 Task: Format the student data in Excel using conditional formatting to highlight top CGPAs and visualize performance percentages with data bars.
Action: Mouse moved to (47, 188)
Screenshot: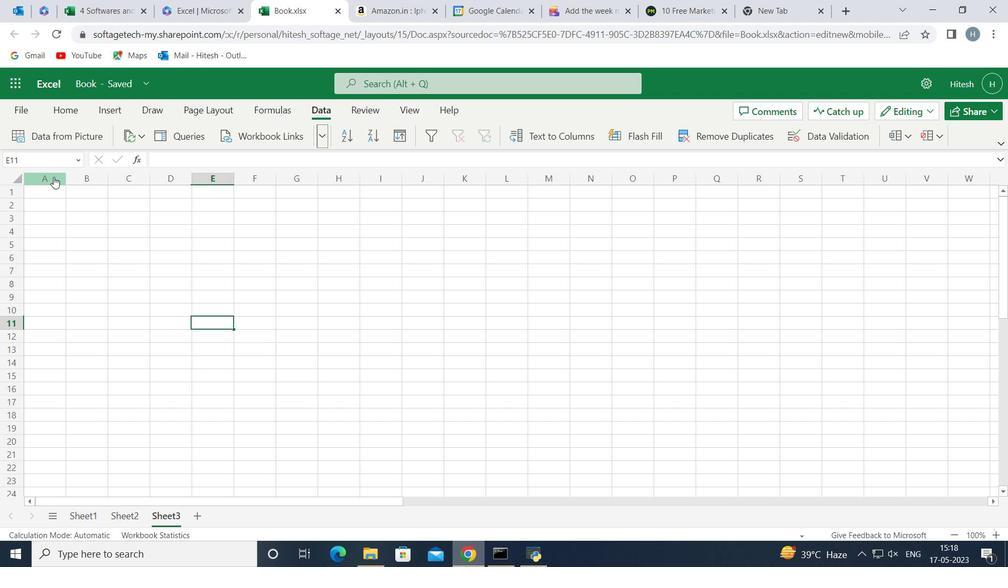 
Action: Mouse pressed left at (47, 188)
Screenshot: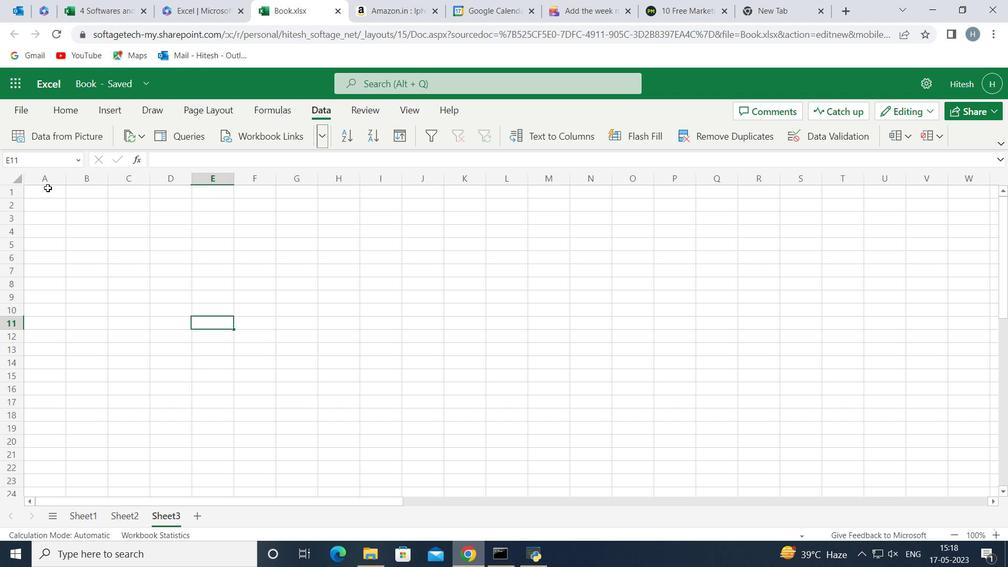 
Action: Key pressed <Key.shift>Students
Screenshot: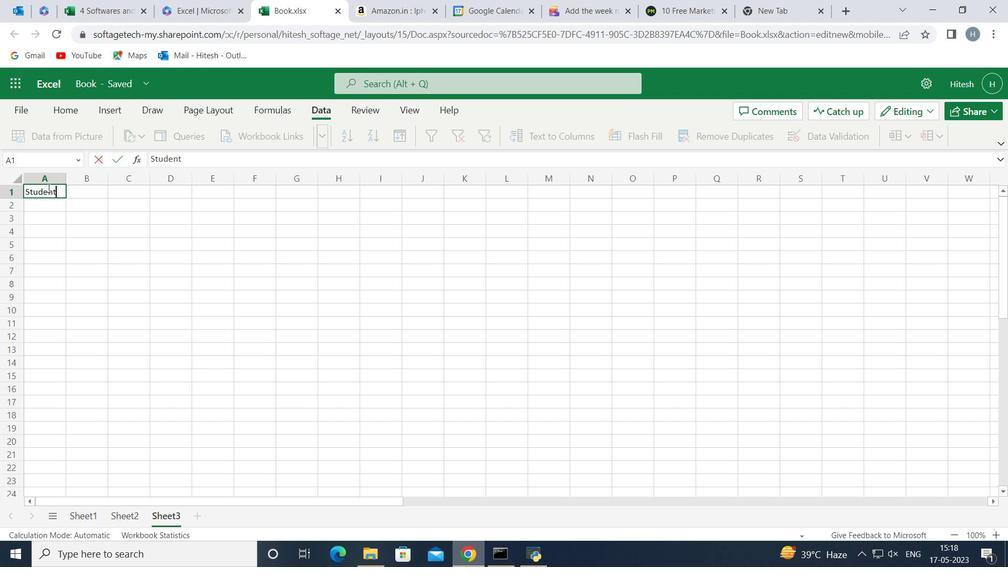 
Action: Mouse moved to (51, 177)
Screenshot: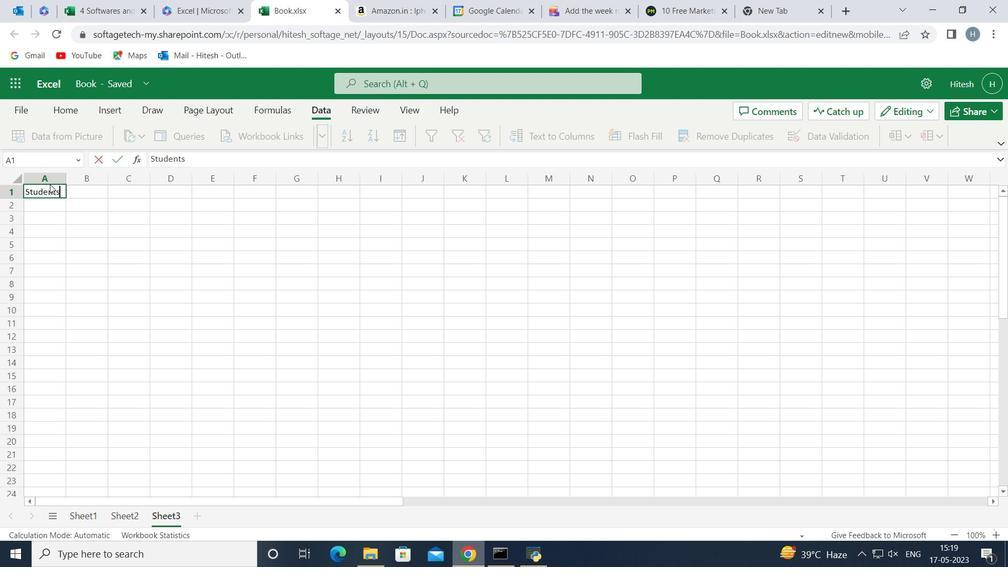 
Action: Mouse pressed left at (51, 177)
Screenshot: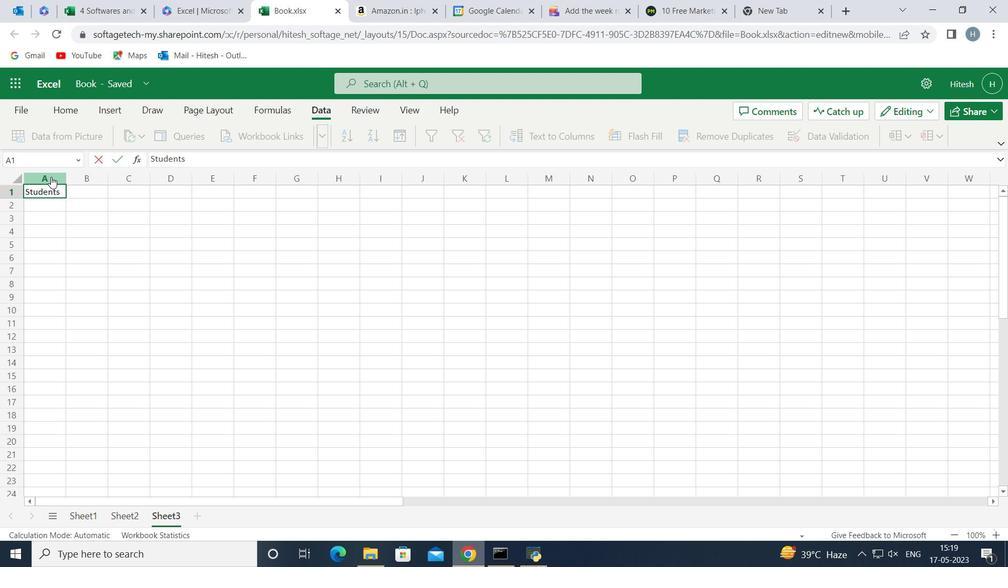 
Action: Mouse moved to (65, 180)
Screenshot: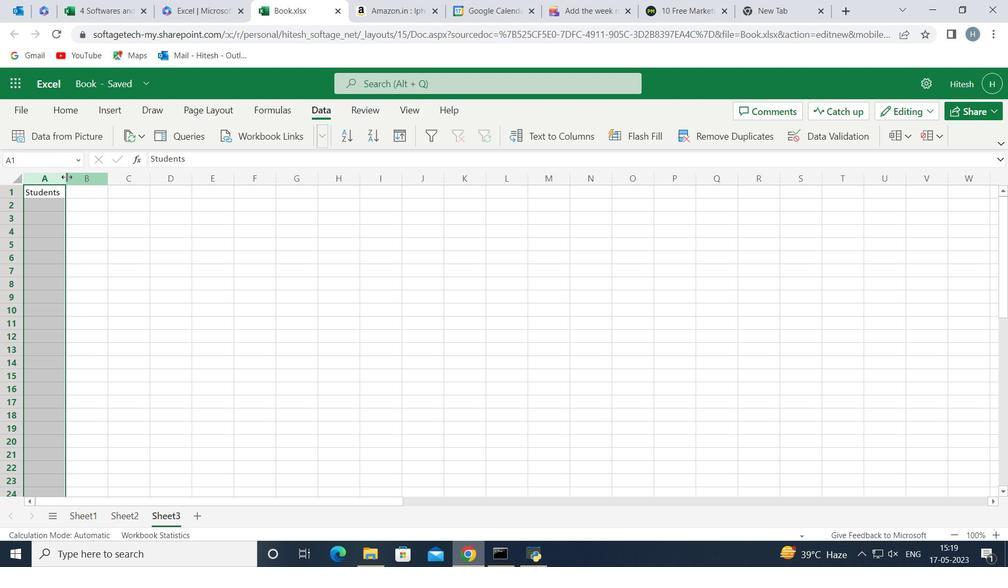 
Action: Mouse pressed left at (65, 180)
Screenshot: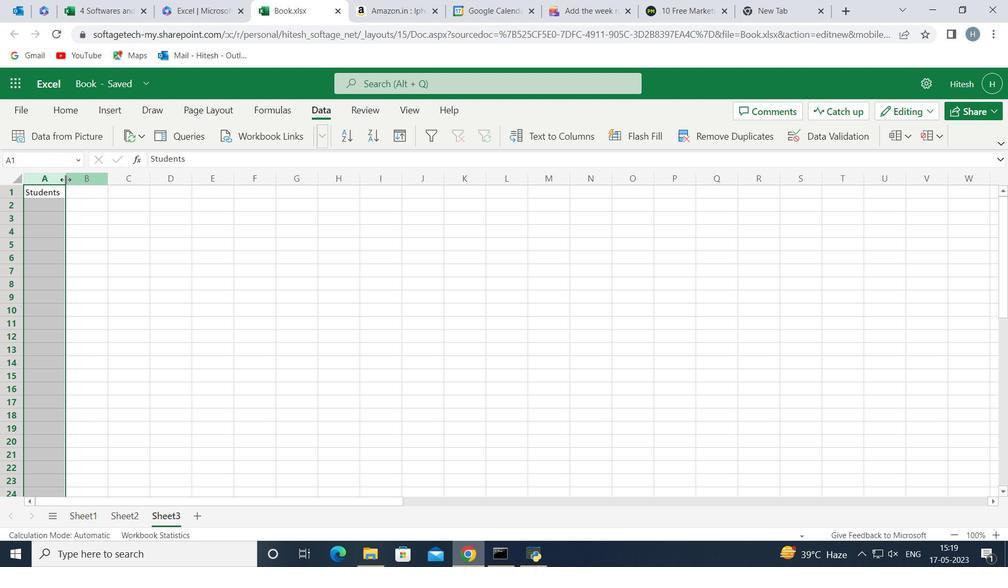 
Action: Mouse moved to (147, 192)
Screenshot: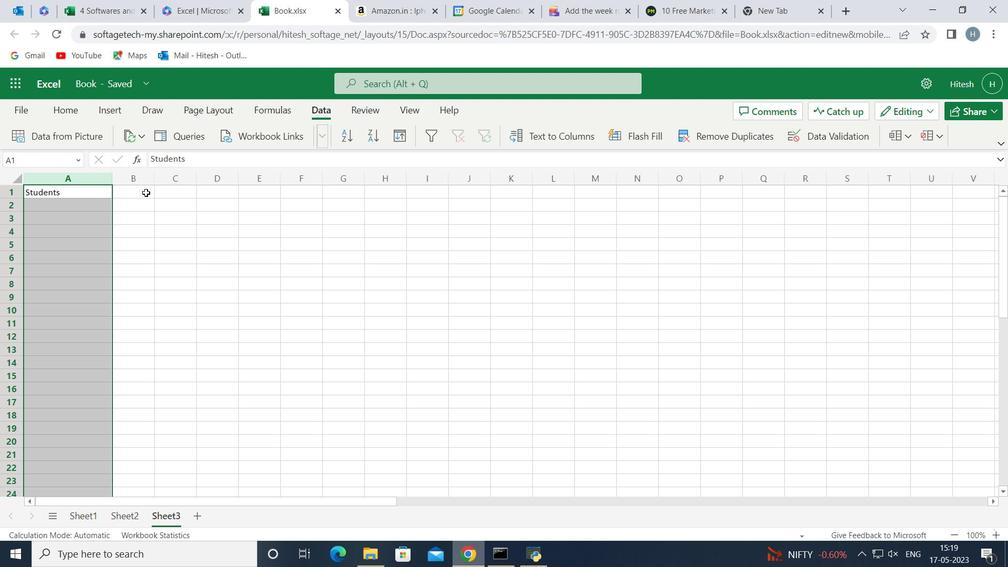 
Action: Mouse pressed left at (147, 192)
Screenshot: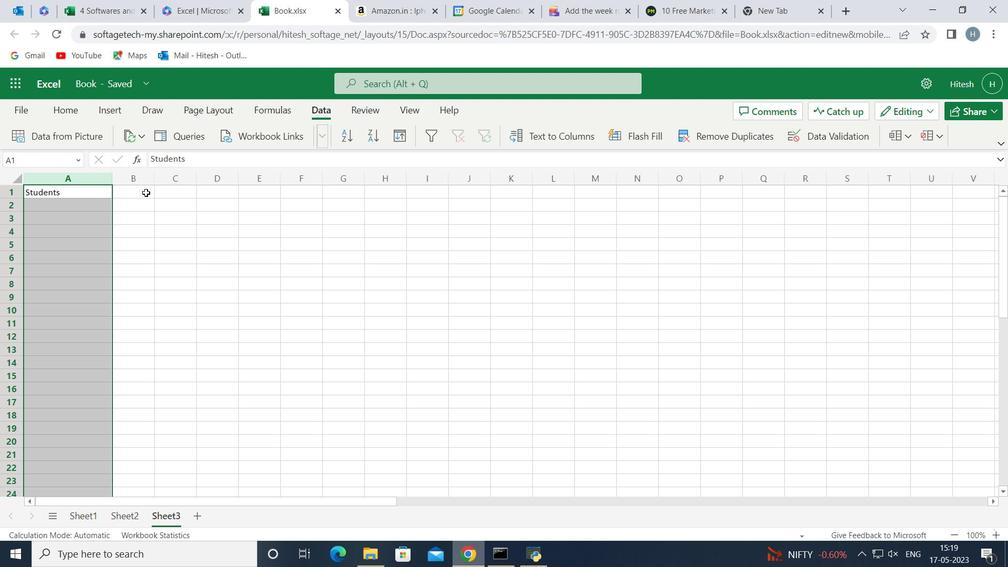 
Action: Mouse moved to (145, 178)
Screenshot: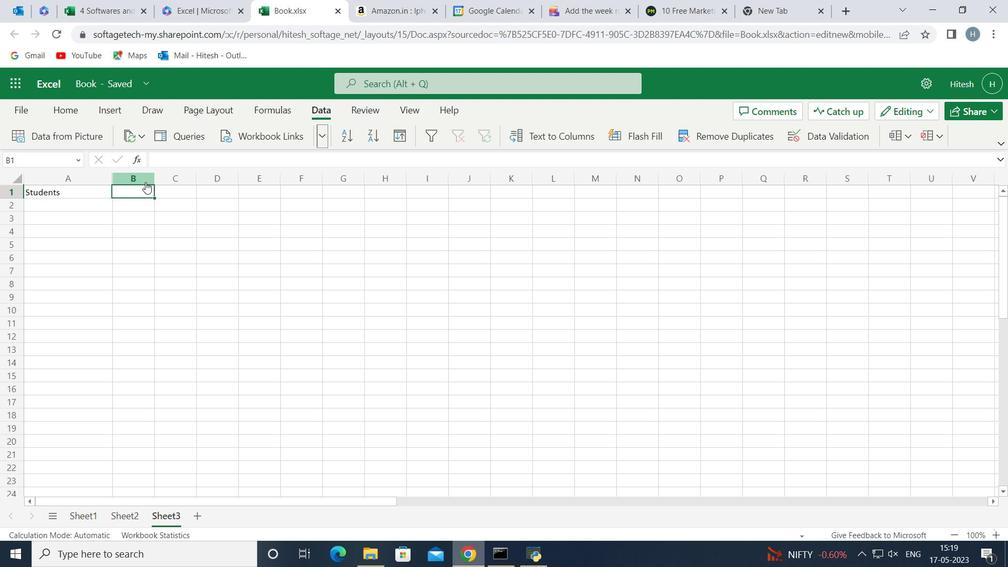 
Action: Mouse pressed left at (145, 178)
Screenshot: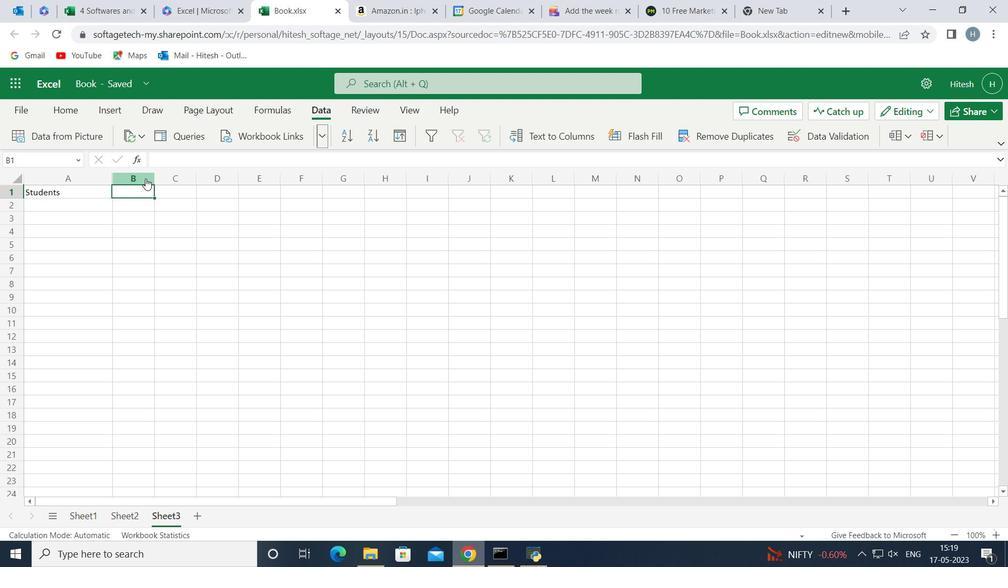 
Action: Mouse moved to (140, 191)
Screenshot: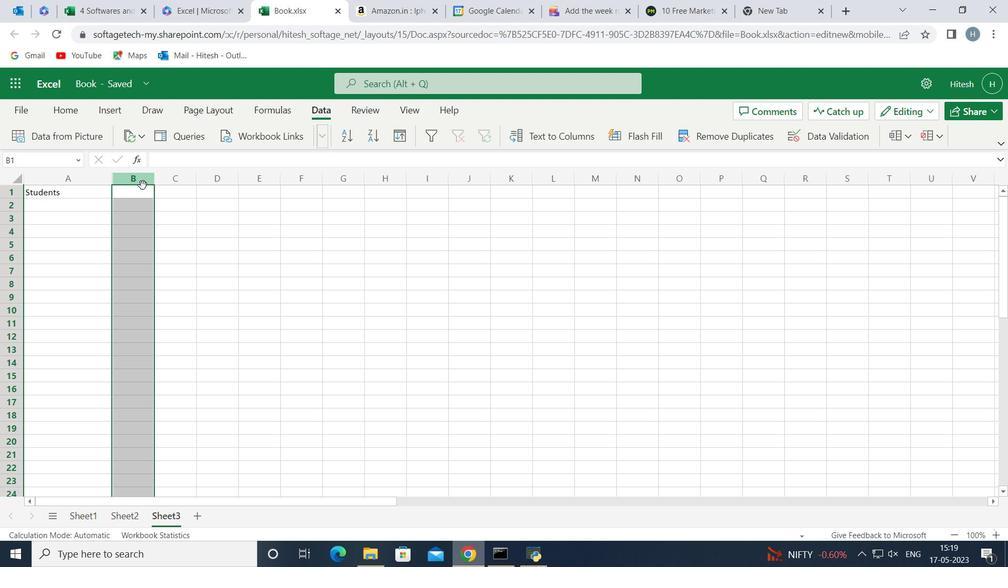 
Action: Mouse pressed left at (140, 191)
Screenshot: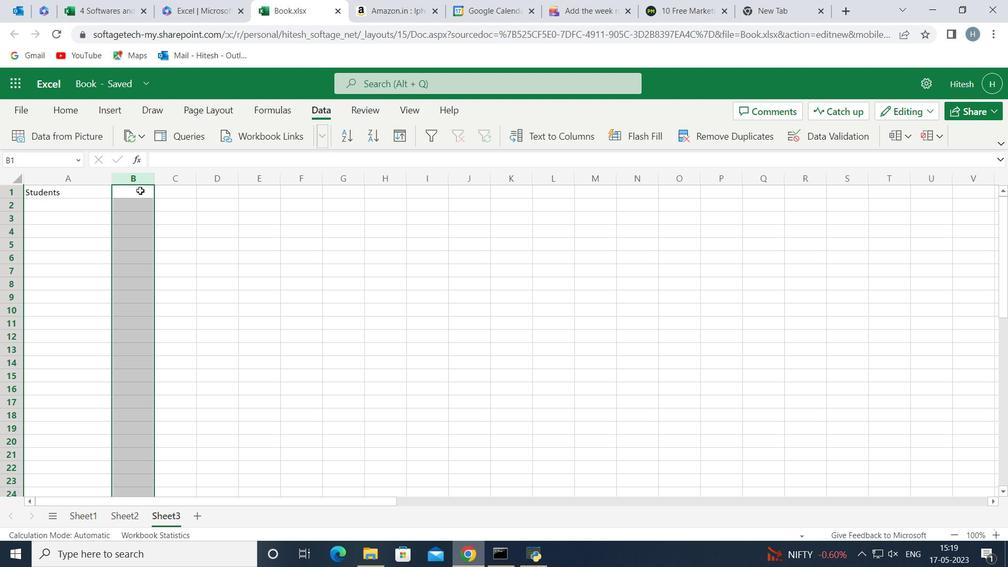 
Action: Mouse moved to (140, 191)
Screenshot: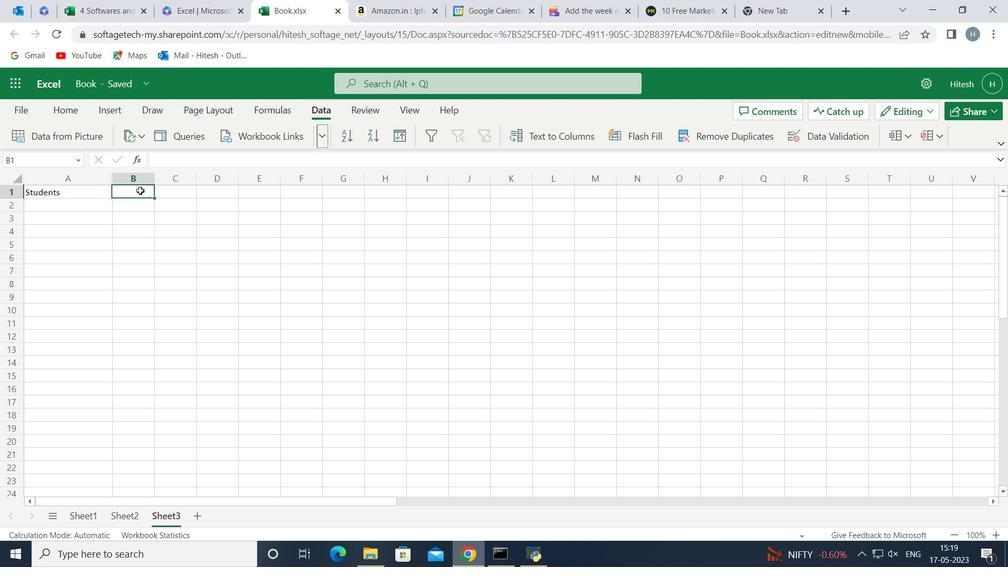 
Action: Key pressed <Key.shift>Attendance
Screenshot: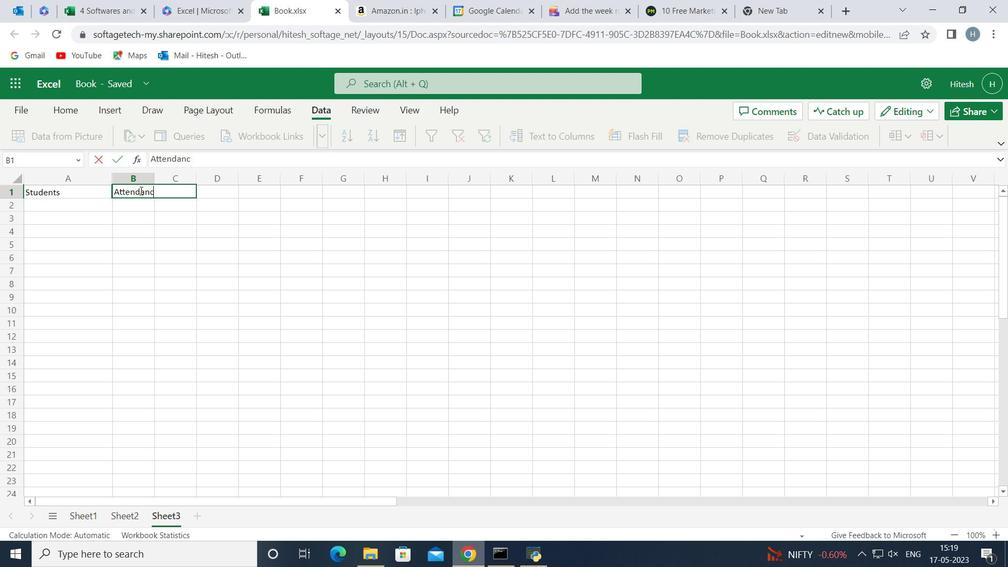 
Action: Mouse moved to (136, 177)
Screenshot: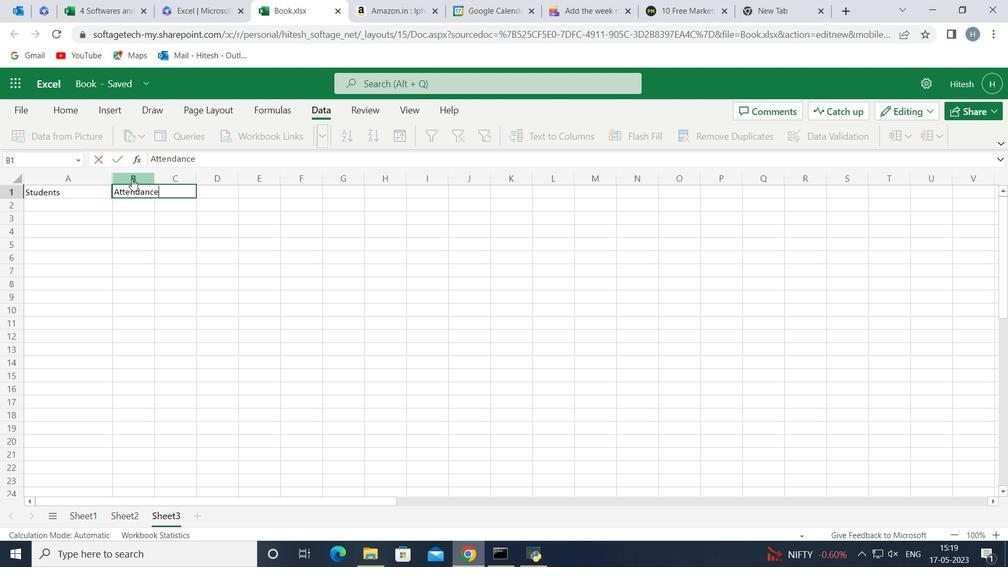 
Action: Mouse pressed left at (136, 177)
Screenshot: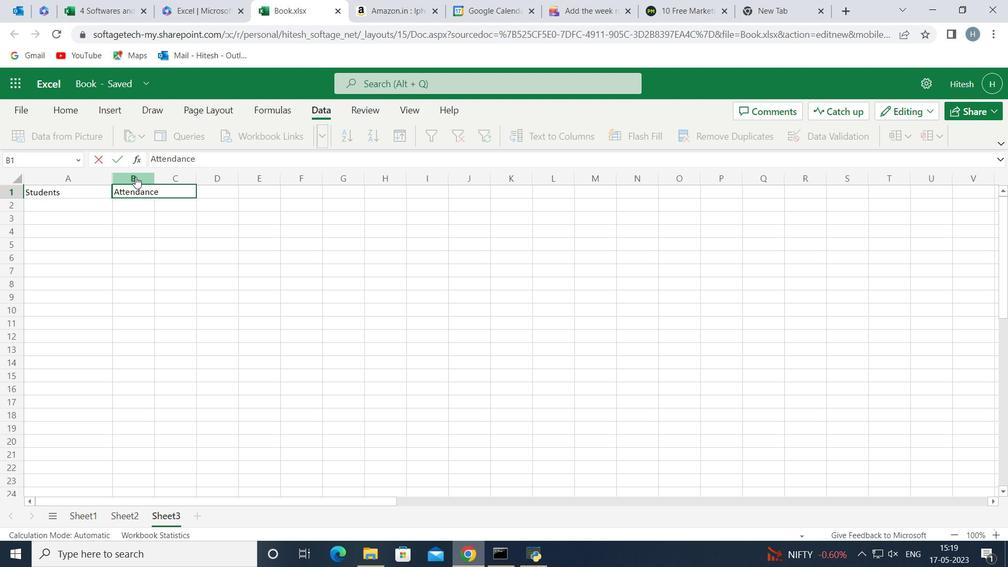 
Action: Mouse moved to (153, 180)
Screenshot: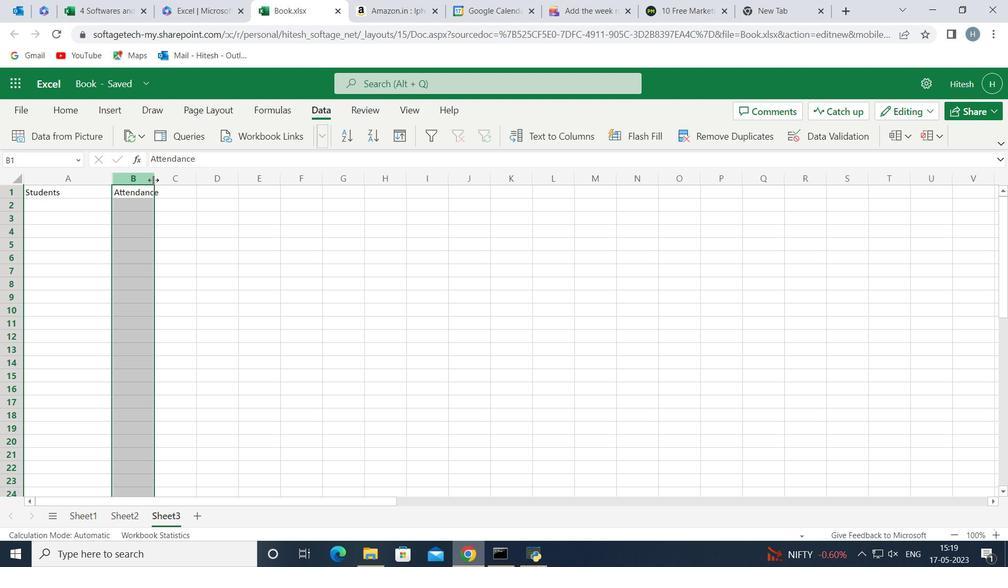 
Action: Mouse pressed left at (153, 180)
Screenshot: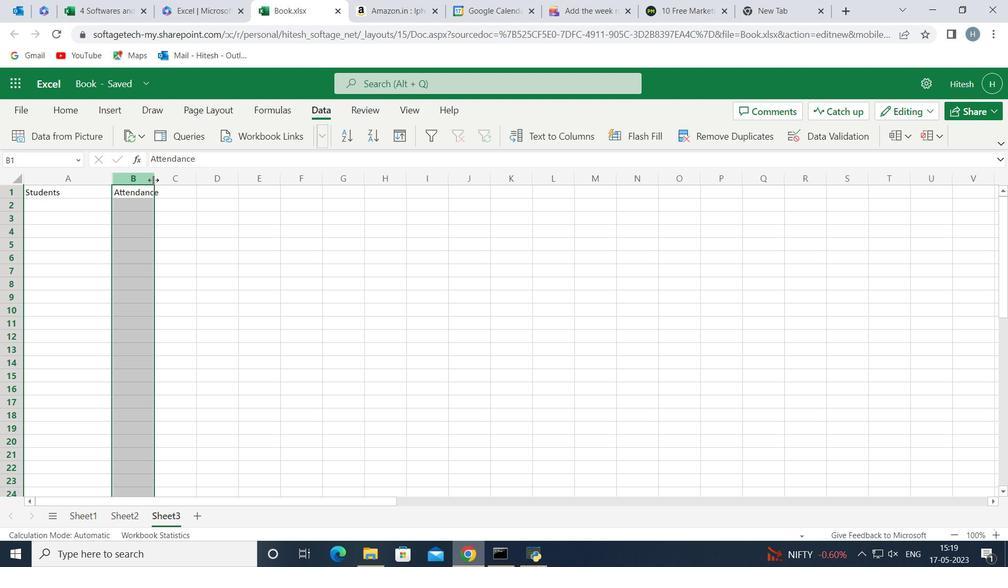 
Action: Mouse moved to (47, 202)
Screenshot: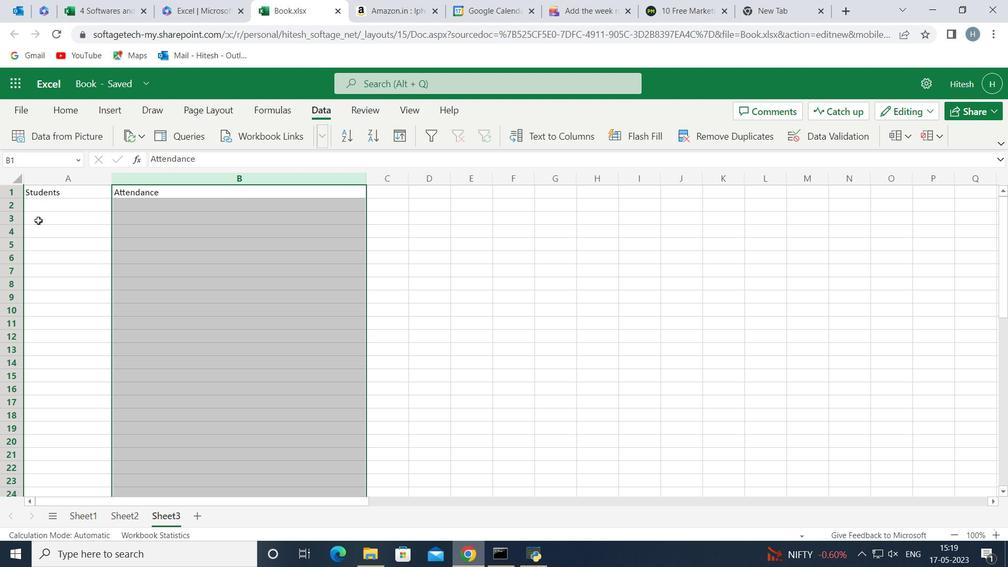
Action: Mouse pressed left at (47, 202)
Screenshot: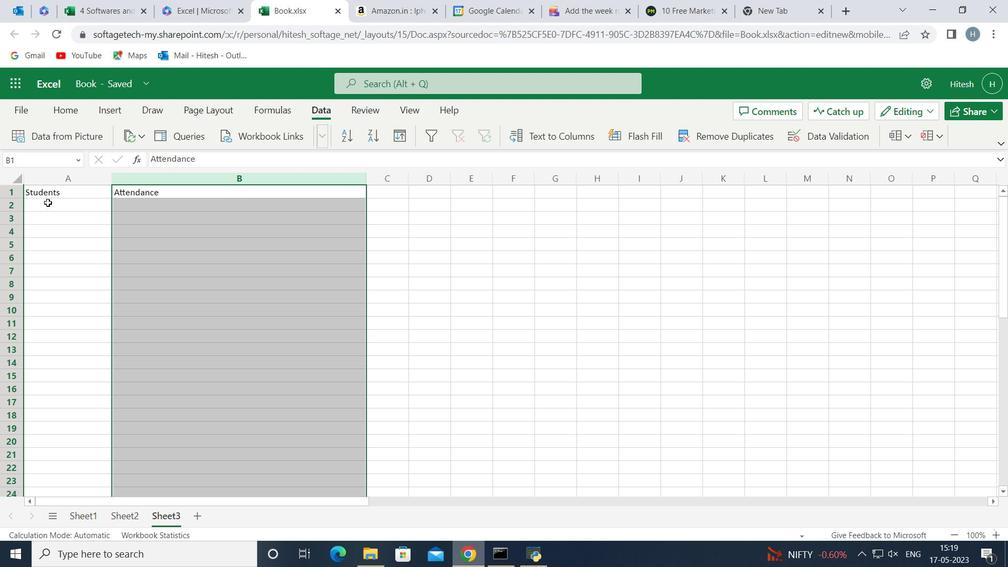
Action: Mouse moved to (73, 191)
Screenshot: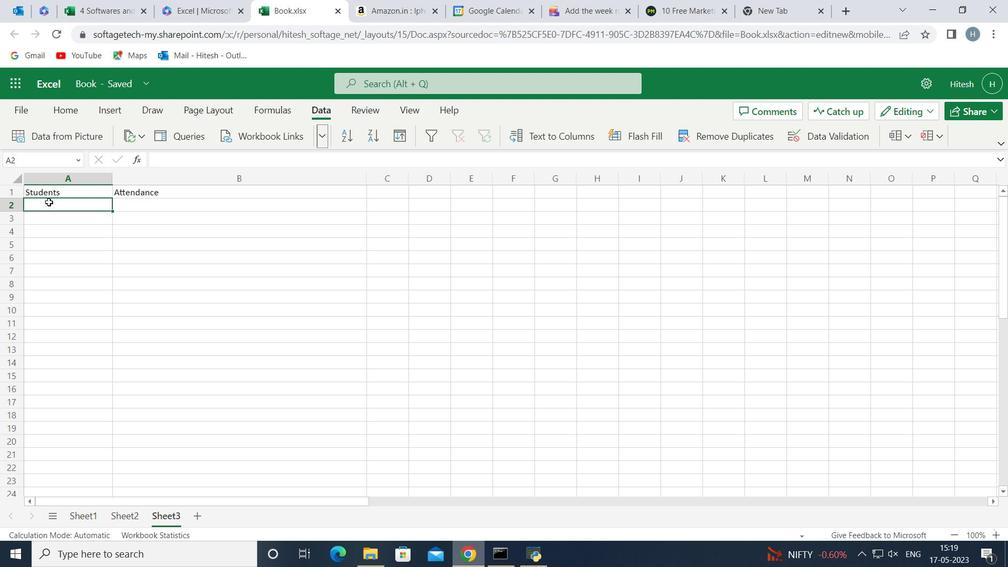 
Action: Mouse pressed left at (73, 191)
Screenshot: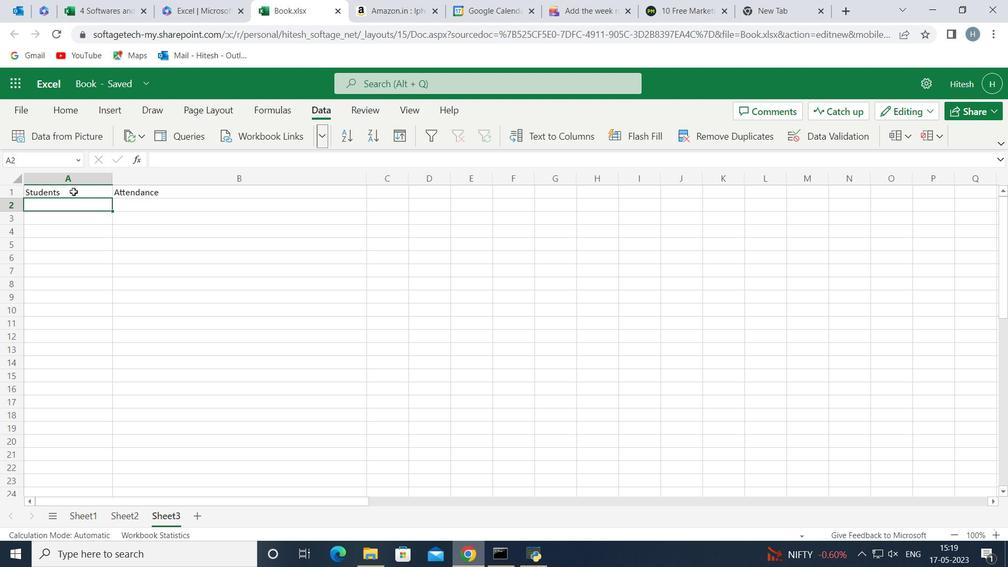 
Action: Mouse moved to (72, 194)
Screenshot: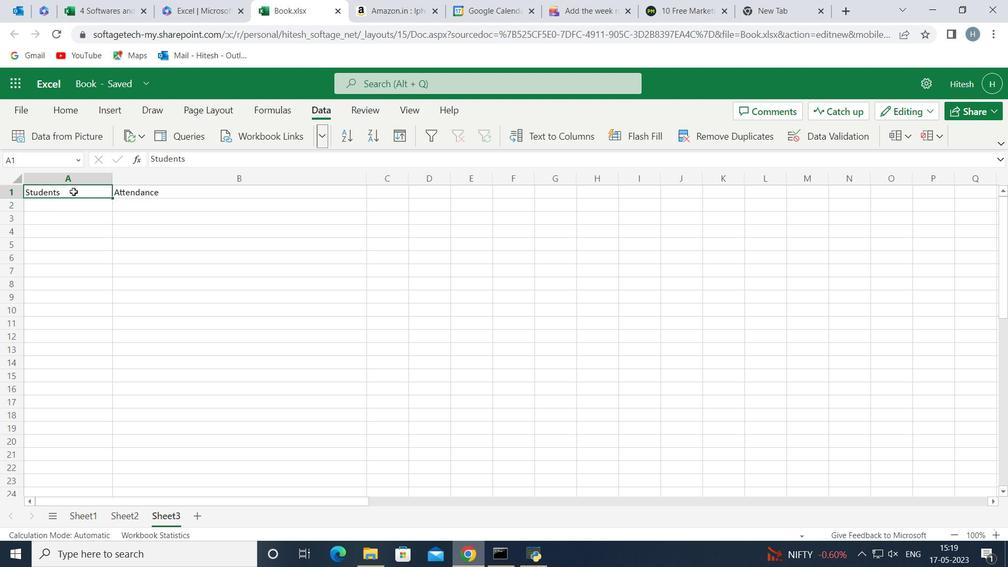
Action: Mouse pressed left at (72, 194)
Screenshot: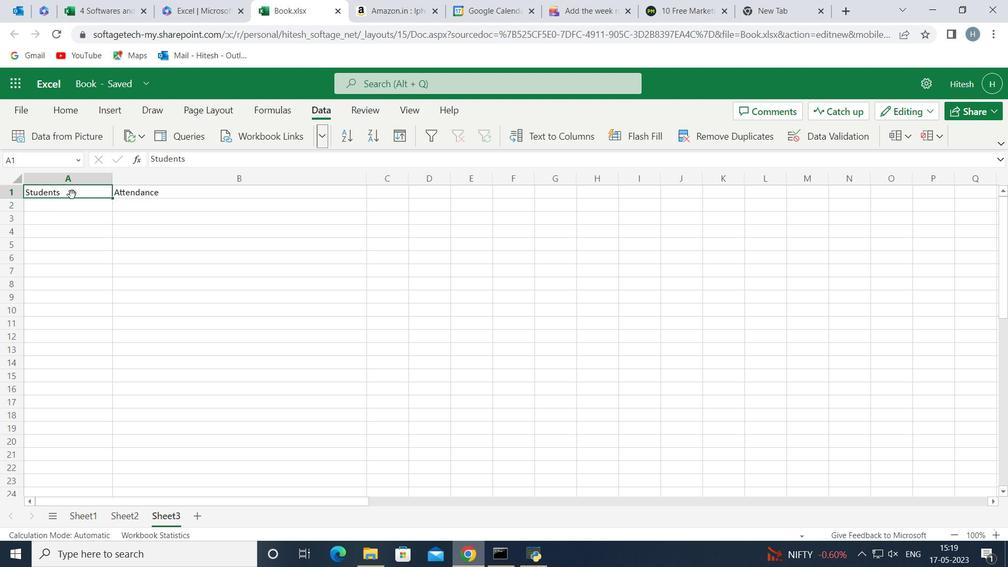 
Action: Mouse moved to (70, 206)
Screenshot: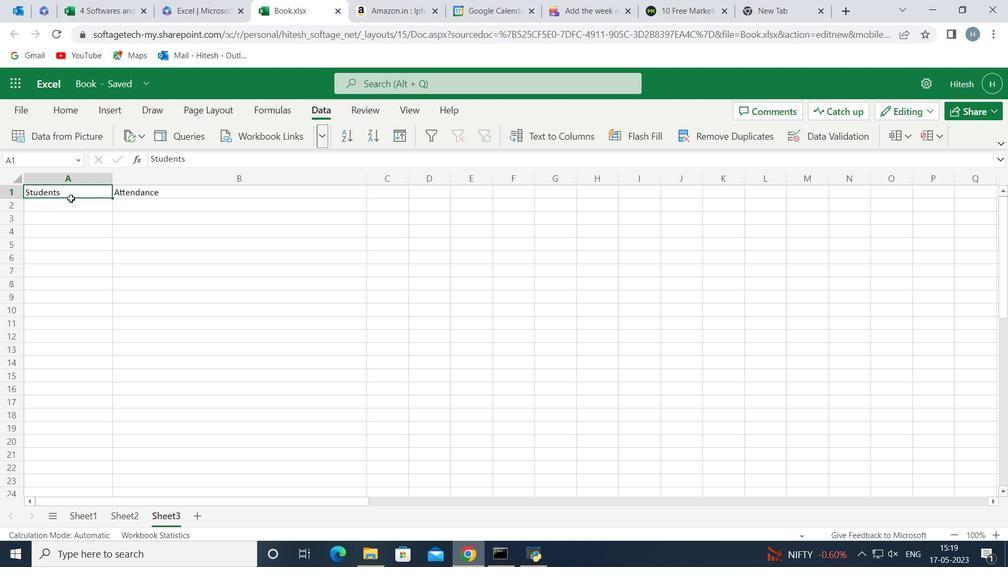 
Action: Mouse pressed left at (70, 206)
Screenshot: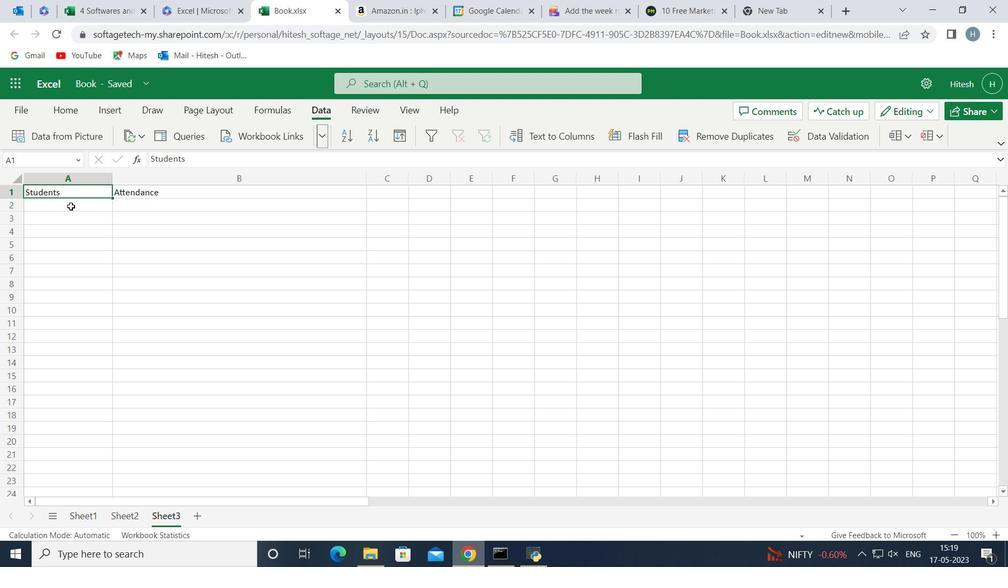 
Action: Mouse moved to (71, 192)
Screenshot: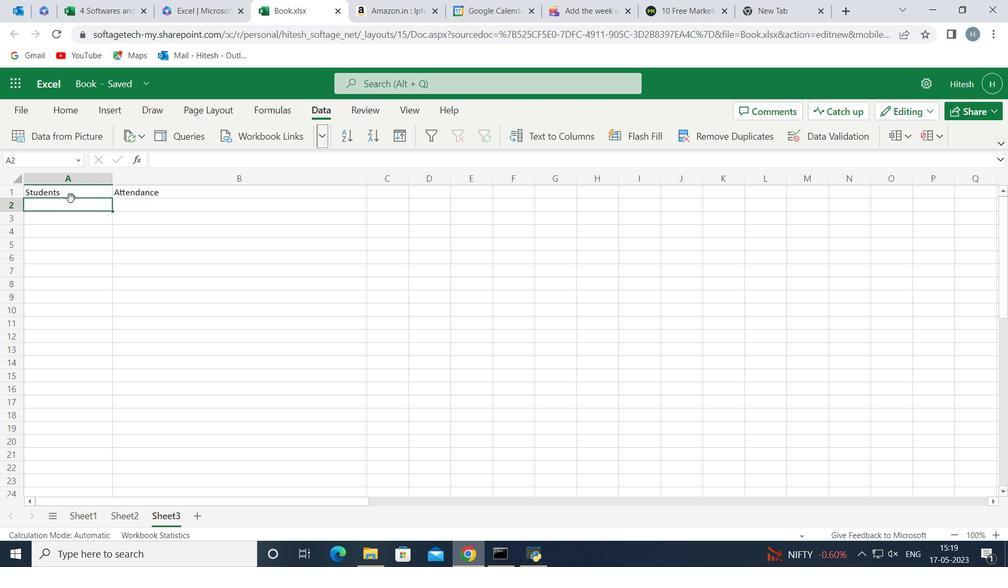 
Action: Mouse pressed left at (71, 192)
Screenshot: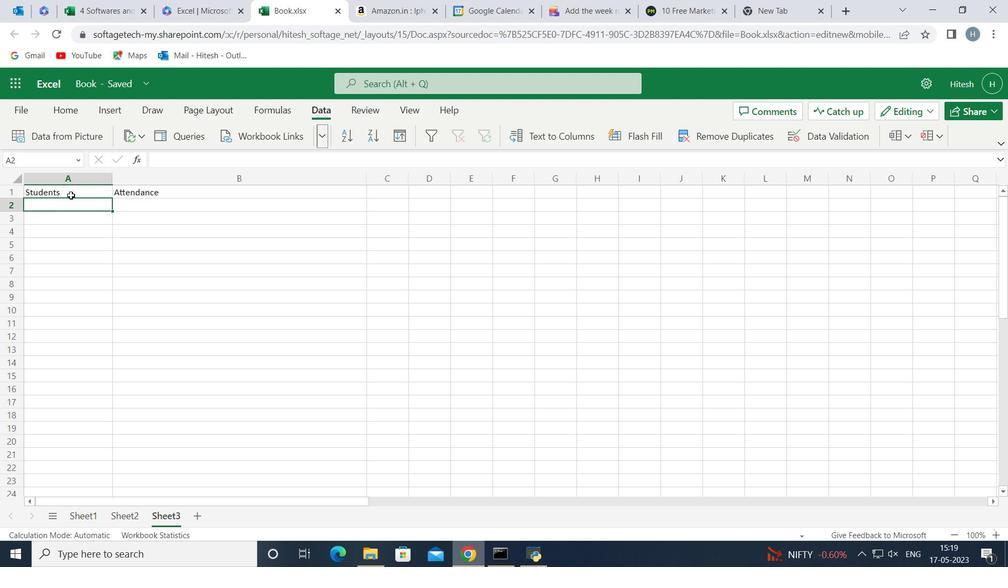 
Action: Mouse moved to (222, 154)
Screenshot: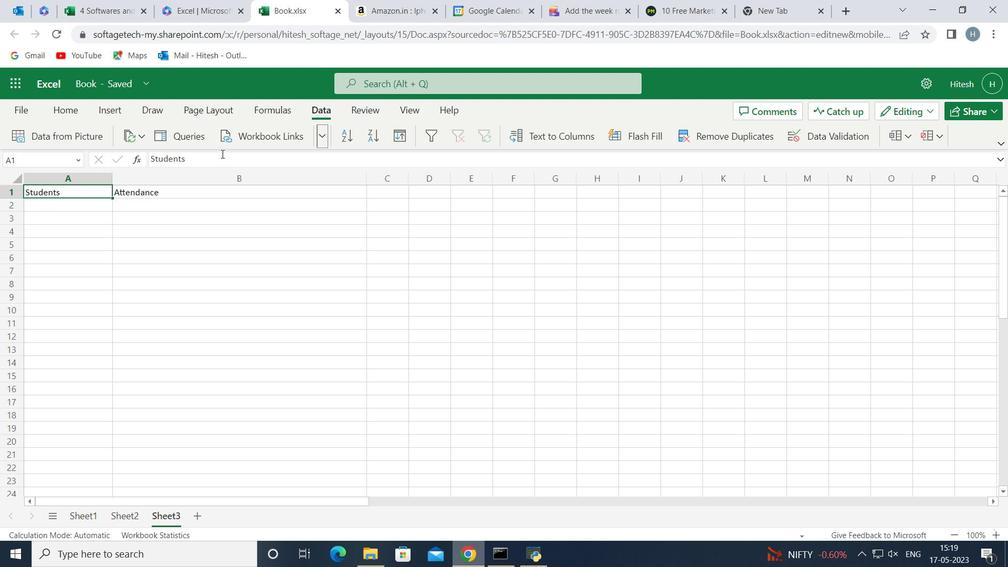 
Action: Mouse pressed left at (222, 154)
Screenshot: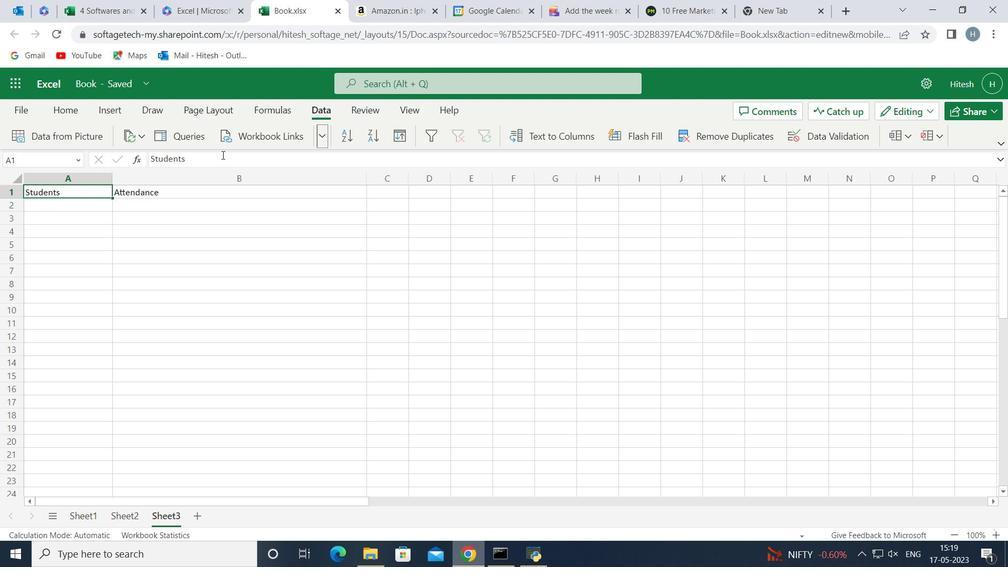 
Action: Mouse moved to (219, 159)
Screenshot: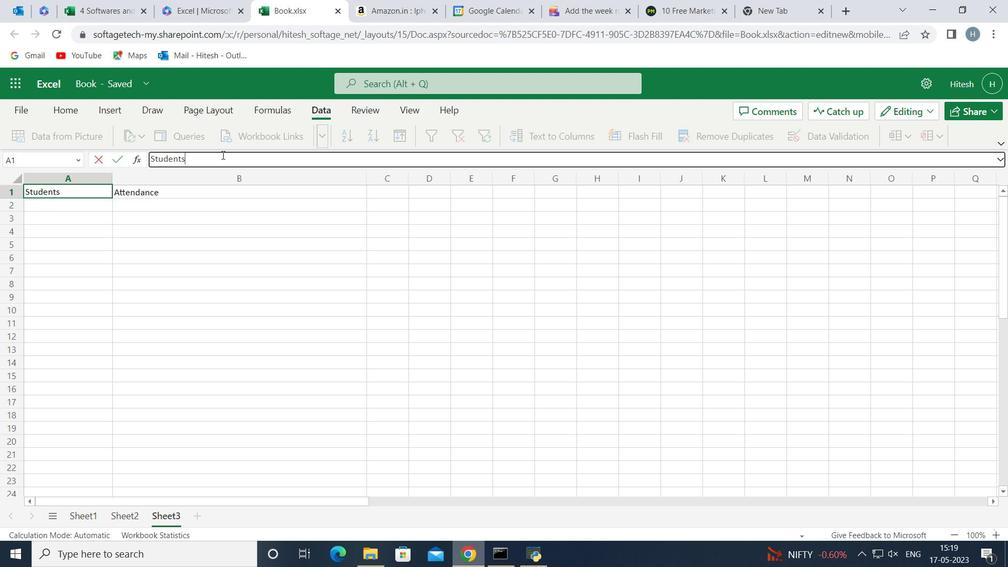 
Action: Key pressed <Key.space><Key.shift>Name<Key.enter>
Screenshot: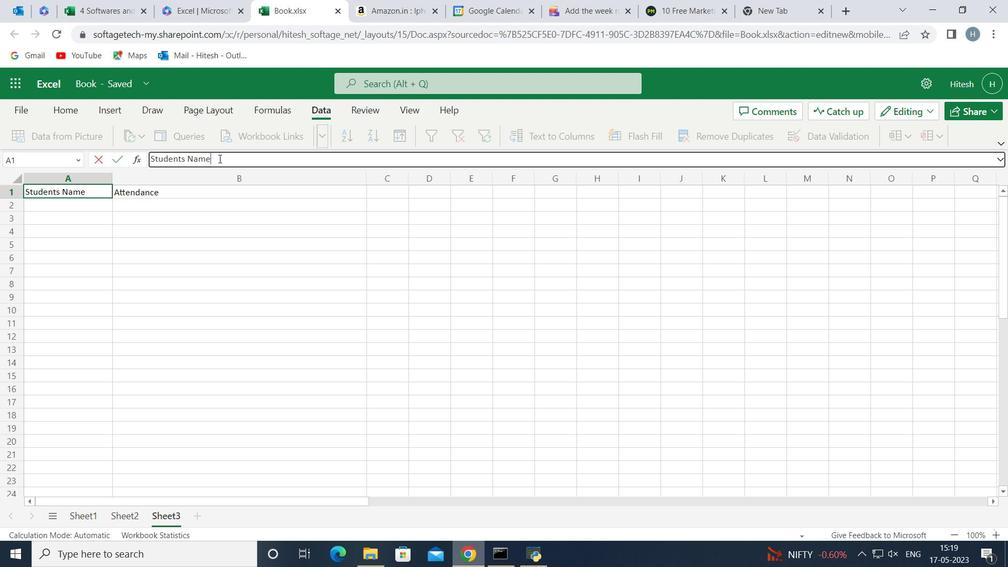 
Action: Mouse moved to (164, 194)
Screenshot: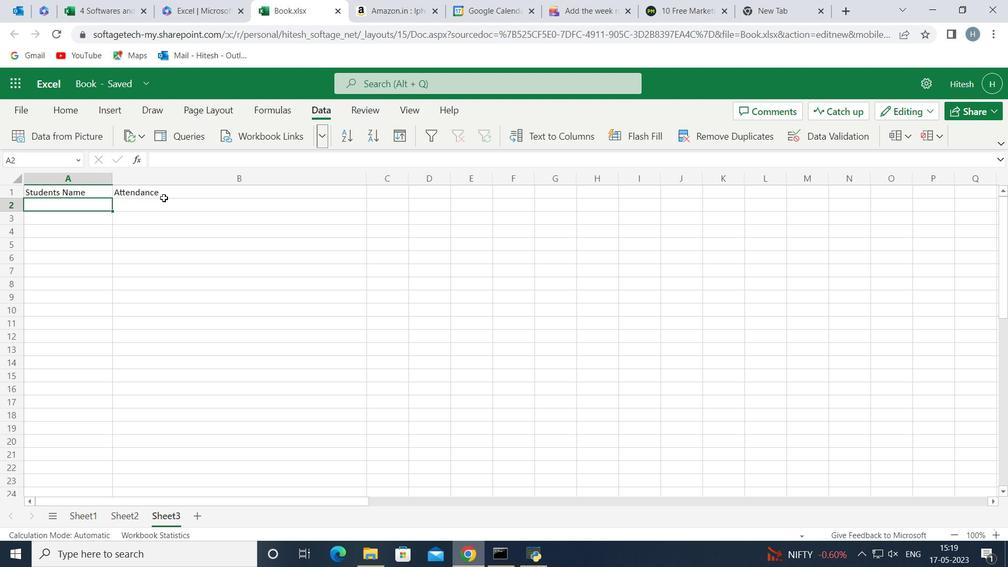 
Action: Mouse pressed left at (164, 194)
Screenshot: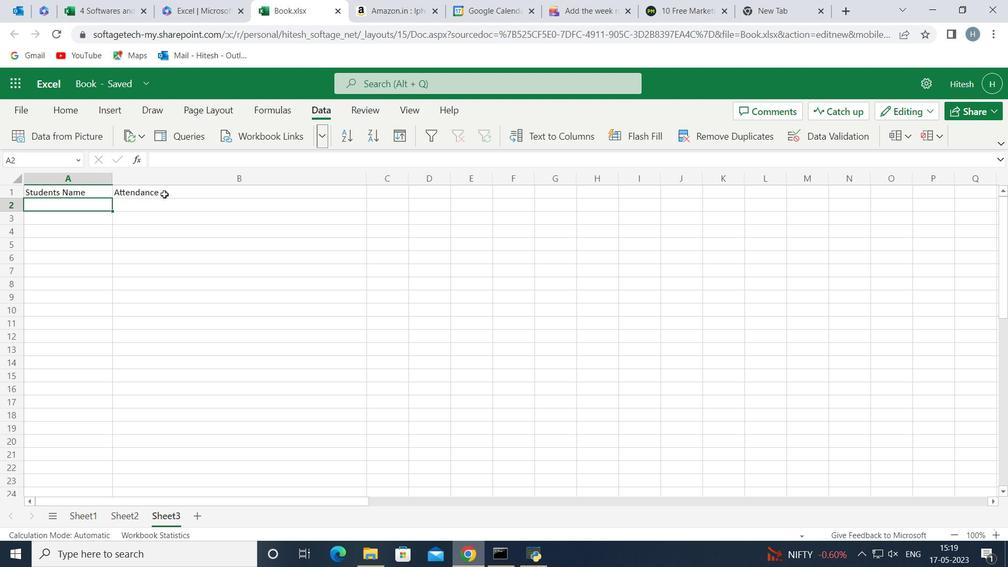 
Action: Mouse moved to (61, 202)
Screenshot: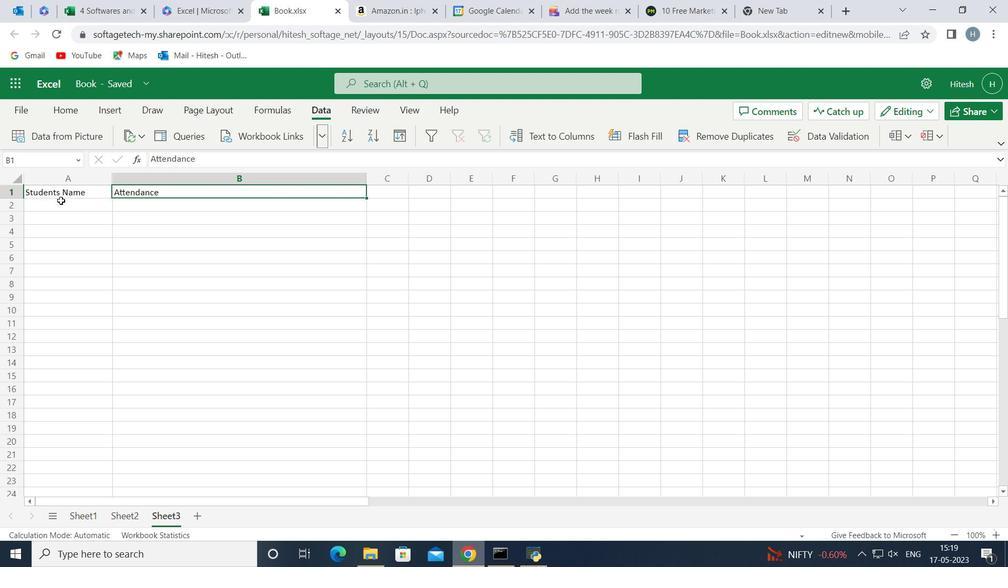 
Action: Key pressed ctrl+Z<'\x1a'><'\x1a'><'\x1a'><'\x1a'><'\x1a'>ctrl+Z
Screenshot: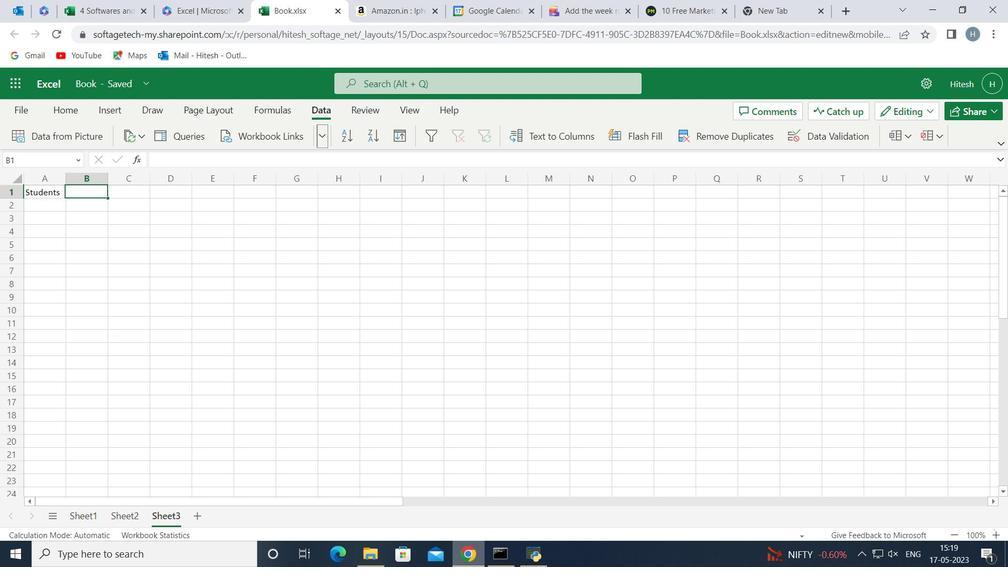 
Action: Mouse moved to (56, 227)
Screenshot: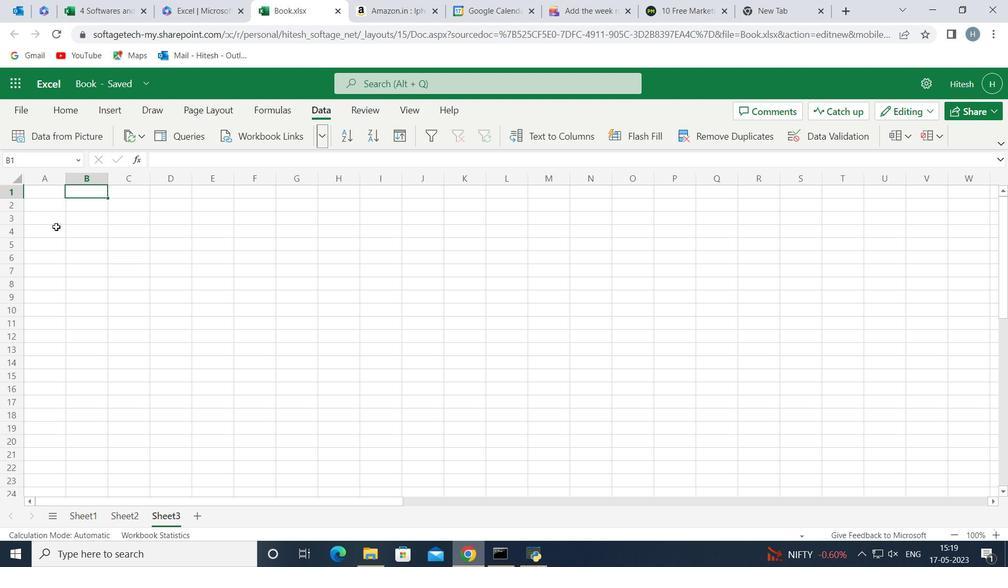 
Action: Mouse pressed left at (56, 227)
Screenshot: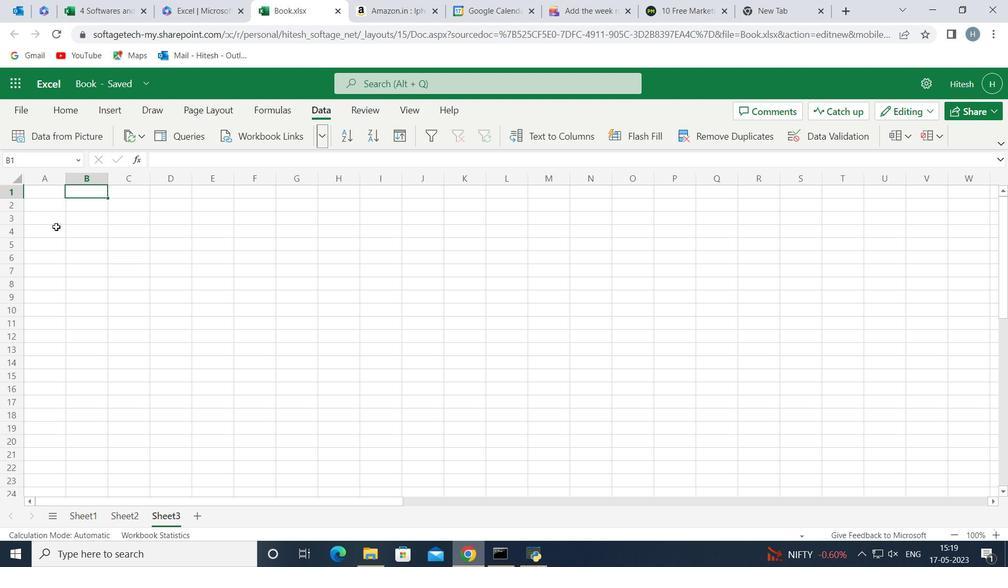
Action: Mouse moved to (52, 203)
Screenshot: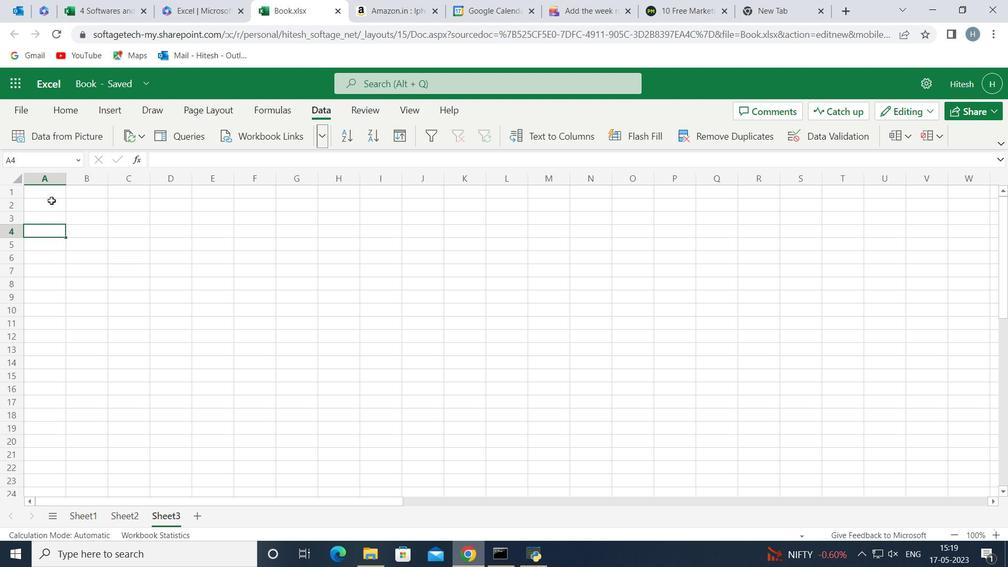 
Action: Mouse pressed left at (52, 203)
Screenshot: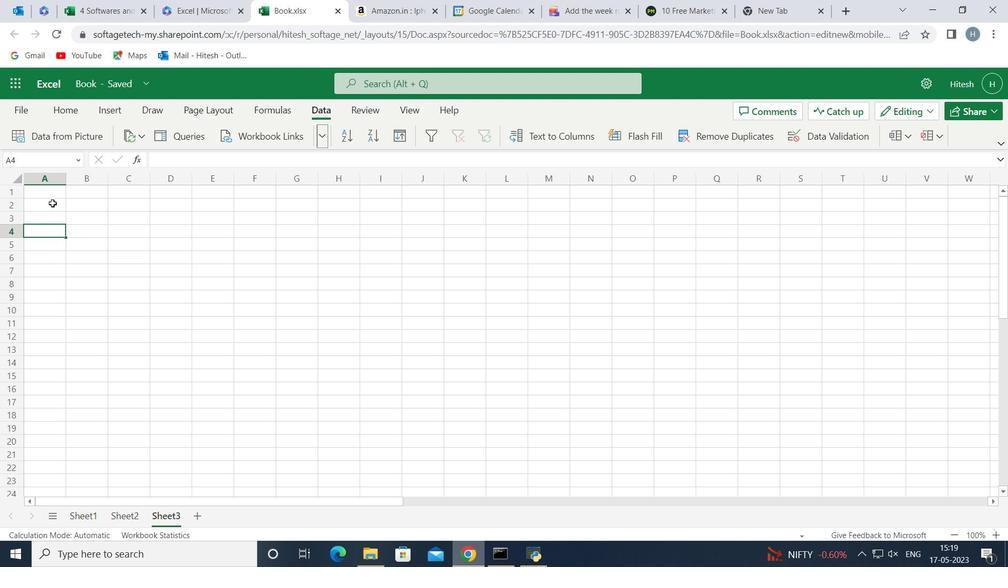 
Action: Key pressed <Key.shift>Stu
Screenshot: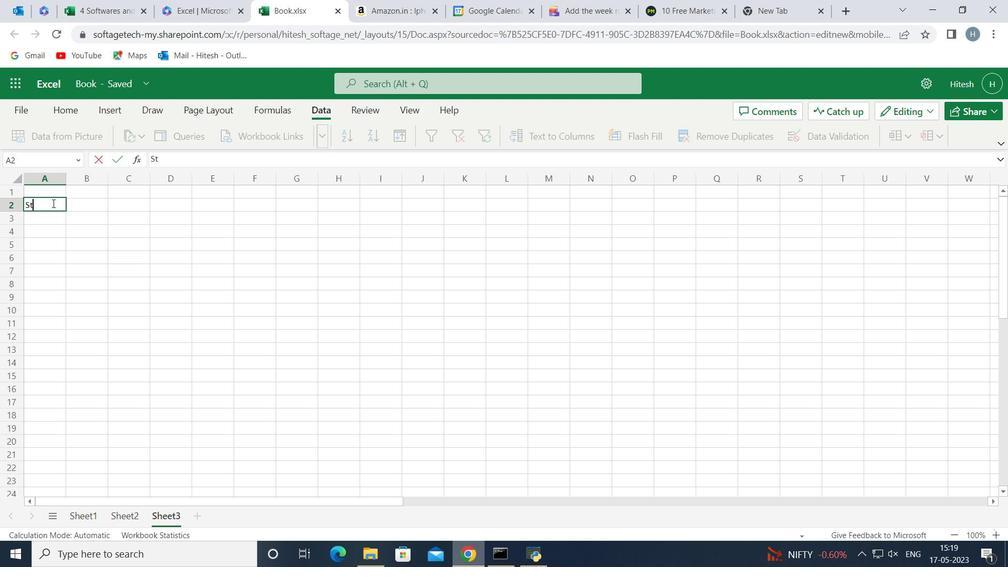 
Action: Mouse moved to (52, 203)
Screenshot: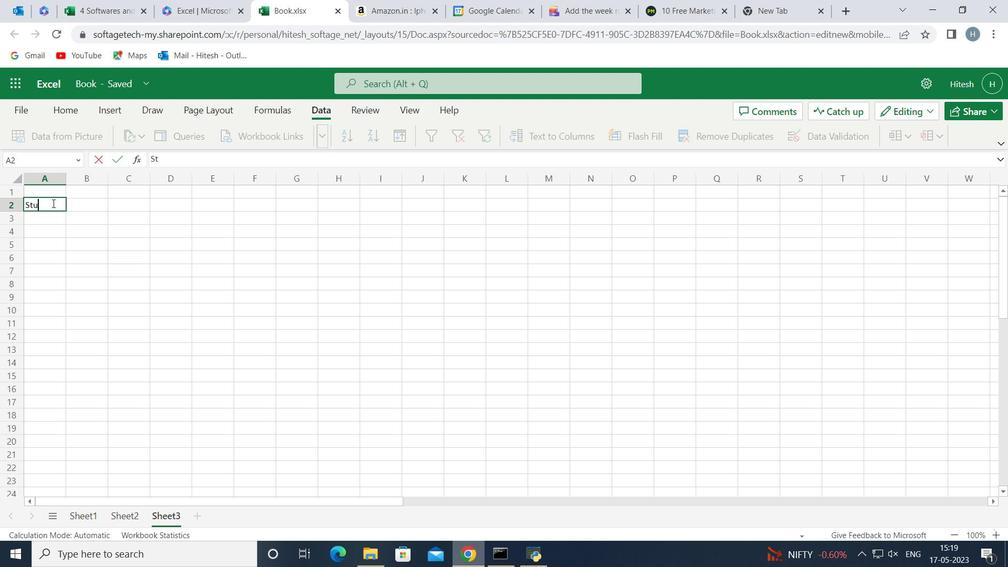 
Action: Key pressed dent<Key.space><Key.shift>Information
Screenshot: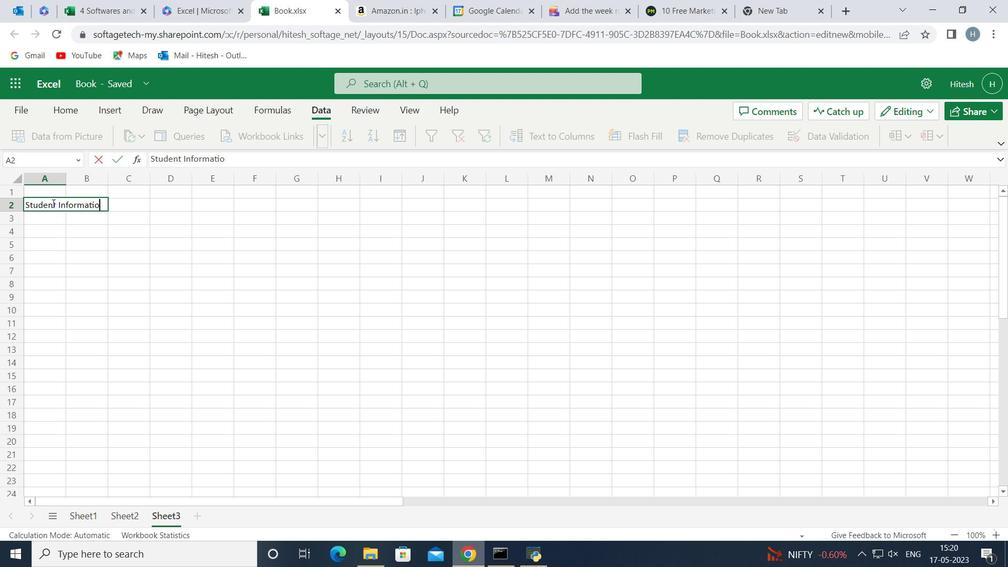 
Action: Mouse moved to (43, 173)
Screenshot: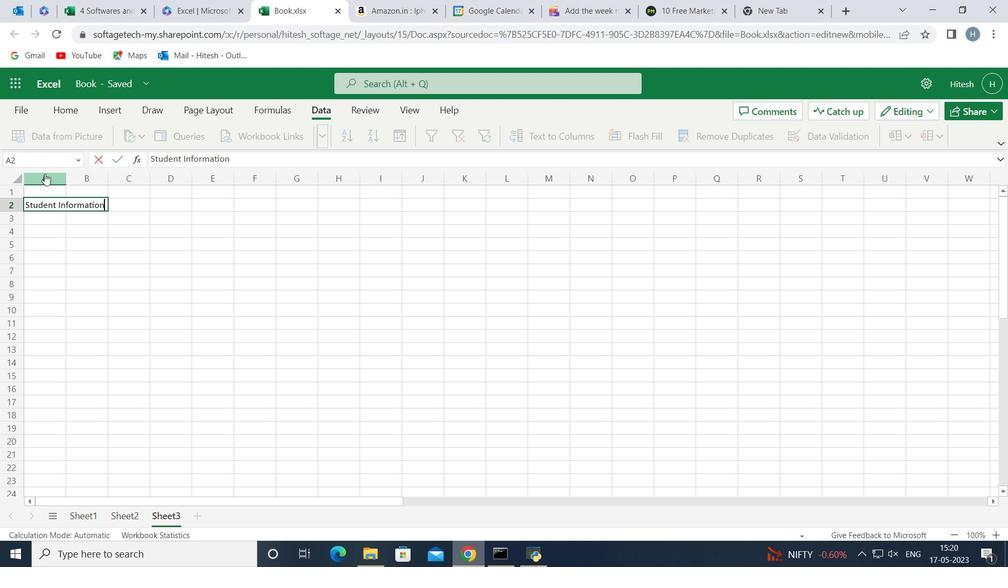
Action: Mouse pressed left at (43, 173)
Screenshot: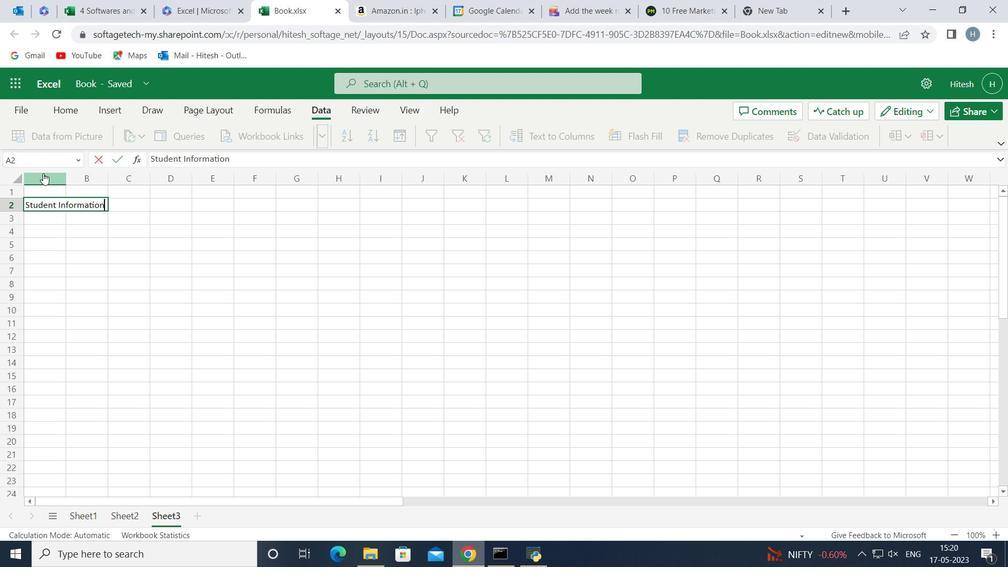 
Action: Mouse pressed left at (43, 173)
Screenshot: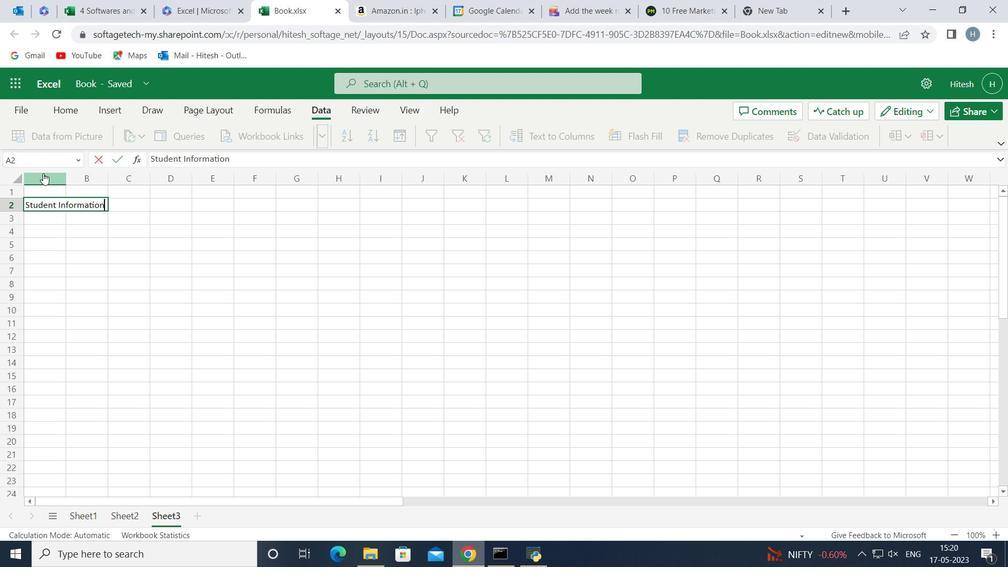 
Action: Mouse moved to (66, 175)
Screenshot: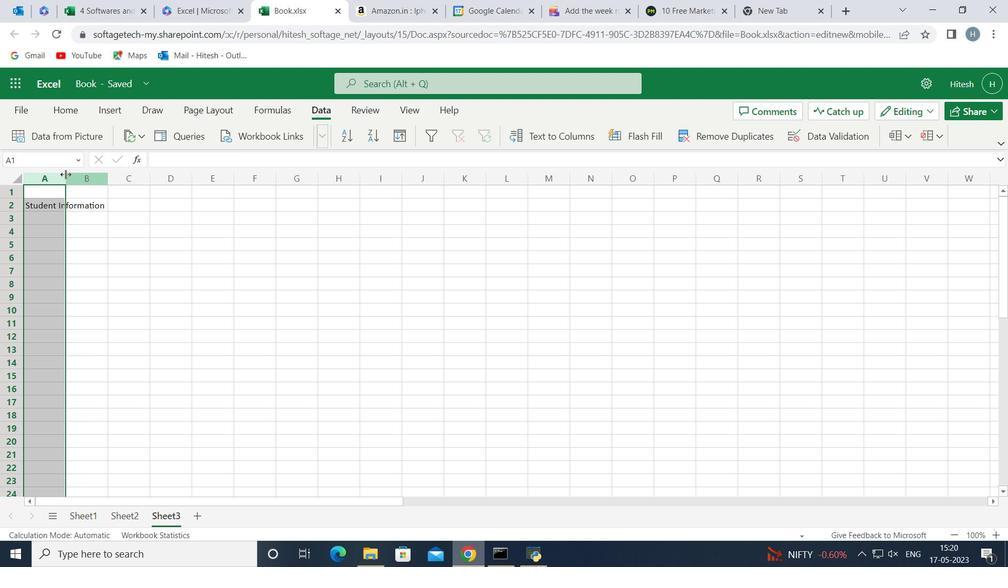 
Action: Mouse pressed left at (66, 175)
Screenshot: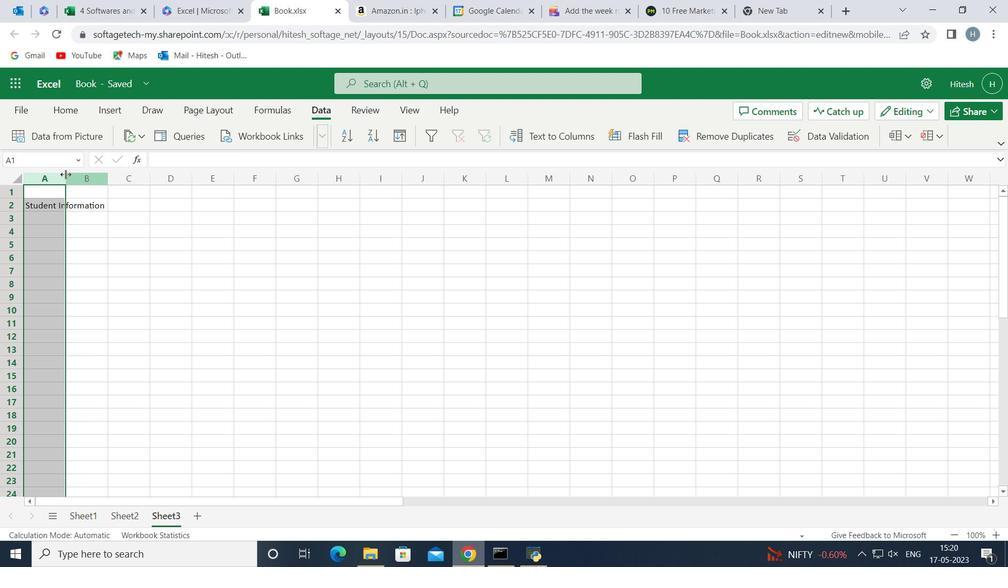 
Action: Mouse moved to (108, 179)
Screenshot: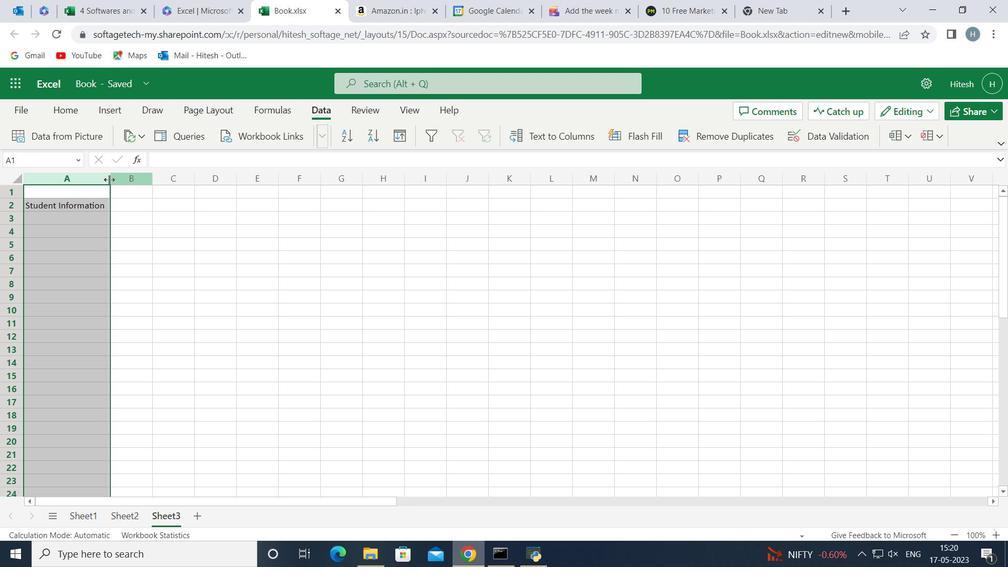 
Action: Mouse pressed left at (108, 179)
Screenshot: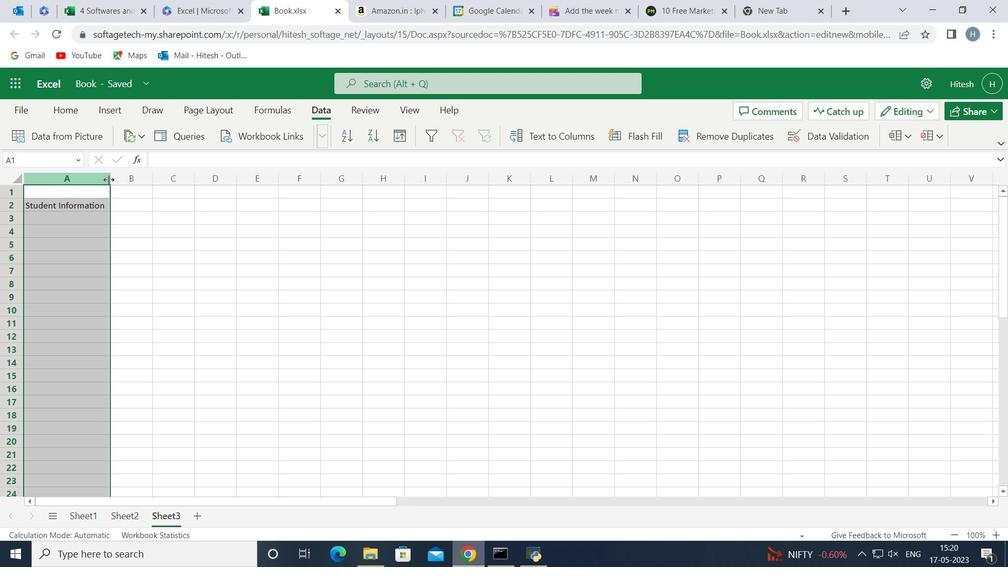 
Action: Mouse moved to (51, 206)
Screenshot: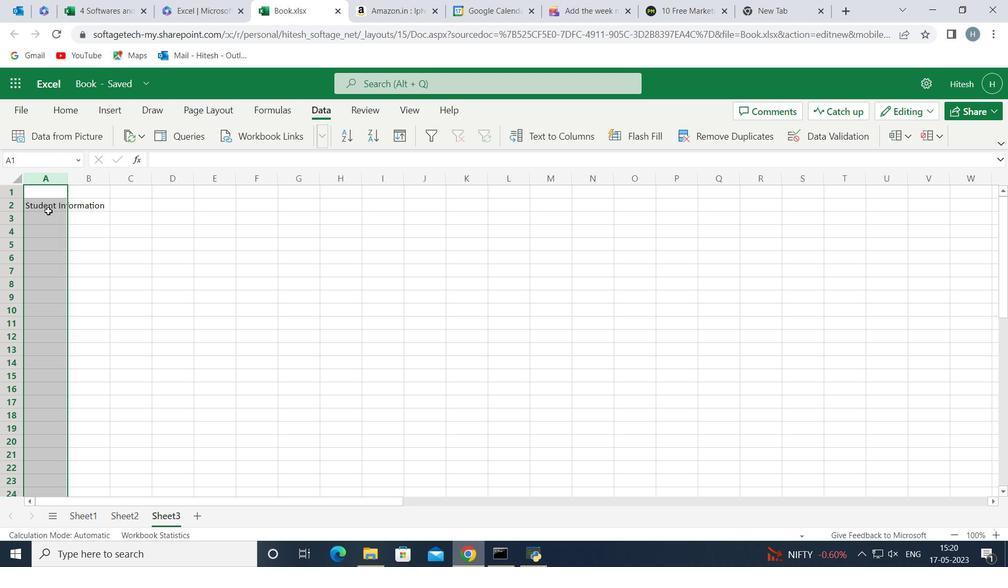 
Action: Mouse pressed left at (51, 206)
Screenshot: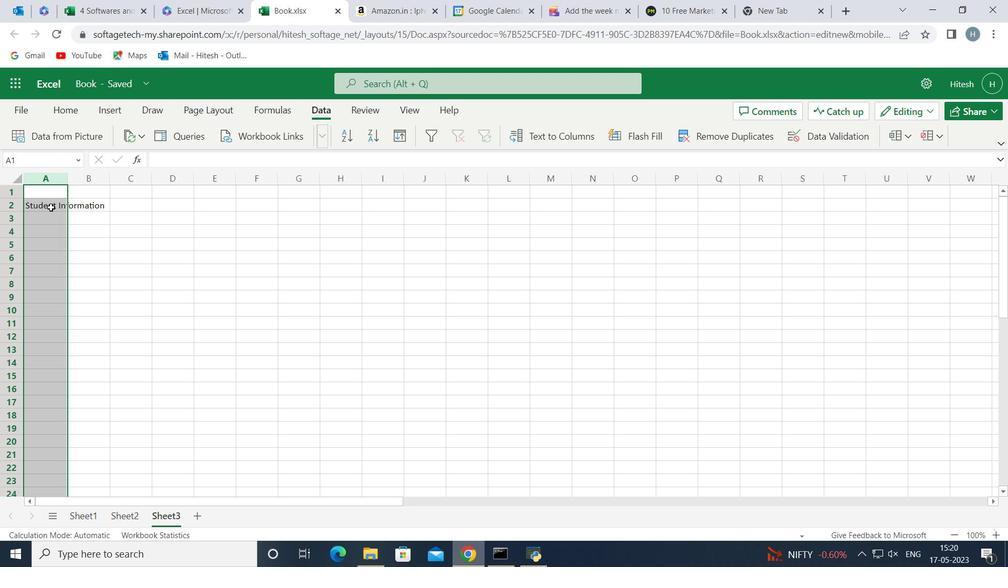 
Action: Mouse moved to (55, 207)
Screenshot: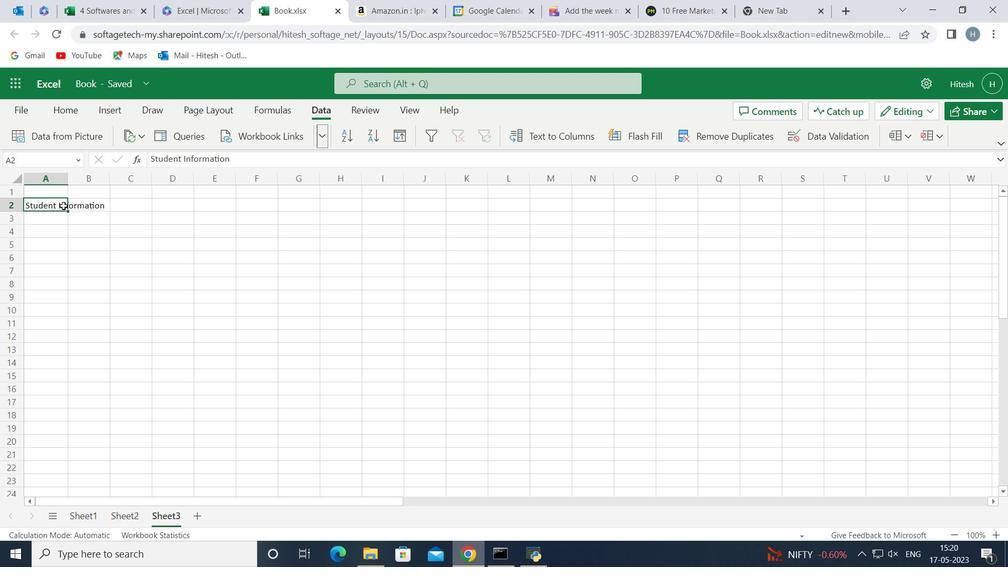 
Action: Mouse pressed left at (55, 207)
Screenshot: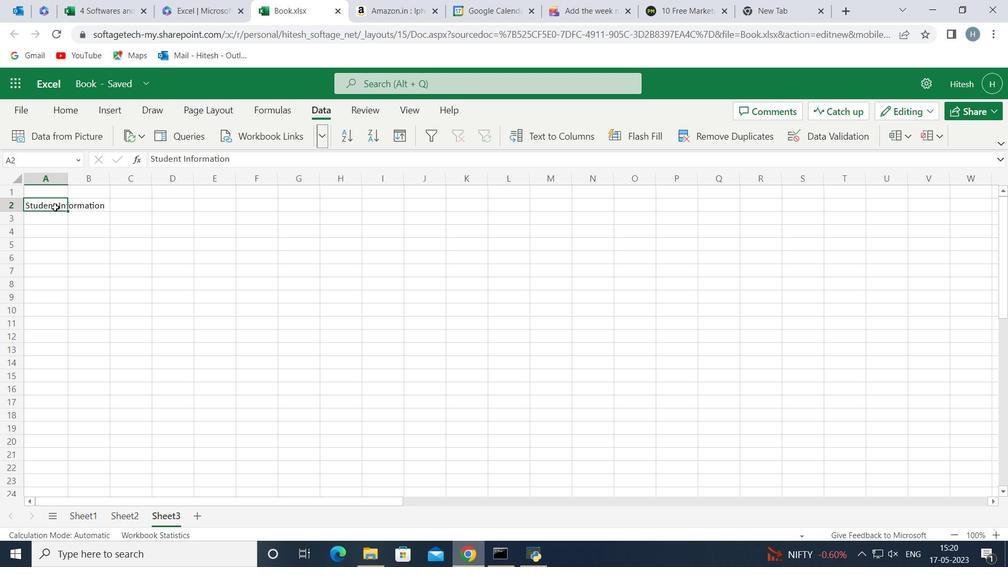 
Action: Mouse moved to (68, 204)
Screenshot: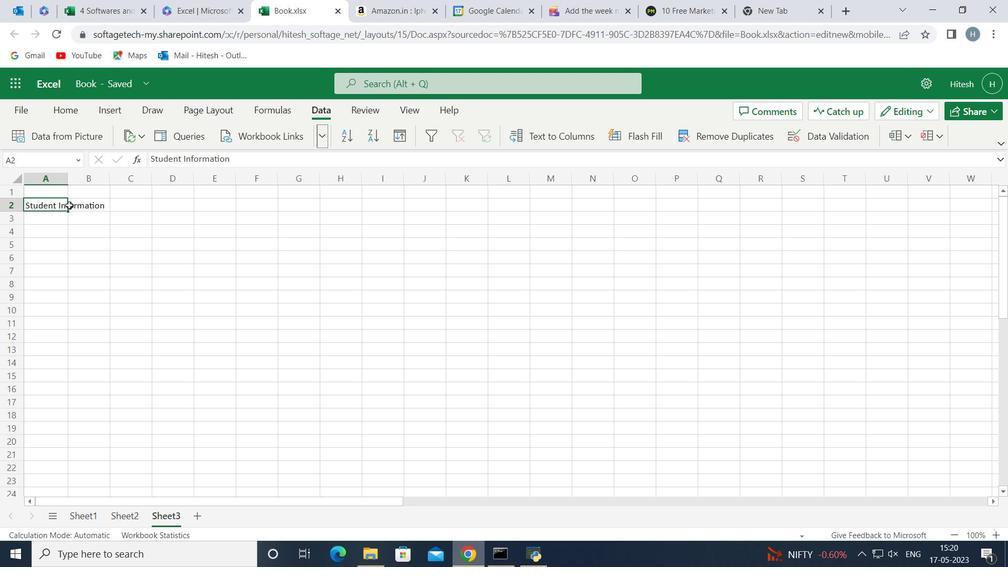 
Action: Mouse pressed left at (68, 204)
Screenshot: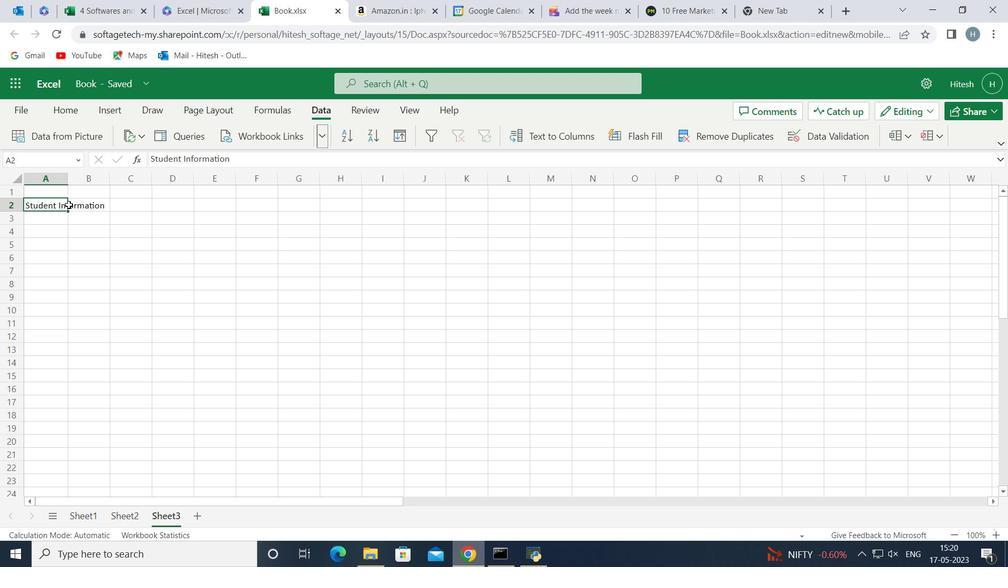 
Action: Mouse moved to (63, 204)
Screenshot: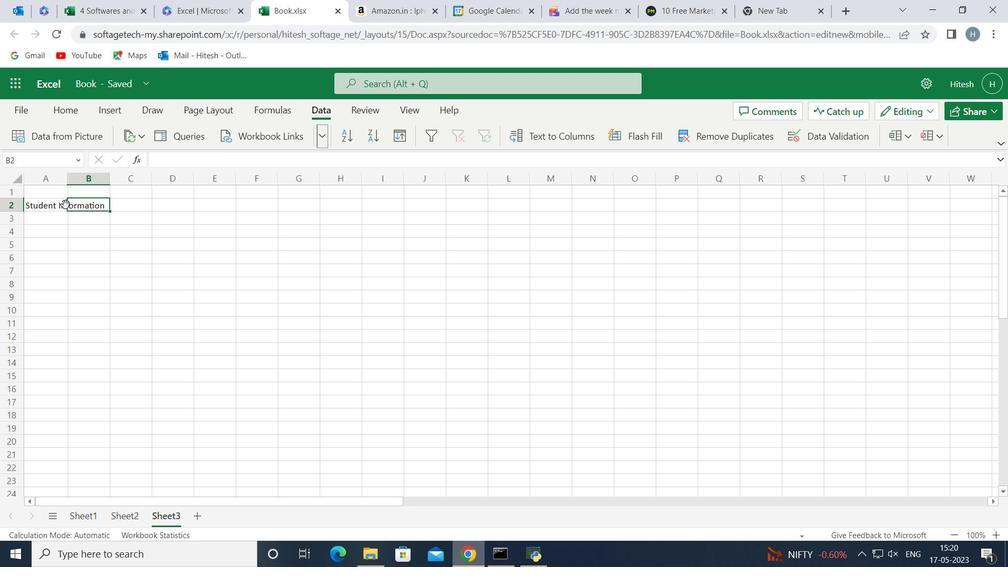 
Action: Mouse pressed left at (63, 204)
Screenshot: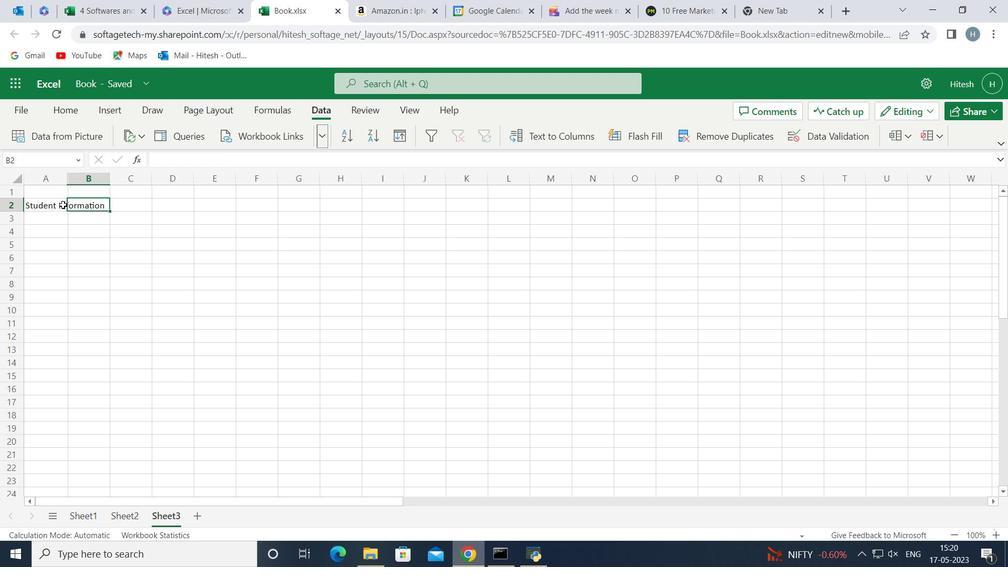 
Action: Mouse moved to (66, 204)
Screenshot: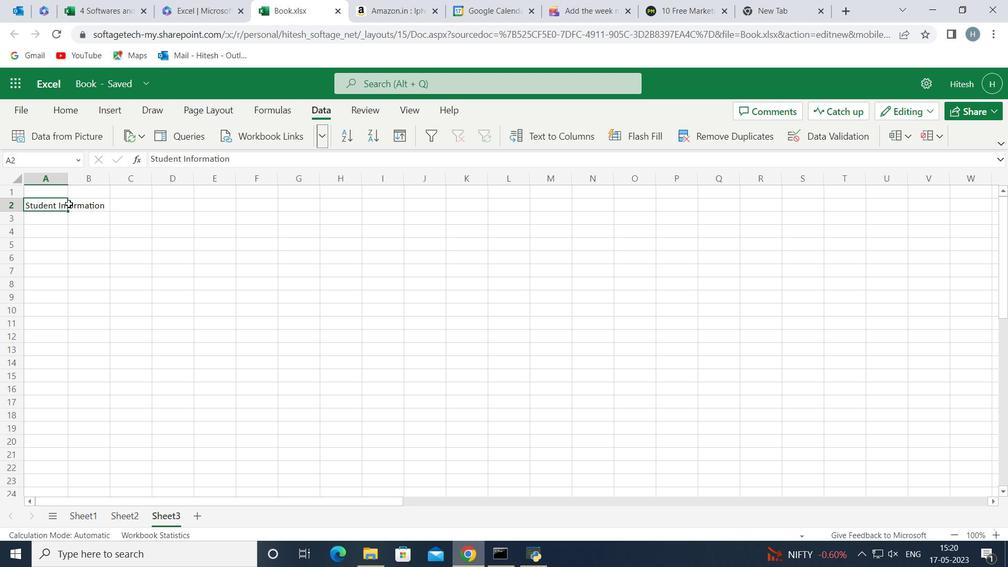 
Action: Mouse pressed left at (66, 204)
Screenshot: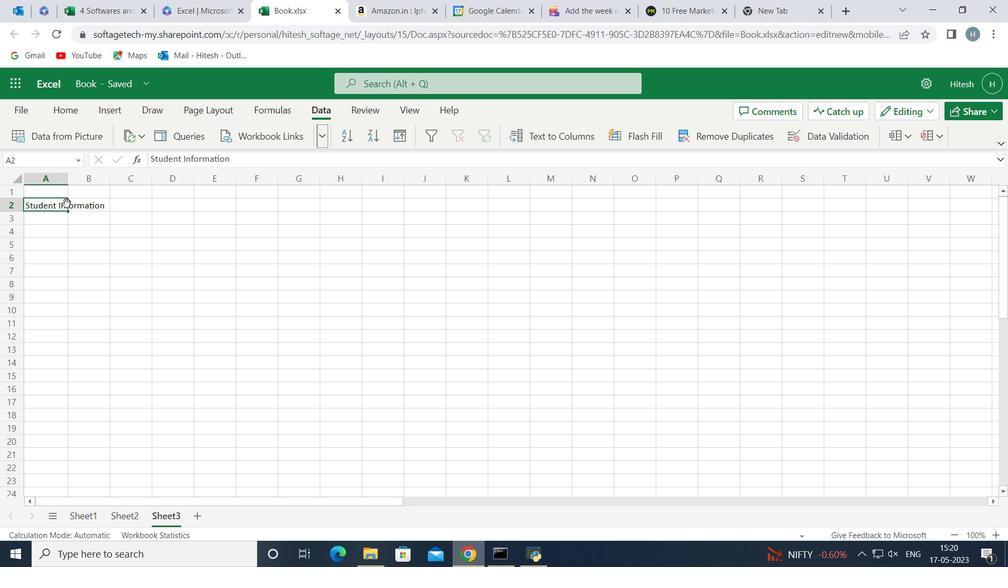 
Action: Mouse moved to (76, 204)
Screenshot: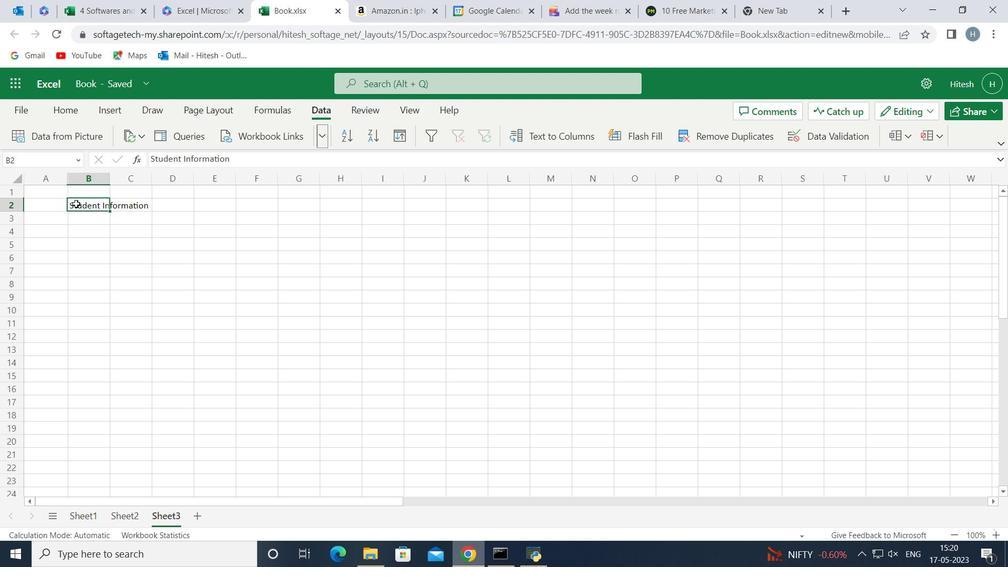 
Action: Mouse pressed left at (76, 204)
Screenshot: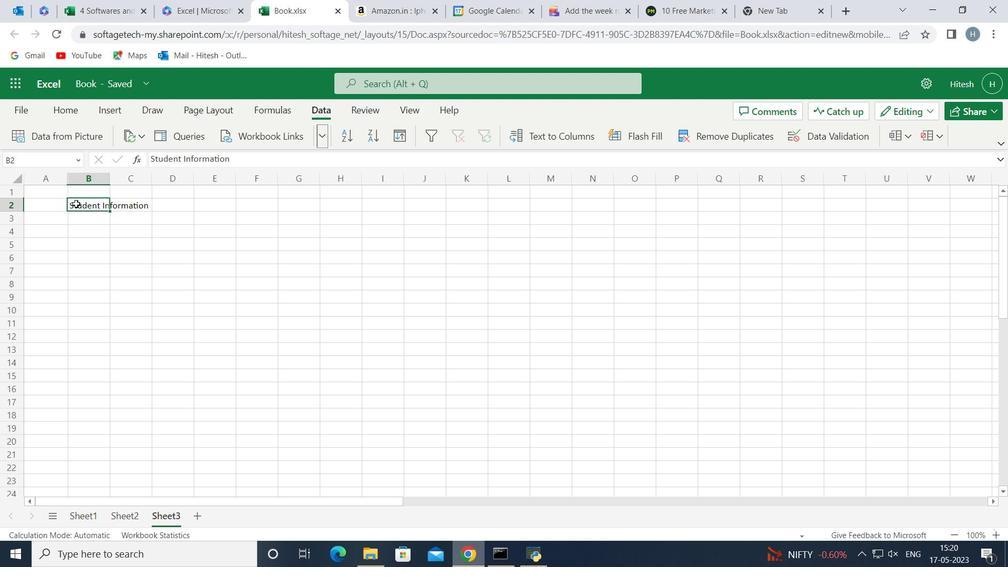 
Action: Mouse moved to (110, 225)
Screenshot: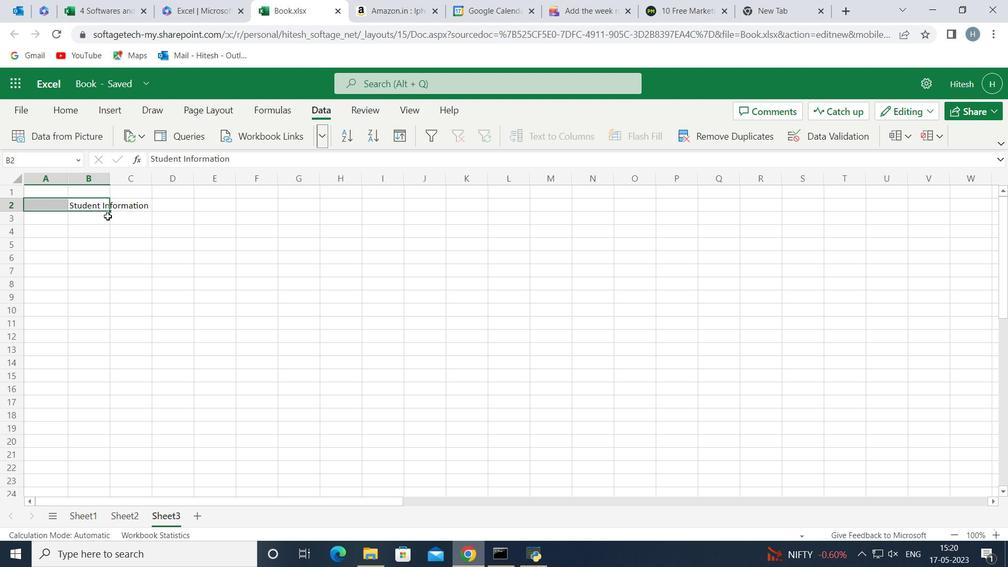 
Action: Mouse pressed left at (110, 225)
Screenshot: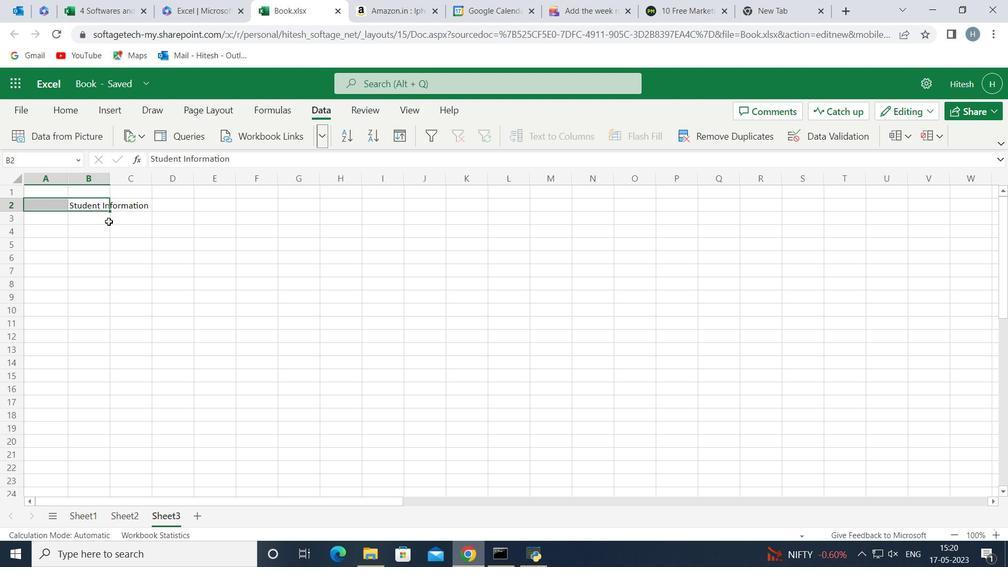 
Action: Mouse moved to (95, 206)
Screenshot: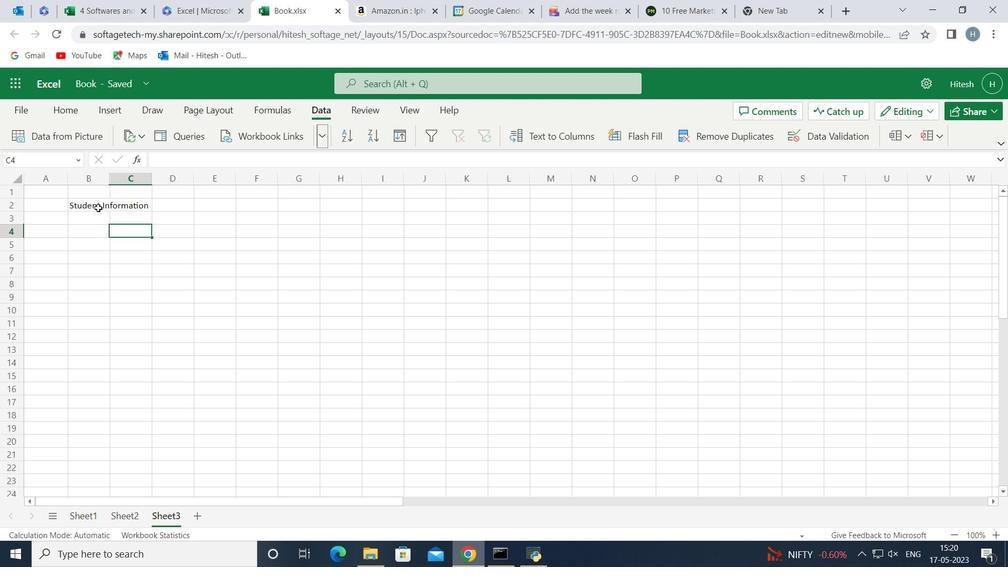 
Action: Mouse pressed left at (95, 206)
Screenshot: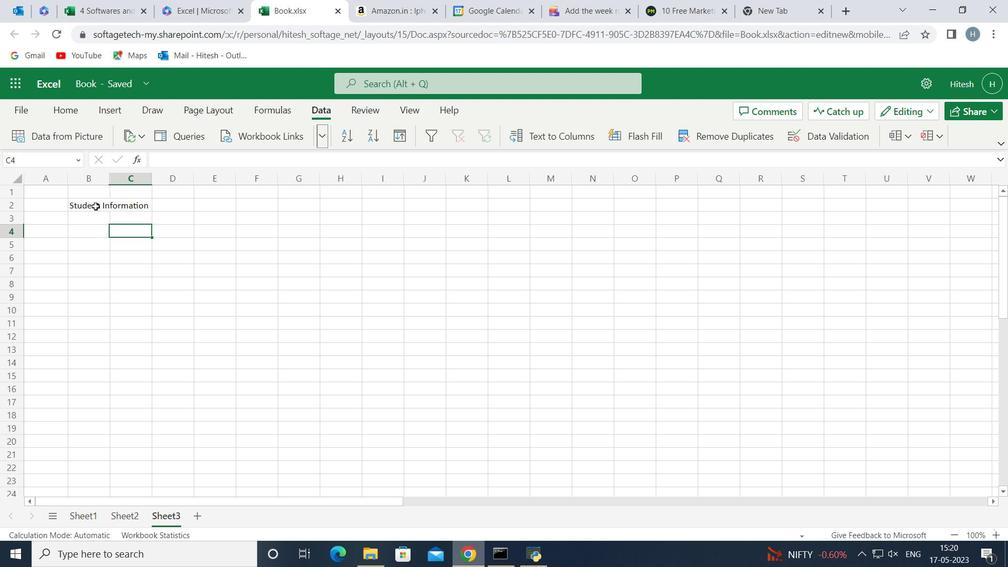 
Action: Key pressed ctrl+Z
Screenshot: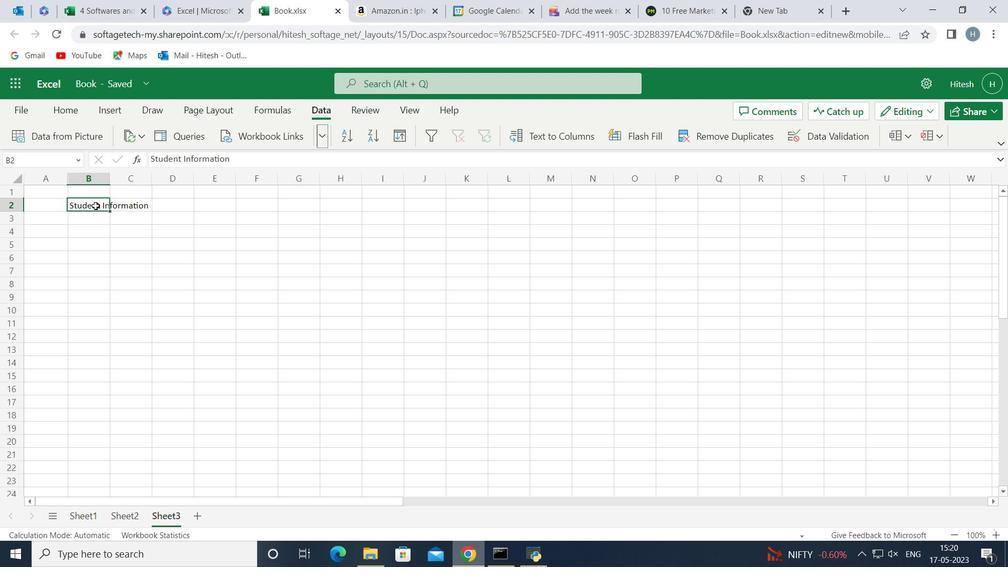 
Action: Mouse moved to (36, 201)
Screenshot: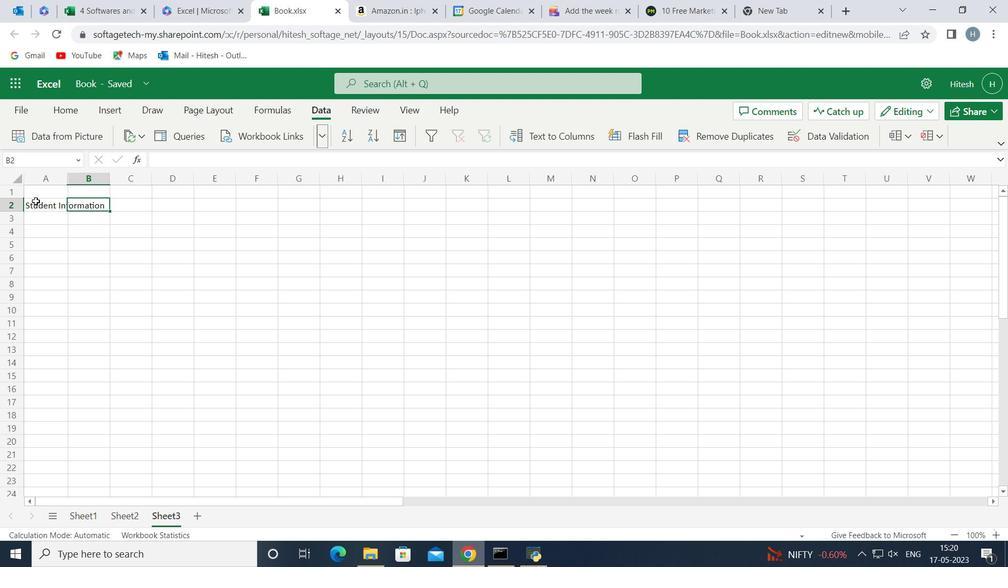 
Action: Mouse pressed left at (36, 201)
Screenshot: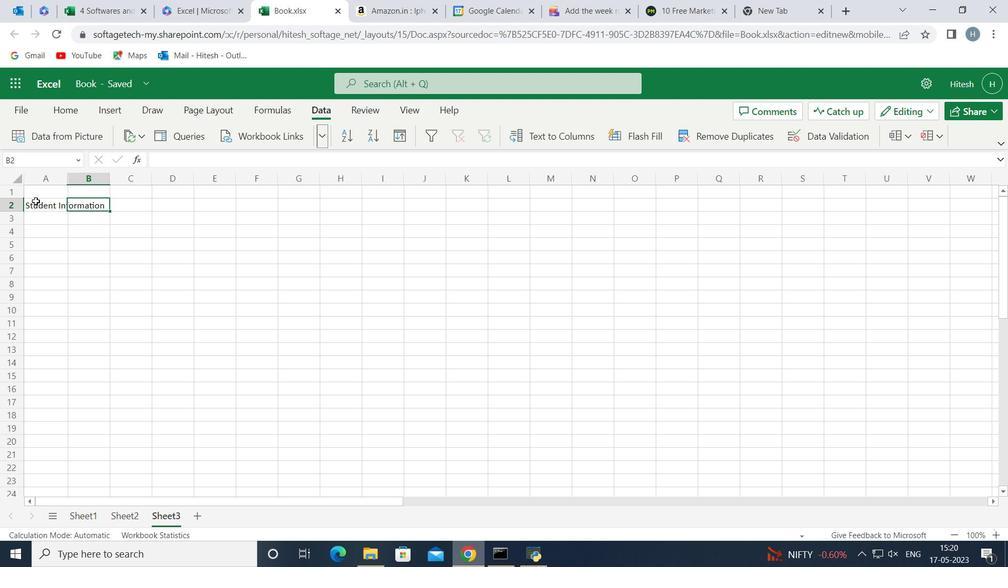 
Action: Mouse moved to (68, 211)
Screenshot: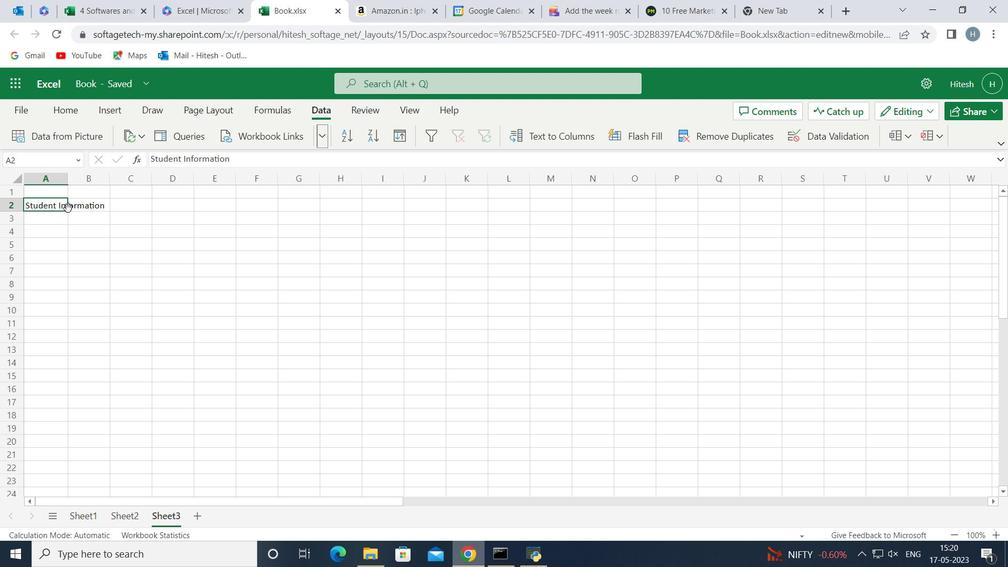
Action: Mouse pressed left at (68, 211)
Screenshot: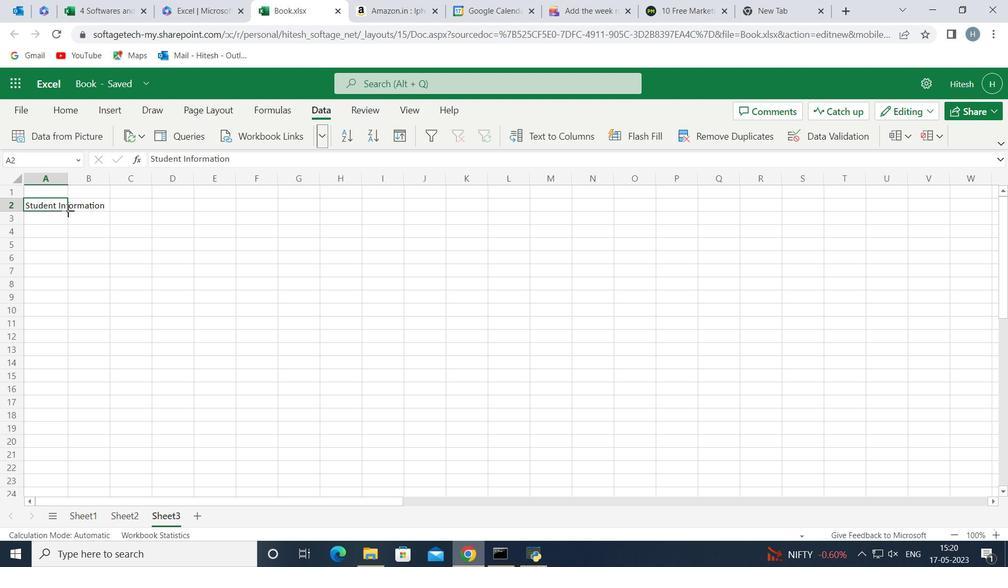 
Action: Mouse moved to (118, 219)
Screenshot: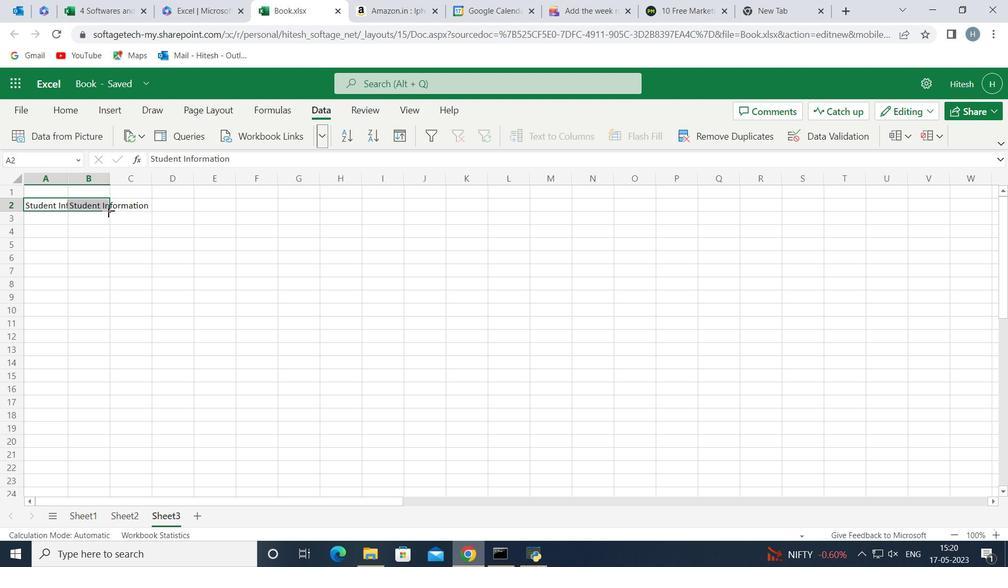 
Action: Key pressed ctrl+Z
Screenshot: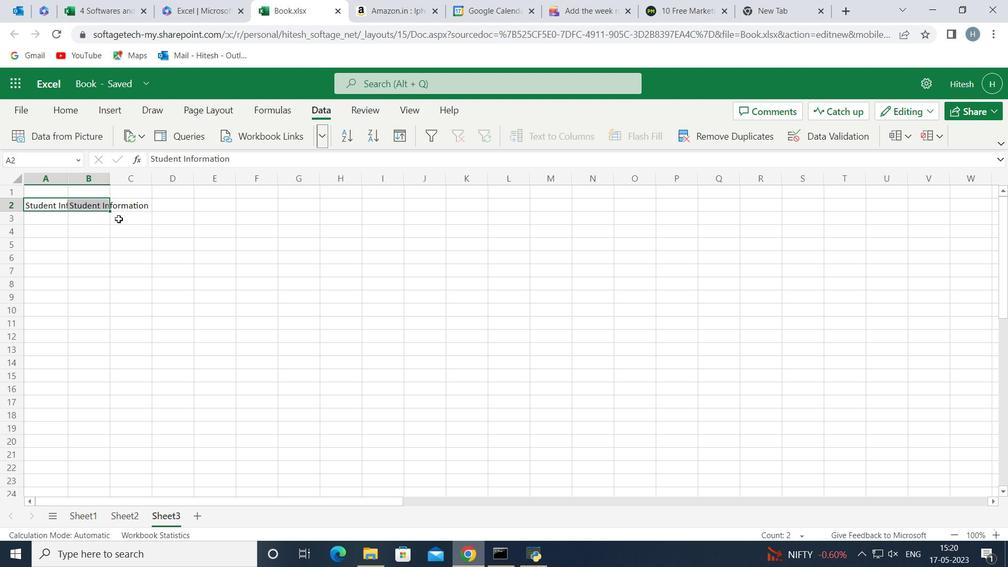 
Action: Mouse moved to (63, 205)
Screenshot: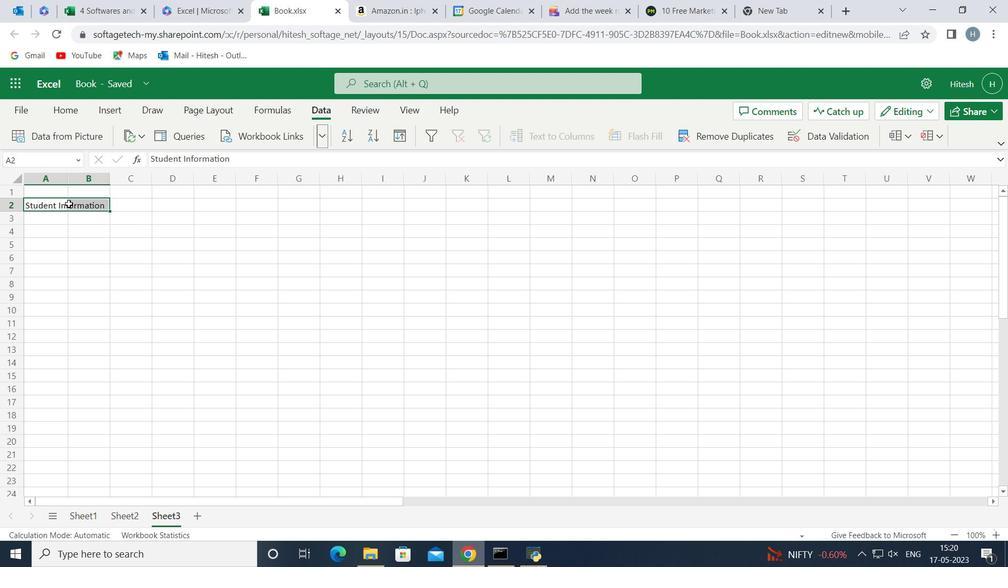 
Action: Mouse pressed left at (63, 205)
Screenshot: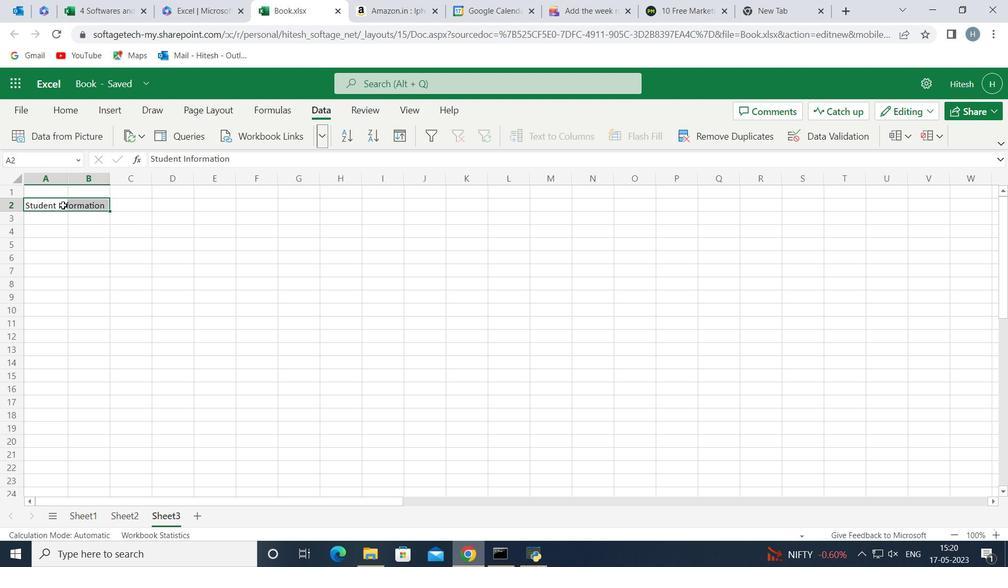 
Action: Mouse moved to (131, 226)
Screenshot: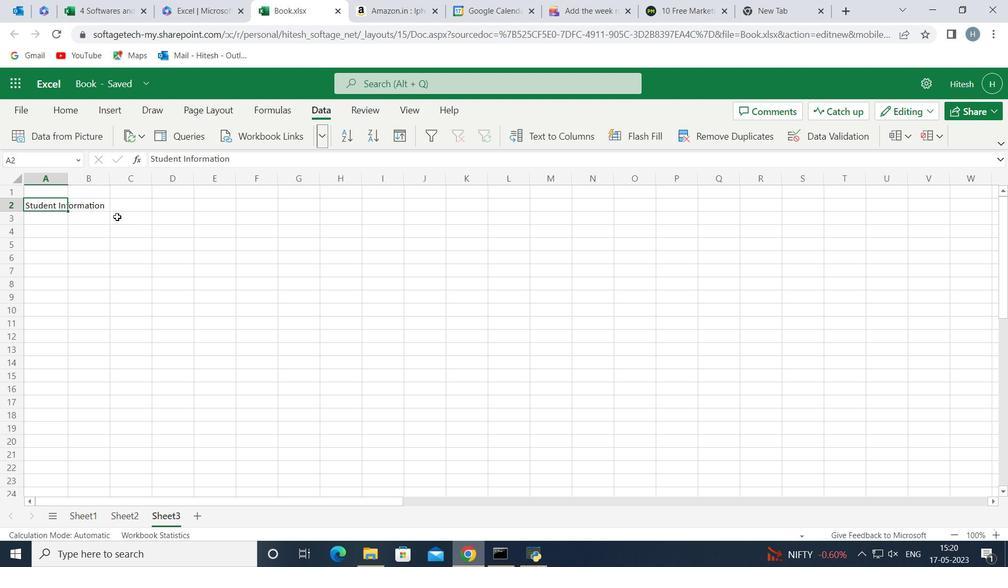 
Action: Mouse pressed left at (131, 226)
Screenshot: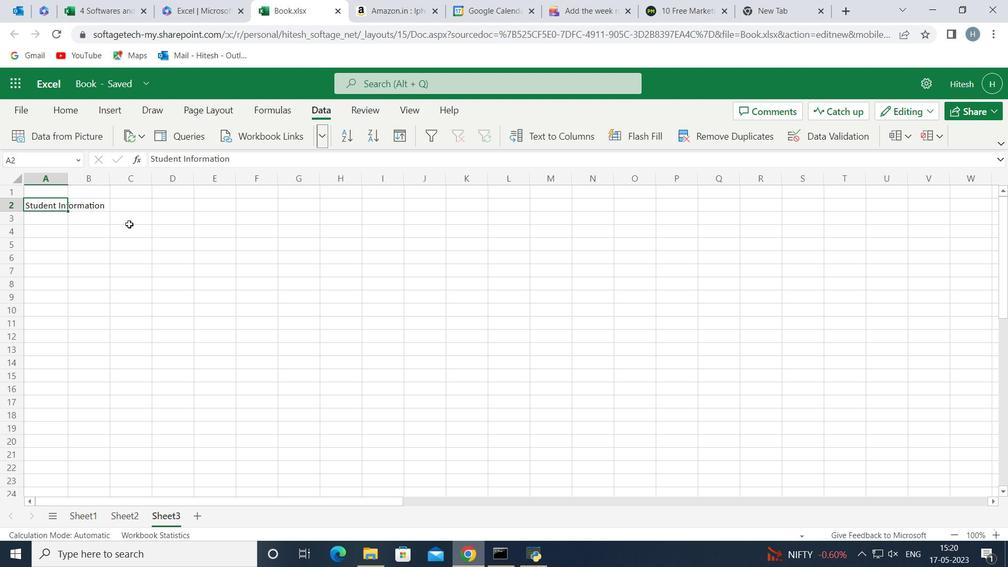 
Action: Mouse moved to (67, 179)
Screenshot: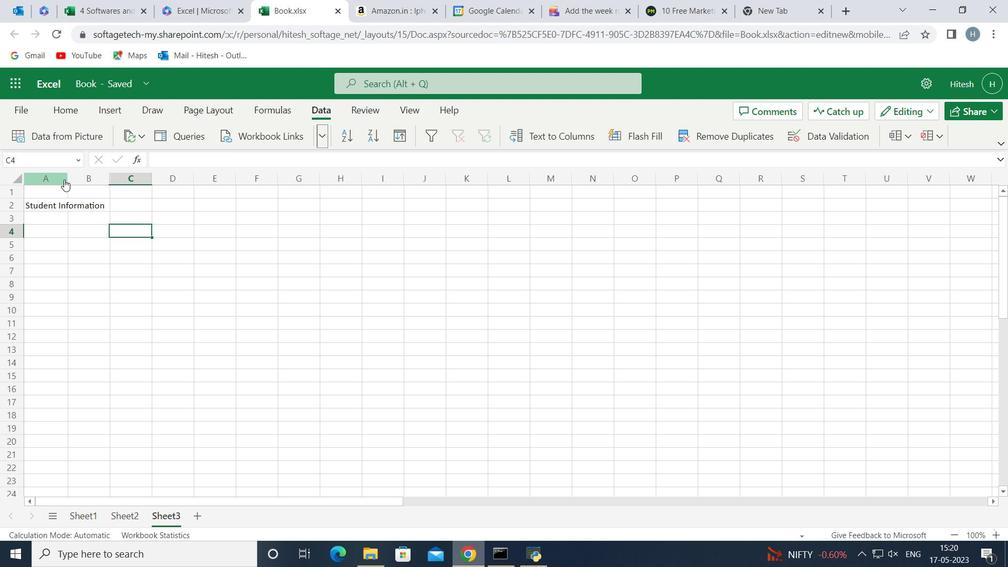 
Action: Mouse pressed left at (67, 179)
Screenshot: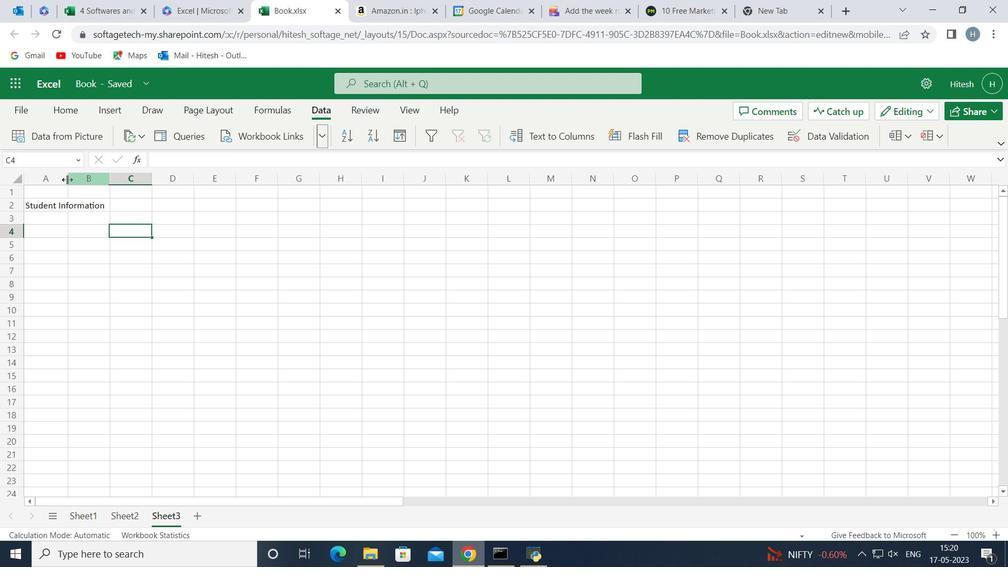 
Action: Mouse moved to (133, 209)
Screenshot: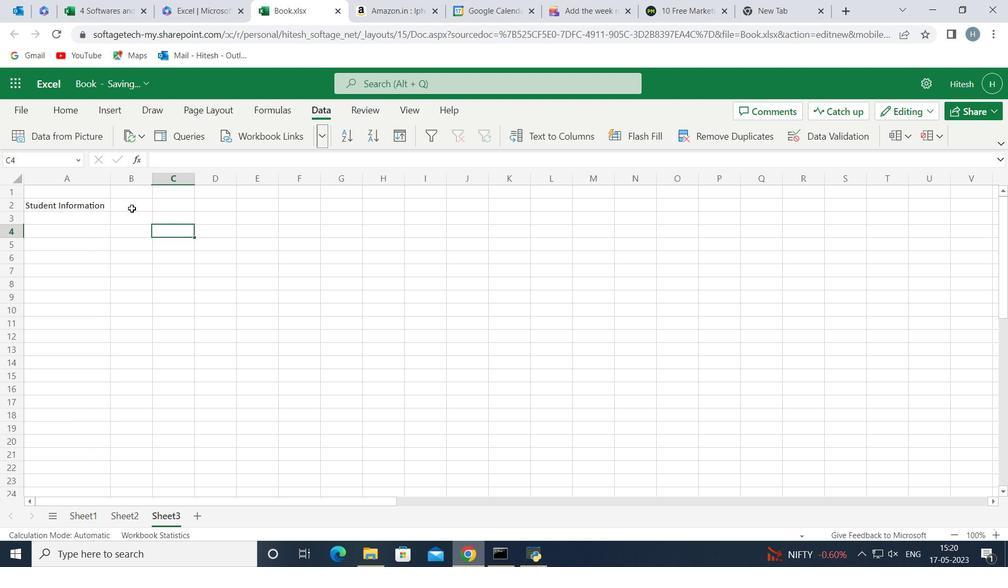 
Action: Mouse pressed left at (133, 209)
Screenshot: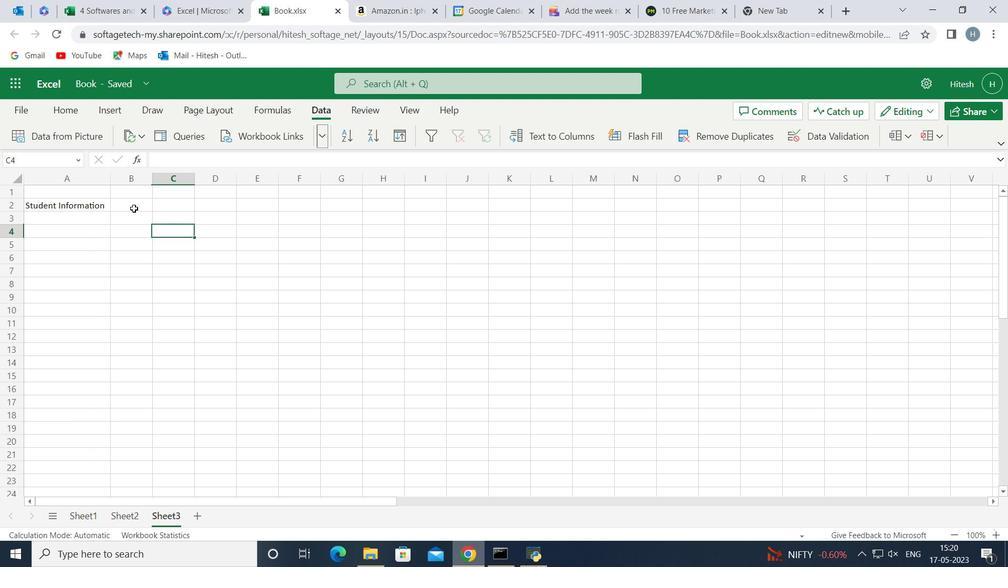 
Action: Mouse moved to (89, 205)
Screenshot: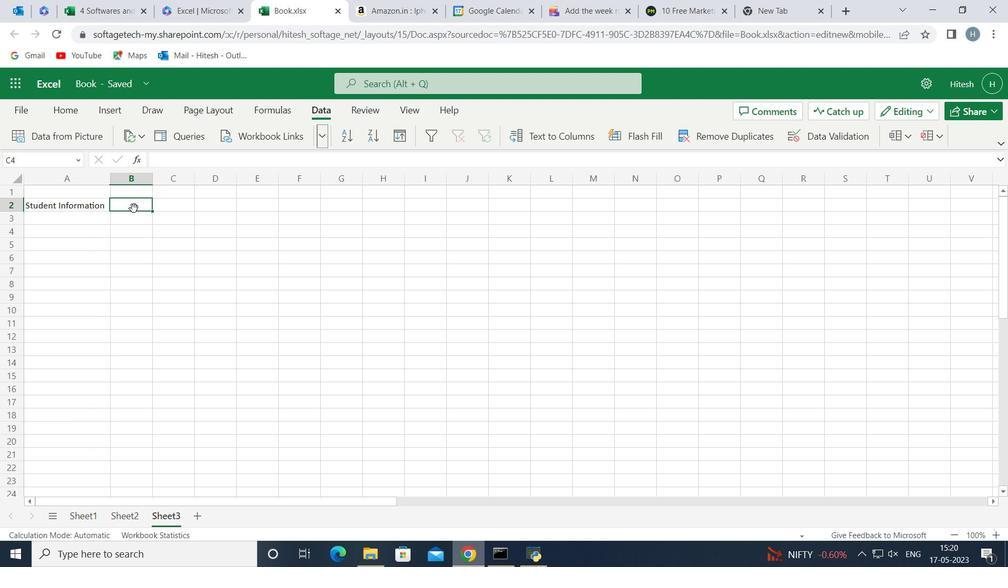 
Action: Mouse pressed left at (89, 205)
Screenshot: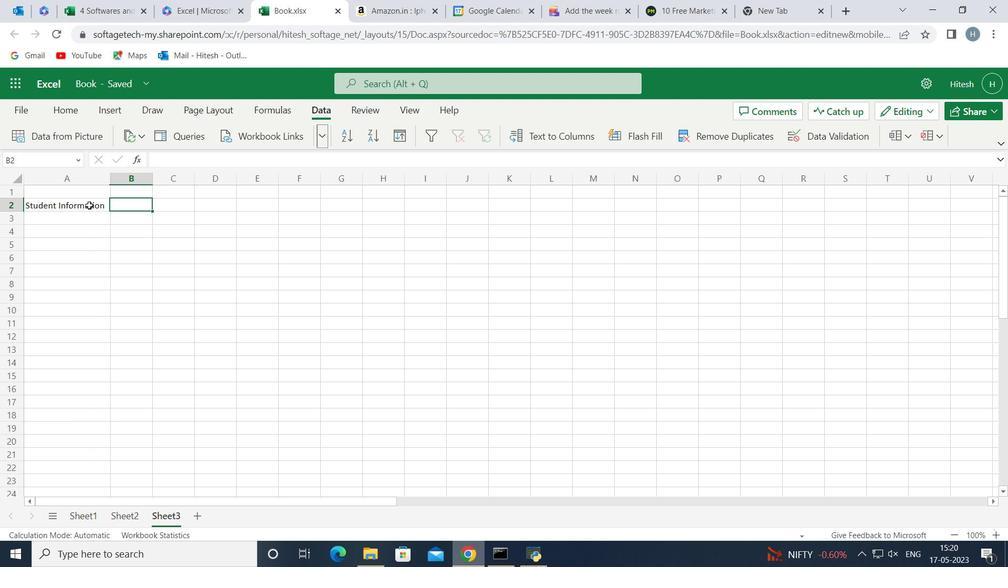 
Action: Mouse moved to (74, 177)
Screenshot: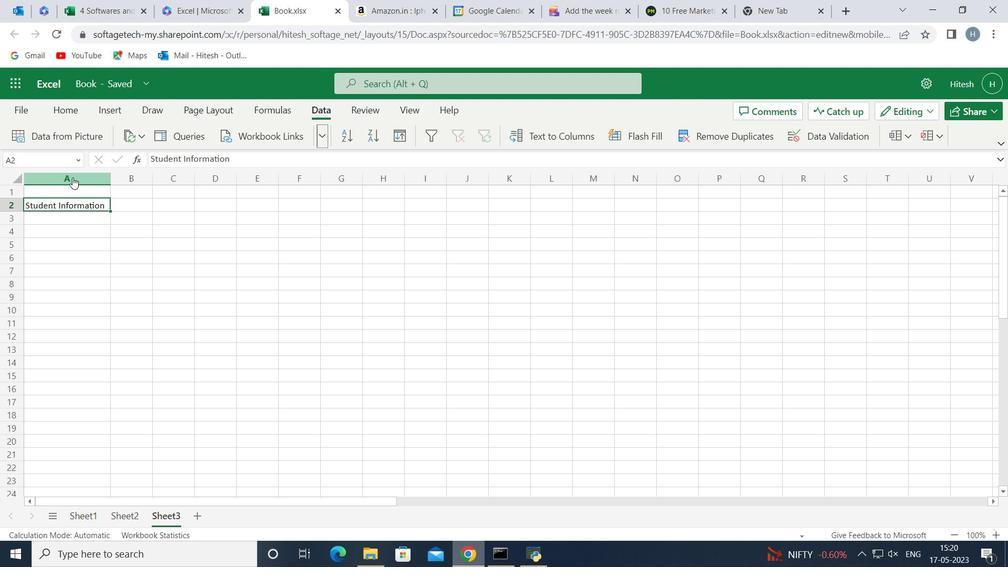 
Action: Mouse pressed left at (74, 177)
Screenshot: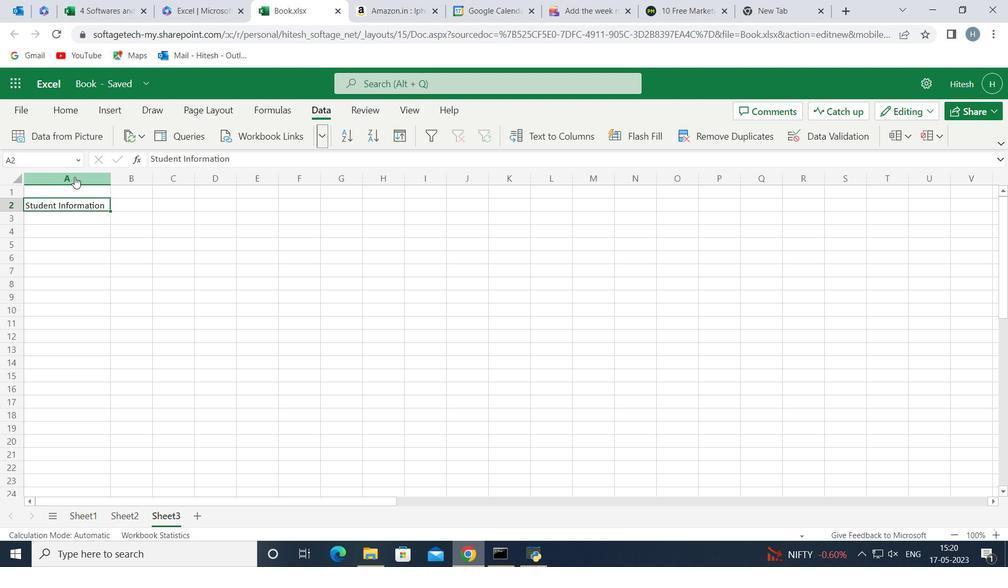 
Action: Mouse pressed left at (74, 177)
Screenshot: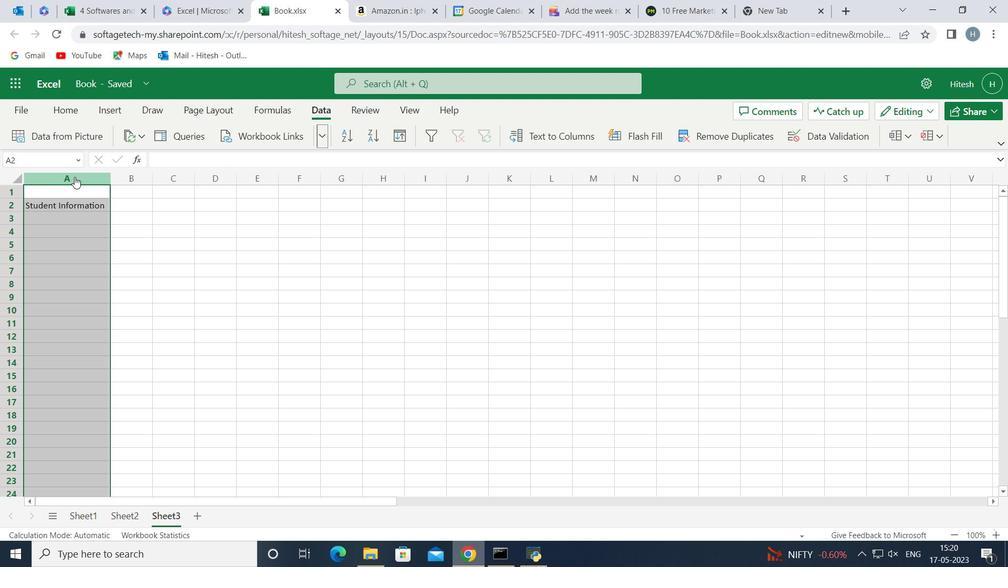 
Action: Mouse moved to (134, 234)
Screenshot: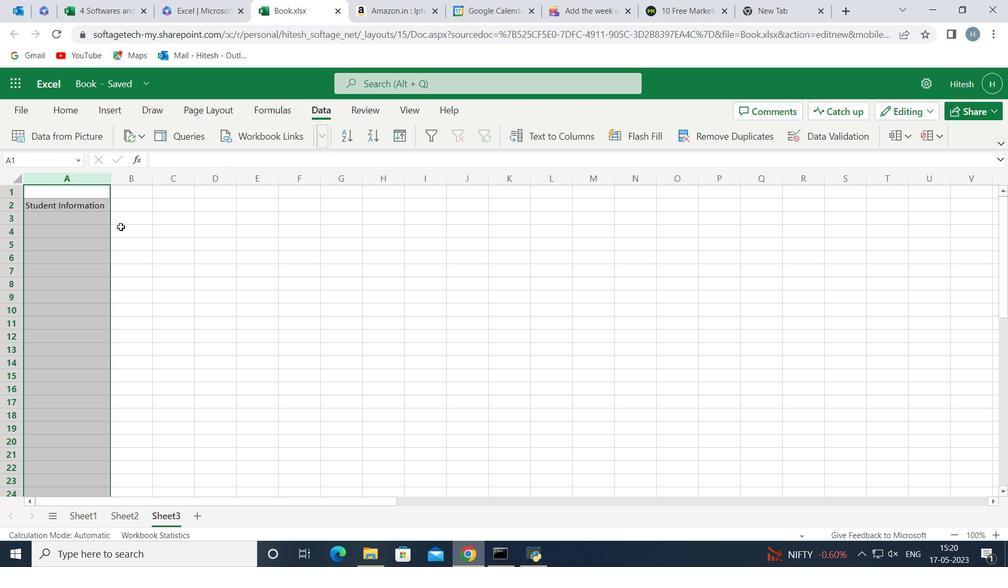 
Action: Mouse pressed left at (134, 234)
Screenshot: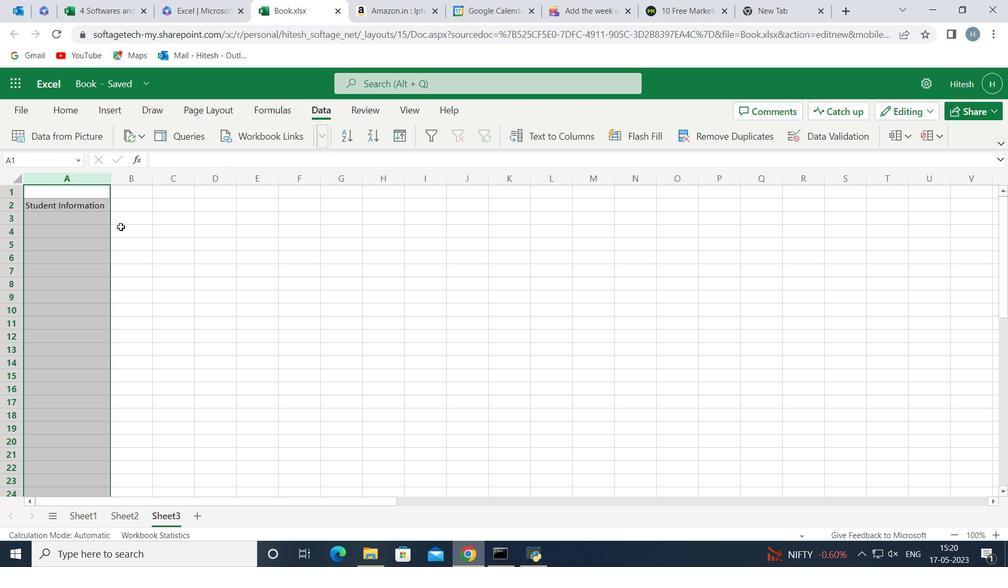 
Action: Mouse moved to (84, 203)
Screenshot: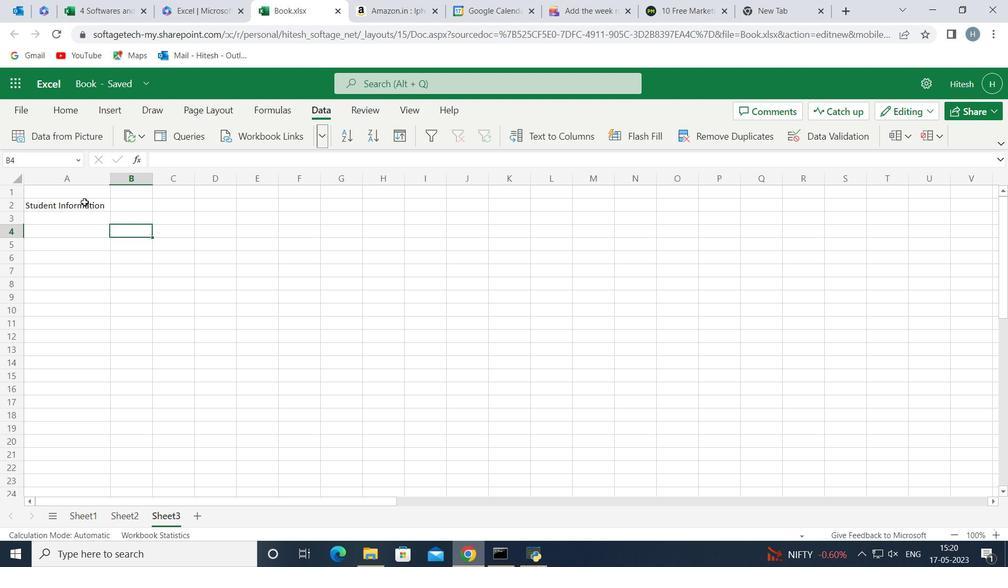 
Action: Mouse pressed left at (84, 203)
Screenshot: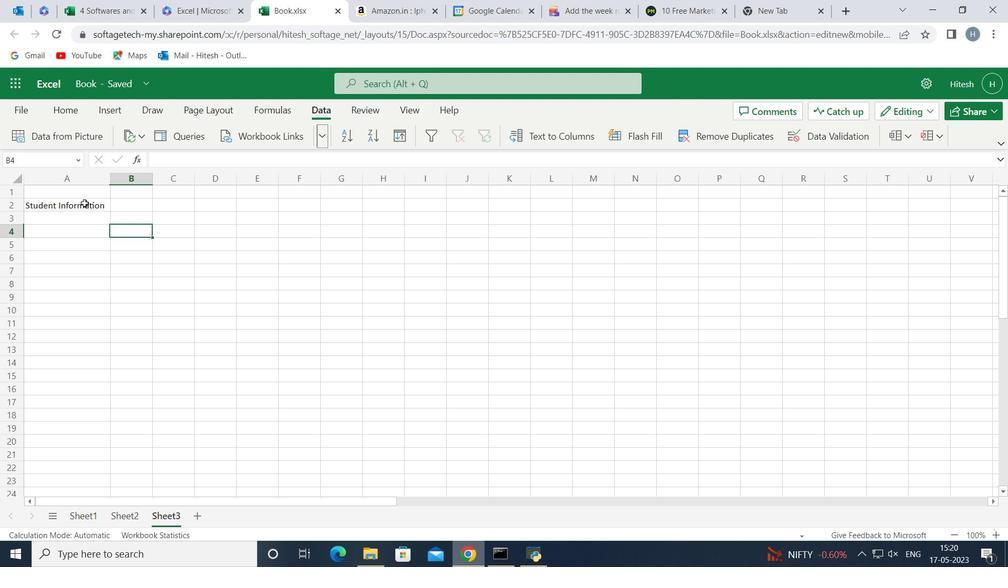 
Action: Key pressed <Key.backspace>
Screenshot: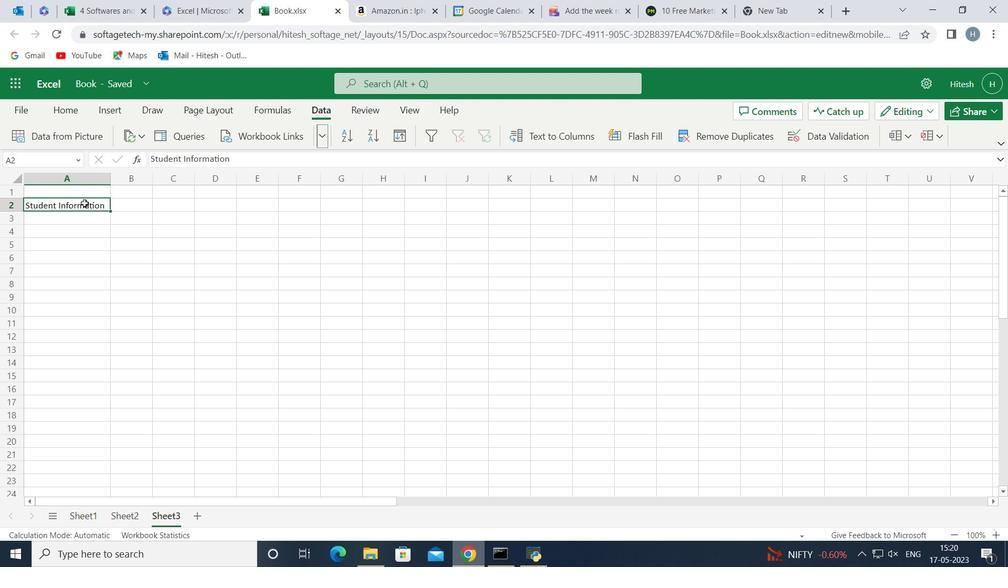 
Action: Mouse moved to (94, 177)
Screenshot: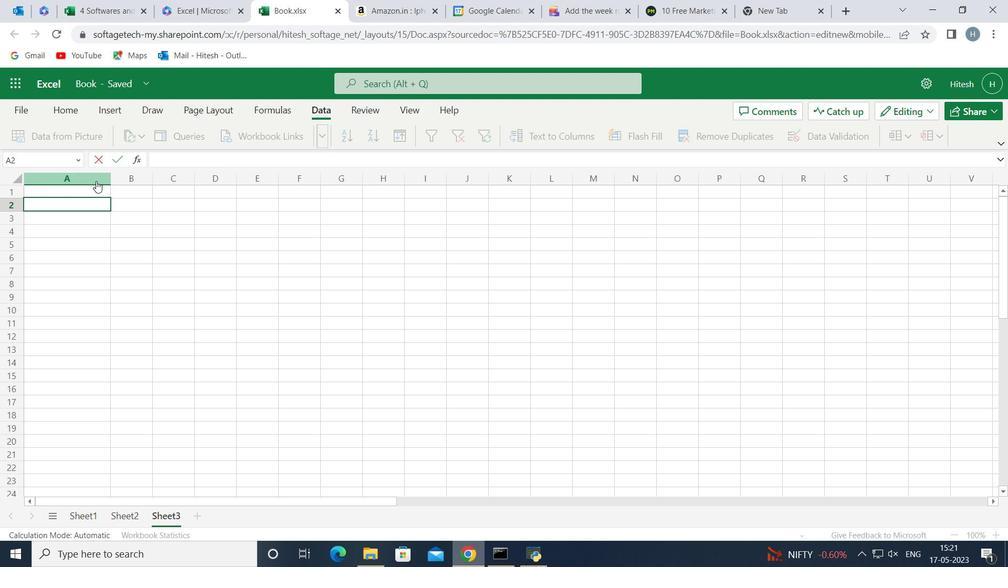 
Action: Mouse pressed left at (94, 177)
Screenshot: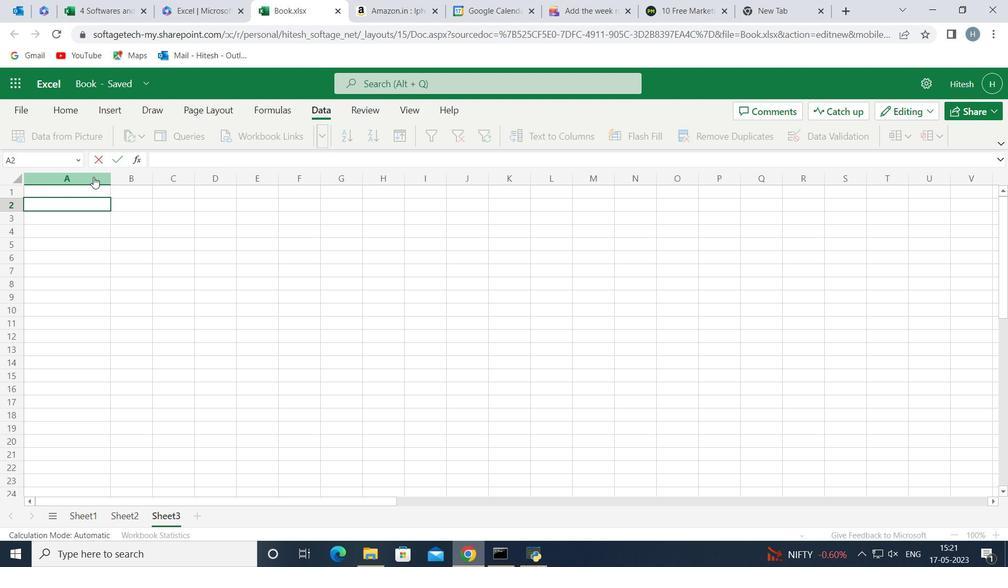 
Action: Mouse moved to (109, 177)
Screenshot: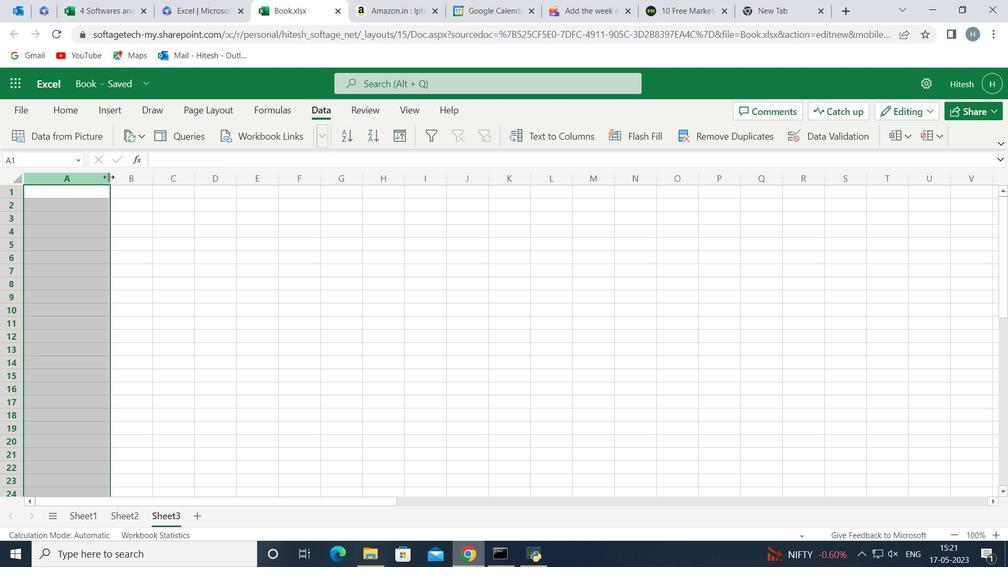 
Action: Mouse pressed left at (109, 177)
Screenshot: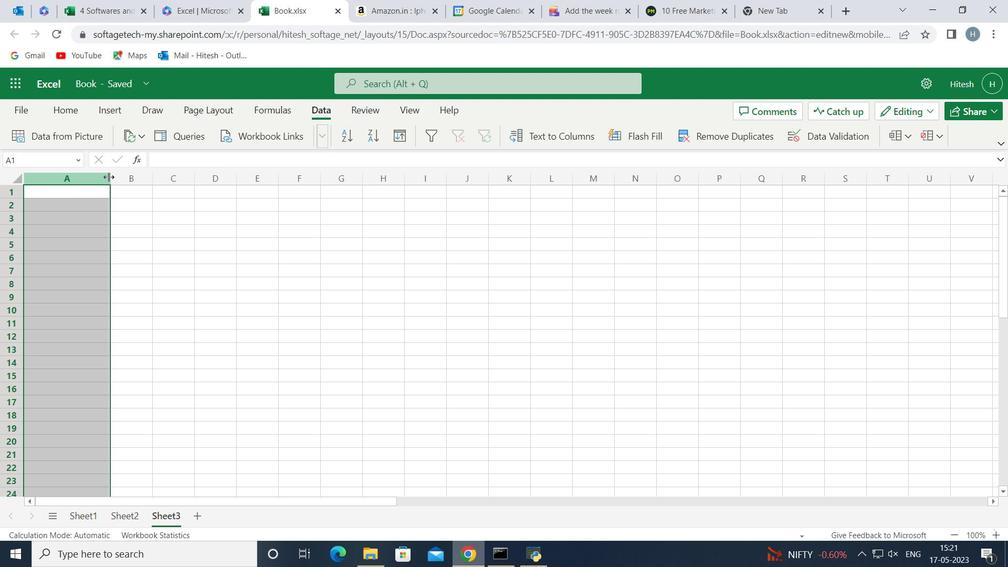 
Action: Mouse moved to (38, 213)
Screenshot: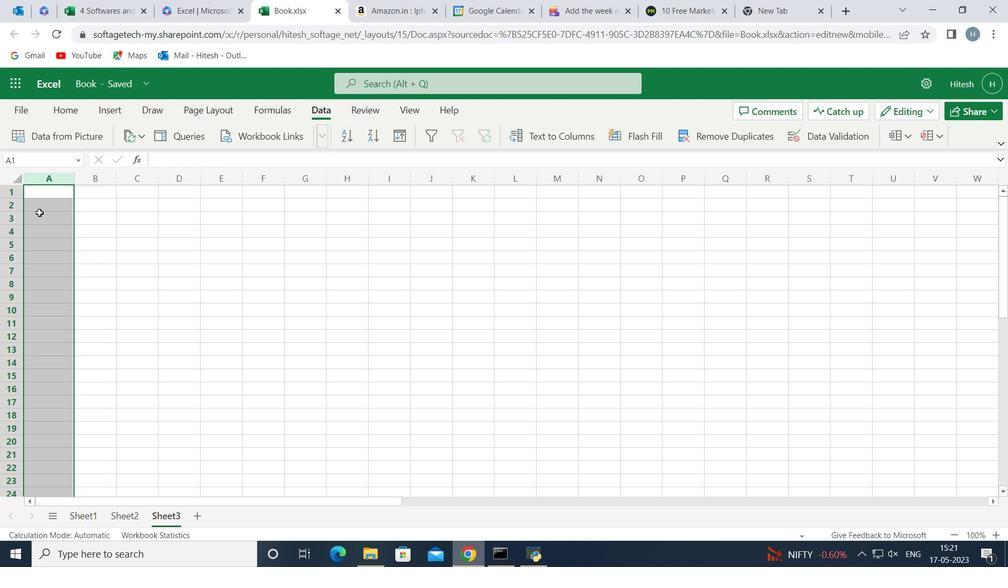 
Action: Mouse pressed left at (38, 213)
Screenshot: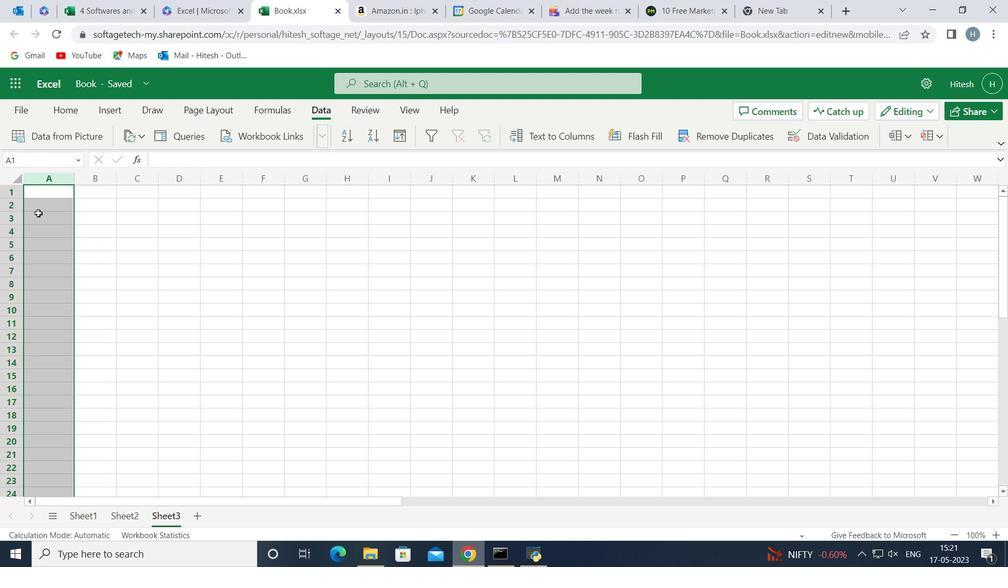 
Action: Mouse moved to (46, 217)
Screenshot: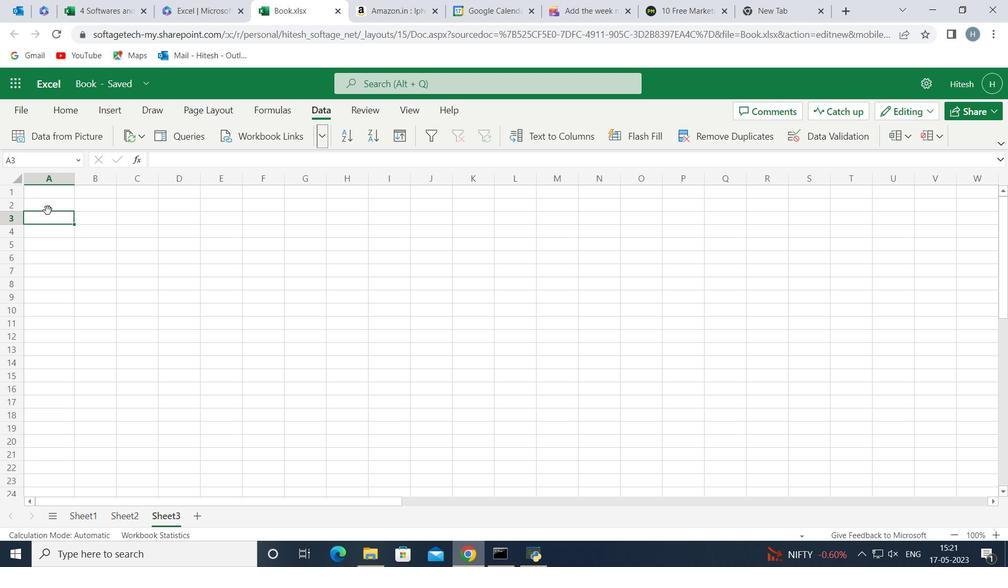 
Action: Key pressed <Key.shift>Student<Key.space><Key.shift>ID
Screenshot: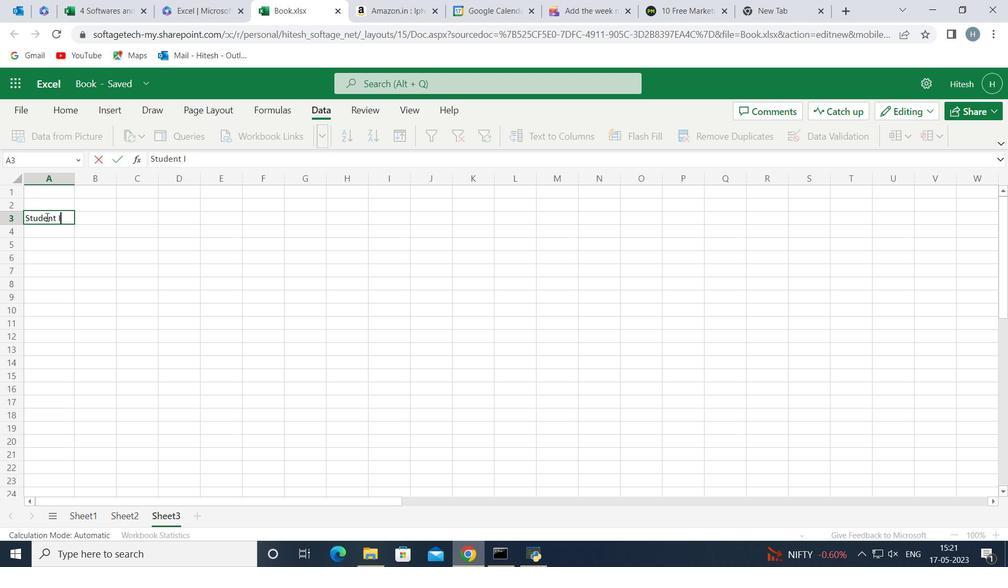 
Action: Mouse moved to (96, 220)
Screenshot: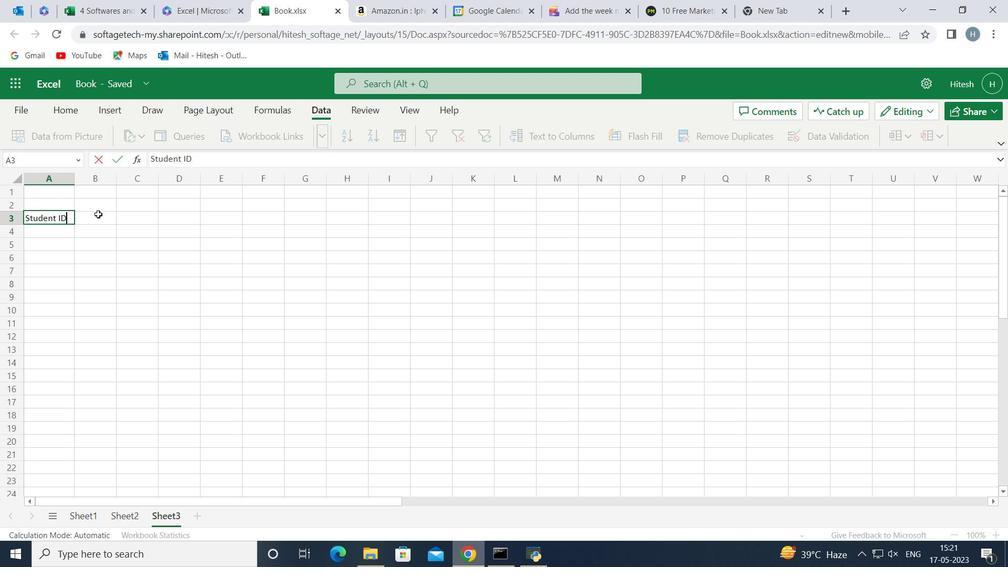 
Action: Mouse pressed left at (96, 220)
Screenshot: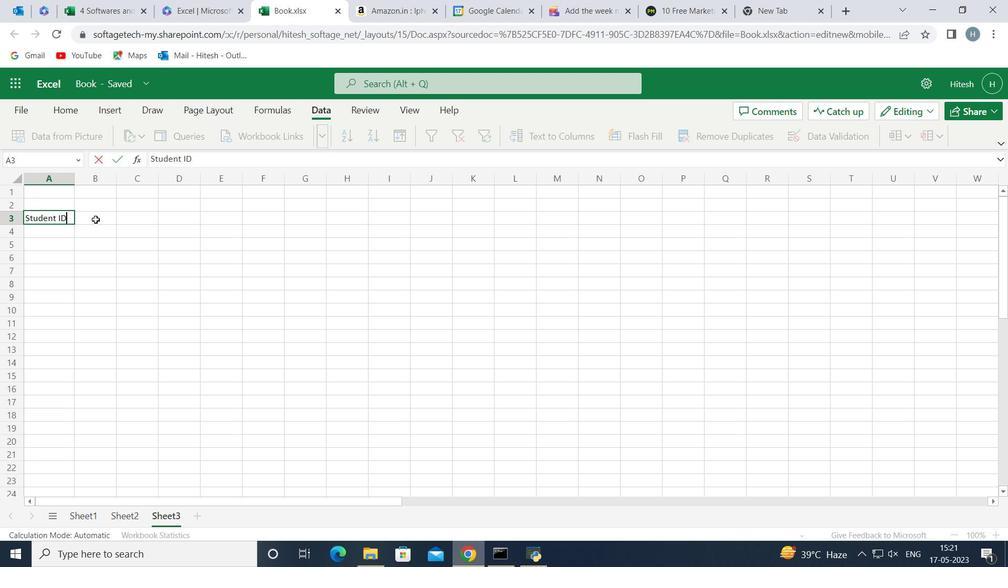 
Action: Key pressed <Key.shift>Name<Key.right><Key.shift>Current<Key.space><Key.shift>CGPA
Screenshot: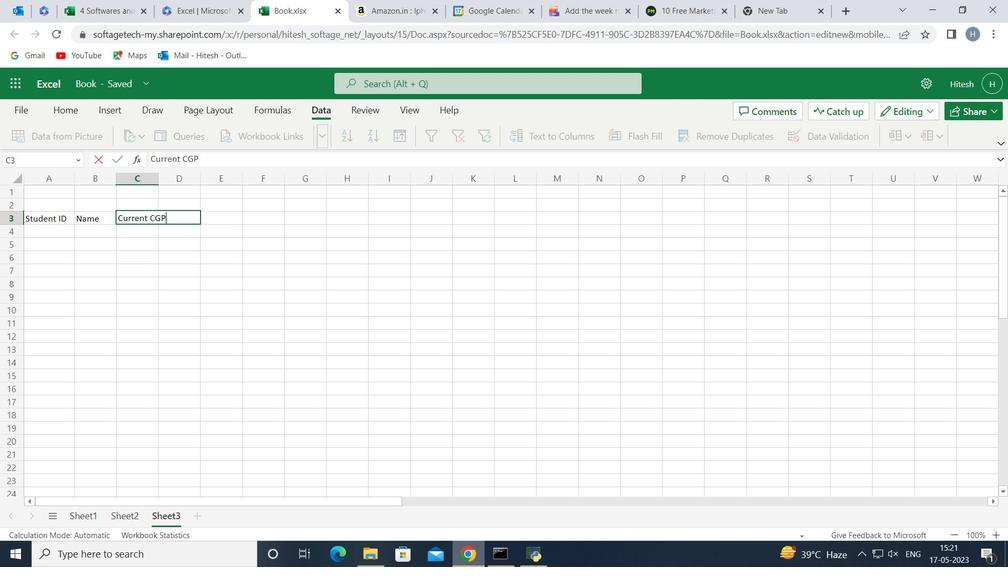 
Action: Mouse moved to (147, 177)
Screenshot: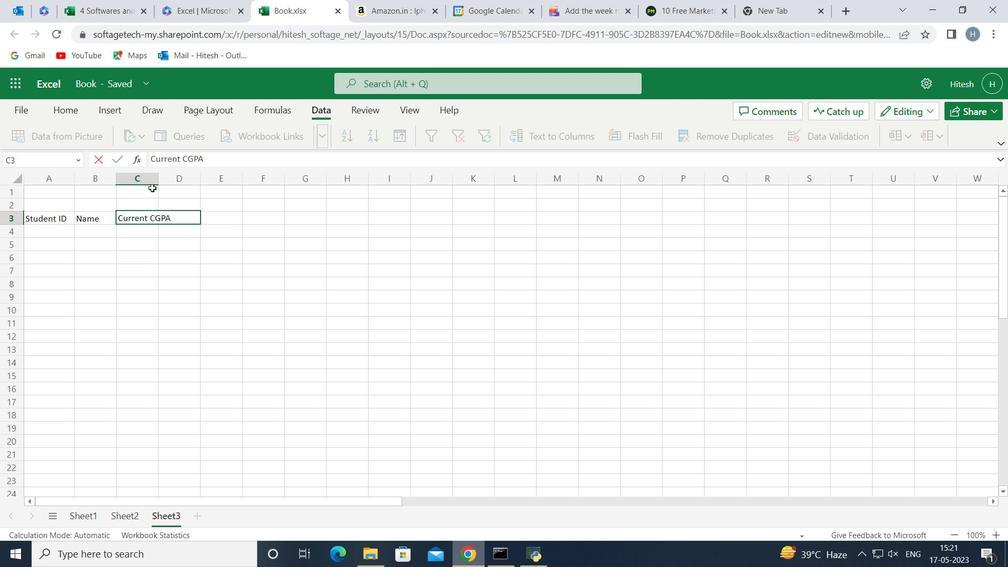 
Action: Mouse pressed left at (147, 177)
Screenshot: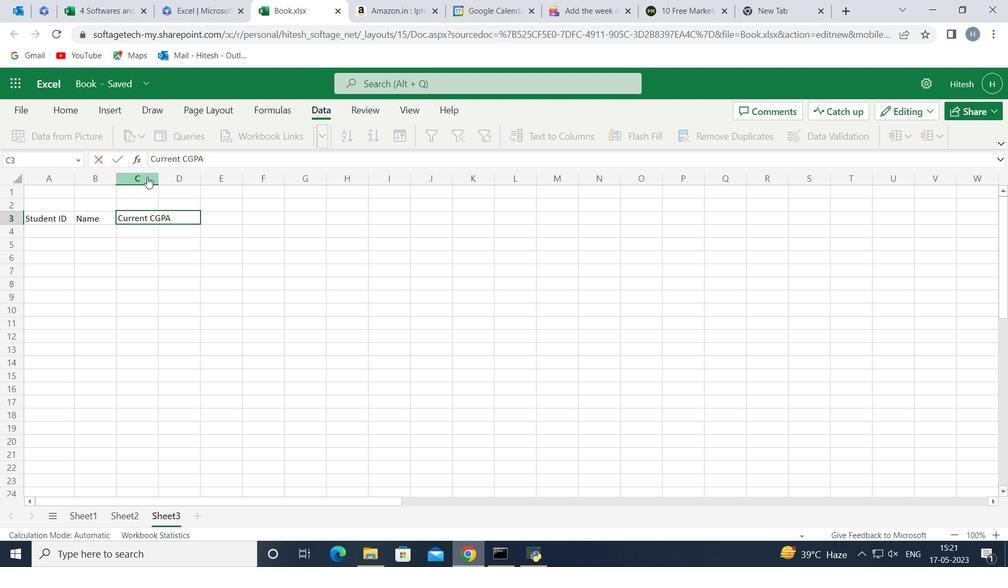 
Action: Mouse pressed left at (147, 177)
Screenshot: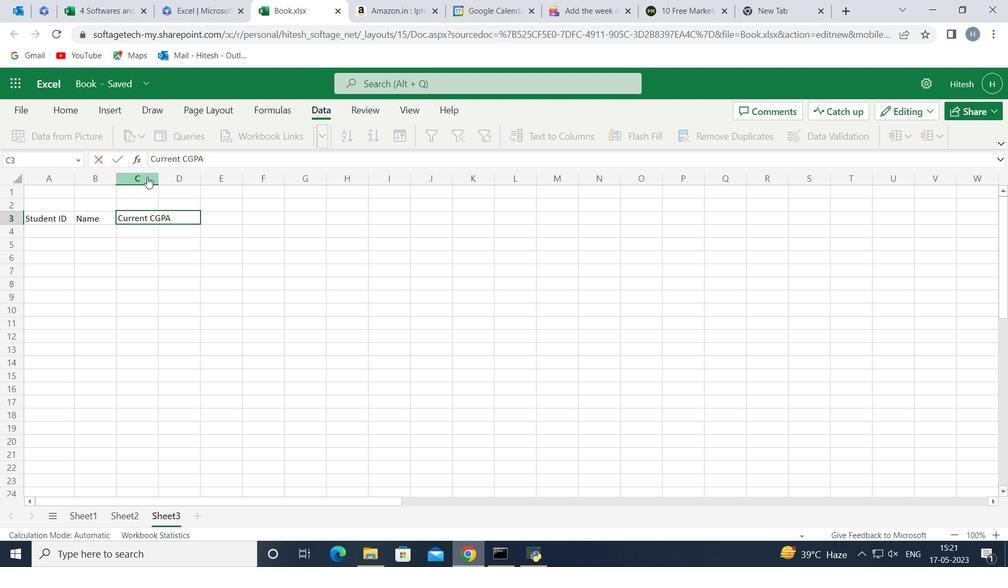 
Action: Mouse moved to (154, 177)
Screenshot: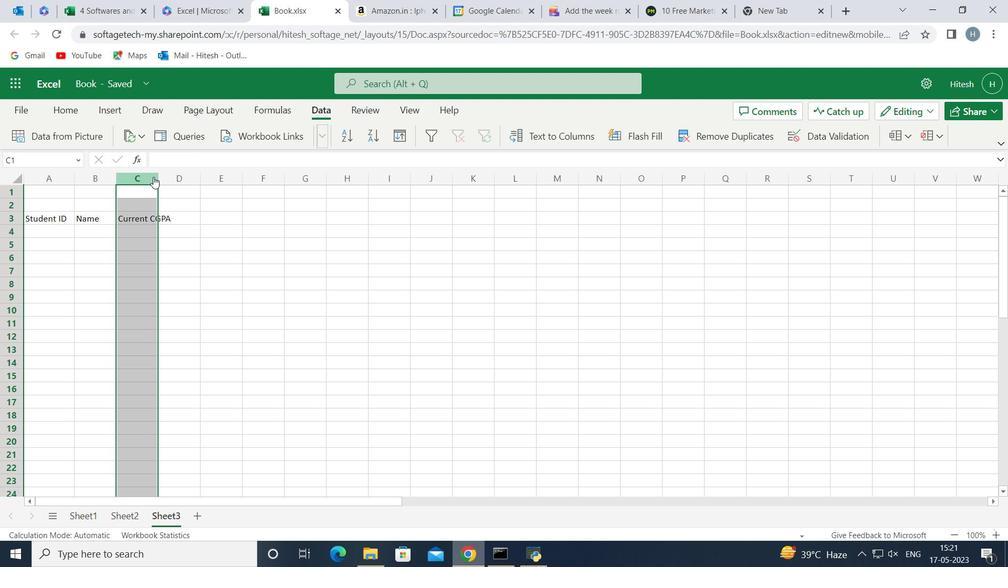 
Action: Mouse pressed left at (154, 177)
Screenshot: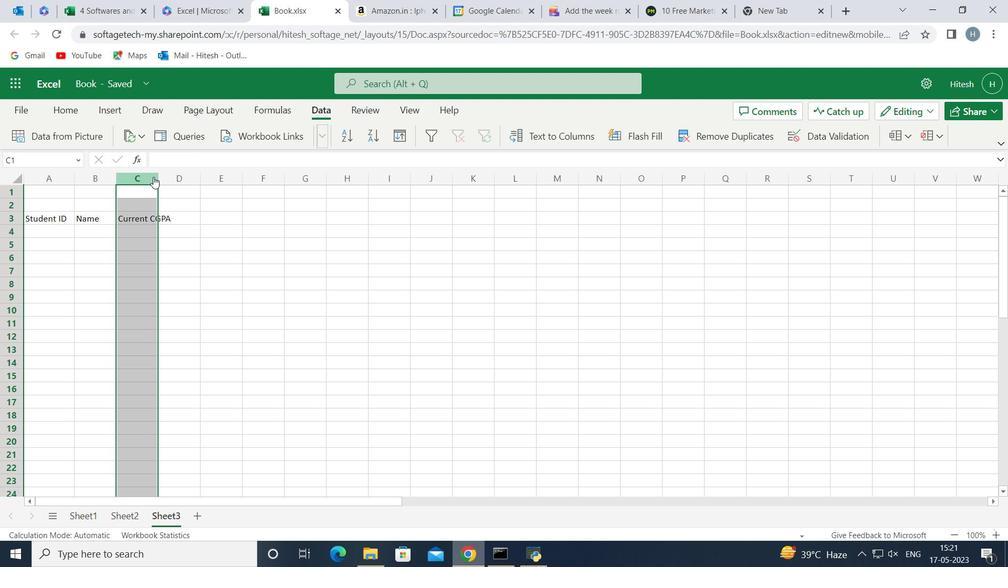
Action: Mouse moved to (156, 179)
Screenshot: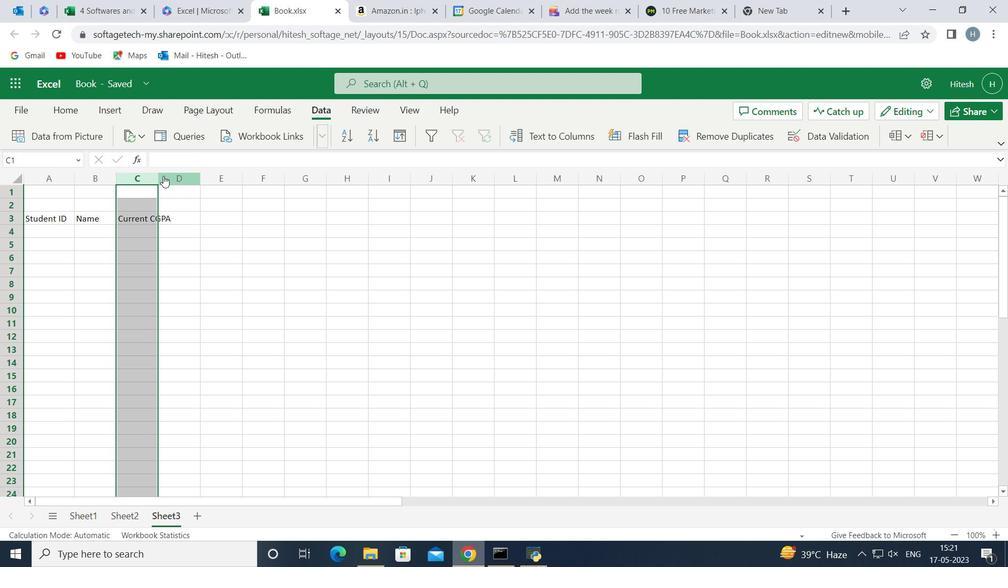 
Action: Mouse pressed left at (156, 179)
Screenshot: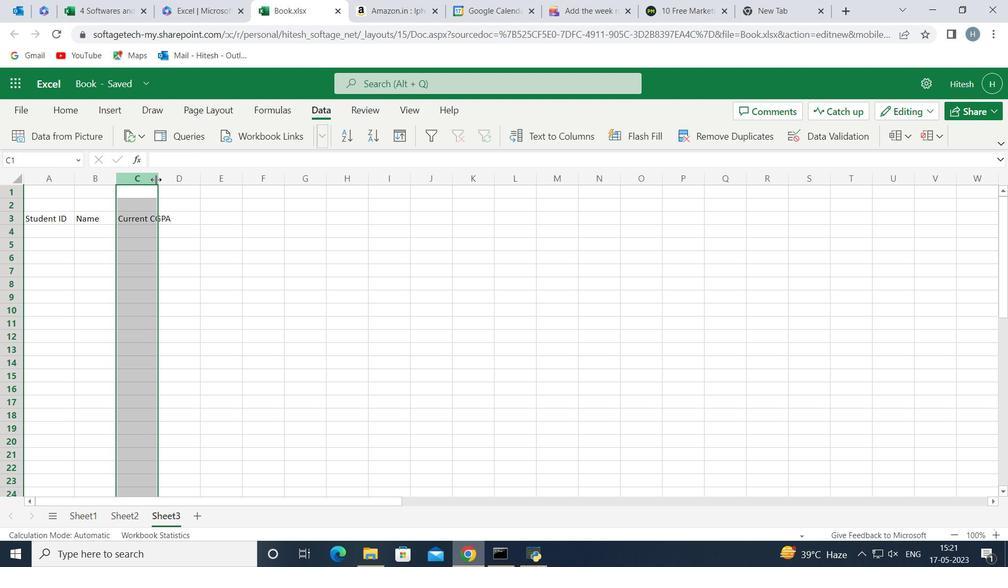 
Action: Mouse pressed left at (156, 179)
Screenshot: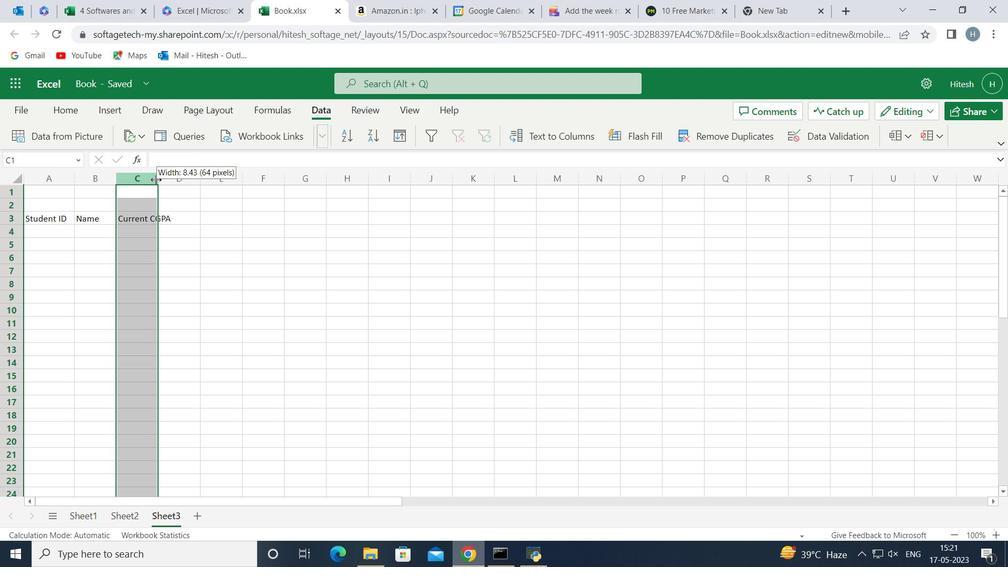 
Action: Mouse moved to (197, 224)
Screenshot: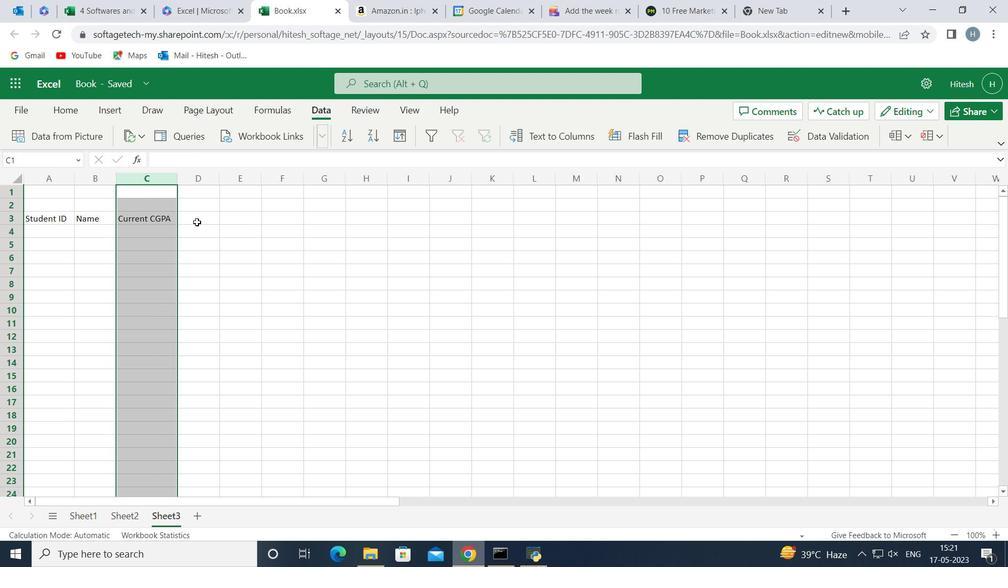 
Action: Mouse pressed left at (197, 224)
Screenshot: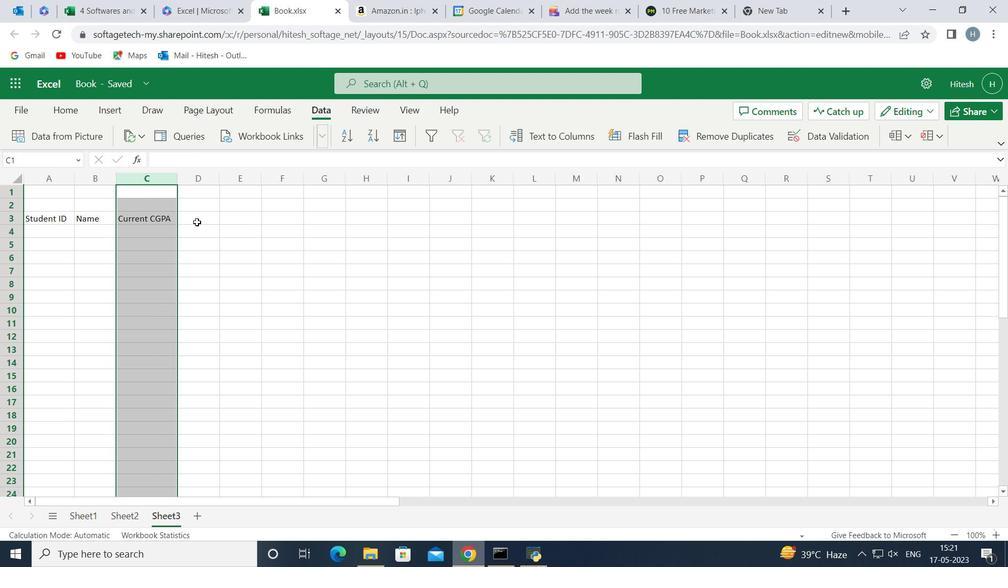 
Action: Mouse moved to (198, 224)
Screenshot: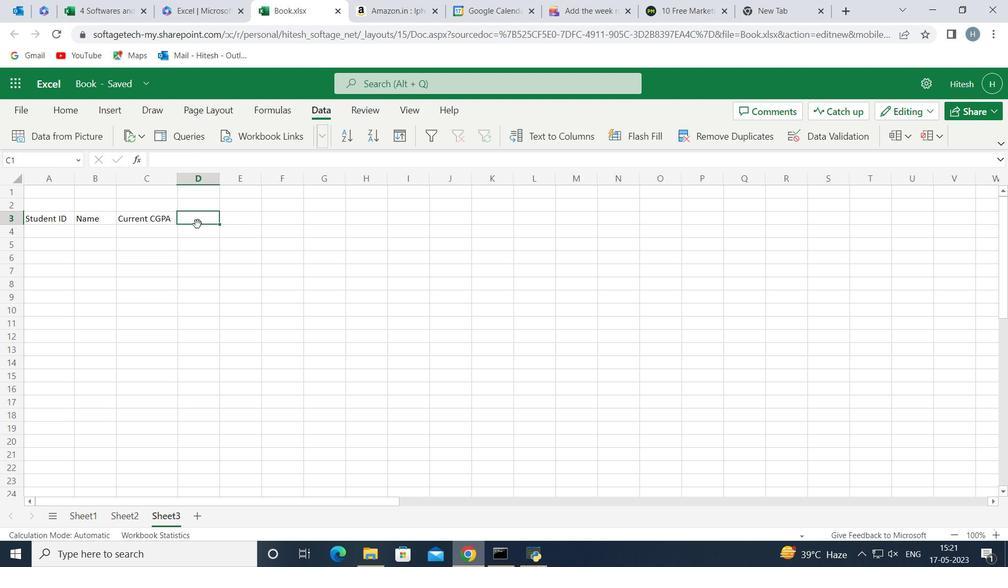 
Action: Key pressed <Key.shift>Targeted<Key.space><Key.shift>Grade
Screenshot: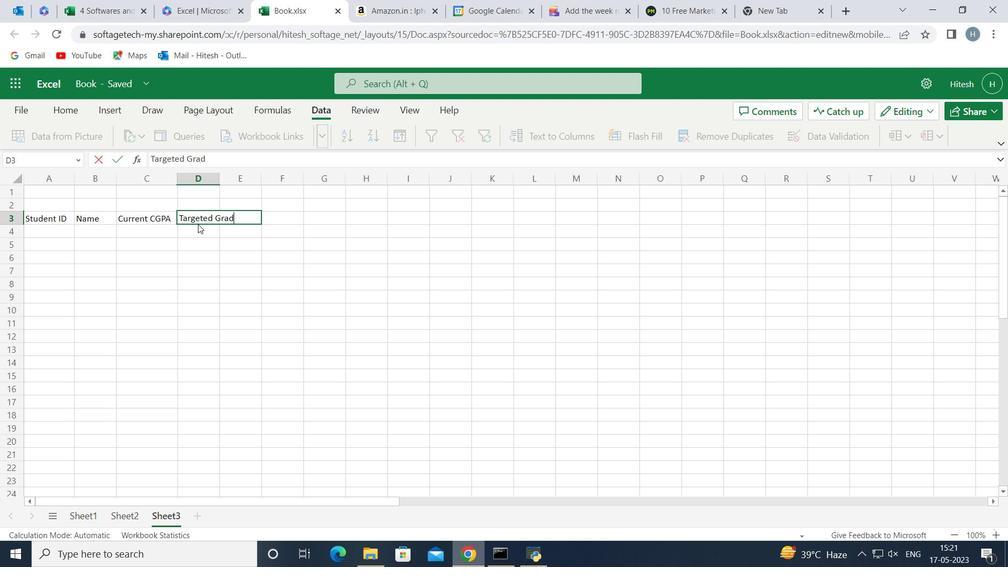 
Action: Mouse moved to (209, 175)
Screenshot: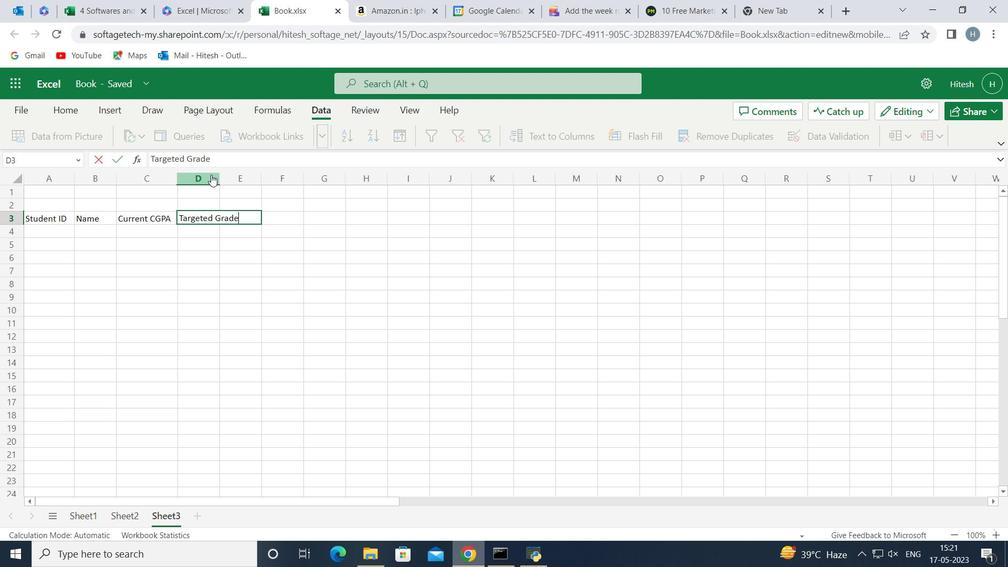 
Action: Mouse pressed left at (209, 175)
Screenshot: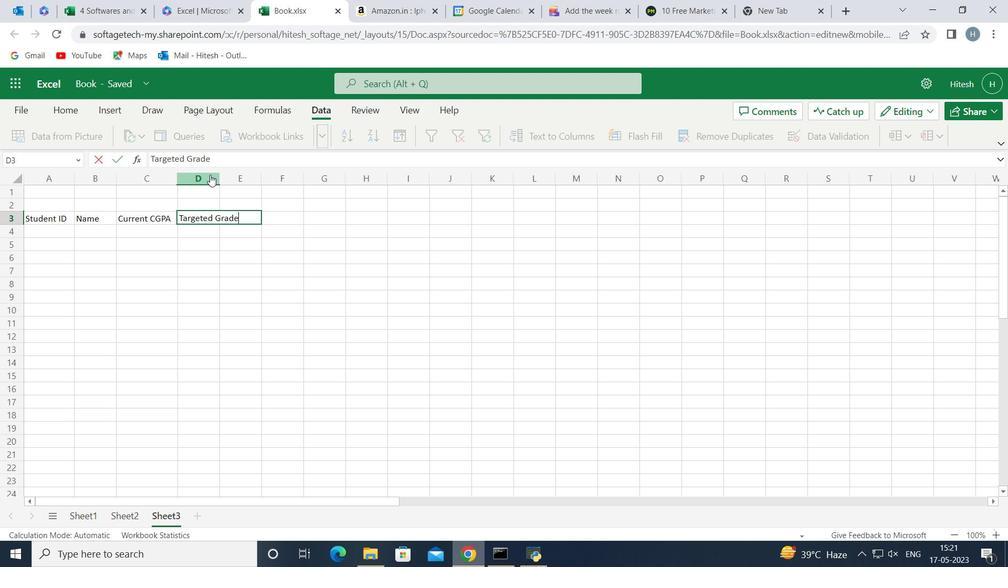
Action: Mouse moved to (218, 176)
Screenshot: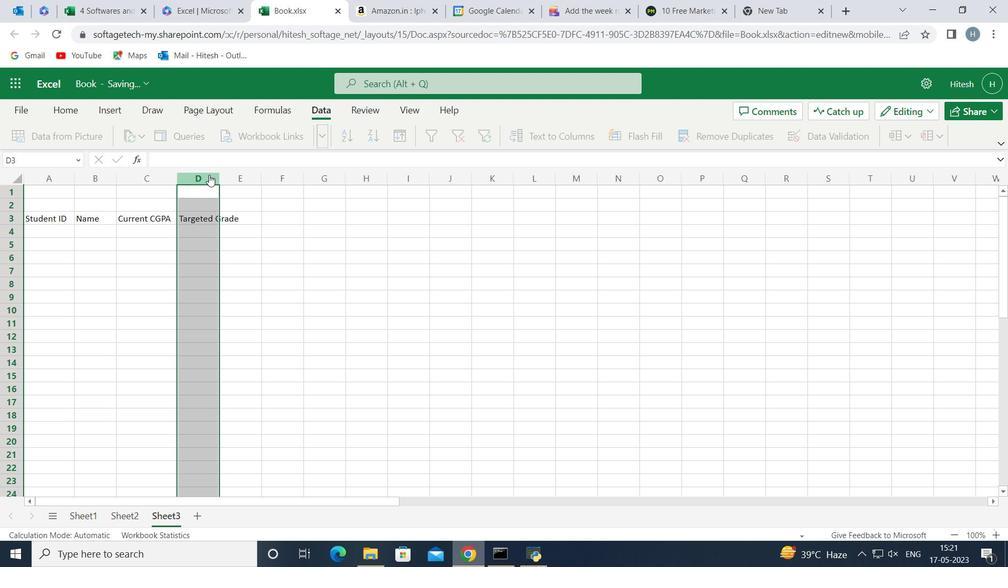 
Action: Mouse pressed left at (218, 176)
Screenshot: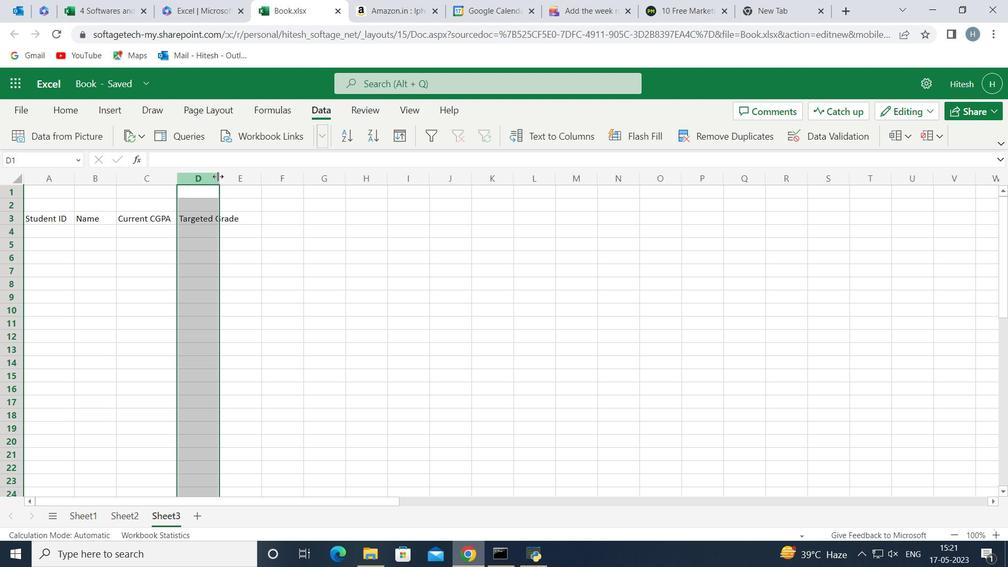 
Action: Mouse pressed left at (218, 176)
Screenshot: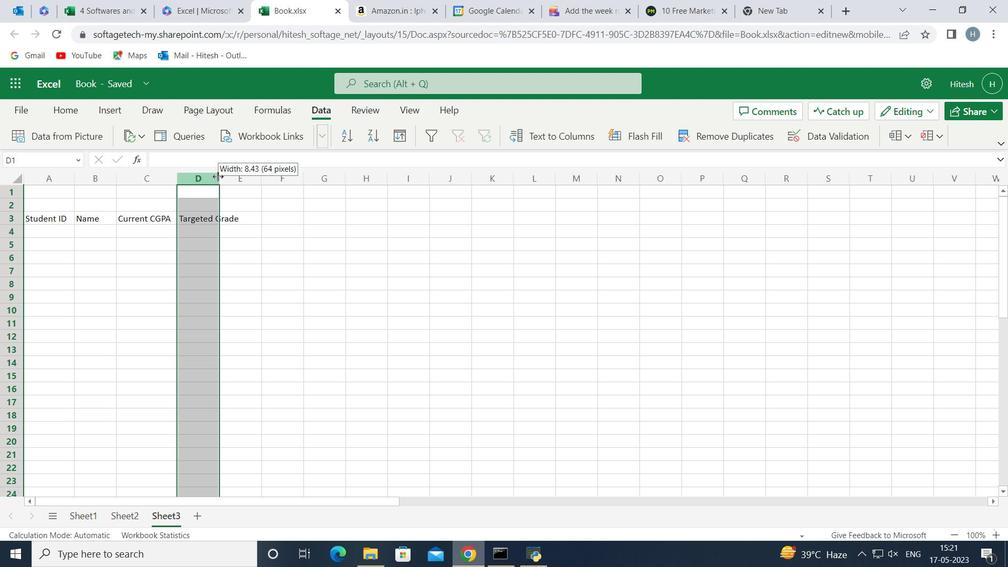 
Action: Mouse moved to (262, 224)
Screenshot: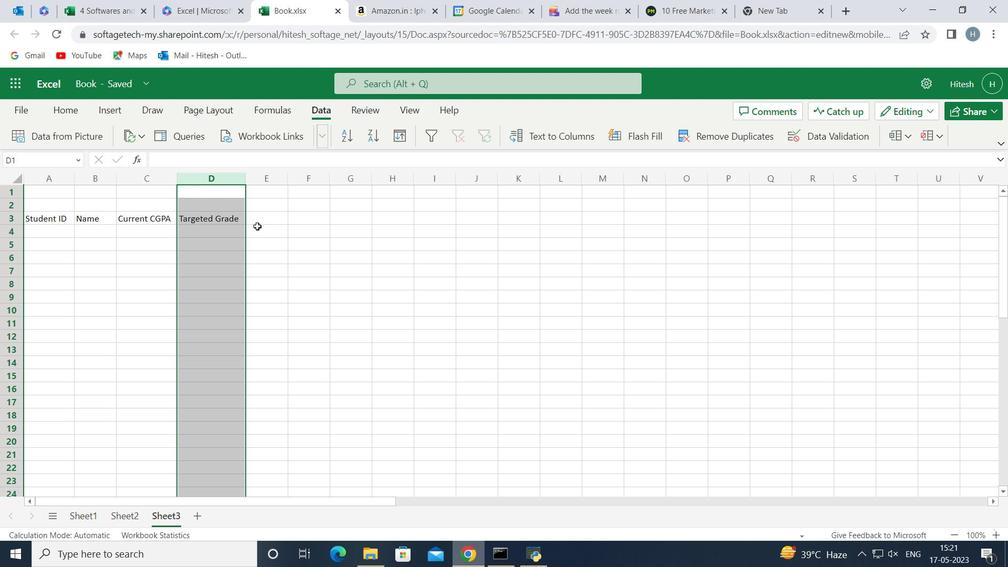 
Action: Mouse pressed left at (262, 224)
Screenshot: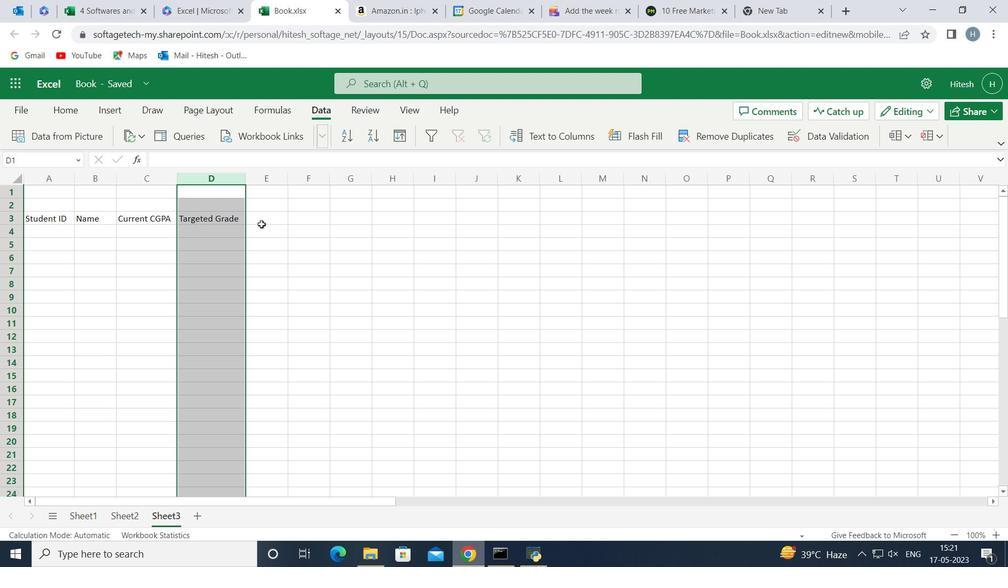 
Action: Mouse moved to (265, 220)
Screenshot: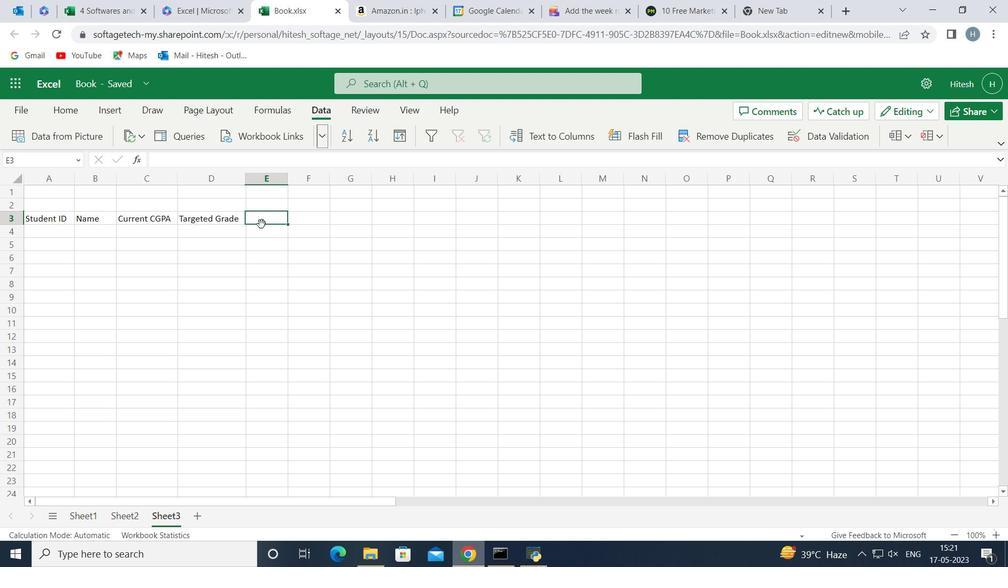 
Action: Key pressed <Key.shift>Acc<Key.backspace>hive<Key.space><Key.shift>Grade
Screenshot: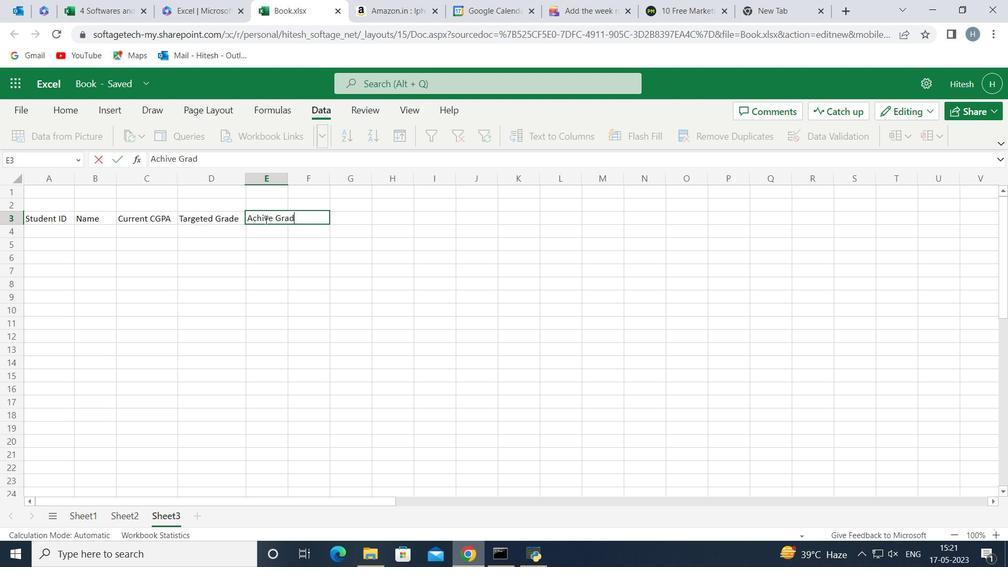 
Action: Mouse moved to (261, 184)
Screenshot: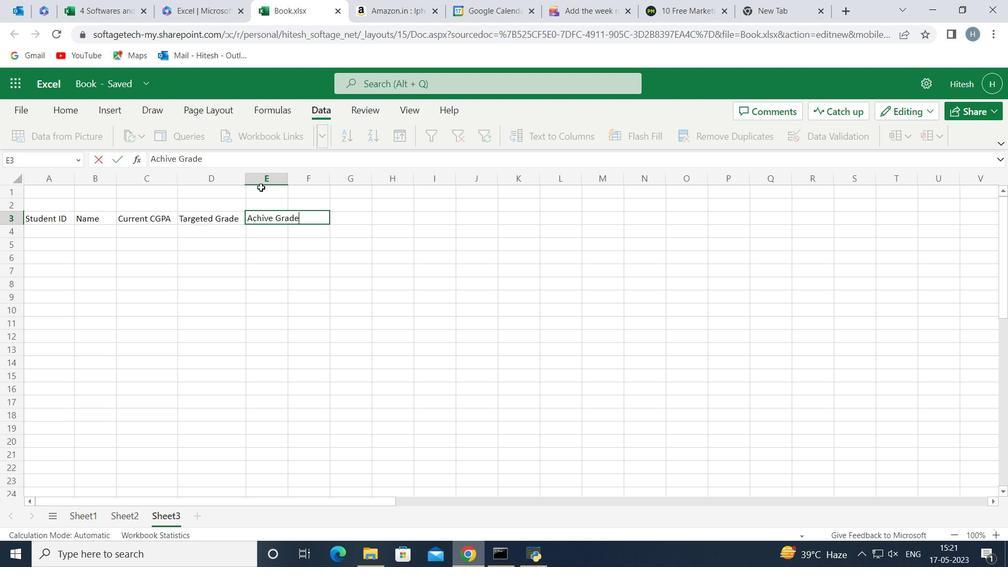 
Action: Mouse pressed left at (261, 184)
Screenshot: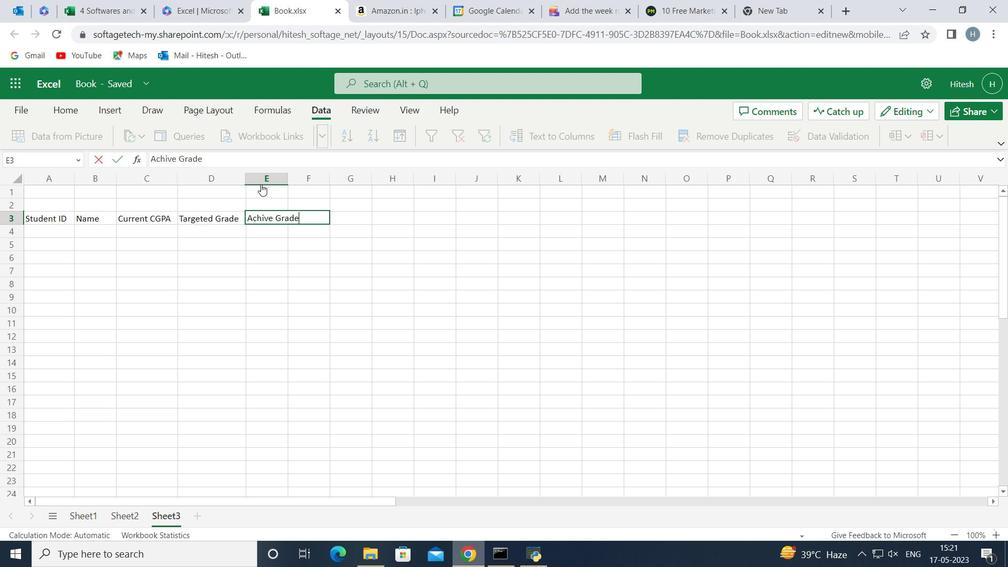 
Action: Mouse moved to (270, 172)
Screenshot: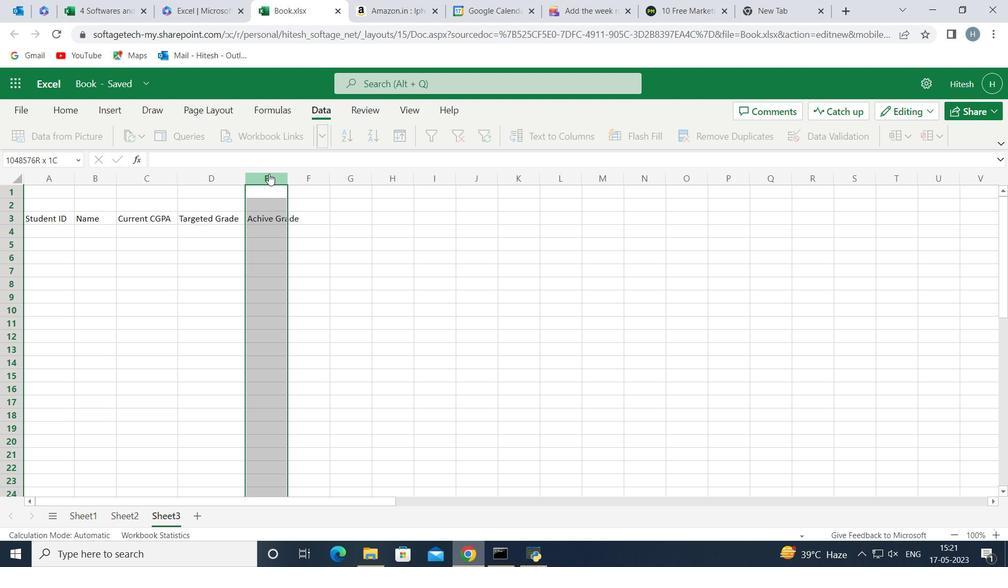 
Action: Mouse pressed left at (270, 172)
Screenshot: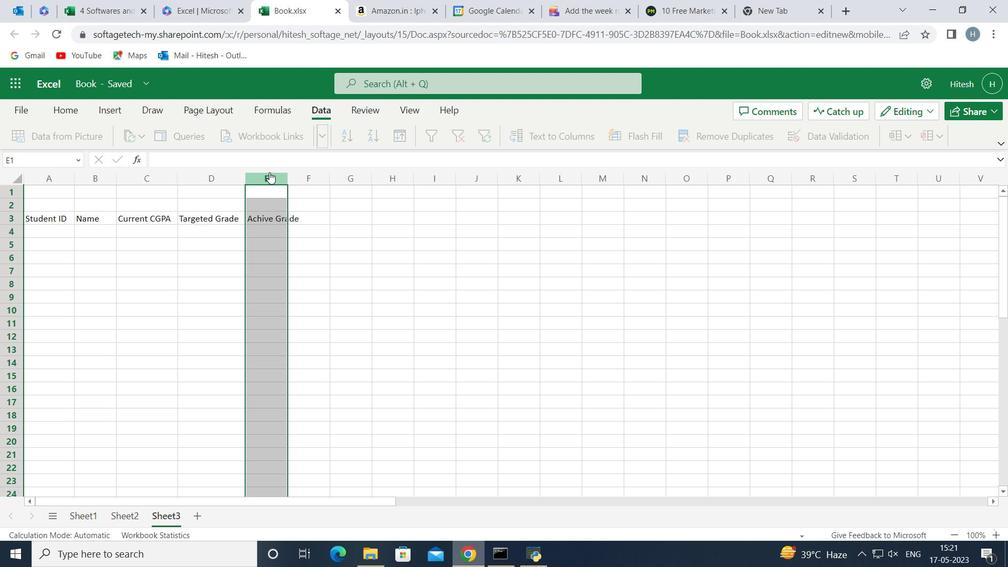 
Action: Mouse moved to (286, 177)
Screenshot: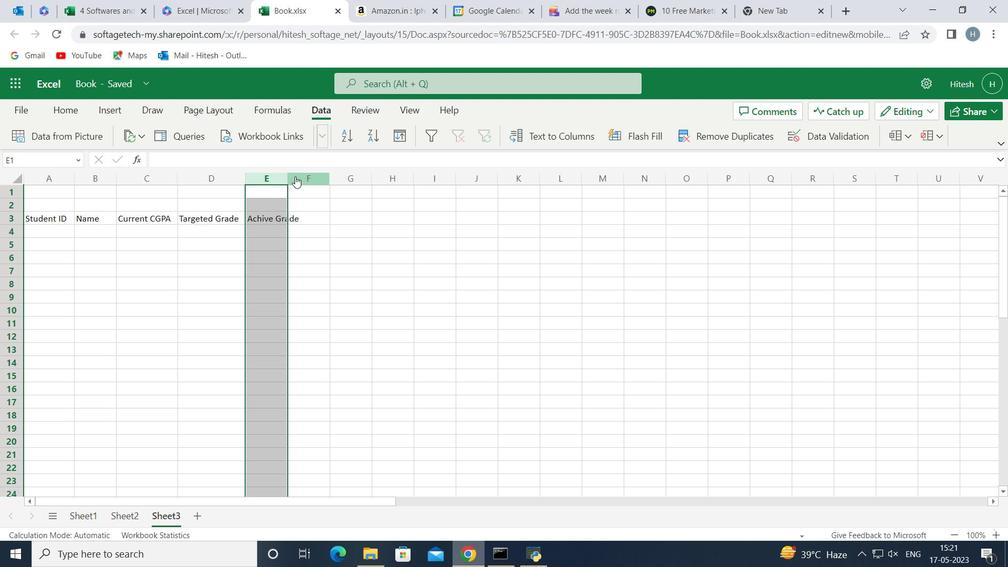 
Action: Mouse pressed left at (286, 177)
Screenshot: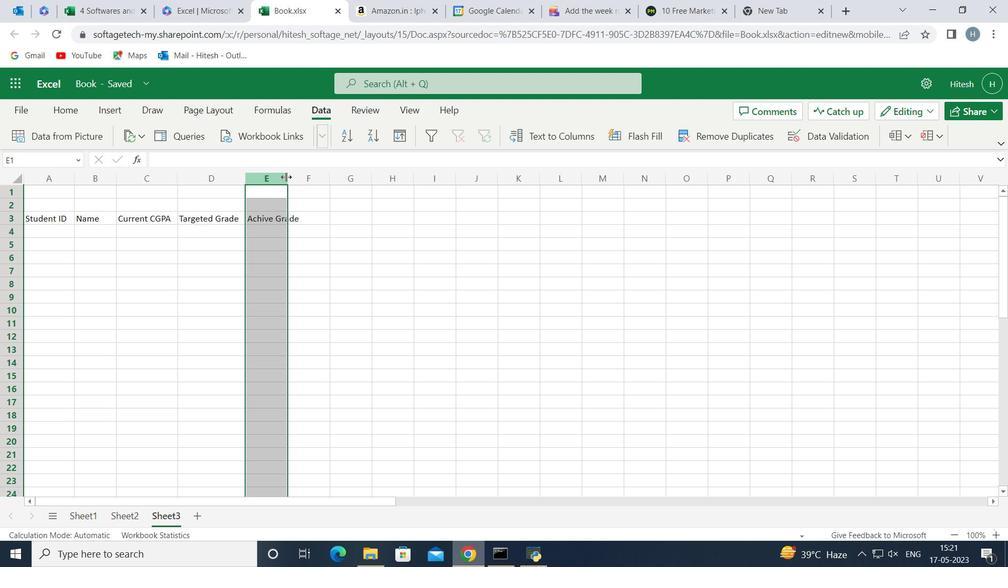 
Action: Mouse pressed left at (286, 177)
Screenshot: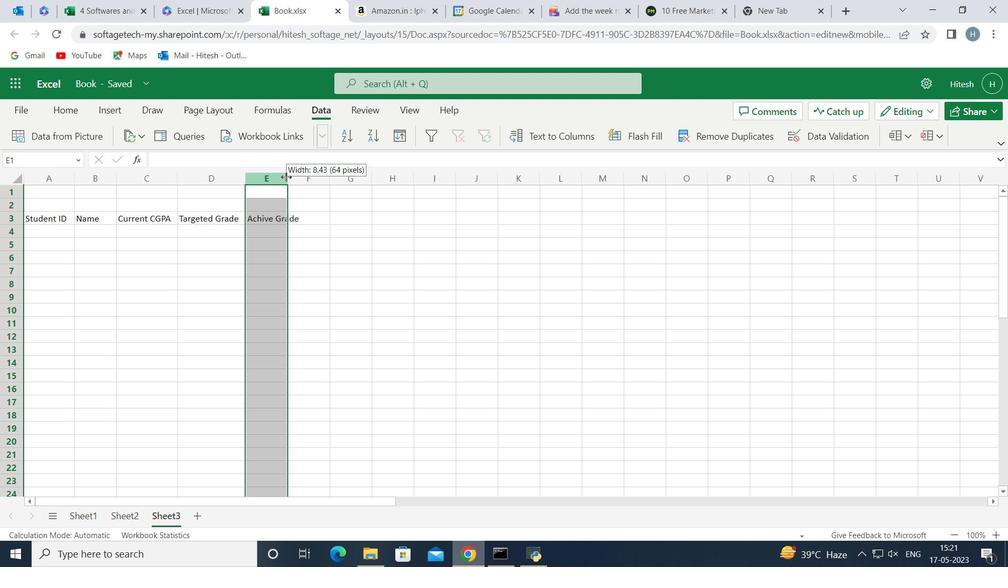 
Action: Mouse moved to (325, 216)
Screenshot: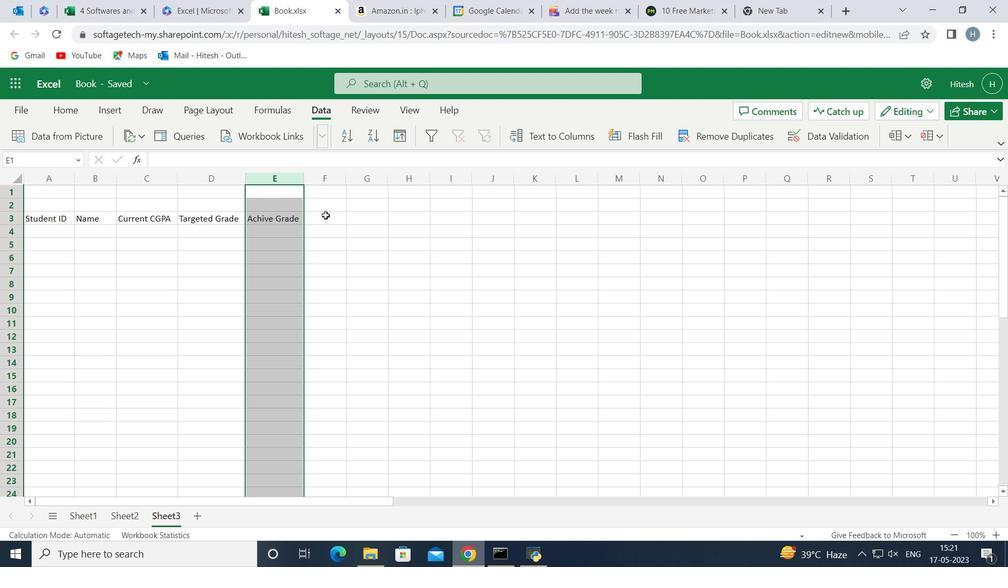 
Action: Mouse pressed left at (325, 216)
Screenshot: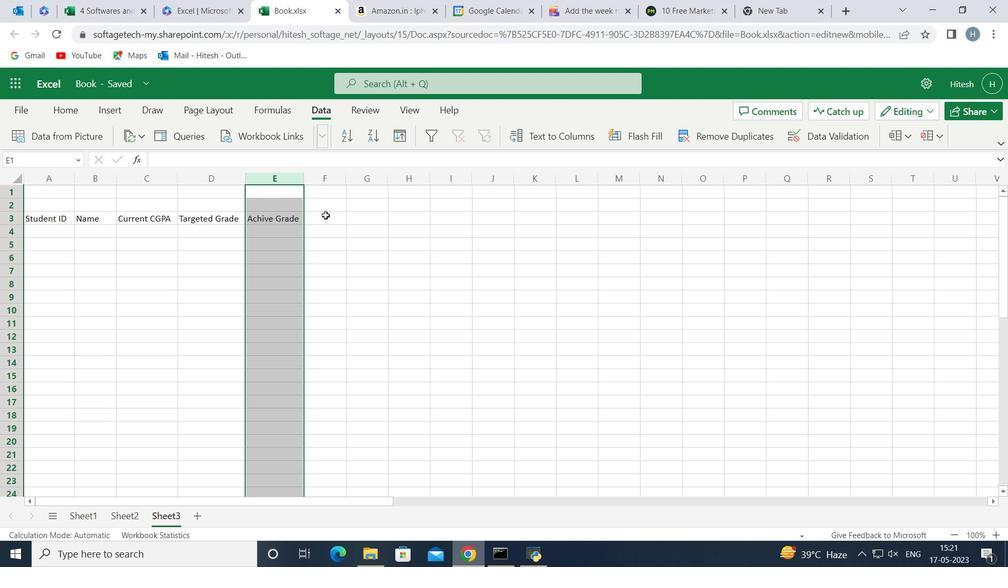 
Action: Key pressed <Key.shift><Key.shift><Key.shift><Key.shift><Key.shift><Key.shift><Key.shift><Key.shift><Key.shift><Key.shift><Key.shift><Key.shift><Key.shift>Performance
Screenshot: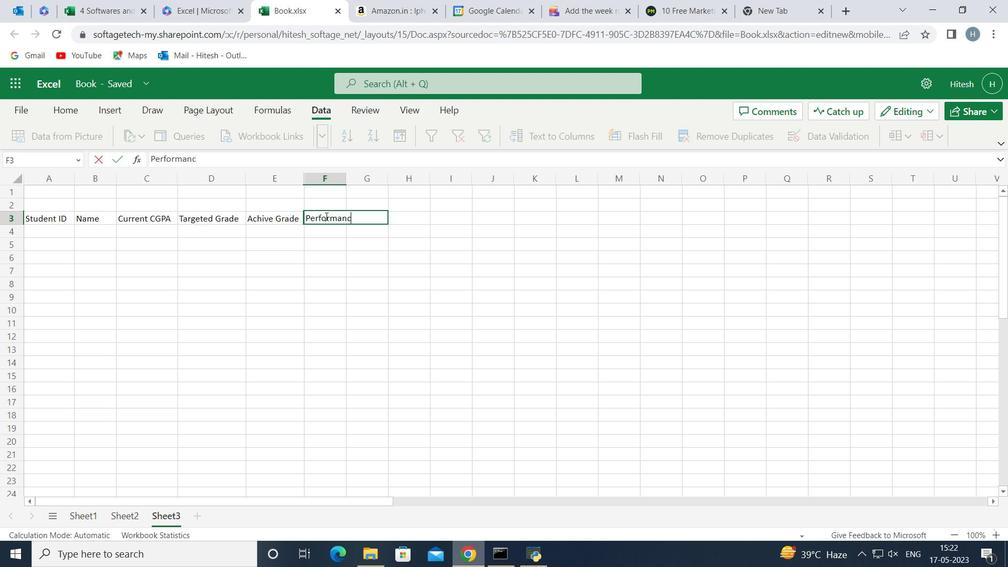 
Action: Mouse moved to (320, 182)
Screenshot: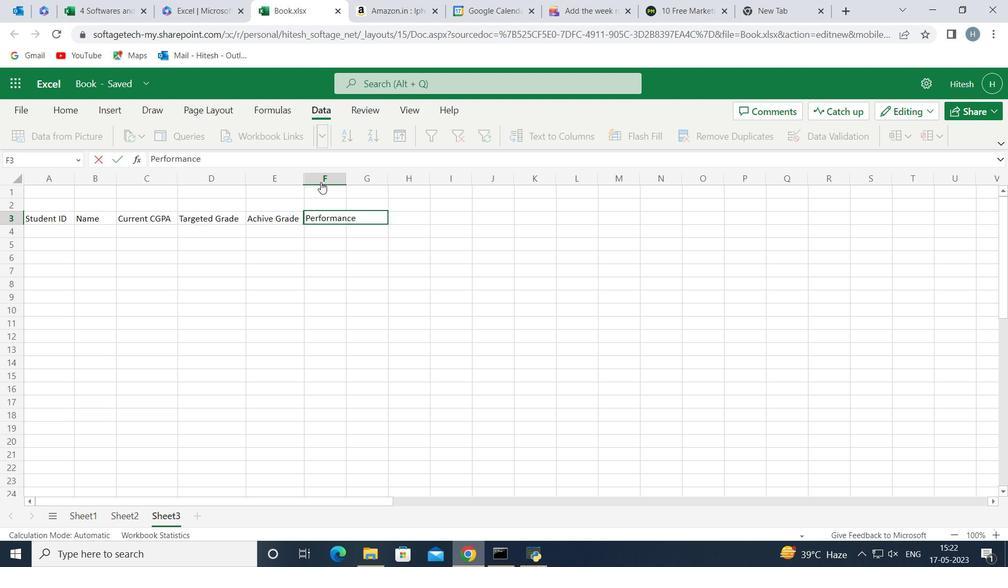 
Action: Mouse pressed left at (320, 182)
Screenshot: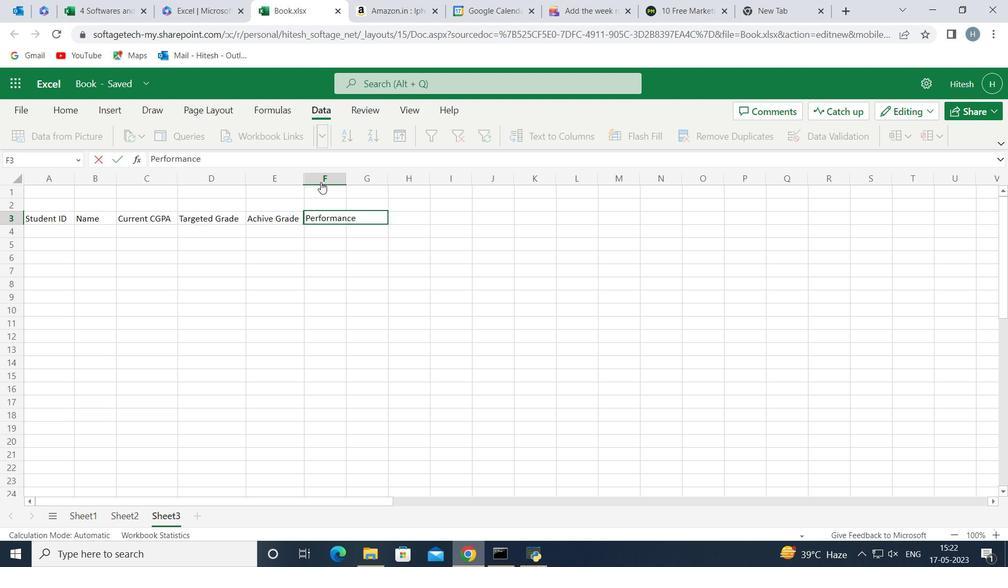 
Action: Mouse moved to (344, 176)
Screenshot: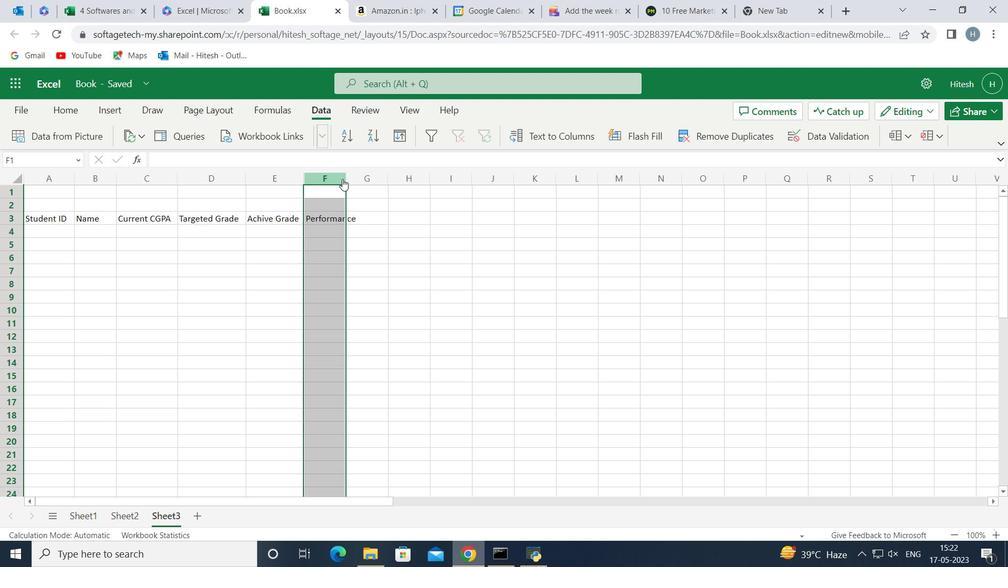 
Action: Mouse pressed left at (344, 176)
Screenshot: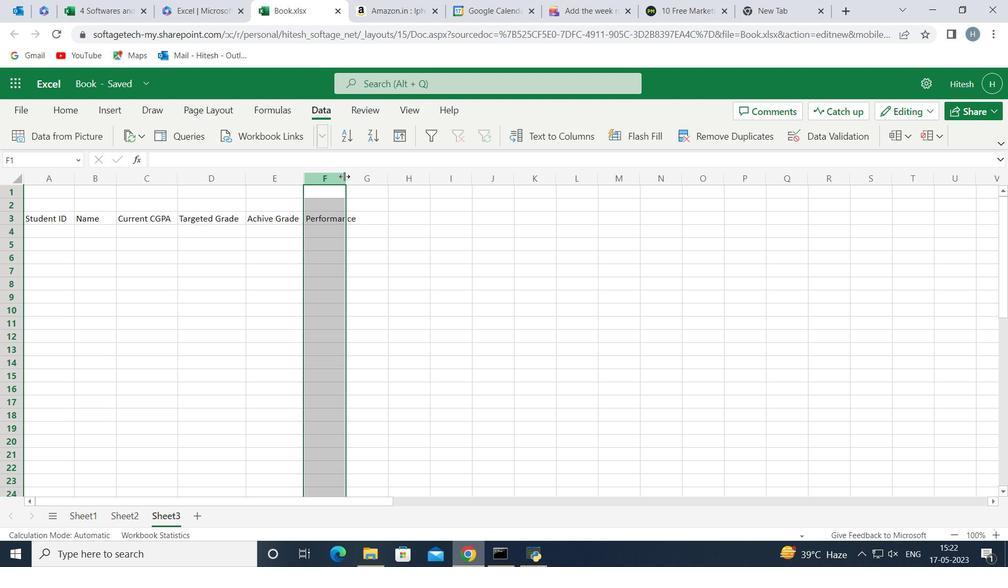 
Action: Mouse pressed left at (344, 176)
Screenshot: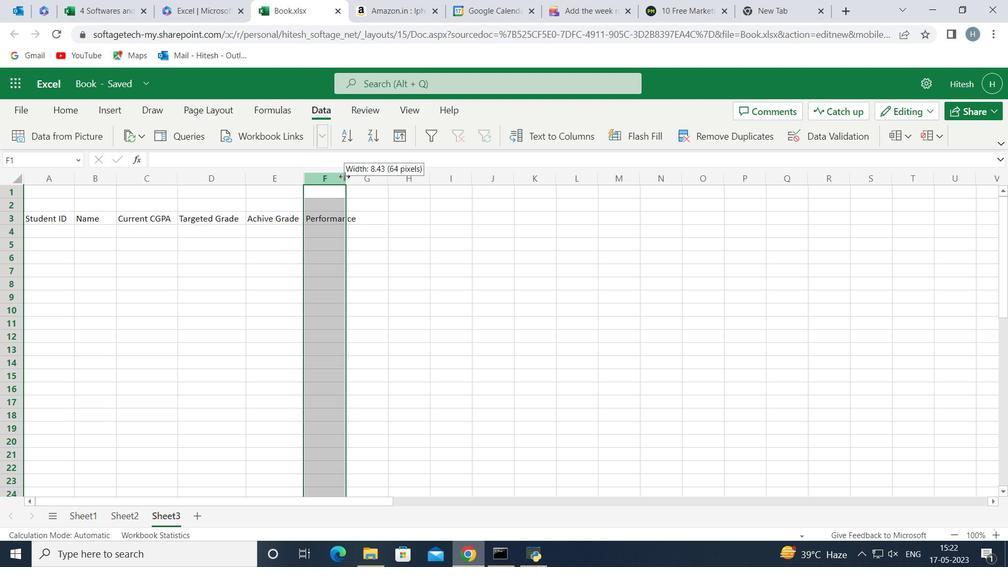 
Action: Mouse moved to (29, 233)
Screenshot: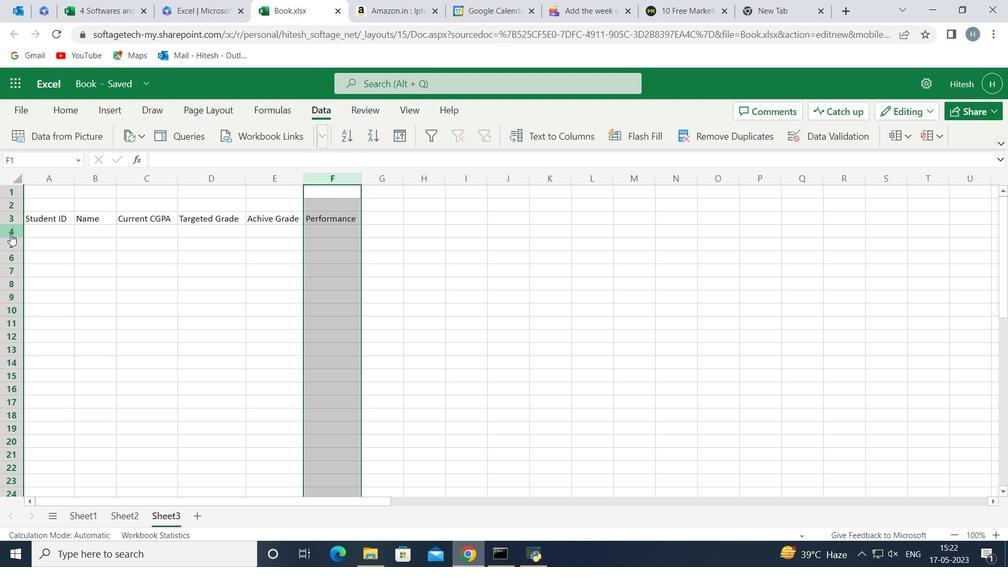 
Action: Mouse pressed left at (29, 233)
Screenshot: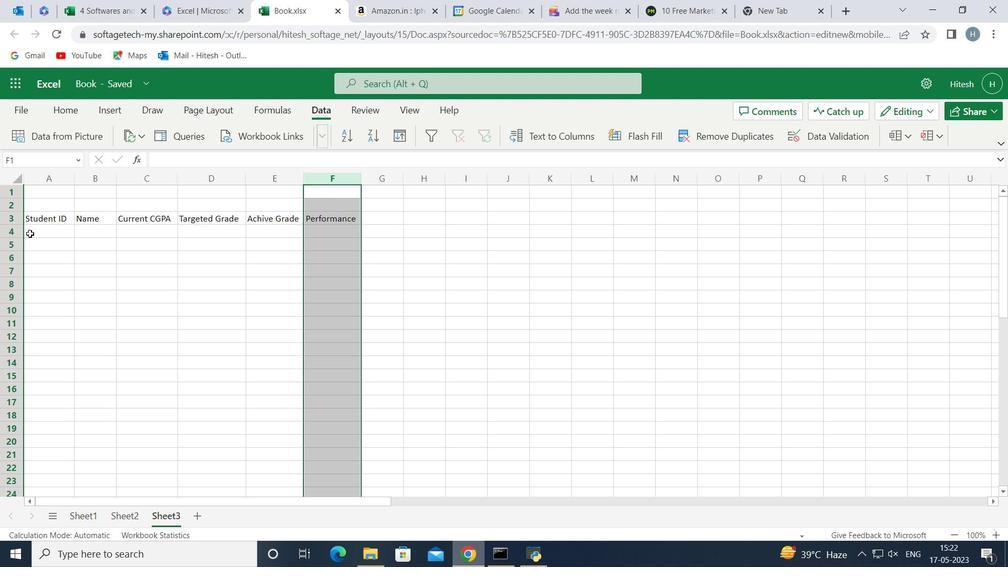 
Action: Mouse moved to (43, 233)
Screenshot: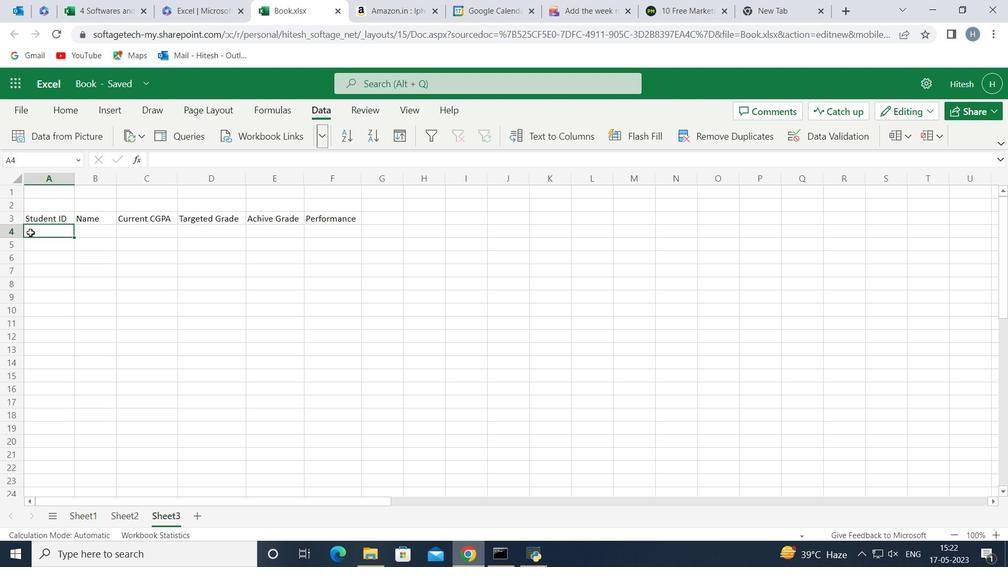 
Action: Key pressed <Key.shift><Key.shift><Key.shift><Key.shift><Key.shift><Key.shift><Key.shift><Key.shift><Key.shift><Key.shift><Key.shift><Key.shift><Key.shift><Key.shift><Key.shift><Key.shift><Key.shift><Key.shift><Key.shift><Key.shift><Key.shift><Key.shift><Key.shift><Key.shift><Key.shift><Key.shift><Key.shift><Key.shift><Key.shift><Key.shift><Key.shift><Key.shift><Key.shift><Key.shift>G123<Key.enter><Key.shift>G124<Key.enter><Key.shift><Key.shift><Key.shift><Key.shift><Key.shift><Key.shift><Key.shift>G125<Key.enter><Key.shift><Key.shift><Key.shift><Key.shift><Key.shift>G126<Key.enter><Key.shift><Key.shift><Key.shift>G127<Key.enter><Key.shift>G128<Key.enter><Key.shift>G129<Key.enter><Key.shift><Key.shift><Key.shift><Key.shift><Key.shift><Key.shift><Key.shift><Key.shift><Key.shift>G130<Key.enter><Key.shift><Key.shift><Key.shift><Key.shift><Key.shift><Key.shift><Key.shift>G131<Key.enter><Key.shift>G132<Key.enter>
Screenshot: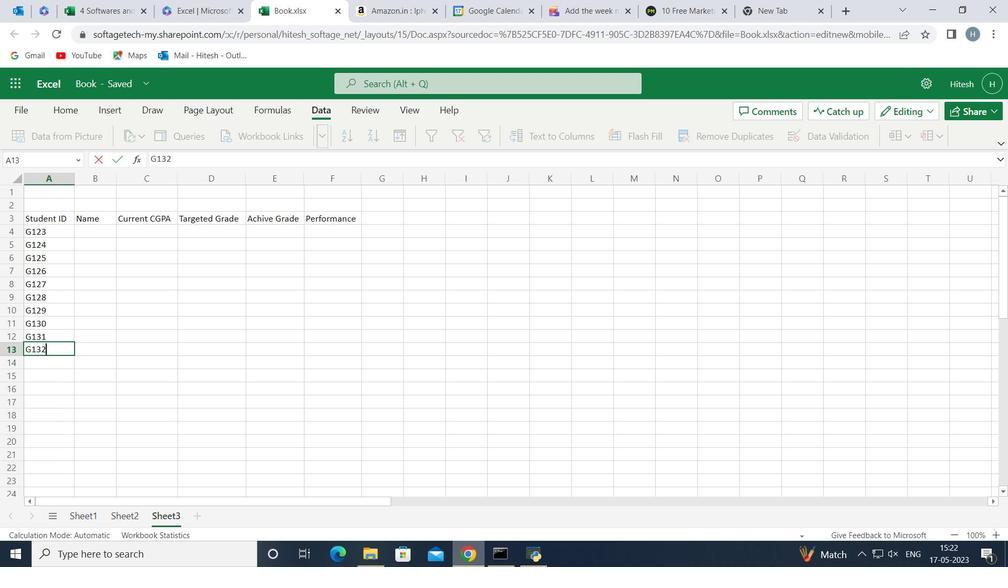 
Action: Mouse moved to (92, 231)
Screenshot: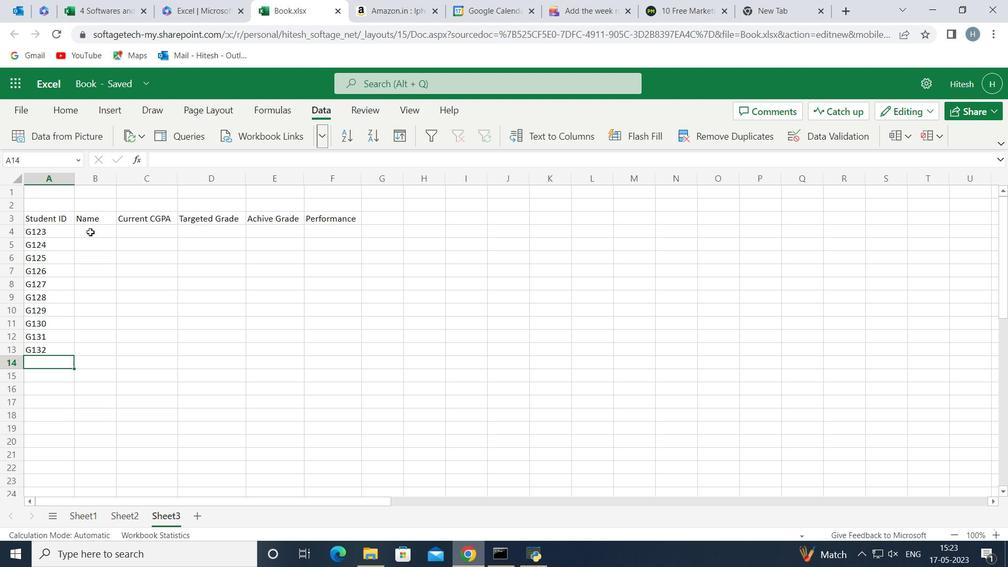 
Action: Mouse pressed left at (92, 231)
Screenshot: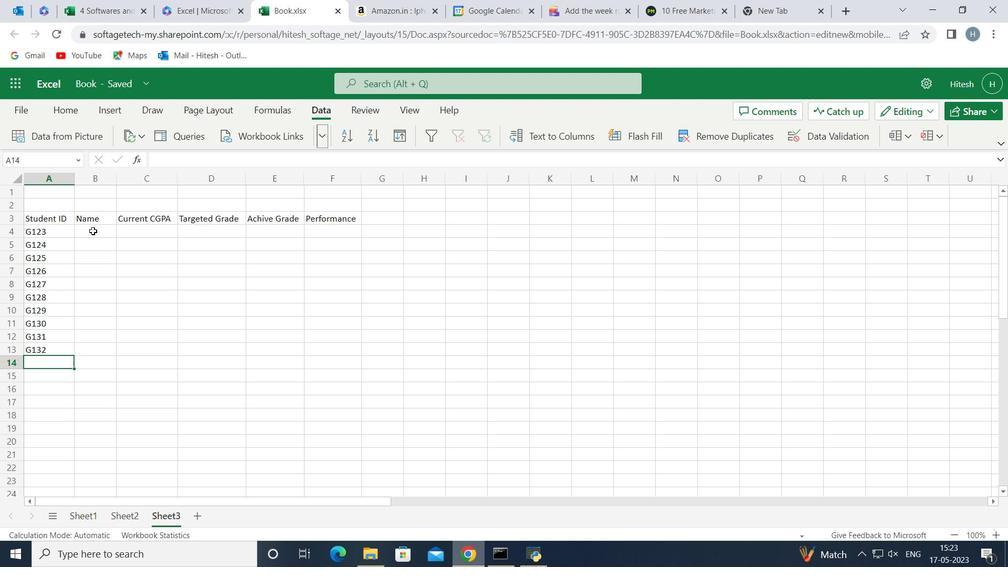 
Action: Mouse moved to (92, 231)
Screenshot: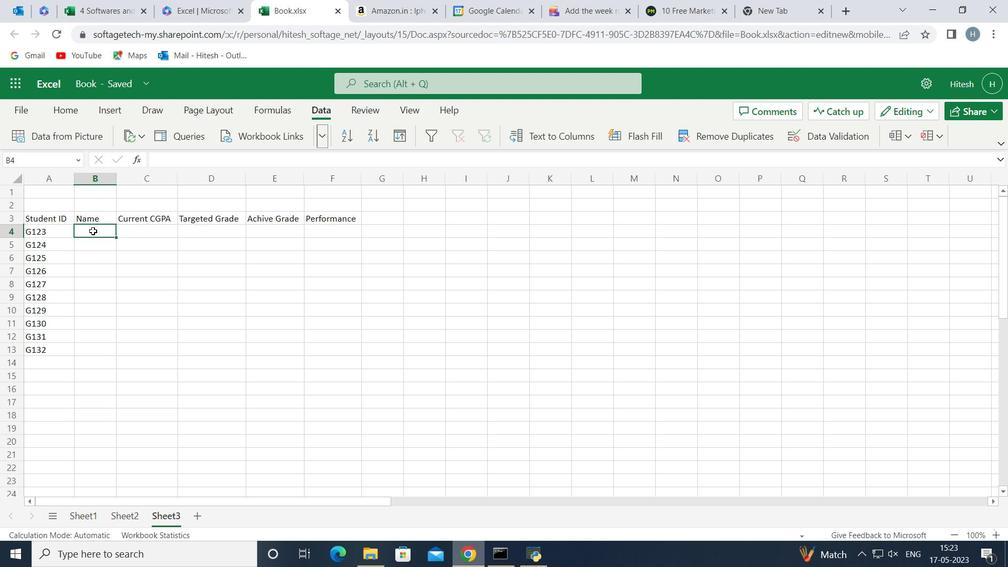 
Action: Key pressed <Key.shift>Raj<Key.enter><Key.shift>Nikhil<Key.enter><Key.shift>Shah<Key.space>rukh<Key.space><Key.shift>Khan
Screenshot: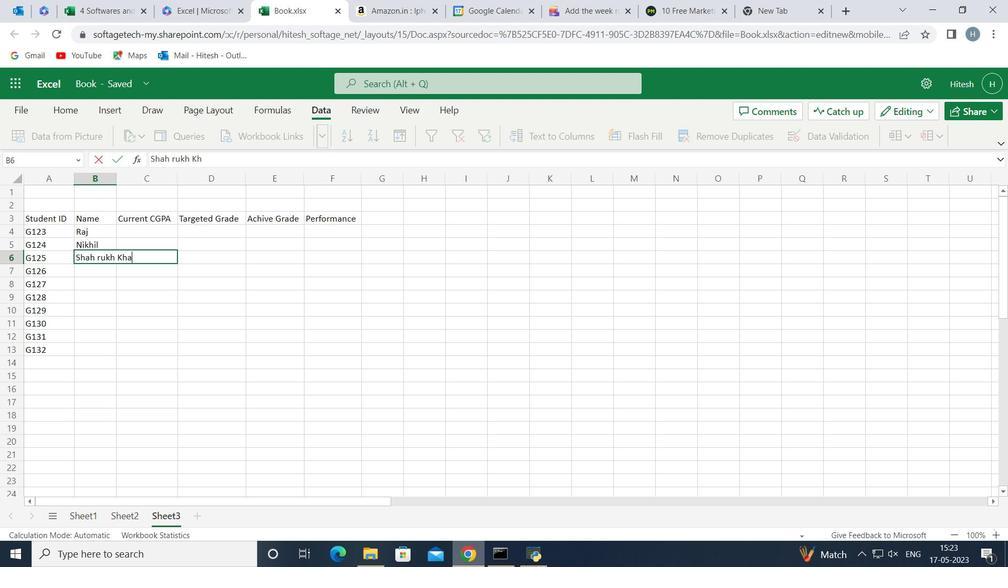 
Action: Mouse moved to (94, 231)
Screenshot: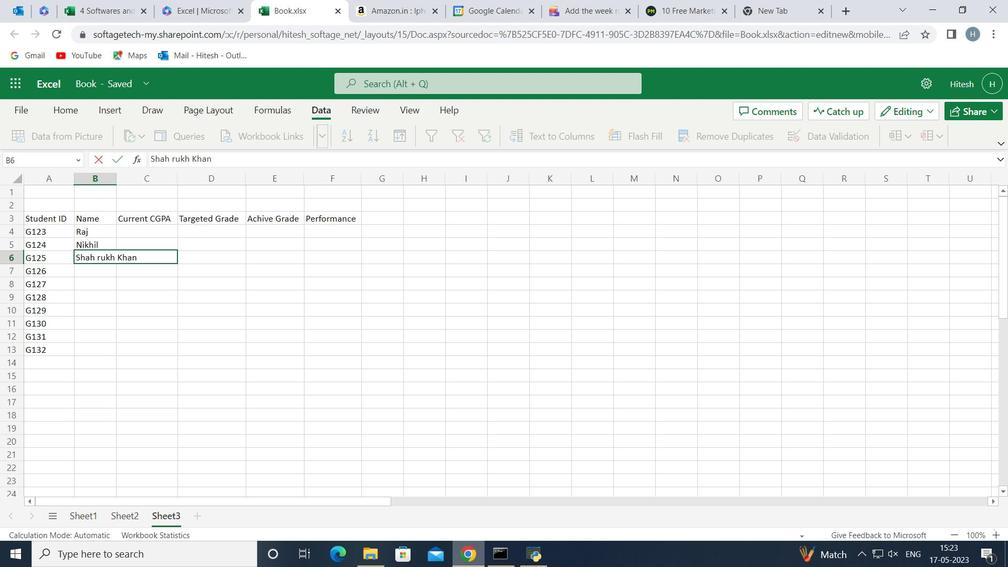 
Action: Key pressed <Key.enter><Key.shift>Salman<Key.space><Key.shift>Khan<Key.enter>shu<Key.backspace><Key.backspace>ushant<Key.space><Key.enter><Key.shift>Krish<Key.enter><Key.up><Key.enter><Key.shift><Key.shift><Key.shift><Key.shift><Key.shift><Key.shift><Key.shift><Key.shift><Key.shift><Key.shift><Key.shift><Key.shift><Key.shift><Key.shift><Key.shift><Key.shift>Vindesial<Key.enter><Key.shift>Paul<Key.enter><Key.shift>Ninja<Key.enter><Key.shift>Roni<Key.enter>
Screenshot: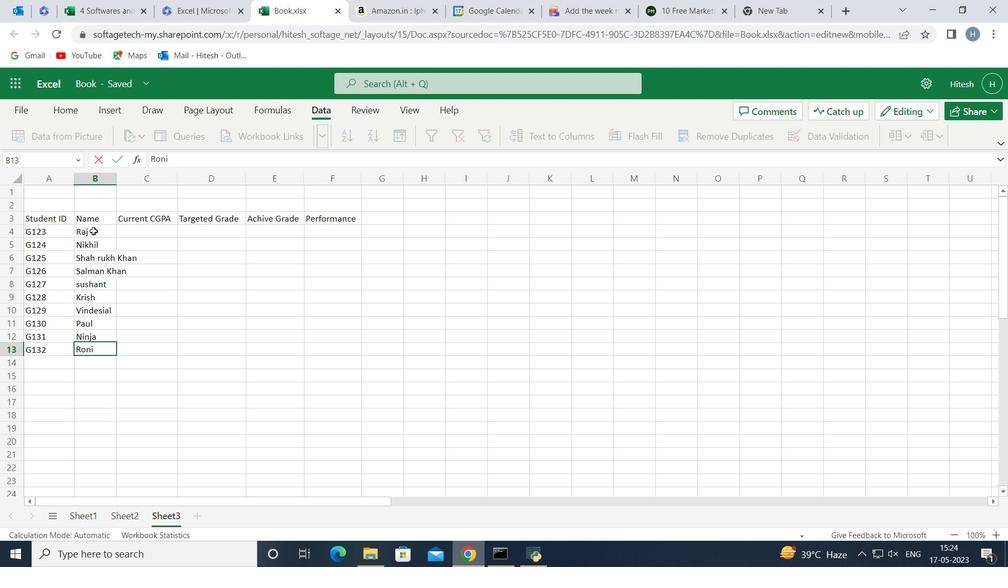 
Action: Mouse moved to (83, 178)
Screenshot: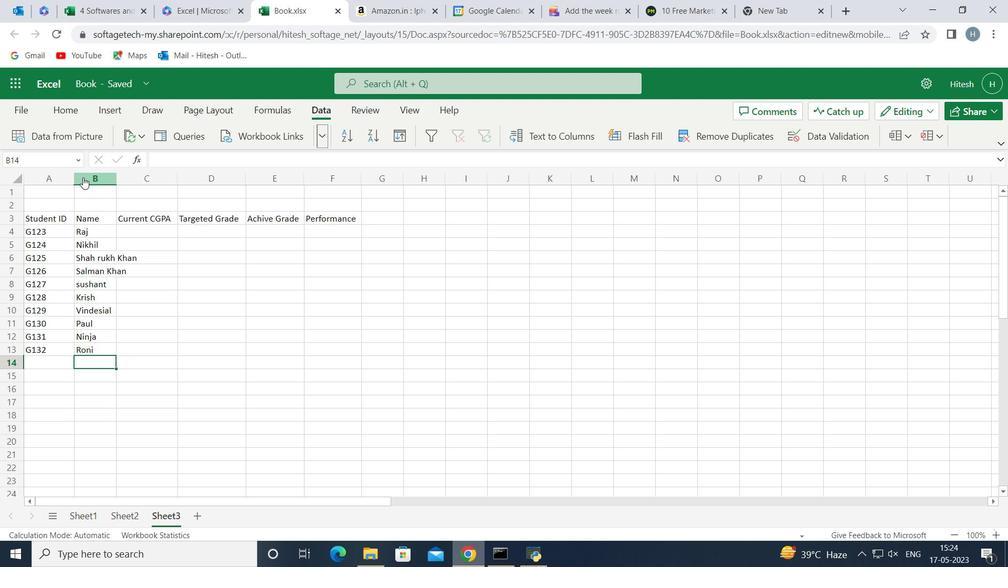 
Action: Mouse pressed left at (83, 178)
Screenshot: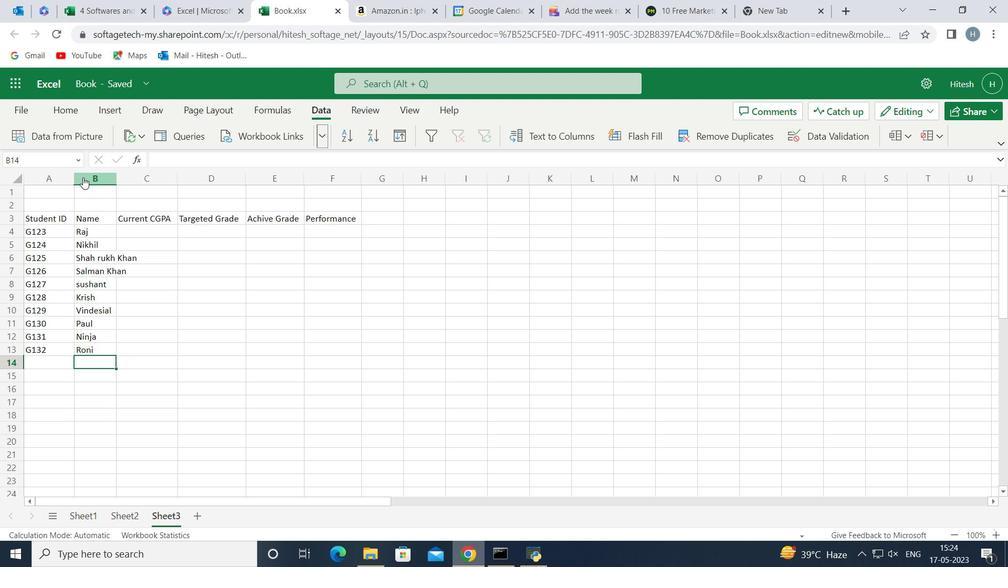 
Action: Mouse moved to (115, 175)
Screenshot: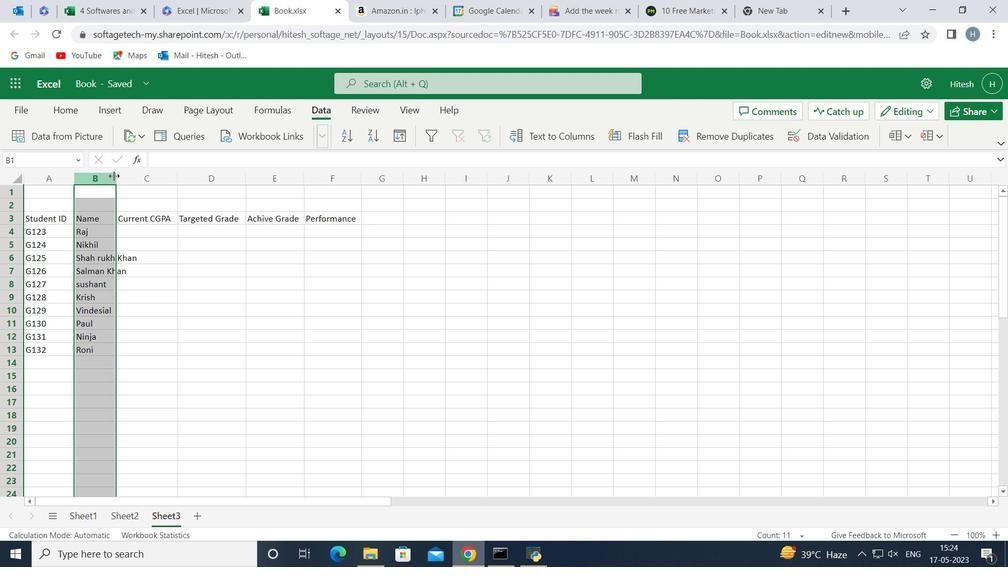 
Action: Mouse pressed left at (115, 175)
Screenshot: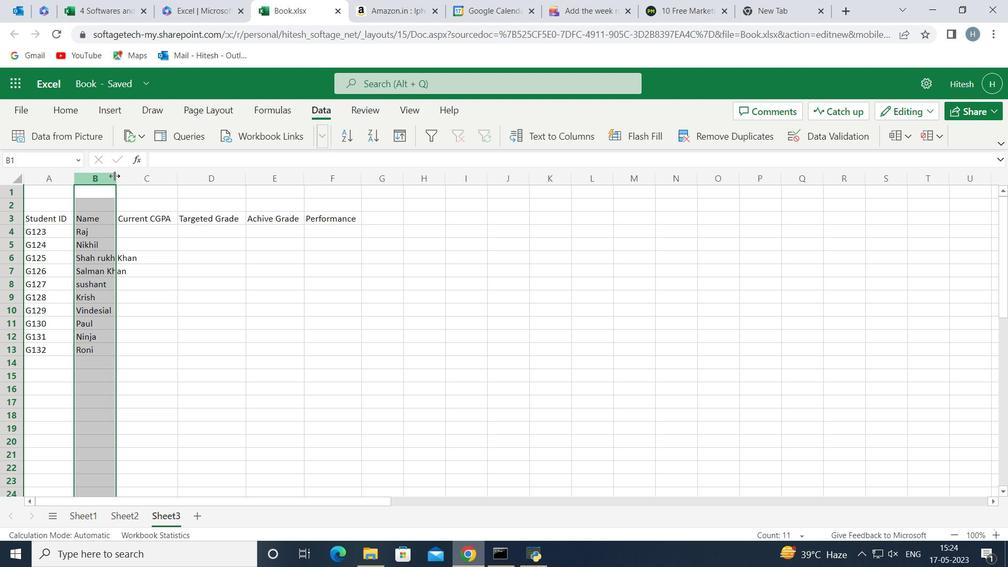 
Action: Mouse moved to (115, 175)
Screenshot: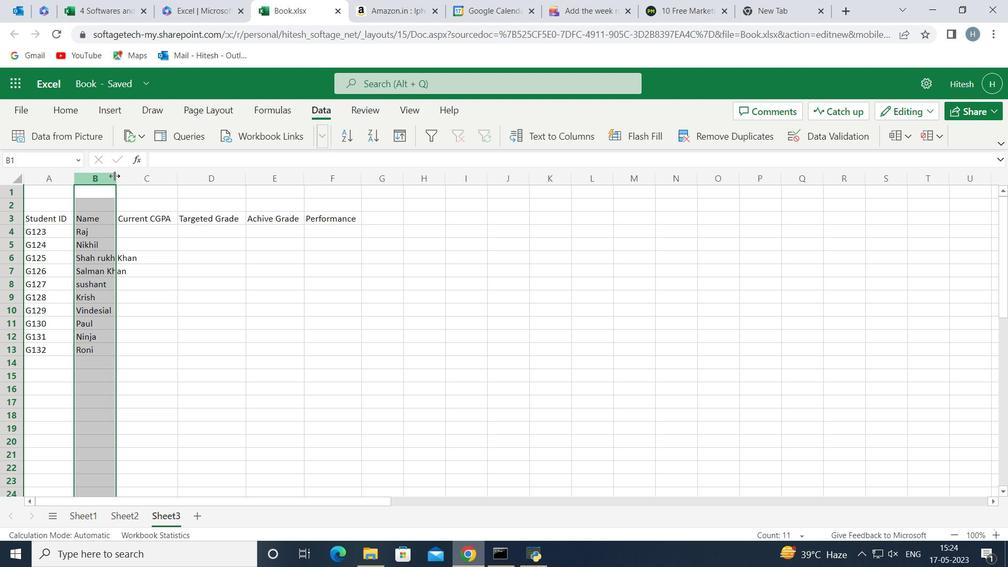 
Action: Mouse pressed left at (115, 175)
Screenshot: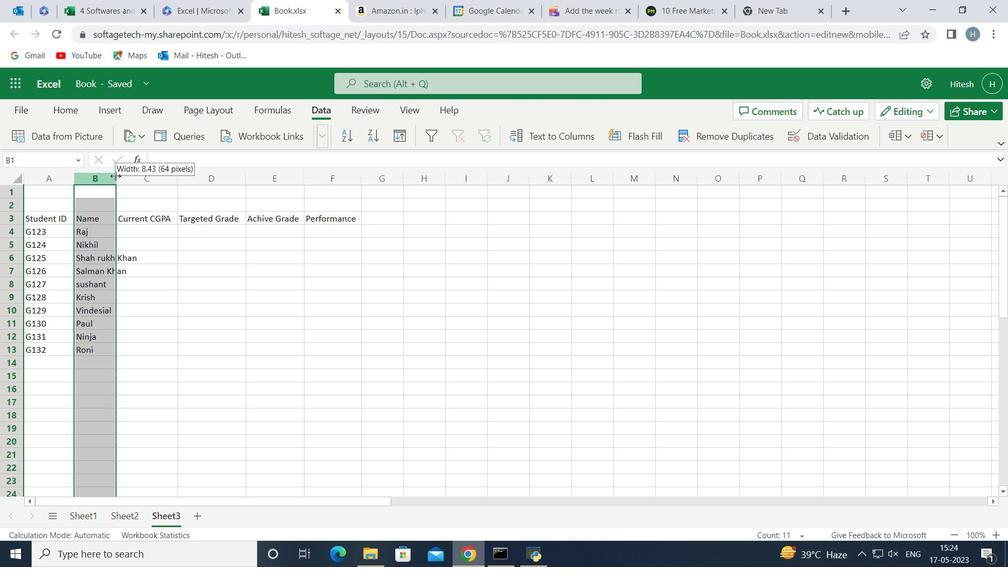 
Action: Mouse moved to (116, 175)
Screenshot: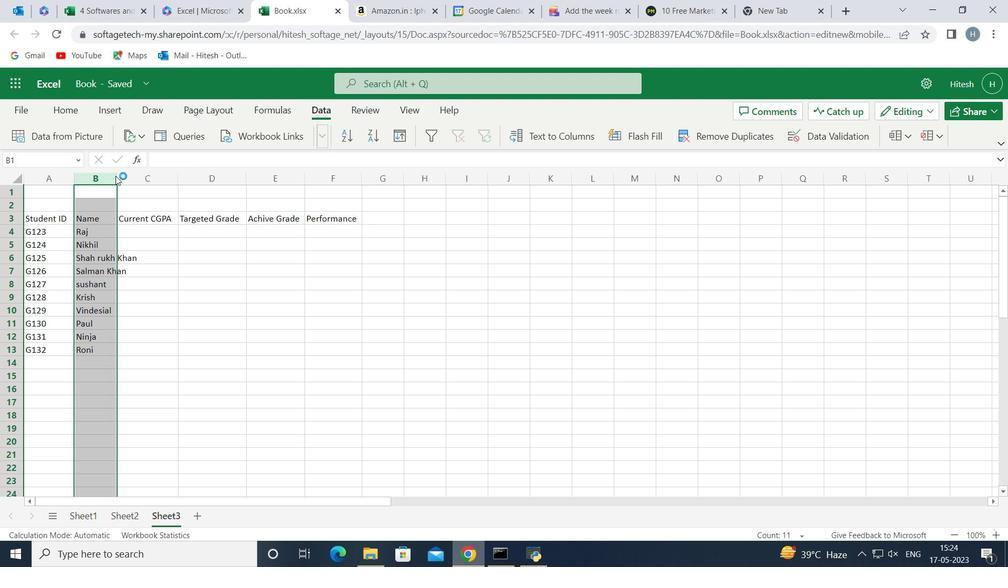 
Action: Mouse pressed left at (116, 175)
Screenshot: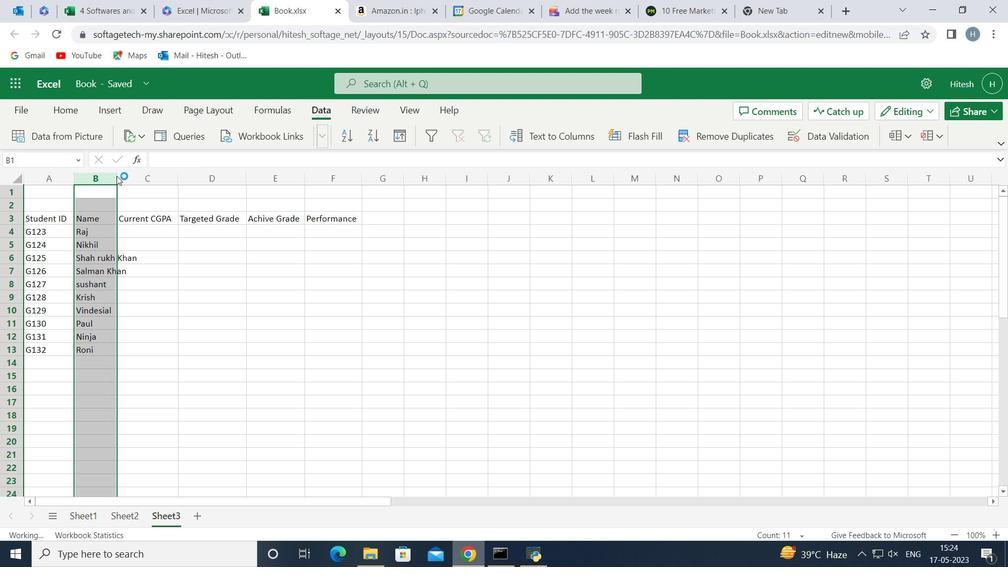 
Action: Mouse moved to (184, 248)
Screenshot: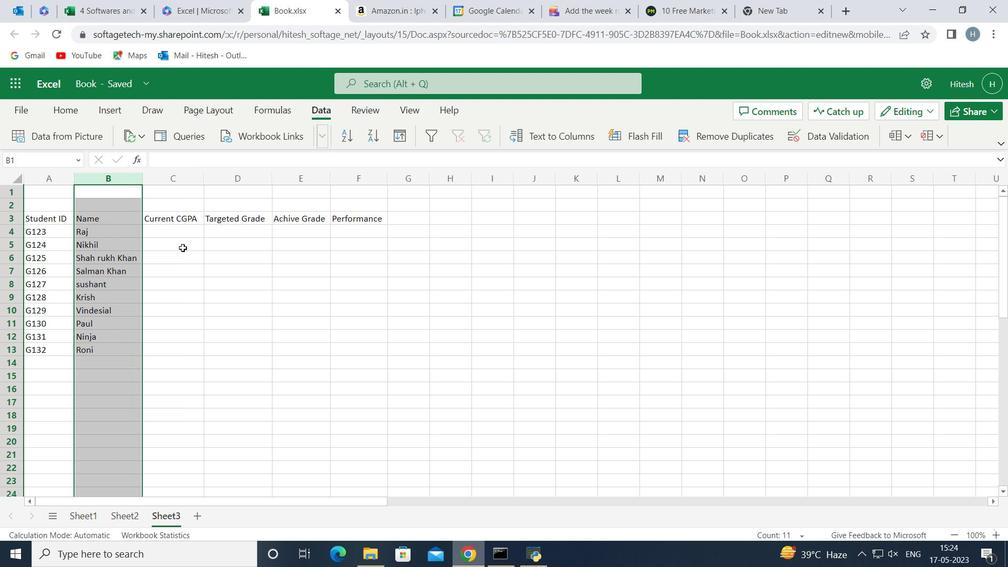 
Action: Mouse pressed left at (184, 248)
Screenshot: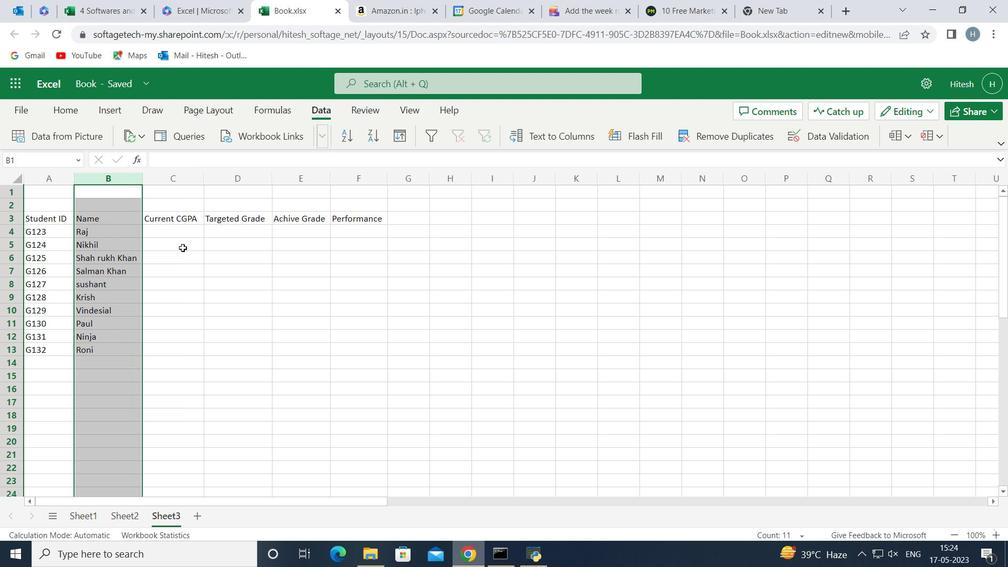 
Action: Mouse moved to (44, 218)
Screenshot: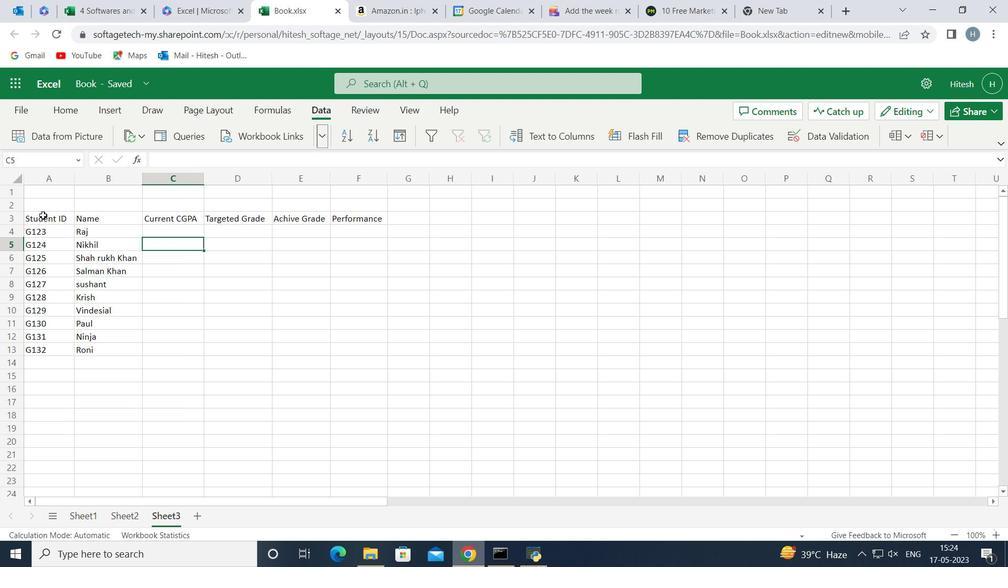 
Action: Mouse pressed left at (44, 218)
Screenshot: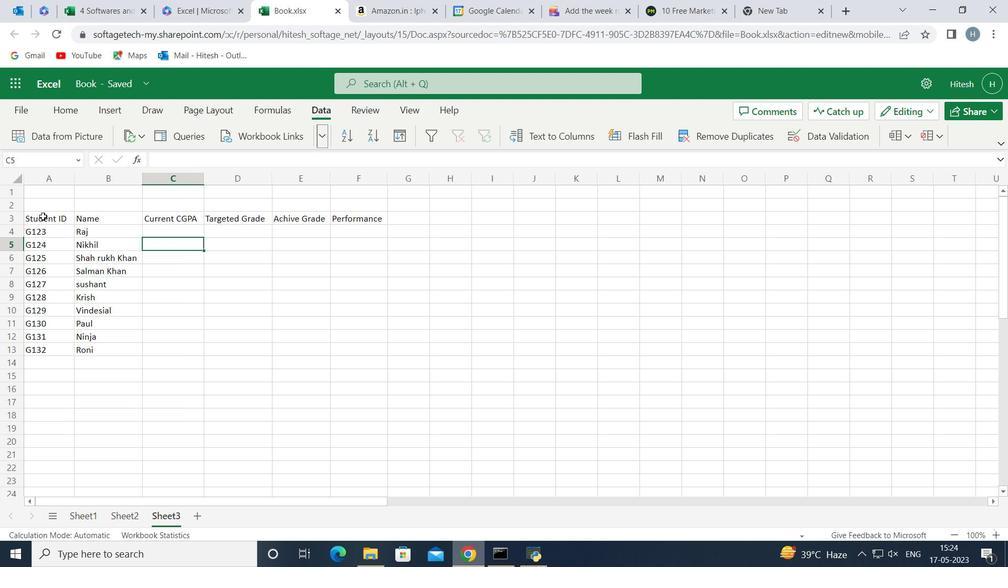 
Action: Mouse moved to (44, 218)
Screenshot: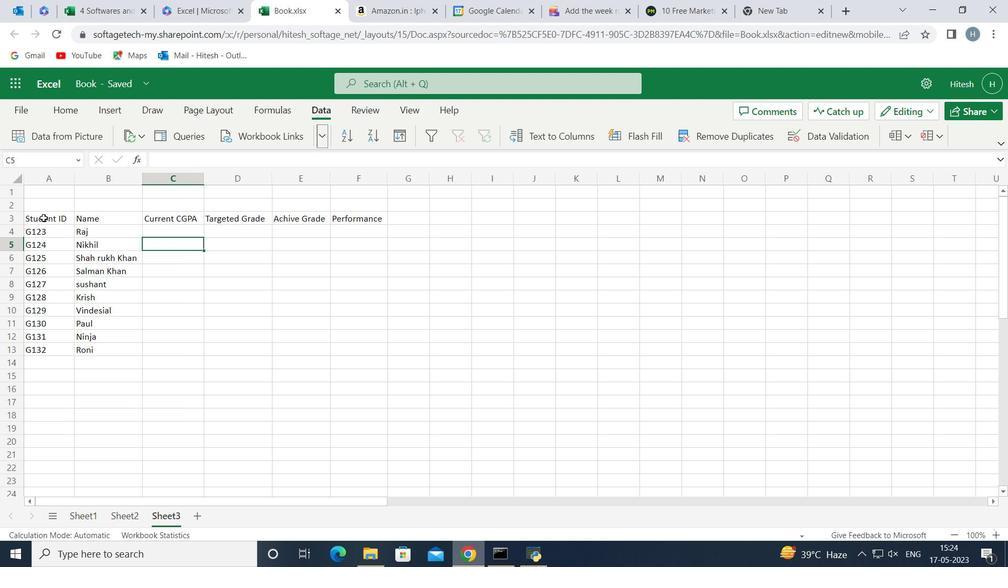 
Action: Key pressed <Key.shift><Key.right><Key.right><Key.right><Key.right><Key.right>
Screenshot: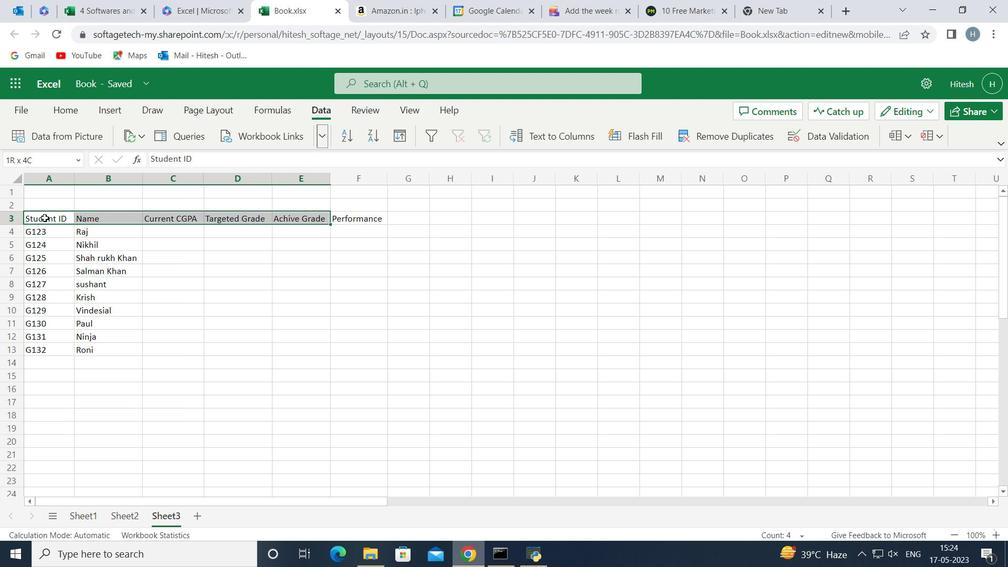 
Action: Mouse moved to (45, 109)
Screenshot: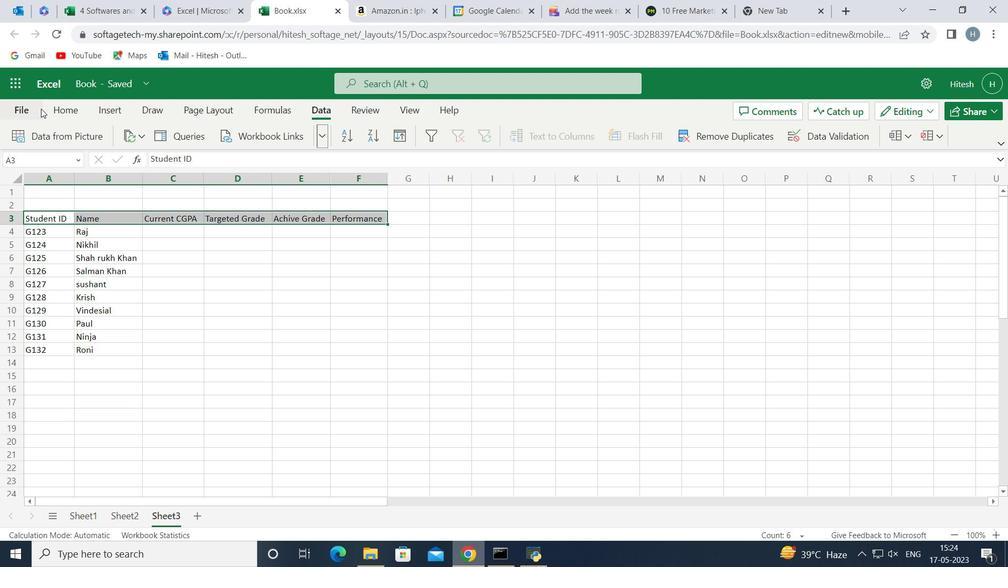 
Action: Mouse pressed left at (45, 109)
Screenshot: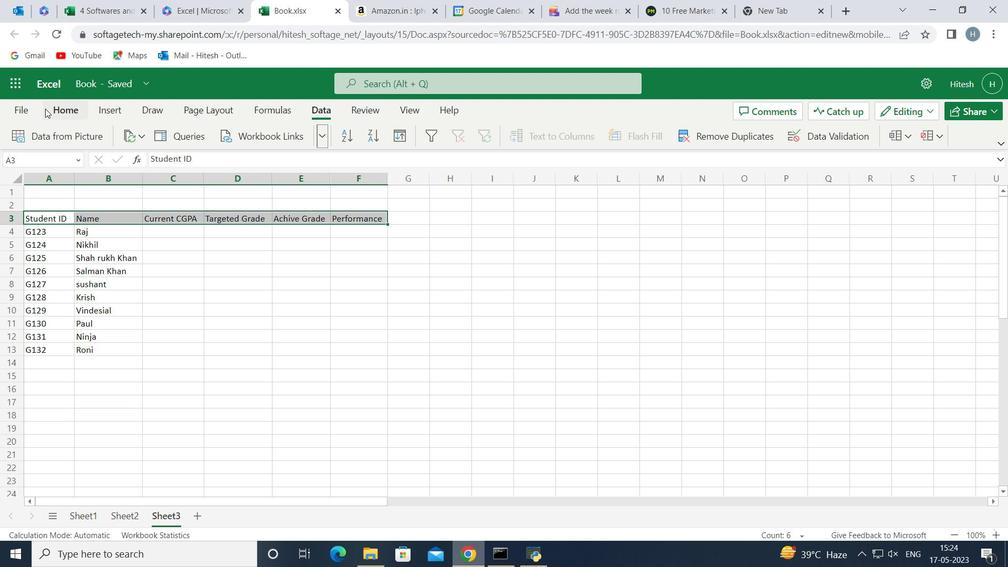 
Action: Mouse moved to (236, 132)
Screenshot: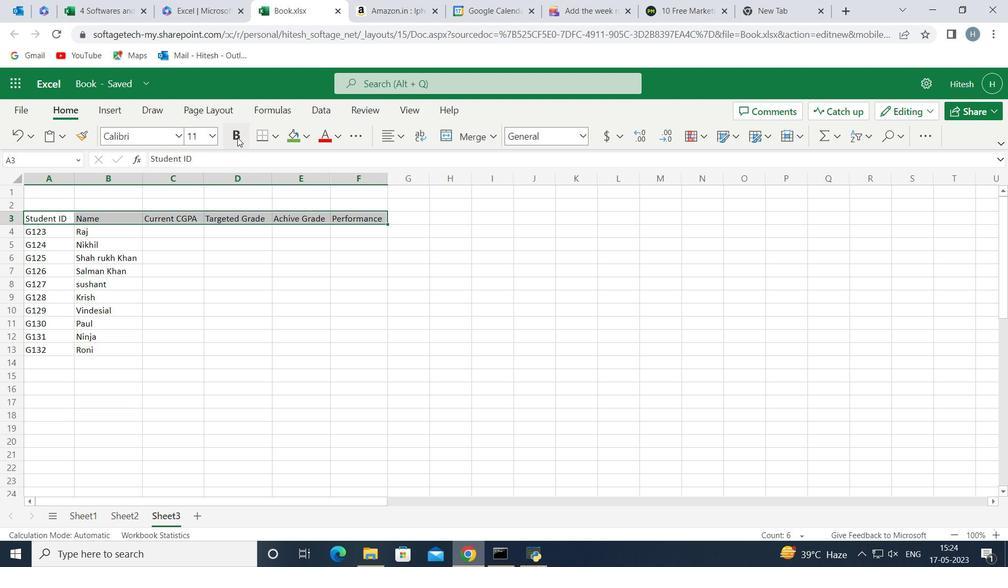 
Action: Mouse pressed left at (236, 132)
Screenshot: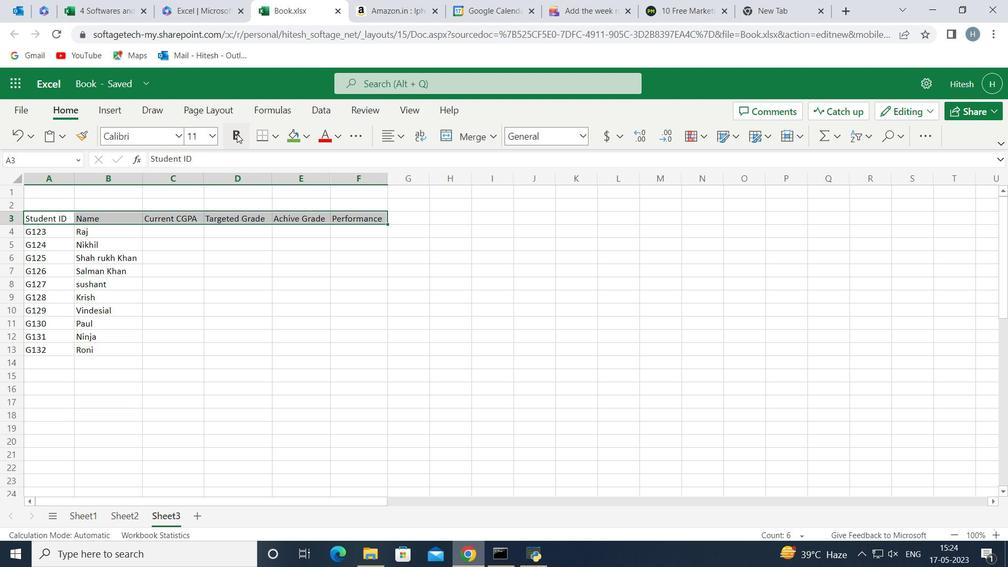 
Action: Mouse moved to (333, 261)
Screenshot: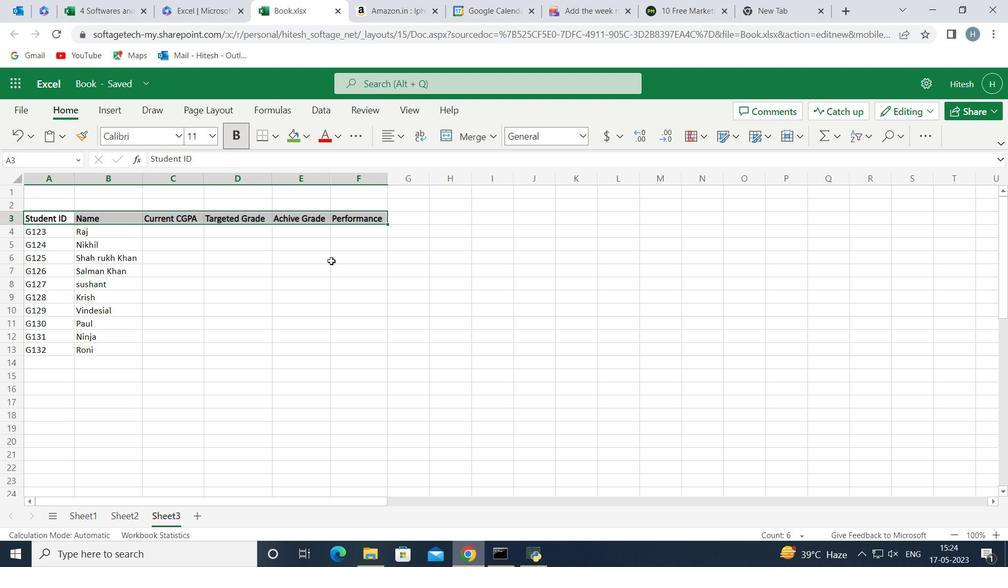 
Action: Mouse pressed left at (333, 261)
Screenshot: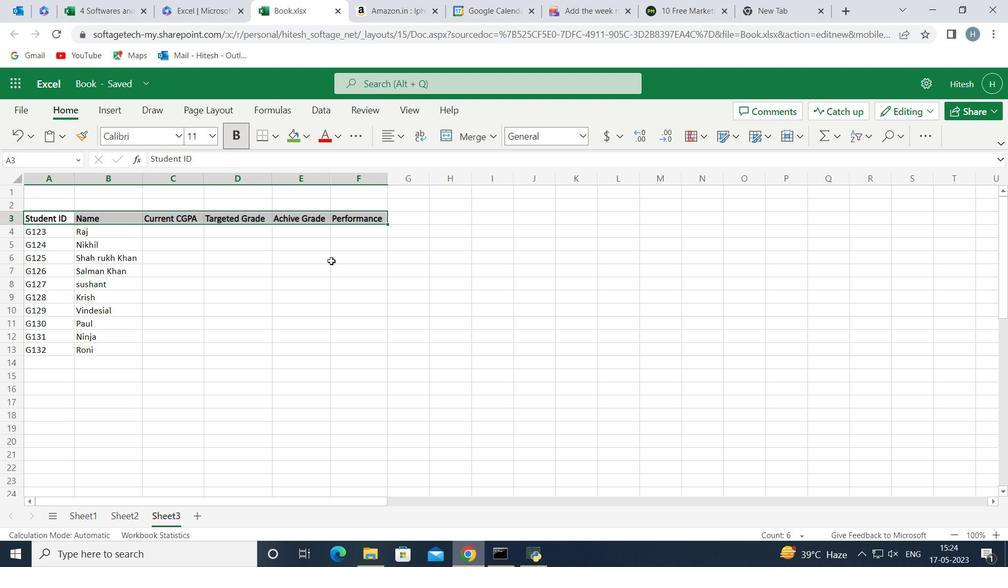
Action: Mouse moved to (166, 230)
Screenshot: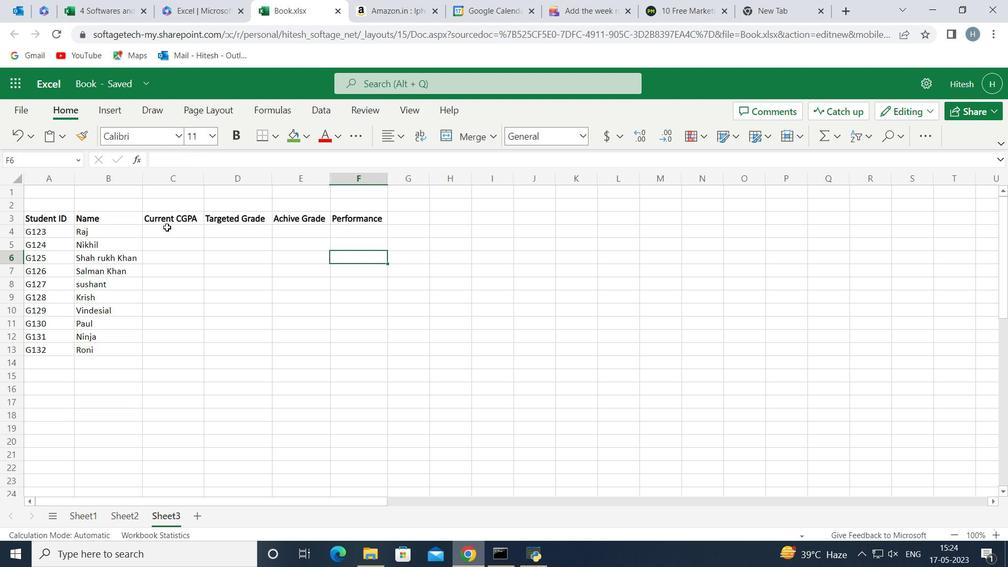 
Action: Mouse pressed left at (166, 230)
Screenshot: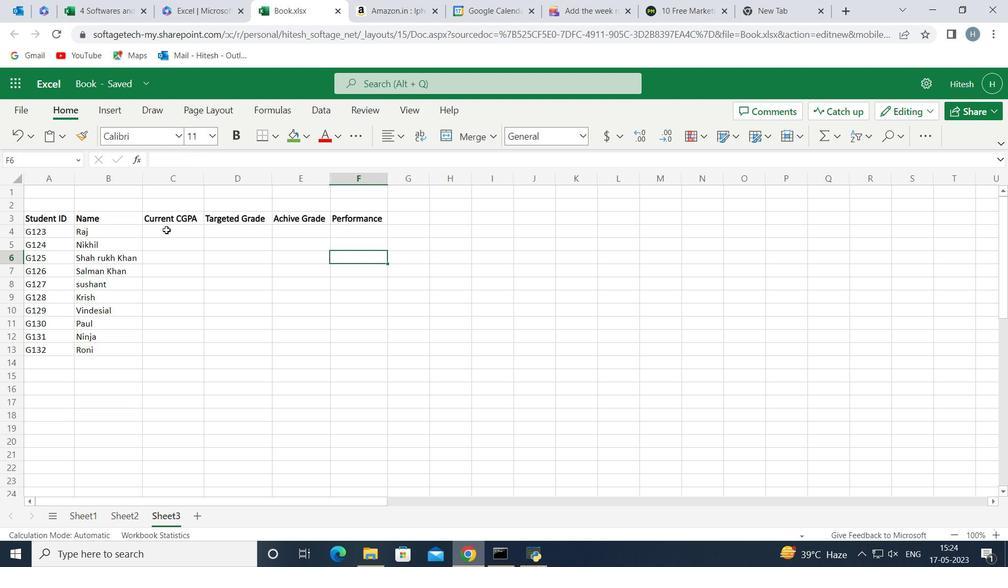 
Action: Mouse moved to (170, 241)
Screenshot: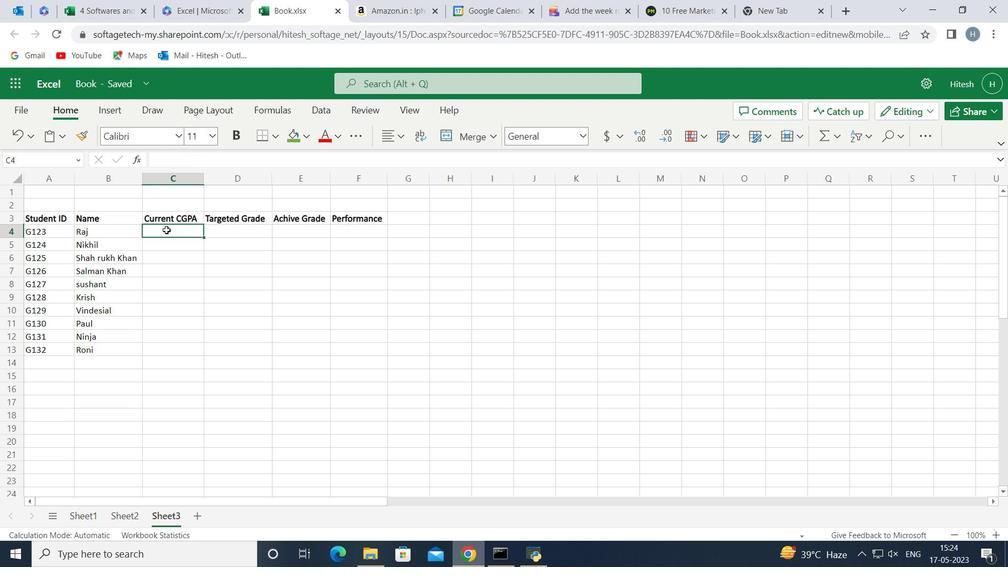 
Action: Key pressed 5.6<Key.enter>8.3<Key.enter>6.2<Key.enter>9.5<Key.enter>
Screenshot: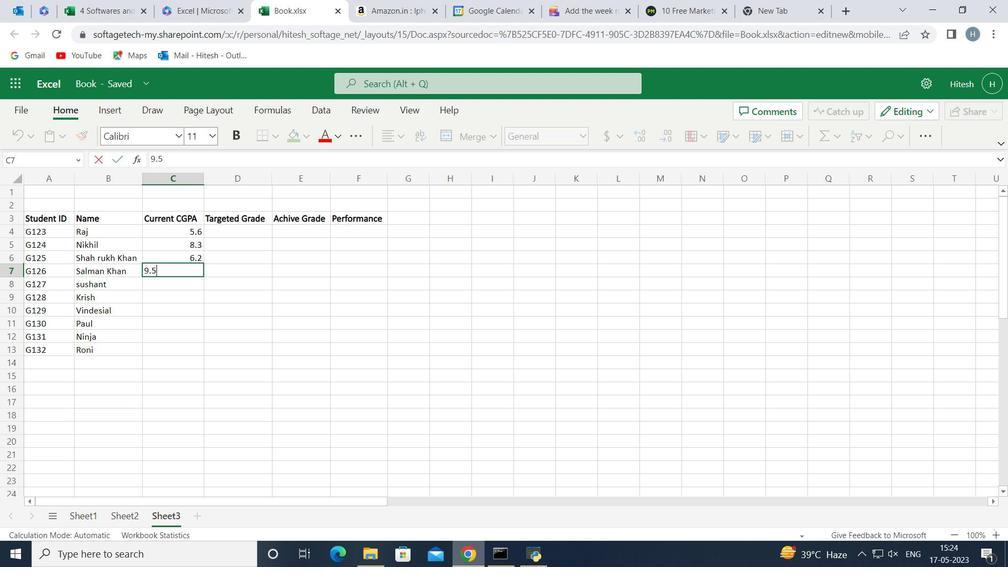 
Action: Mouse moved to (171, 230)
Screenshot: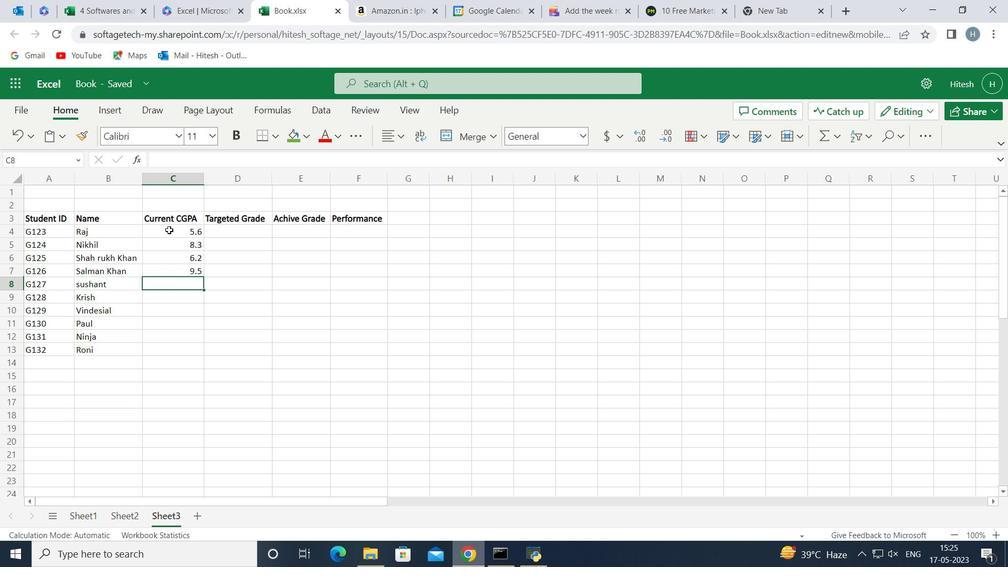 
Action: Mouse pressed left at (171, 230)
Screenshot: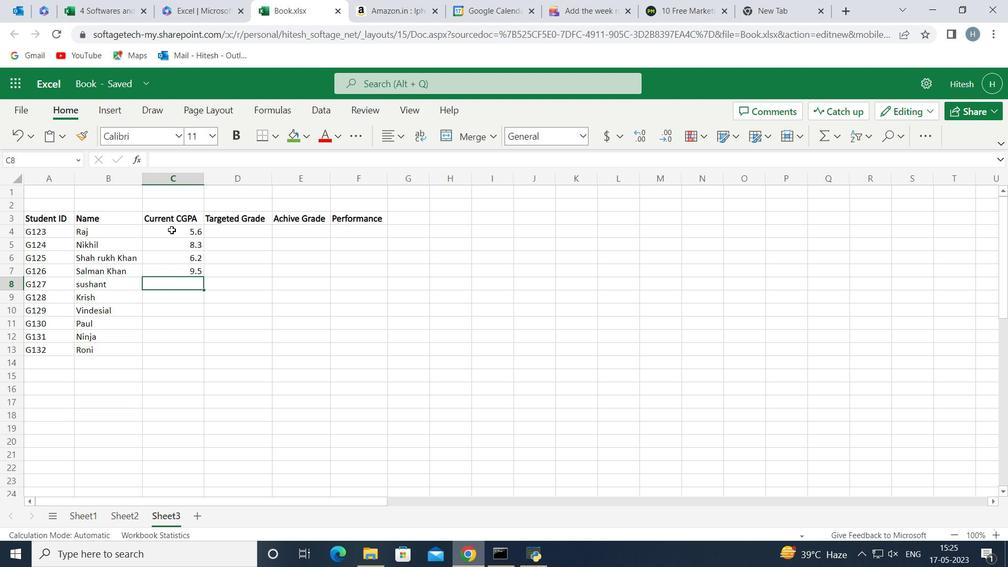 
Action: Key pressed <Key.backspace>
Screenshot: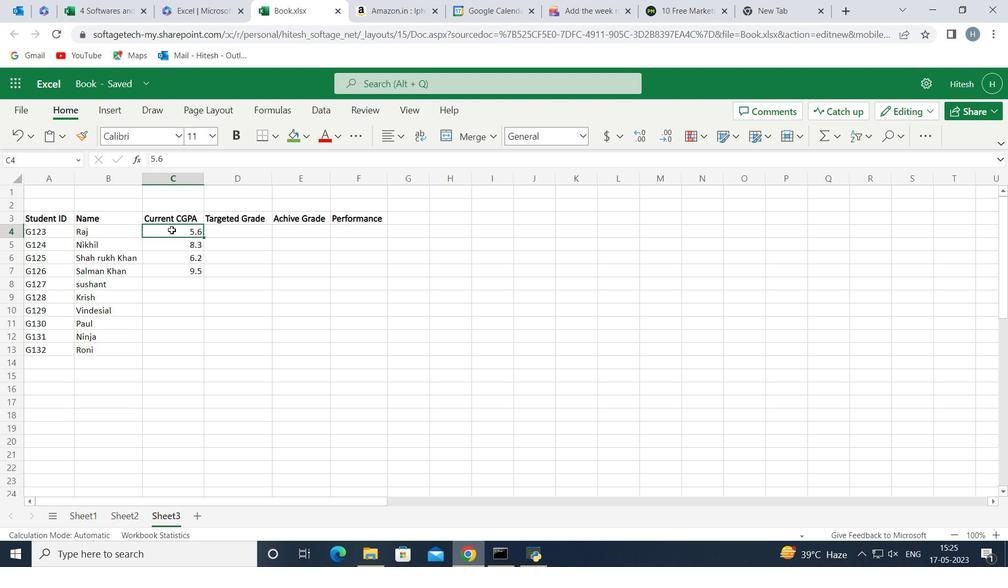 
Action: Mouse moved to (179, 241)
Screenshot: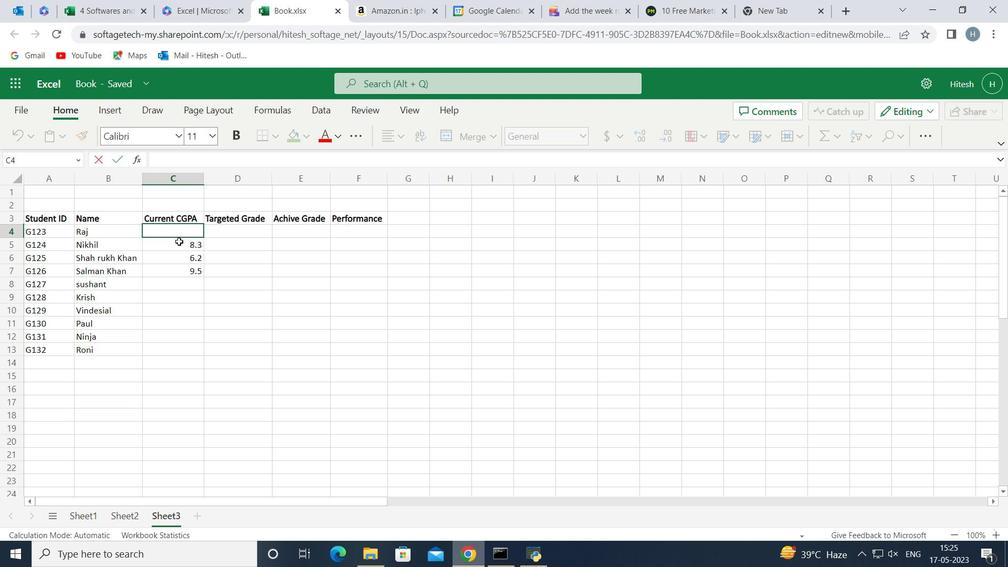 
Action: Mouse pressed left at (179, 241)
Screenshot: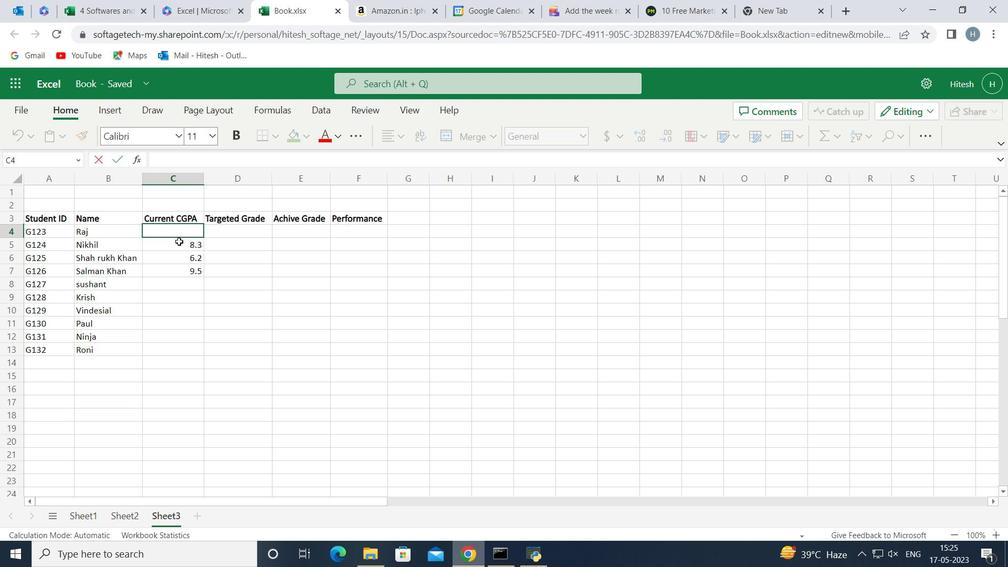
Action: Mouse moved to (180, 241)
Screenshot: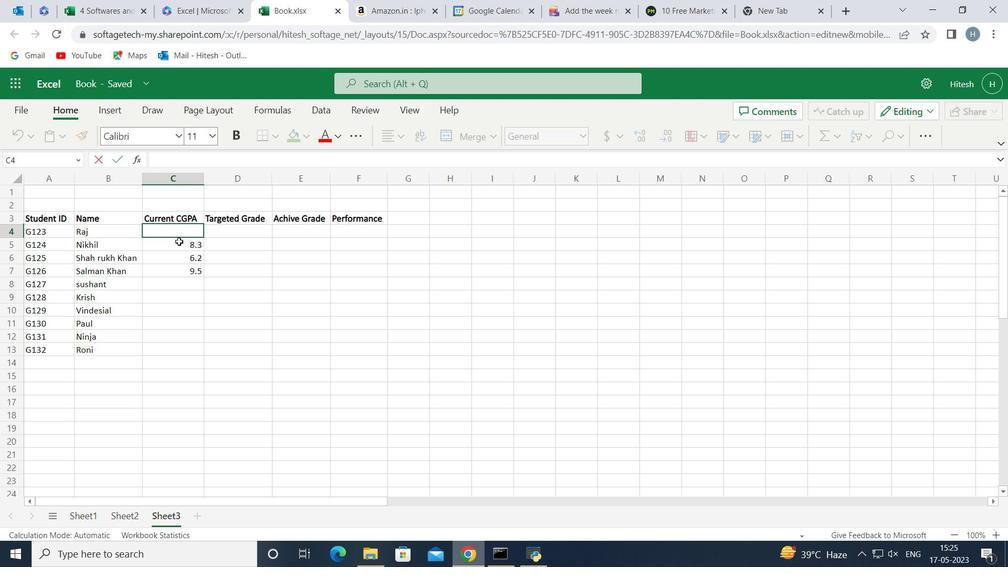
Action: Key pressed <Key.backspace>
Screenshot: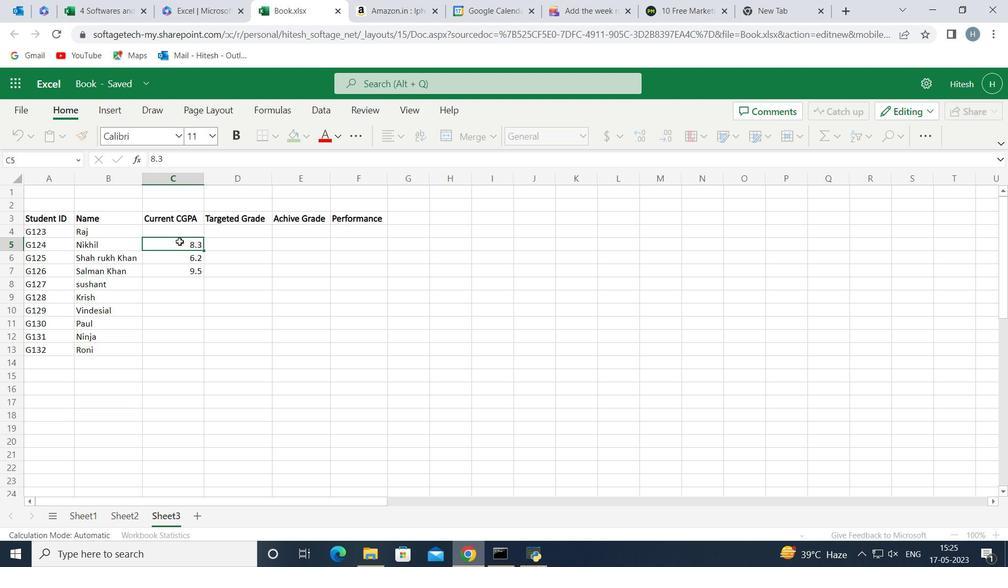 
Action: Mouse moved to (188, 255)
Screenshot: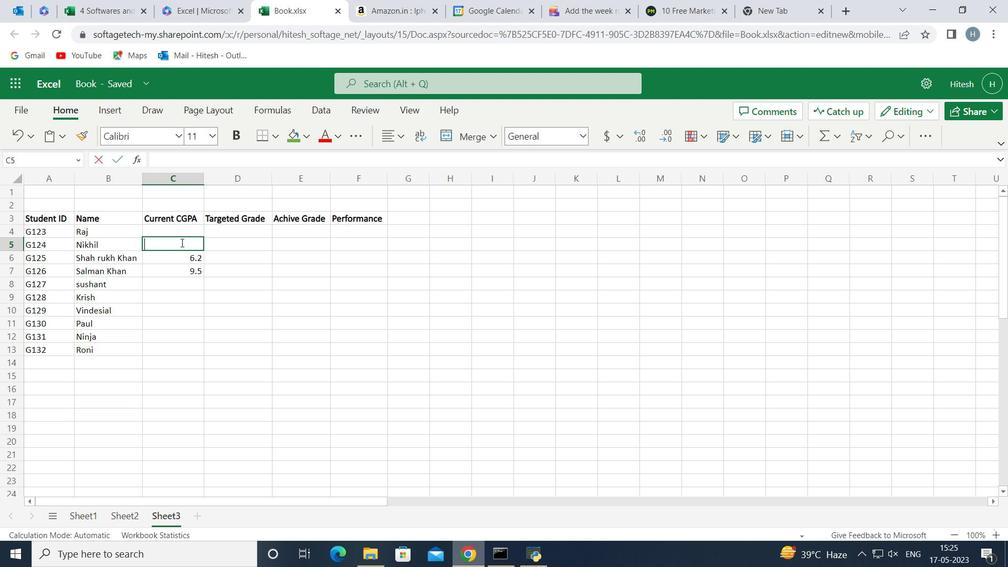 
Action: Mouse pressed left at (188, 255)
Screenshot: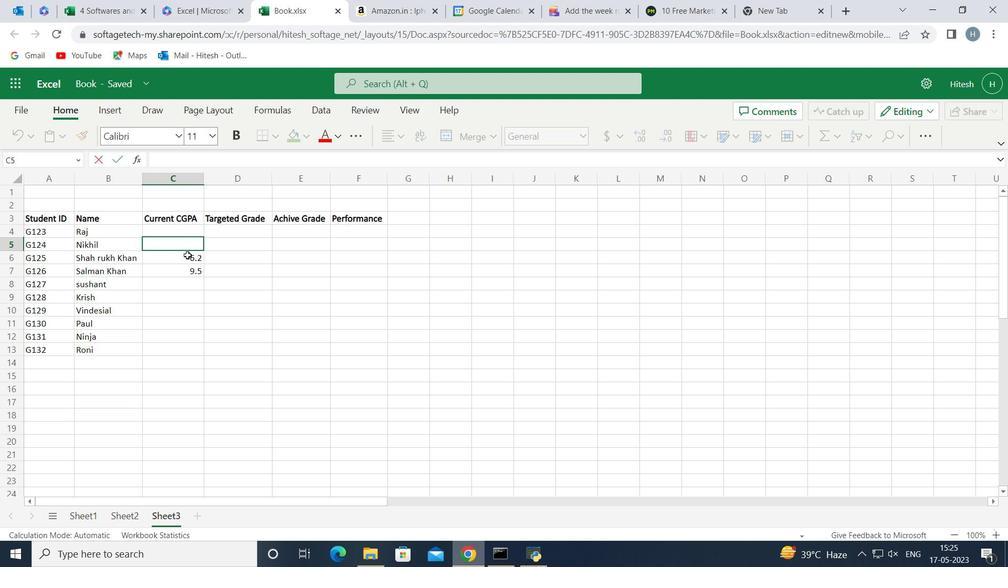 
Action: Mouse moved to (188, 255)
Screenshot: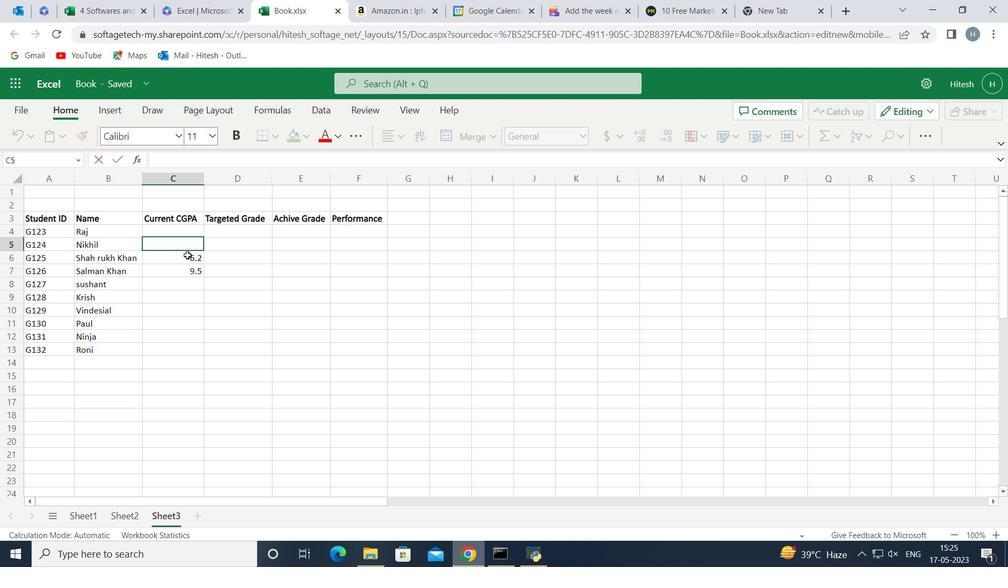 
Action: Key pressed <Key.backspace>
Screenshot: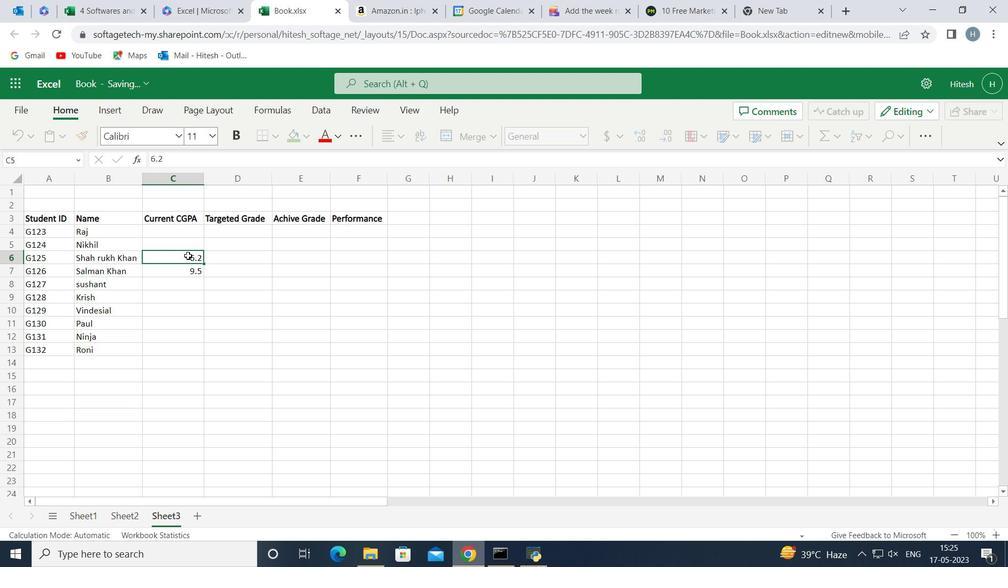 
Action: Mouse moved to (192, 270)
Screenshot: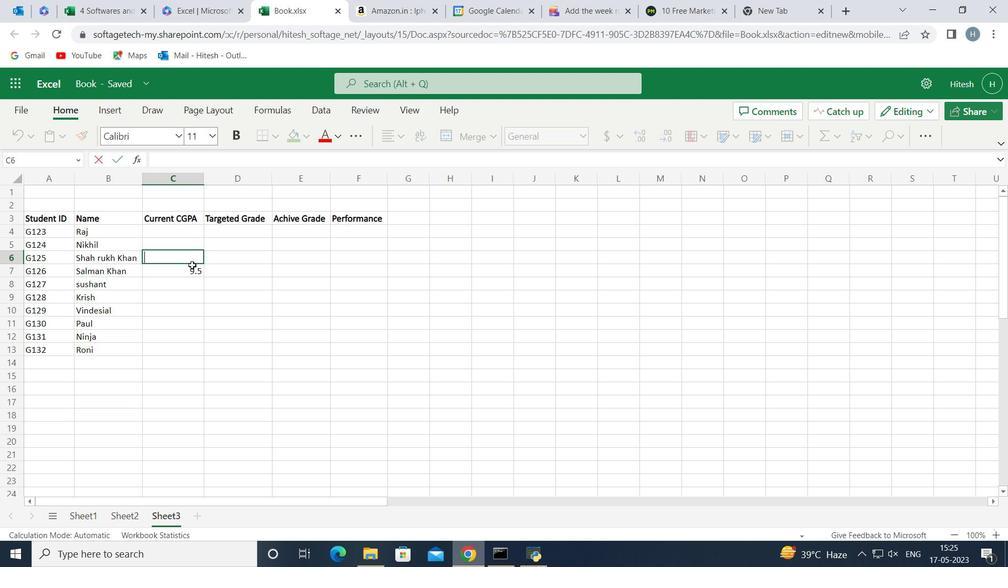 
Action: Mouse pressed left at (192, 270)
Screenshot: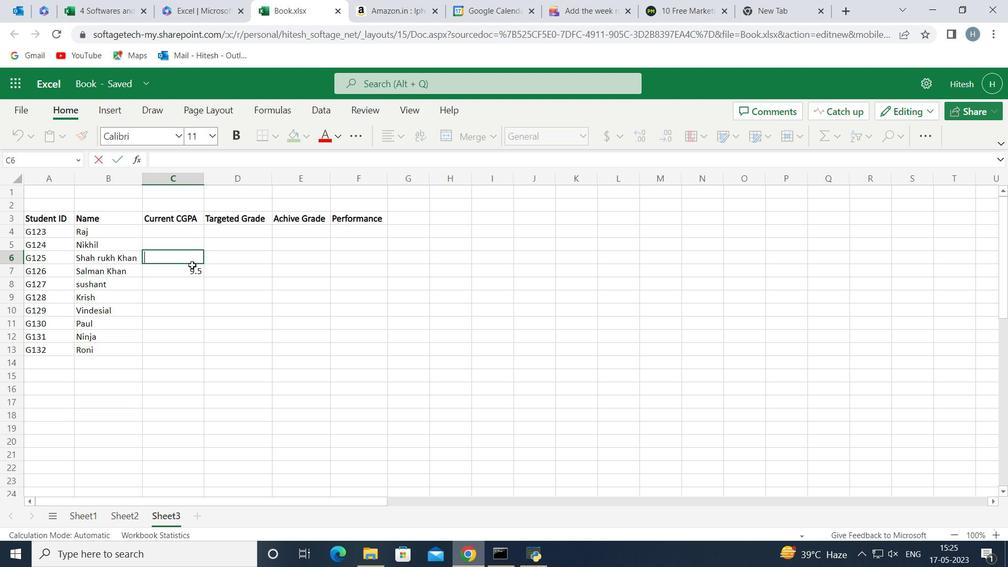 
Action: Mouse moved to (191, 271)
Screenshot: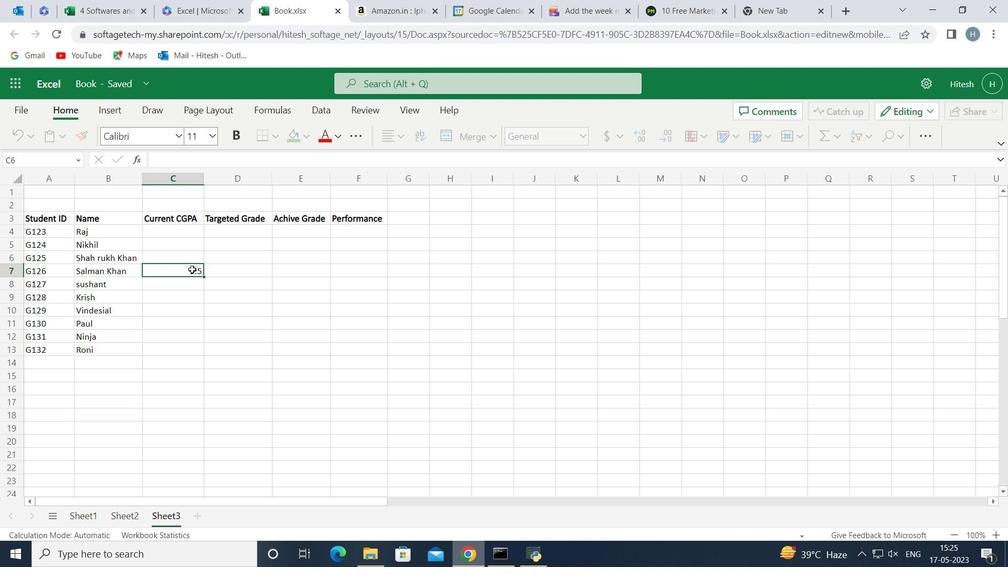 
Action: Key pressed <Key.backspace>
Screenshot: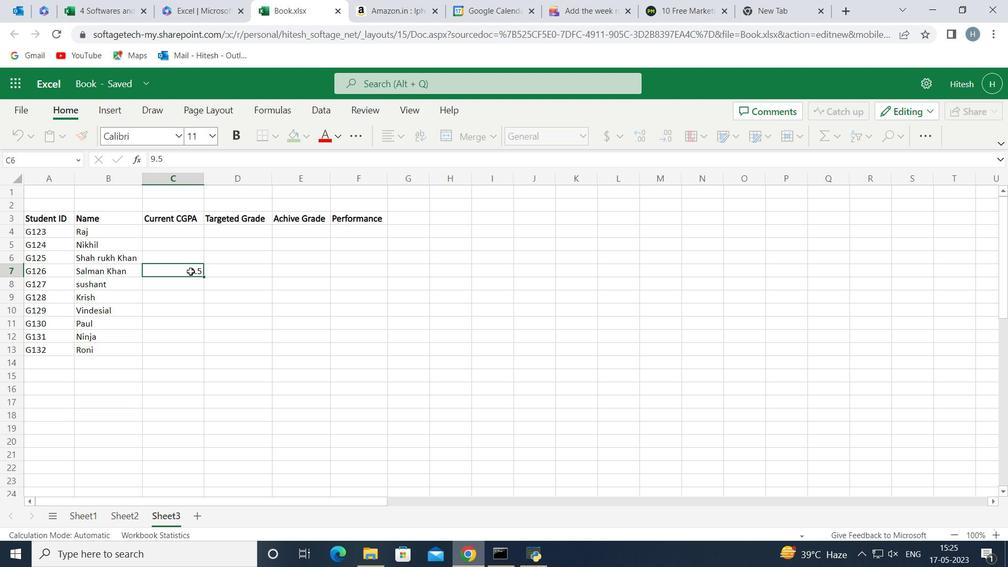 
Action: Mouse moved to (187, 232)
Screenshot: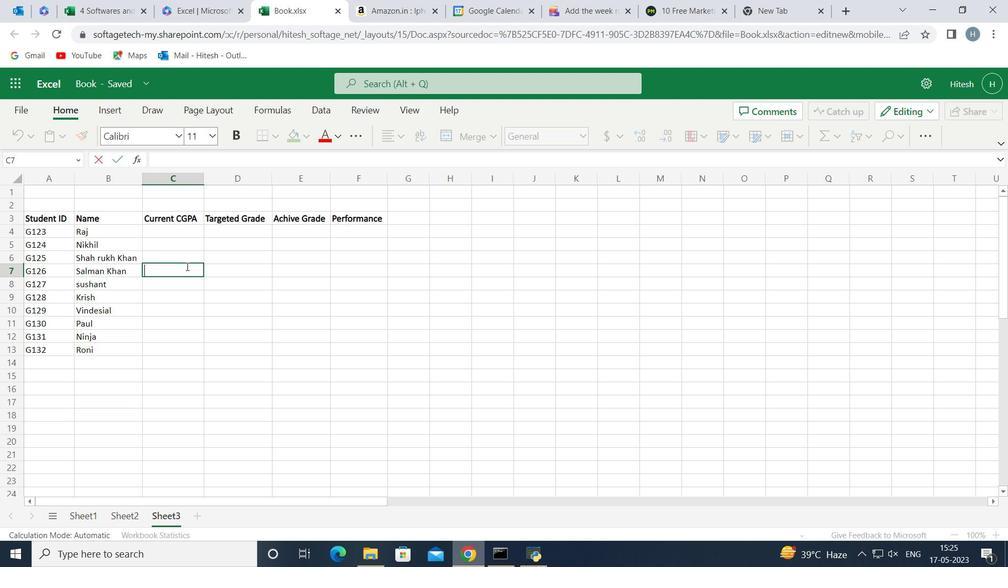 
Action: Mouse pressed left at (187, 232)
Screenshot: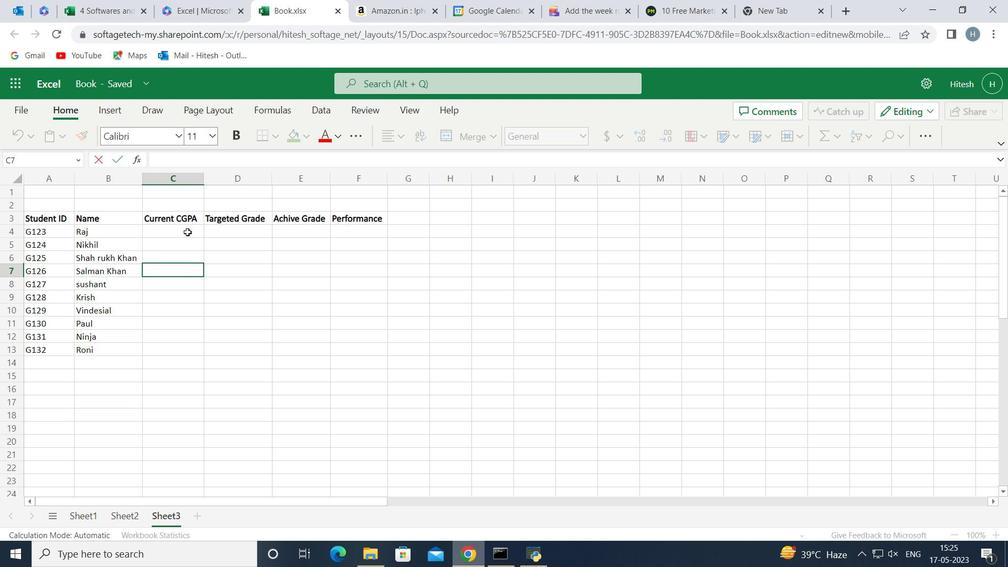 
Action: Key pressed 5.63<Key.enter>6.39<Key.enter>8.95<Key.enter>9.50<Key.enter>7.56<Key.enter>8.90<Key.enter>6.45<Key.enter>7.30<Key.enter>8.80<Key.enter>9.95<Key.enter>
Screenshot: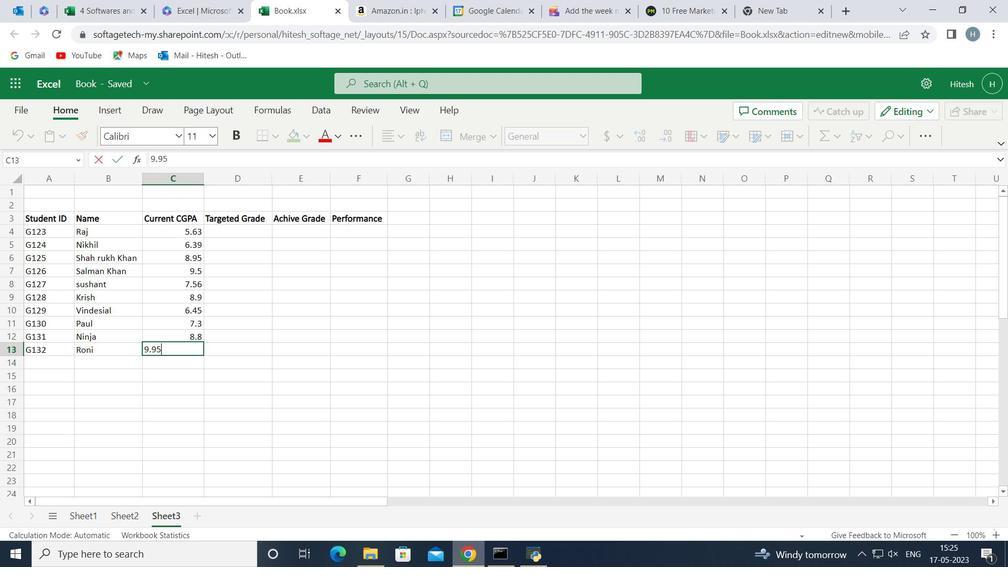 
Action: Mouse moved to (241, 232)
Screenshot: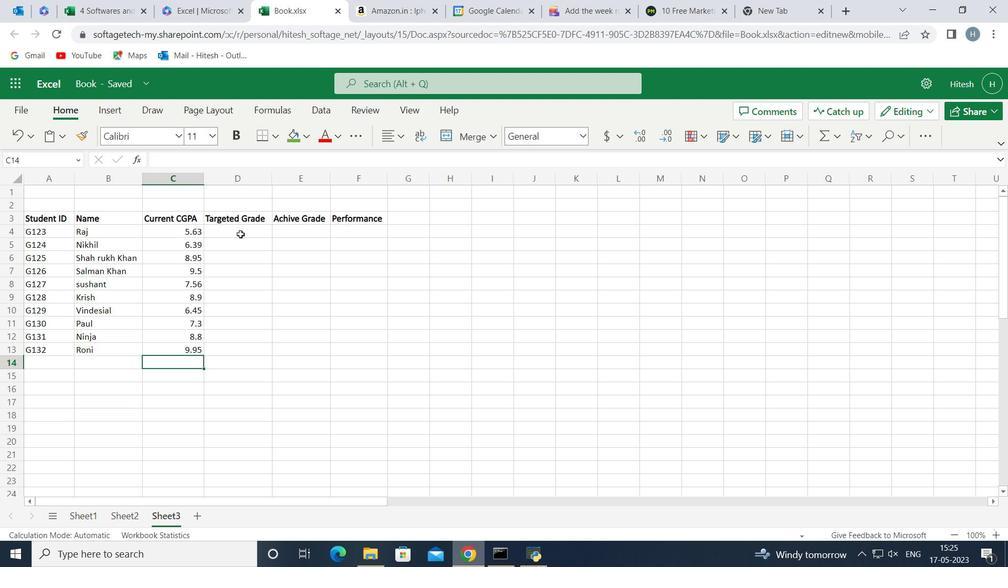 
Action: Mouse pressed left at (241, 232)
Screenshot: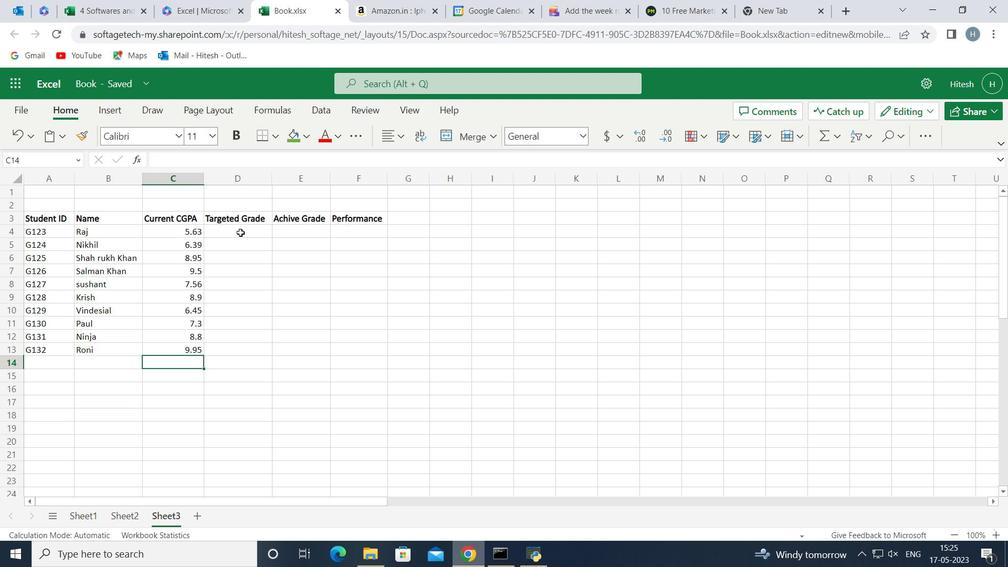 
Action: Mouse moved to (193, 272)
Screenshot: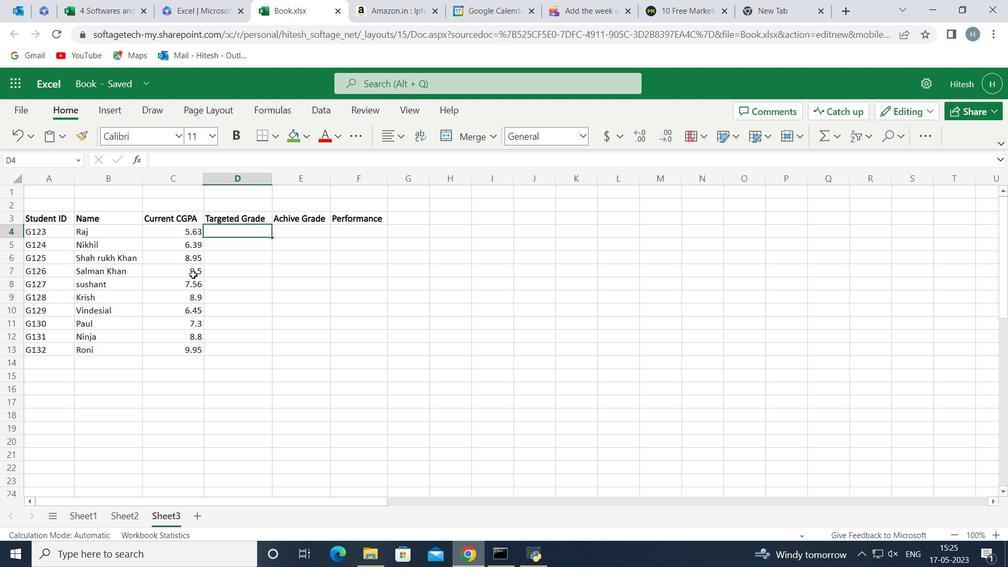 
Action: Mouse pressed left at (193, 272)
Screenshot: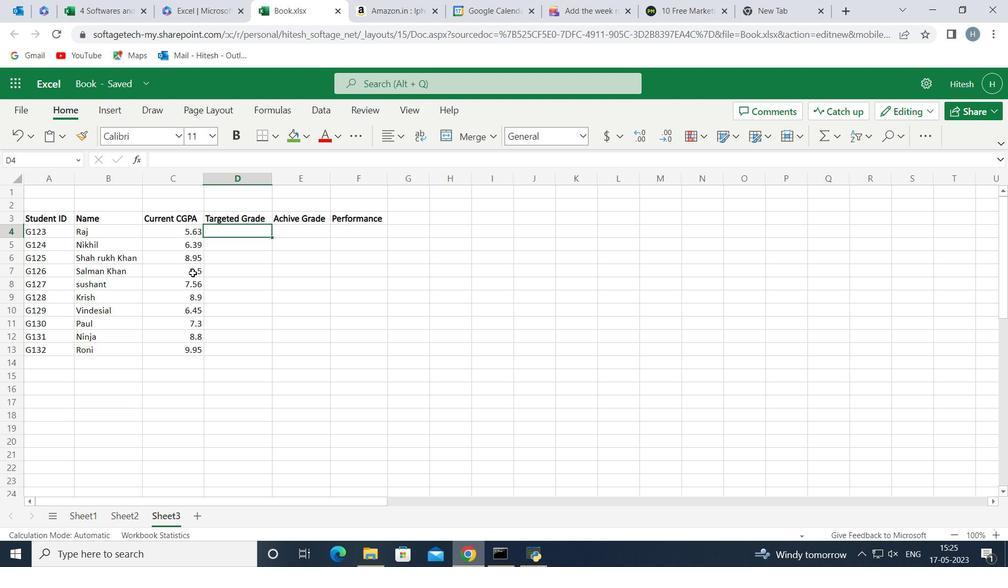 
Action: Mouse moved to (192, 158)
Screenshot: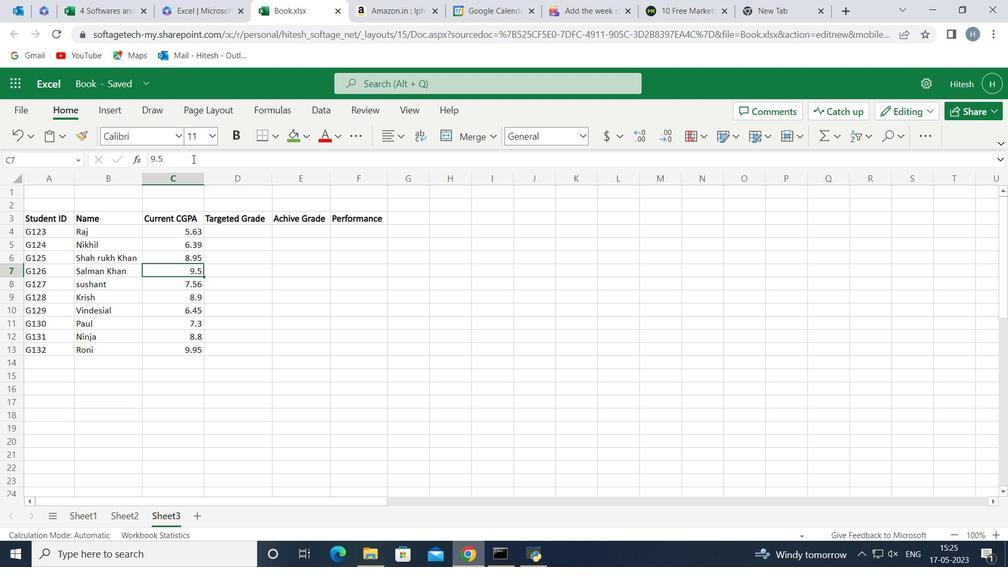 
Action: Mouse pressed left at (192, 158)
Screenshot: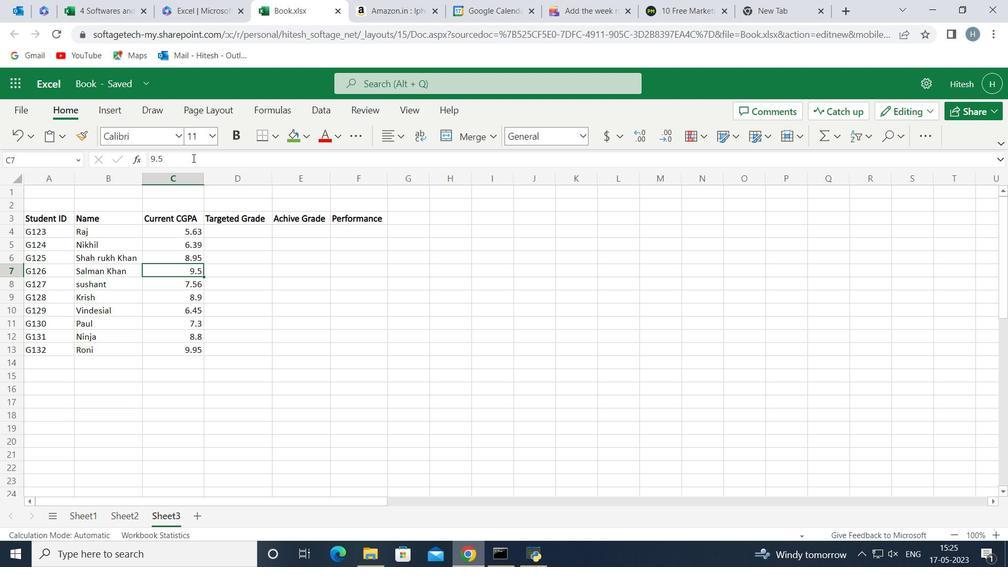
Action: Key pressed 0
Screenshot: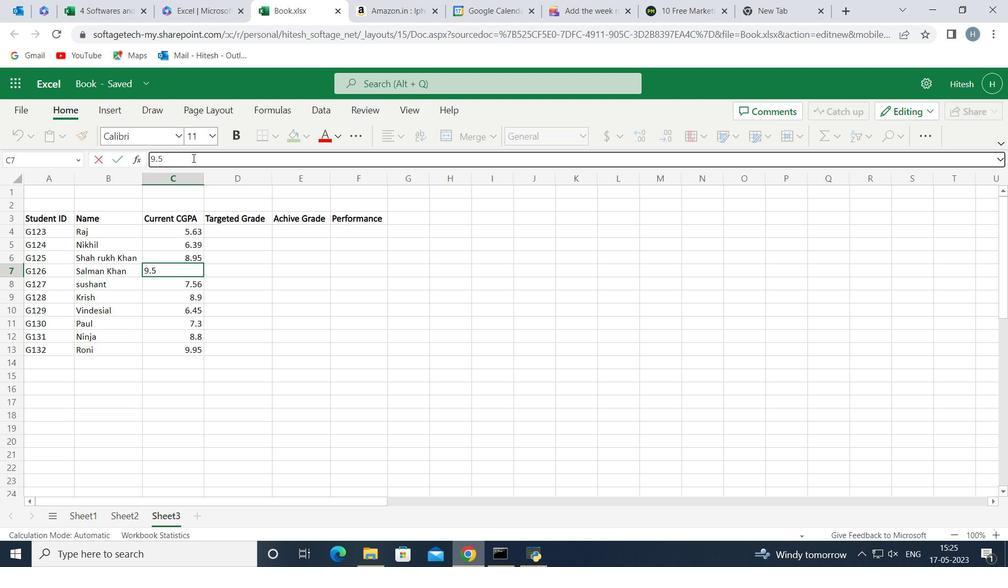 
Action: Mouse moved to (170, 295)
Screenshot: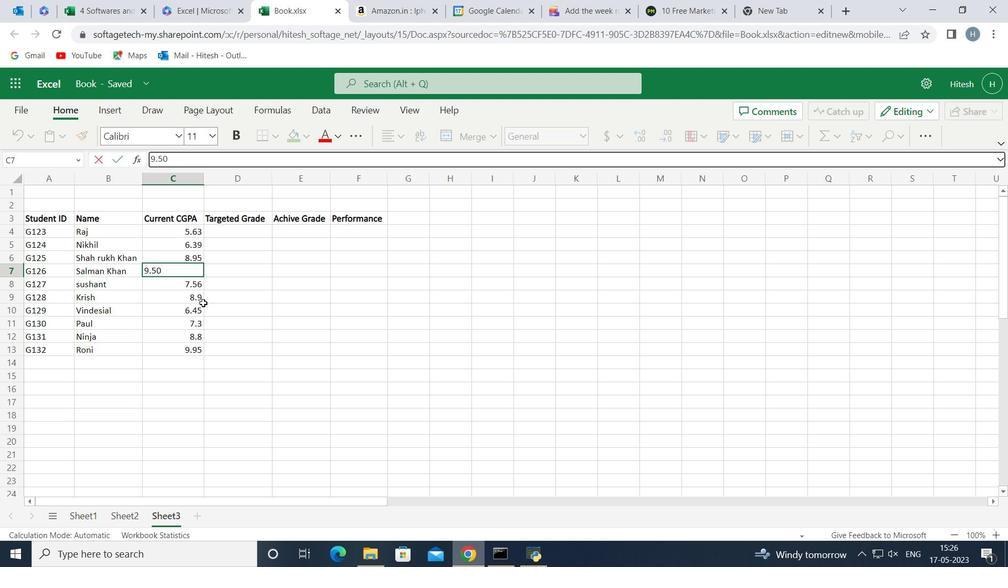 
Action: Mouse pressed left at (170, 295)
Screenshot: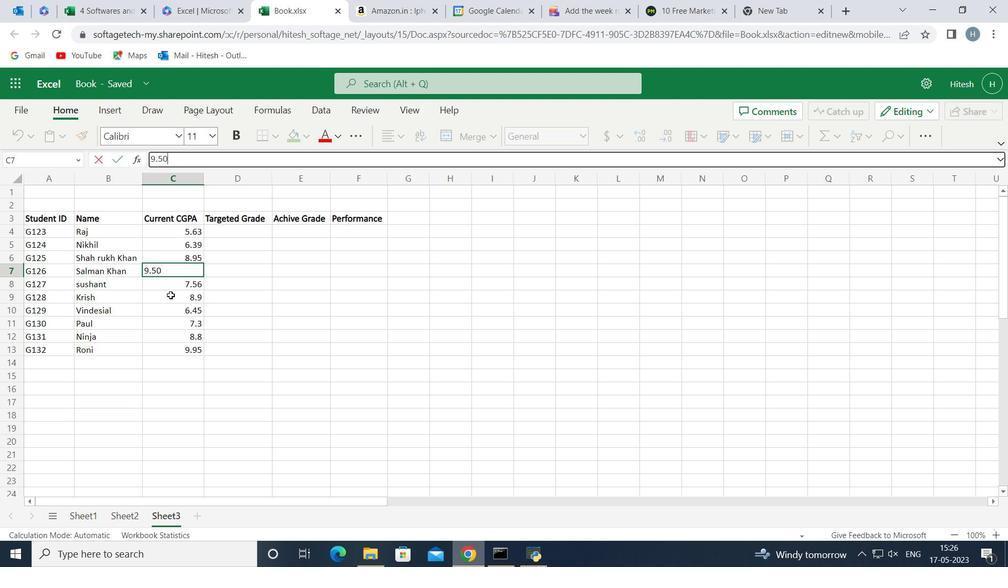
Action: Mouse moved to (182, 156)
Screenshot: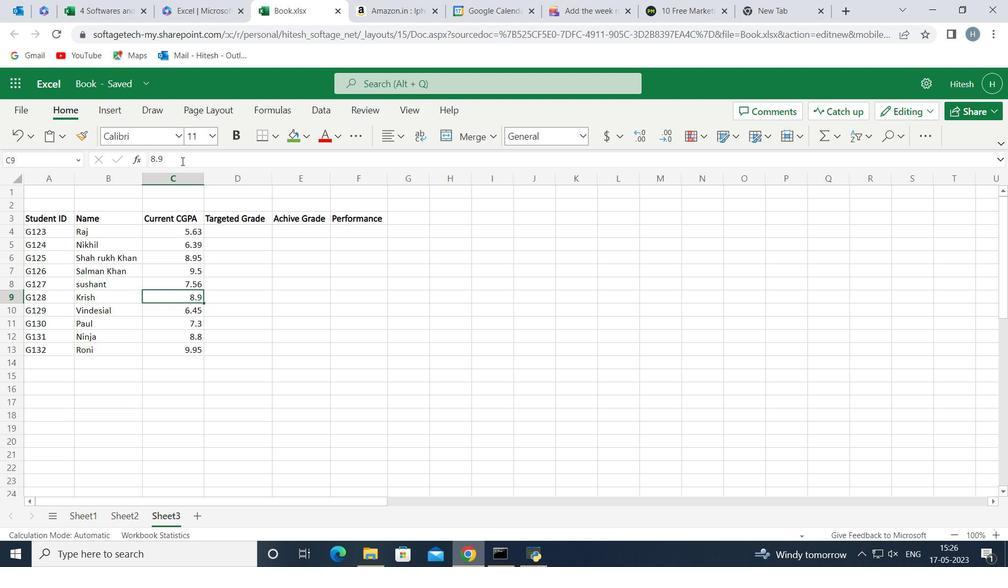 
Action: Mouse pressed left at (182, 156)
Screenshot: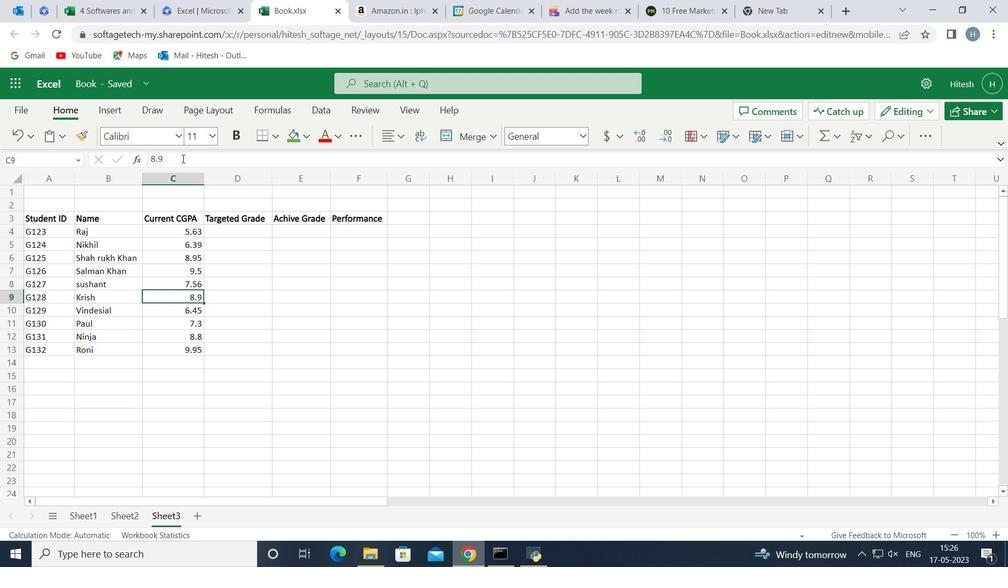 
Action: Key pressed 0
Screenshot: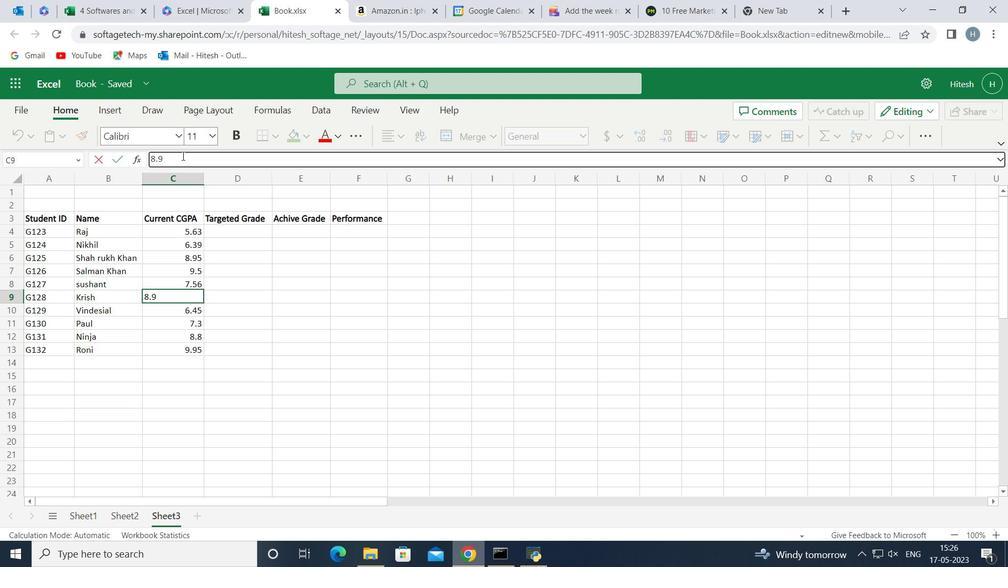 
Action: Mouse moved to (195, 276)
Screenshot: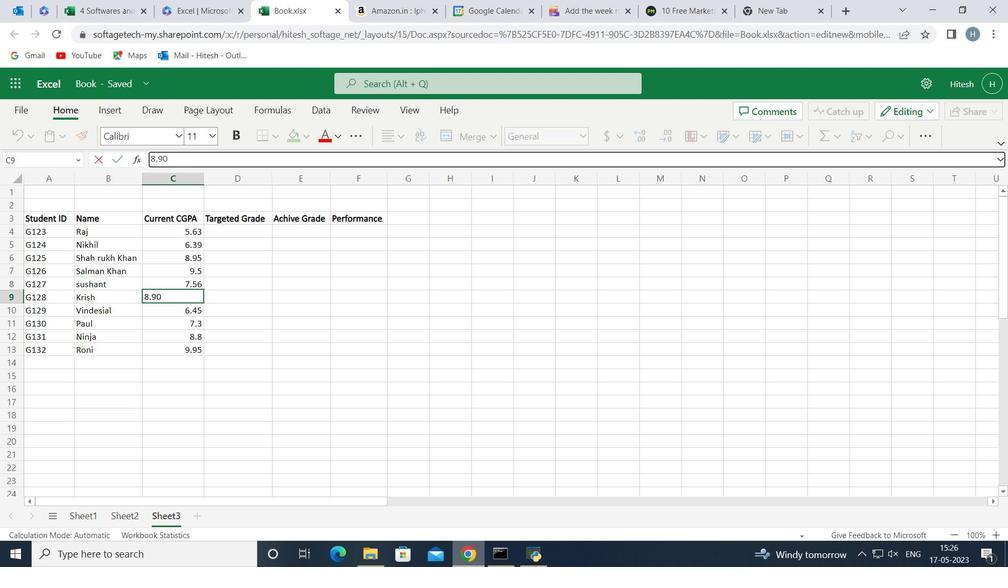 
Action: Key pressed <Key.enter>
Screenshot: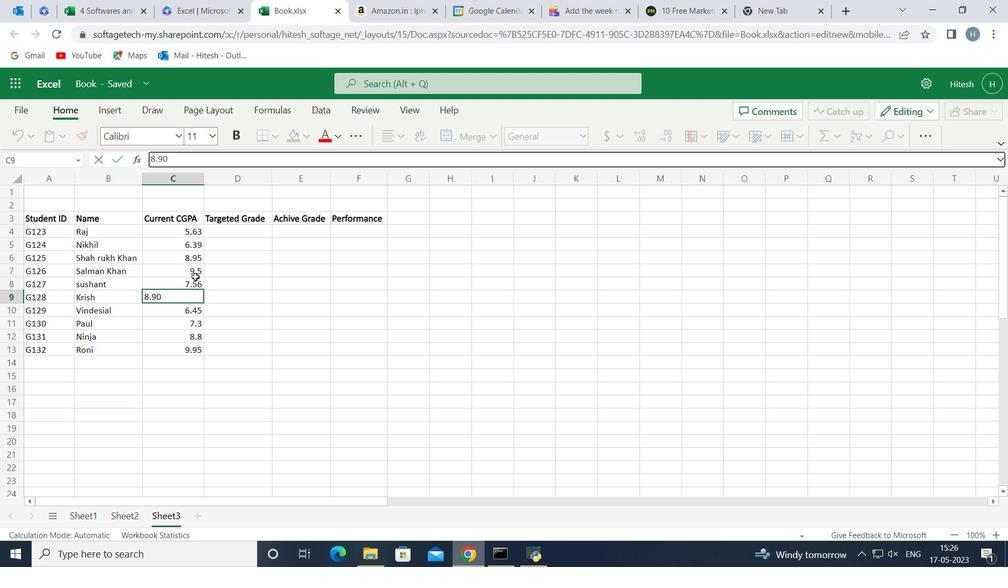 
Action: Mouse moved to (235, 233)
Screenshot: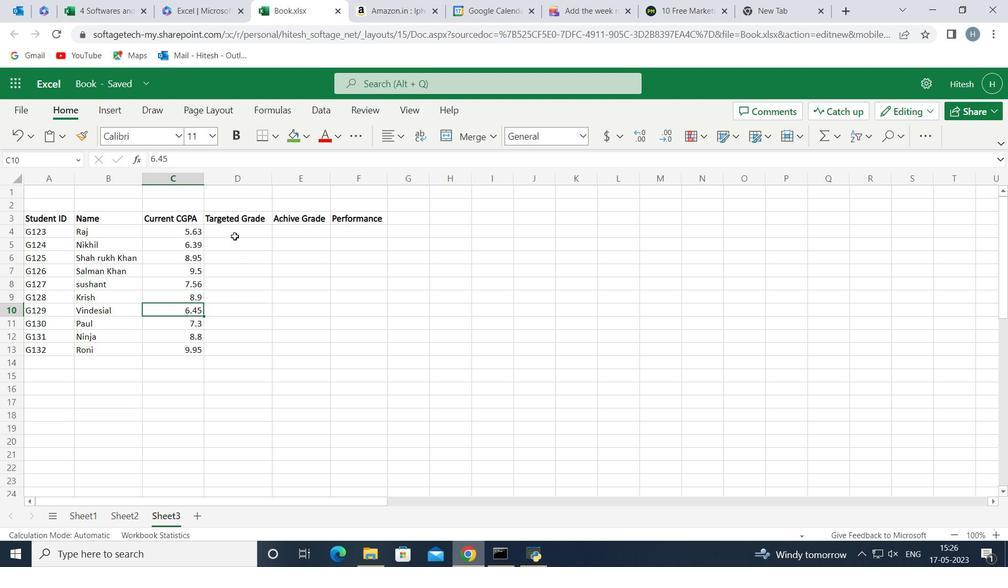 
Action: Mouse pressed left at (235, 233)
Screenshot: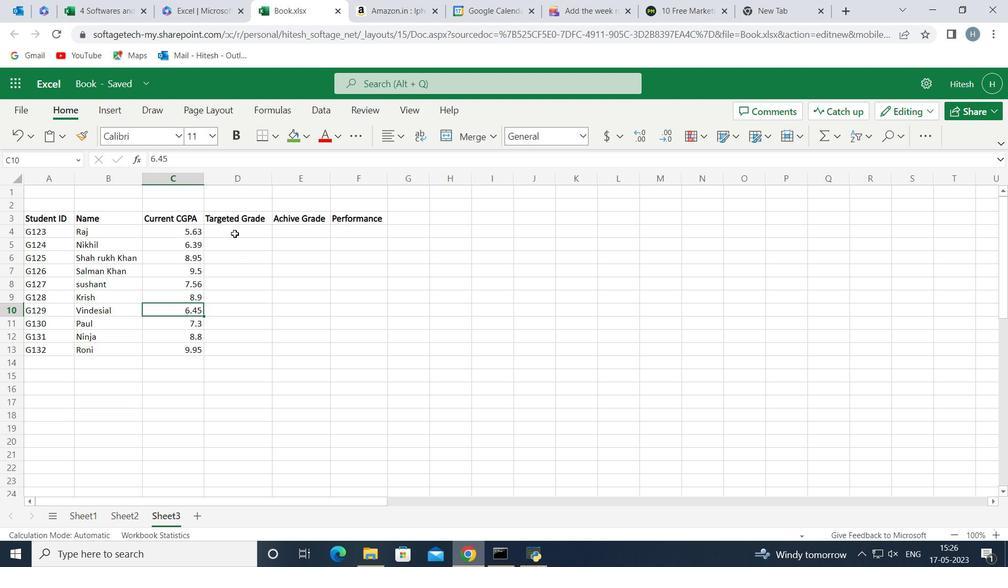 
Action: Mouse moved to (244, 242)
Screenshot: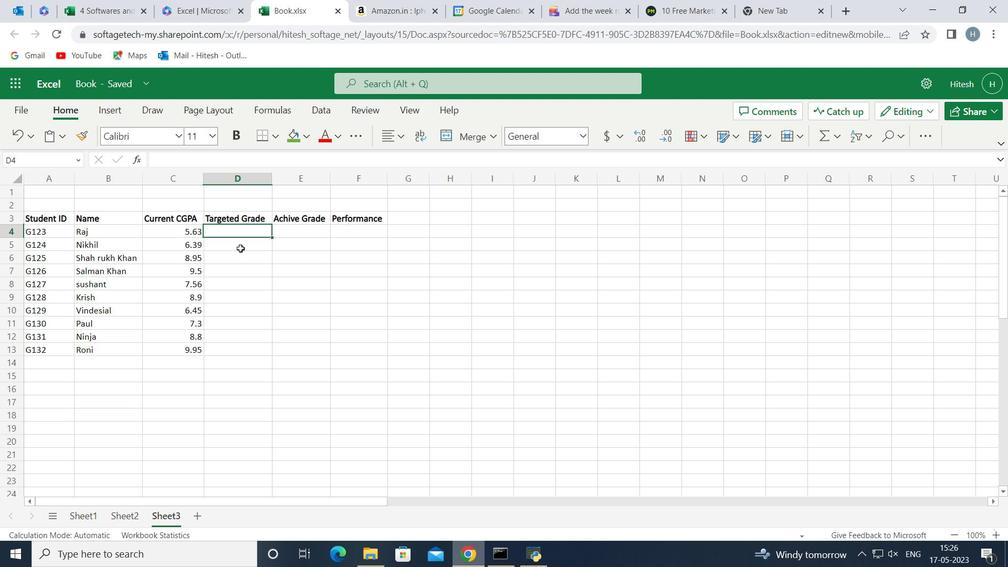 
Action: Key pressed <Key.shift>B<Key.enter><Key.shift>B=<Key.backspace><Key.shift>+<Key.down><Key.shift><Key.shift><Key.shift>A<Key.down><Key.shift>A<Key.shift>+<Key.down><Key.shift>B<Key.shift>+<Key.down><Key.shift>B+<Key.backspace><Key.backspace><Key.backspace><Key.backspace><Key.shift>A<Key.down>
Screenshot: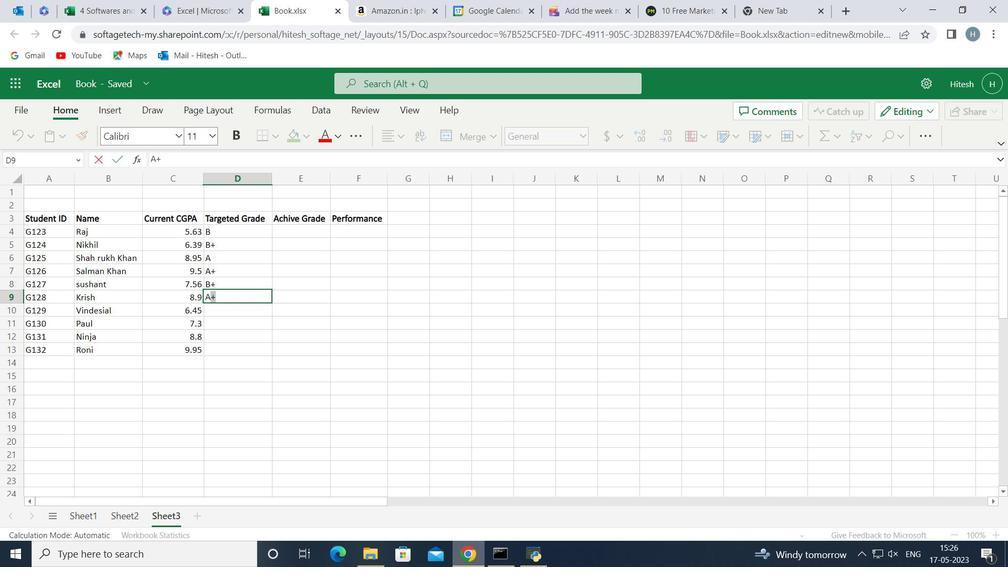 
Action: Mouse moved to (233, 297)
Screenshot: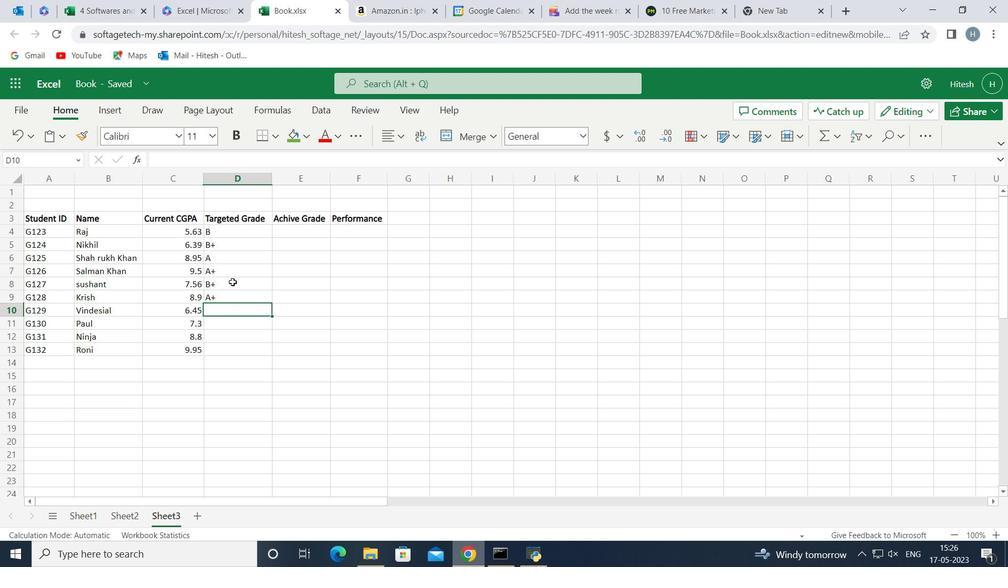 
Action: Key pressed <Key.shift>B+<Key.down><Key.shift>B+<Key.down><Key.shift><Key.shift>A<Key.down><Key.up><Key.backspace><Key.shift>A<Key.down><Key.up>
Screenshot: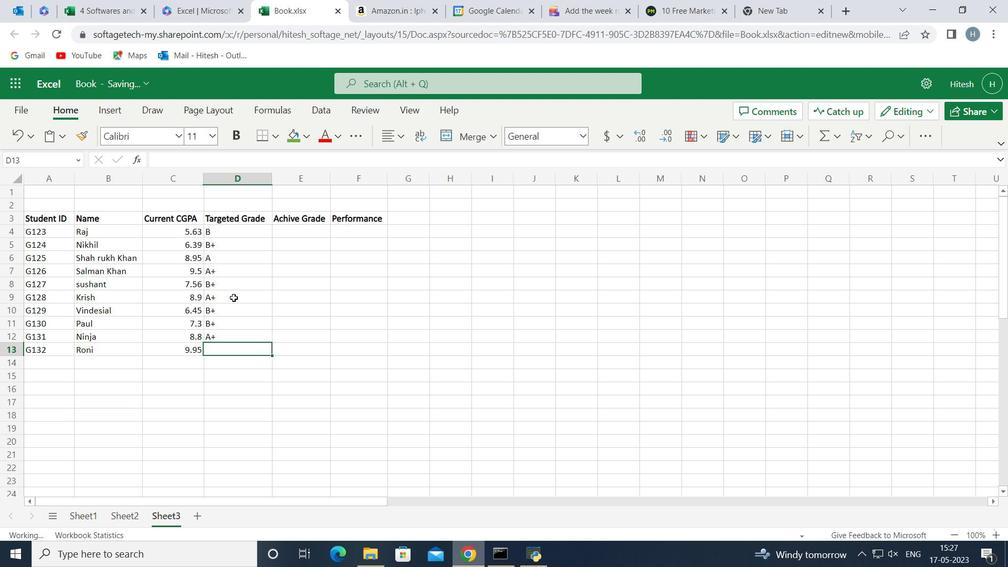 
Action: Mouse moved to (199, 159)
Screenshot: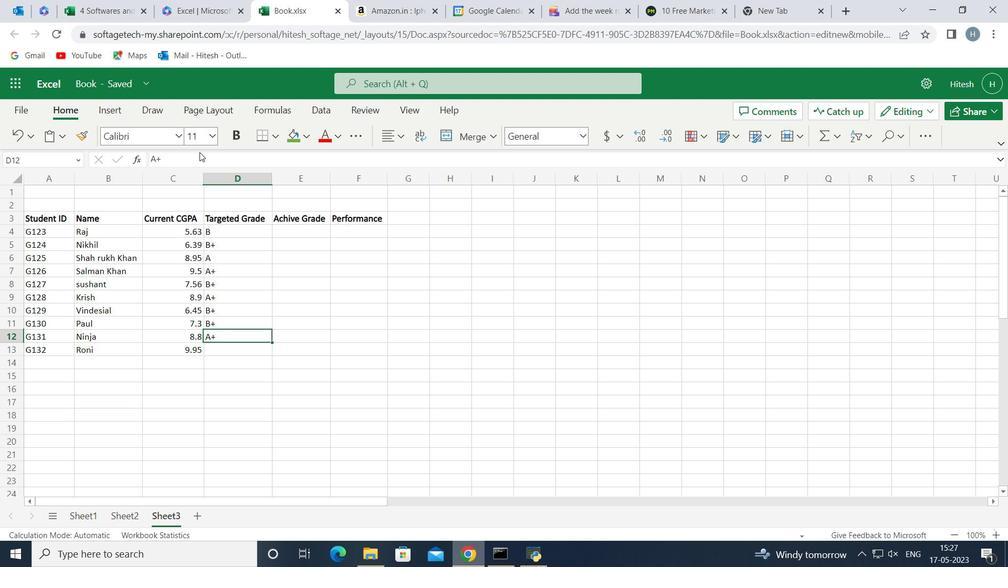 
Action: Mouse pressed left at (199, 159)
Screenshot: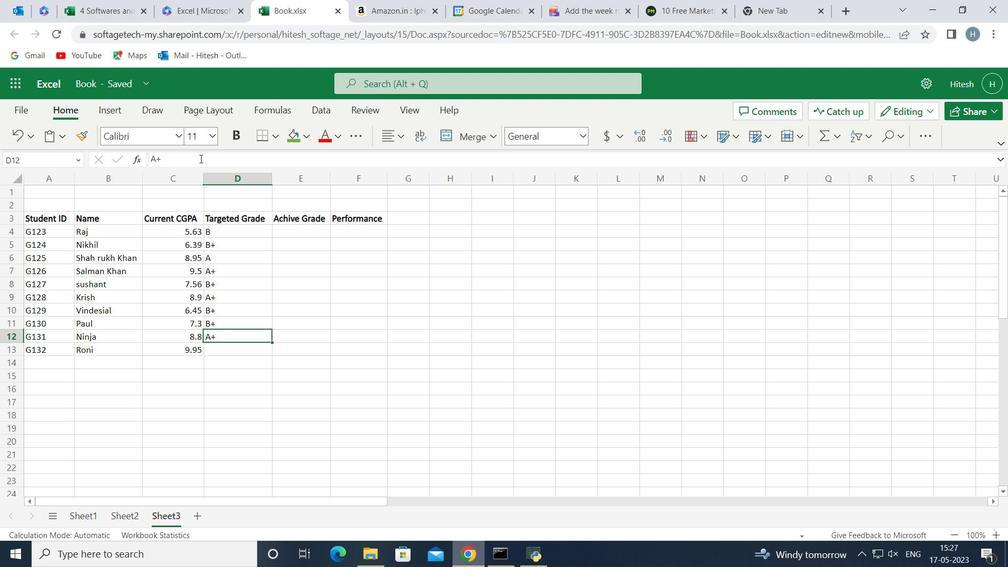 
Action: Key pressed <Key.backspace><Key.enter><Key.shift>A+<Key.enter>
Screenshot: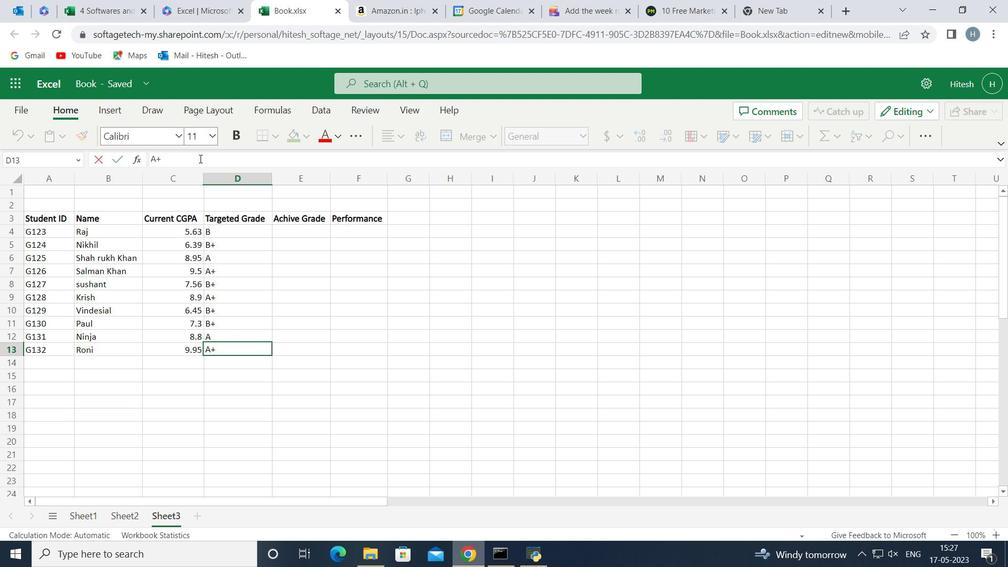 
Action: Mouse moved to (301, 237)
Screenshot: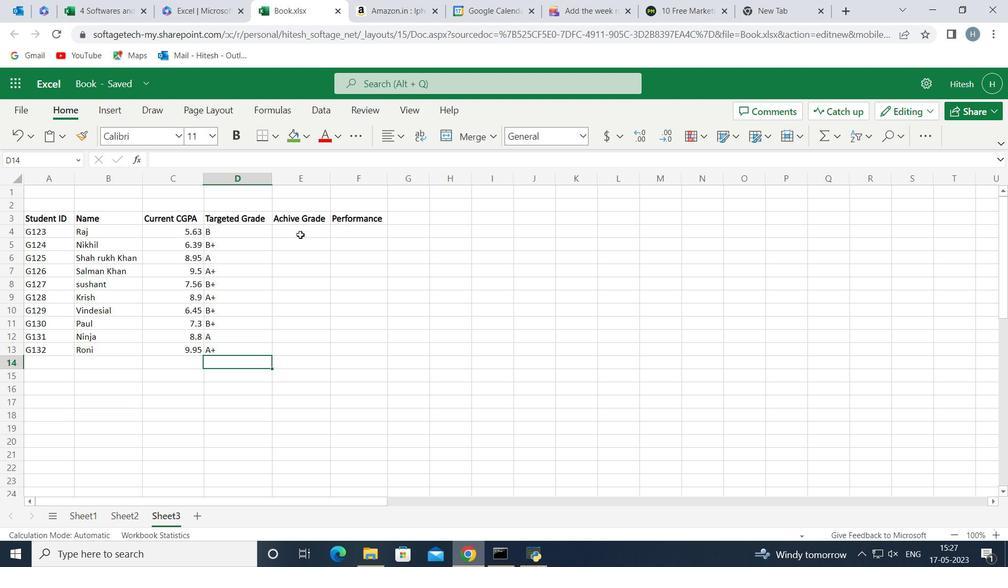 
Action: Mouse pressed left at (301, 237)
Screenshot: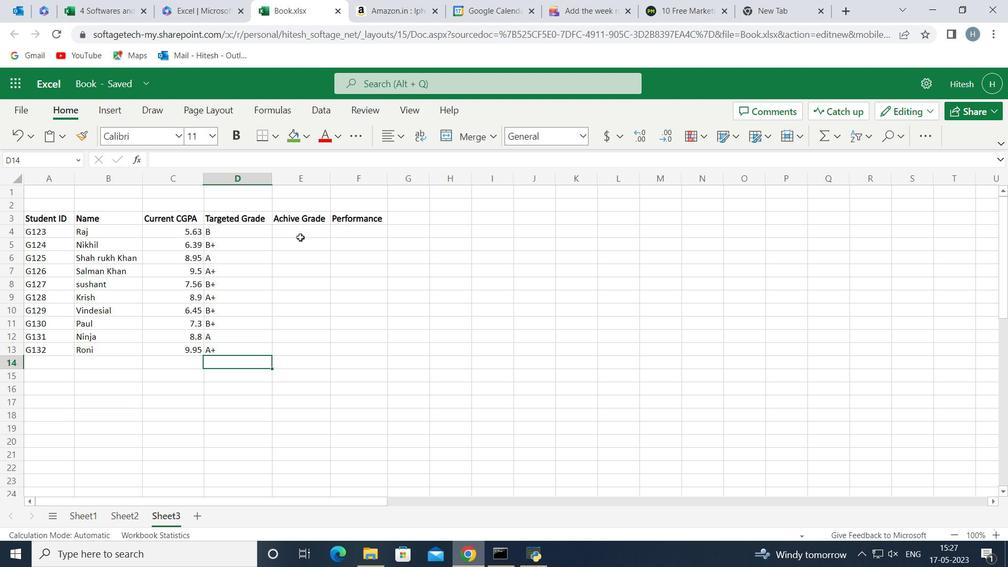 
Action: Mouse moved to (302, 236)
Screenshot: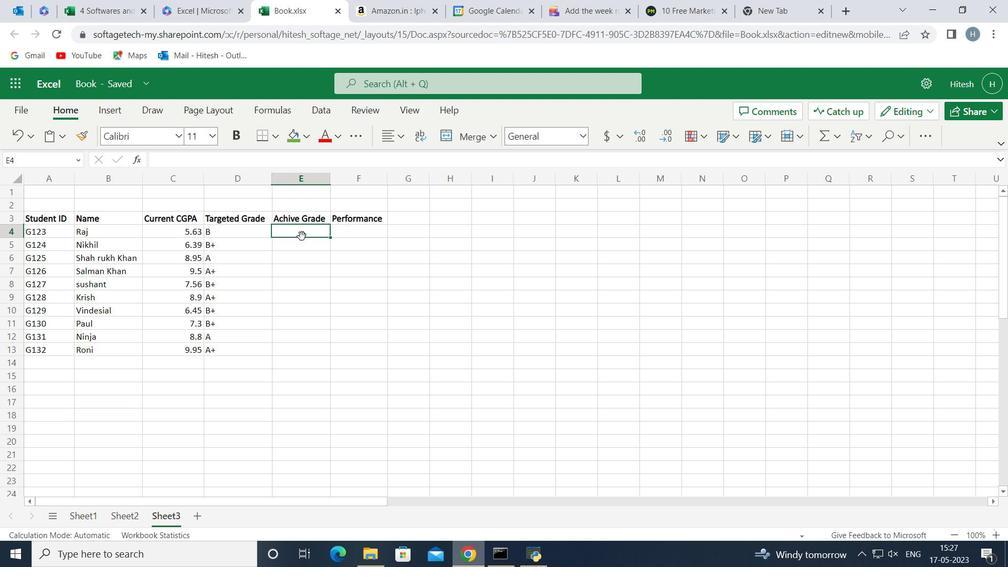 
Action: Key pressed <Key.shift>C<Key.down><Key.shift><Key.shift>B<Key.down><Key.shift><Key.shift><Key.shift><Key.shift><Key.shift><Key.shift><Key.shift><Key.shift><Key.shift><Key.shift><Key.shift><Key.shift><Key.shift><Key.shift><Key.shift><Key.shift><Key.shift><Key.shift><Key.shift><Key.shift><Key.shift><Key.shift><Key.shift>A_<Key.backspace><Key.shift>+<Key.backspace><Key.down><Key.shift>A+<Key.down><Key.shift>B<Key.down><Key.shift>A=<Key.backspace><Key.shift>+<Key.down><Key.shift>B<Key.shift>+<Key.down><Key.shift><Key.shift>B<Key.down><Key.up>
Screenshot: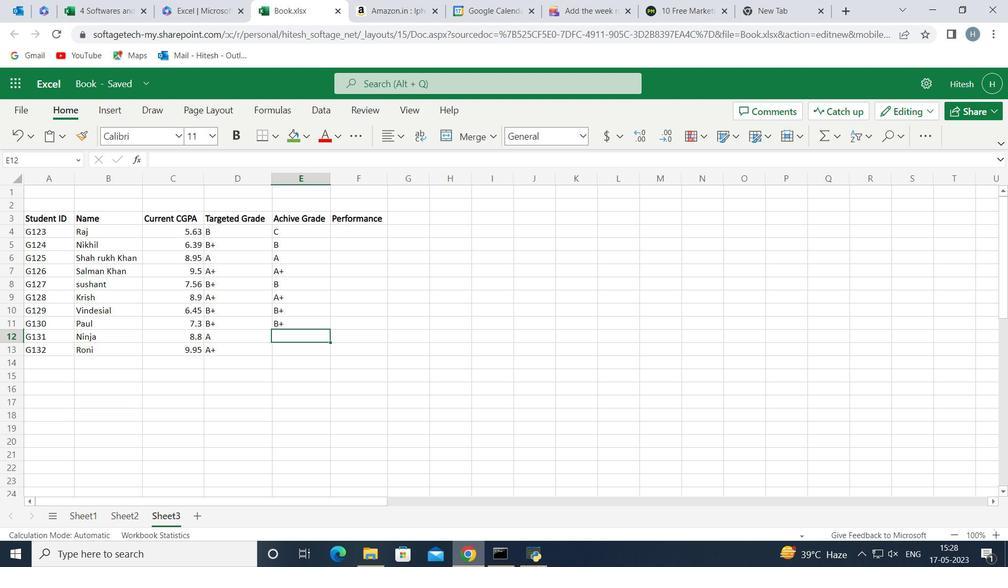 
Action: Mouse moved to (205, 158)
Screenshot: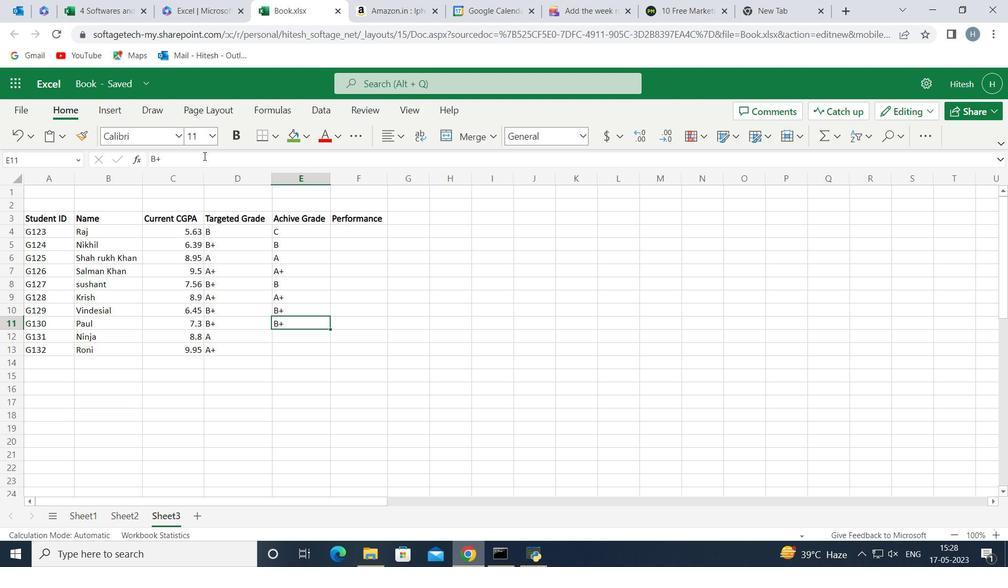 
Action: Mouse pressed left at (205, 158)
Screenshot: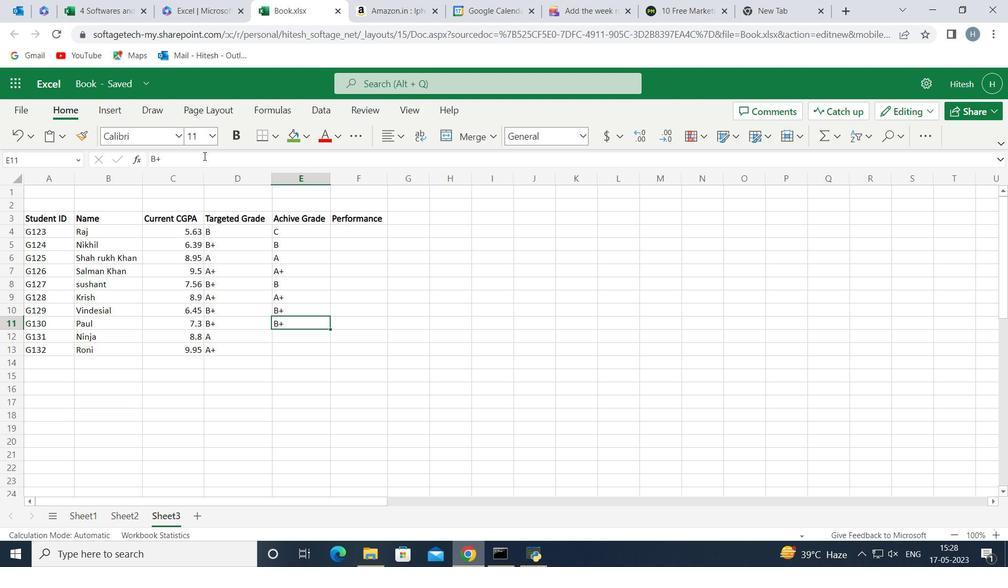 
Action: Key pressed <Key.backspace><Key.enter><Key.shift><Key.shift><Key.shift><Key.shift><Key.shift><Key.shift><Key.shift><Key.shift><Key.shift><Key.shift><Key.shift><Key.shift><Key.shift><Key.shift><Key.shift><Key.shift><Key.shift><Key.shift><Key.shift><Key.shift><Key.shift><Key.shift><Key.shift><Key.shift><Key.shift><Key.shift><Key.shift><Key.shift><Key.shift><Key.shift><Key.shift><Key.shift><Key.shift><Key.shift><Key.shift><Key.shift>B
Screenshot: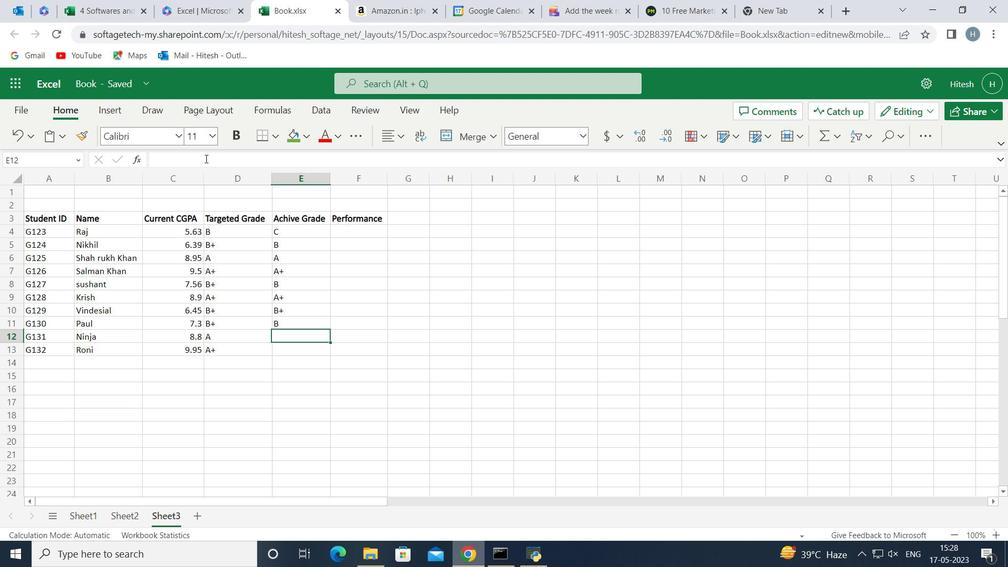 
Action: Mouse moved to (226, 153)
Screenshot: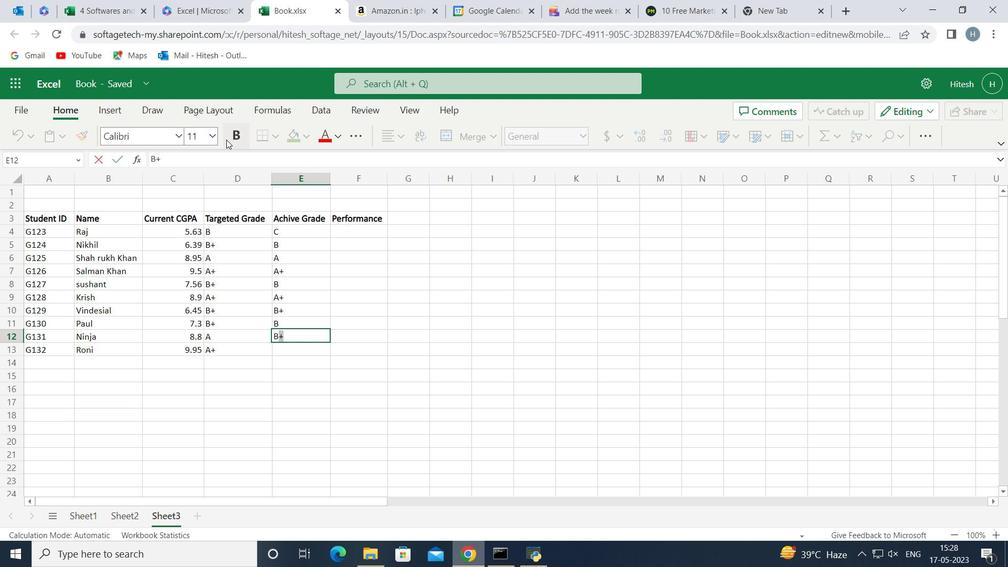 
Action: Mouse pressed left at (226, 153)
Screenshot: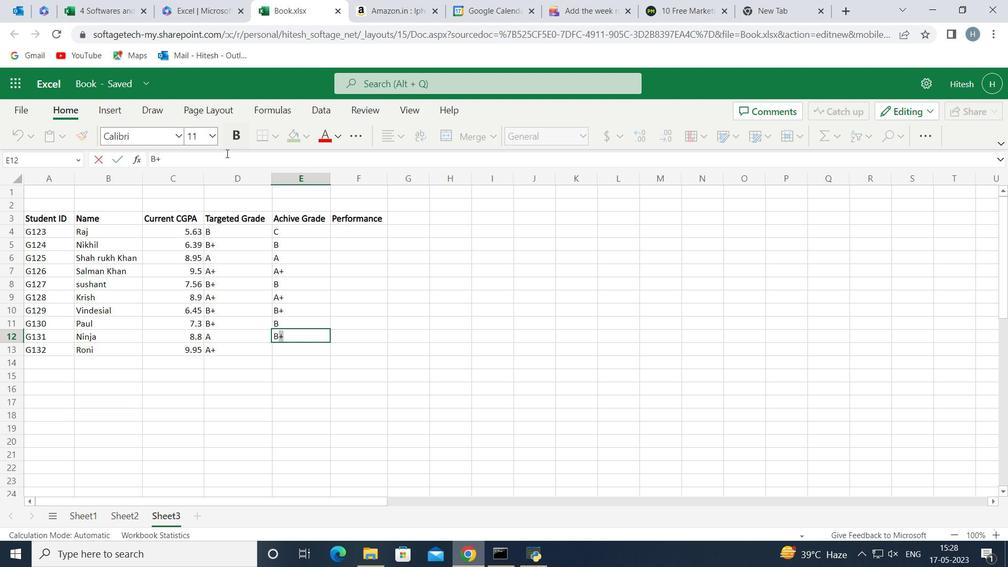 
Action: Key pressed <Key.backspace>
Screenshot: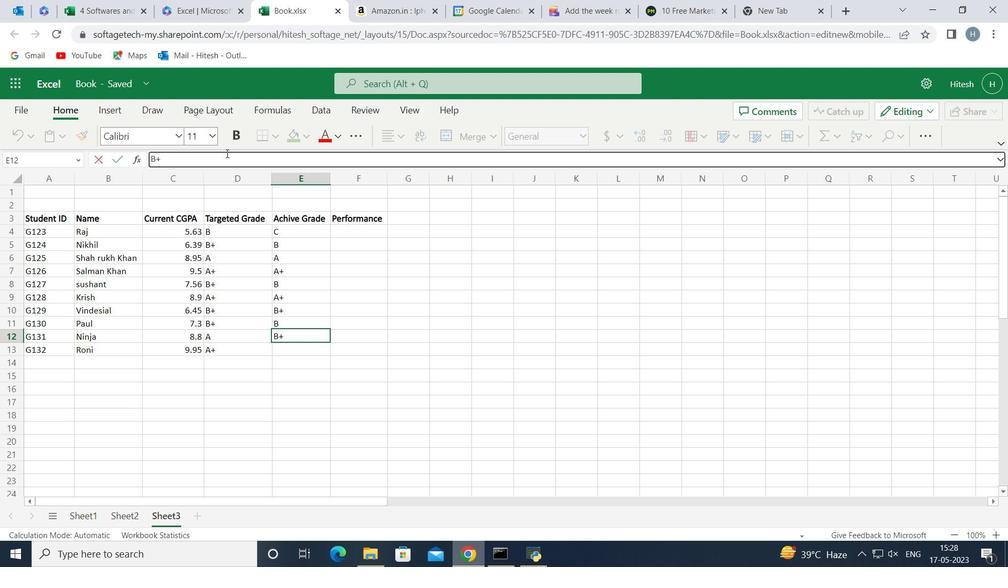 
Action: Mouse moved to (301, 323)
Screenshot: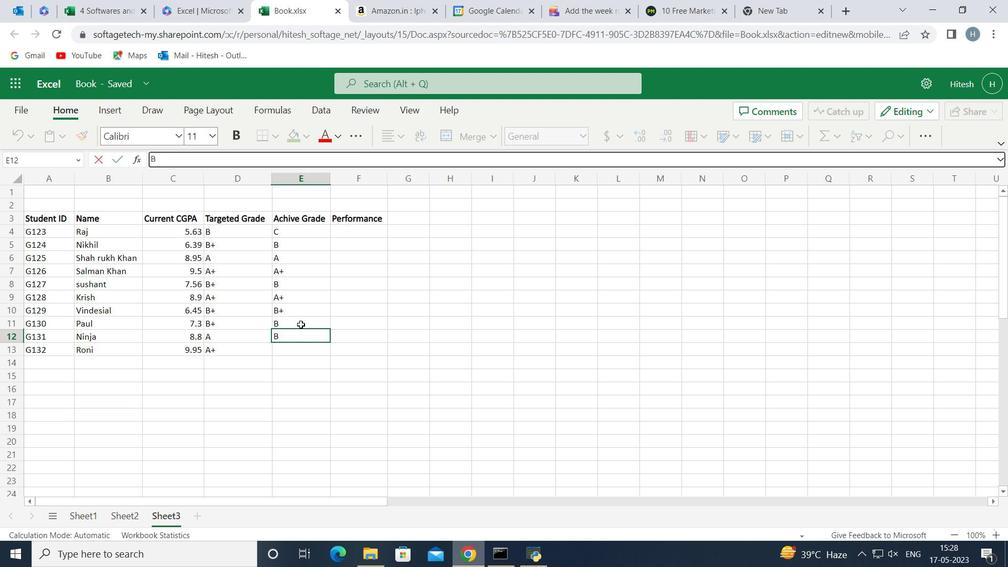 
Action: Mouse pressed left at (301, 323)
Screenshot: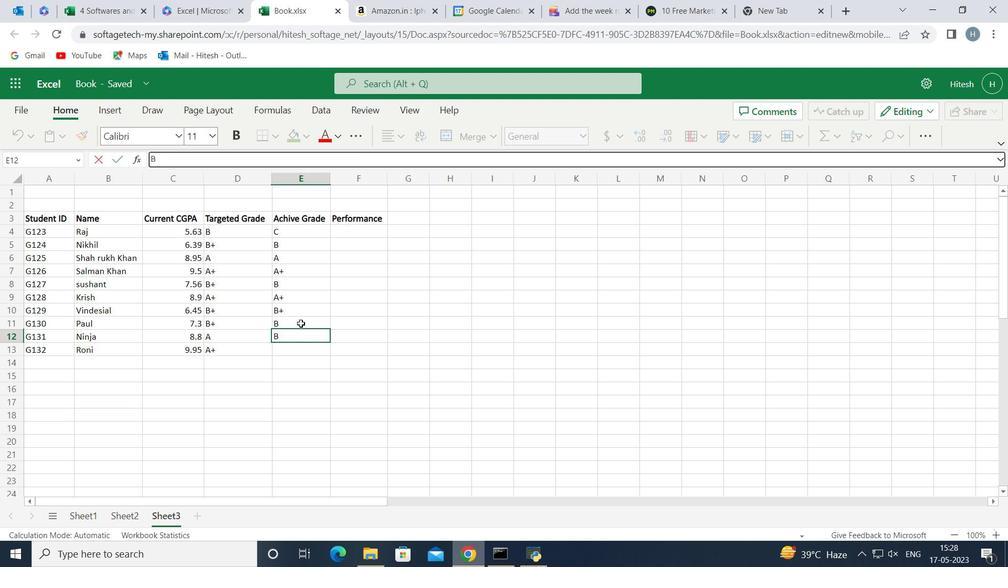 
Action: Mouse moved to (304, 336)
Screenshot: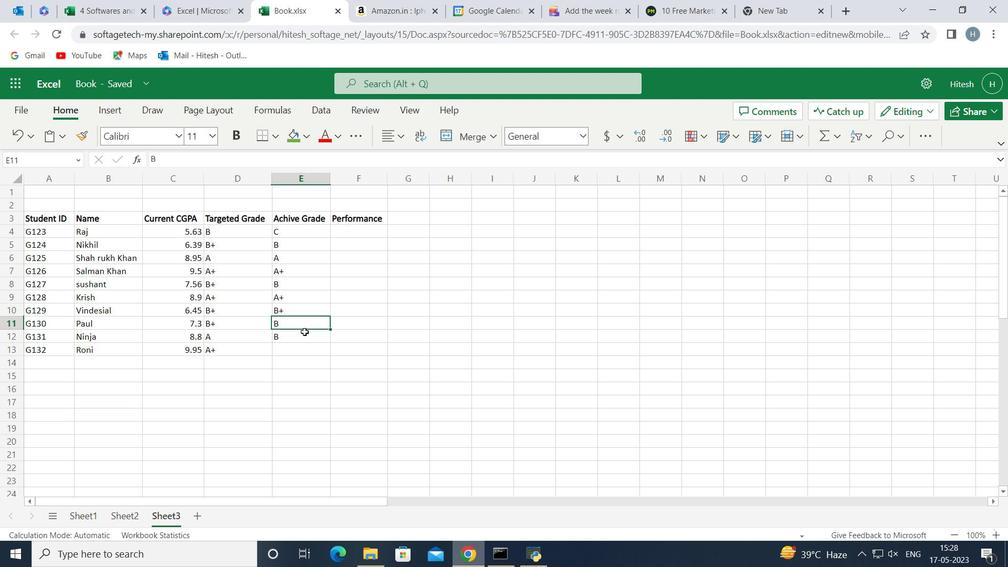 
Action: Mouse pressed left at (304, 336)
Screenshot: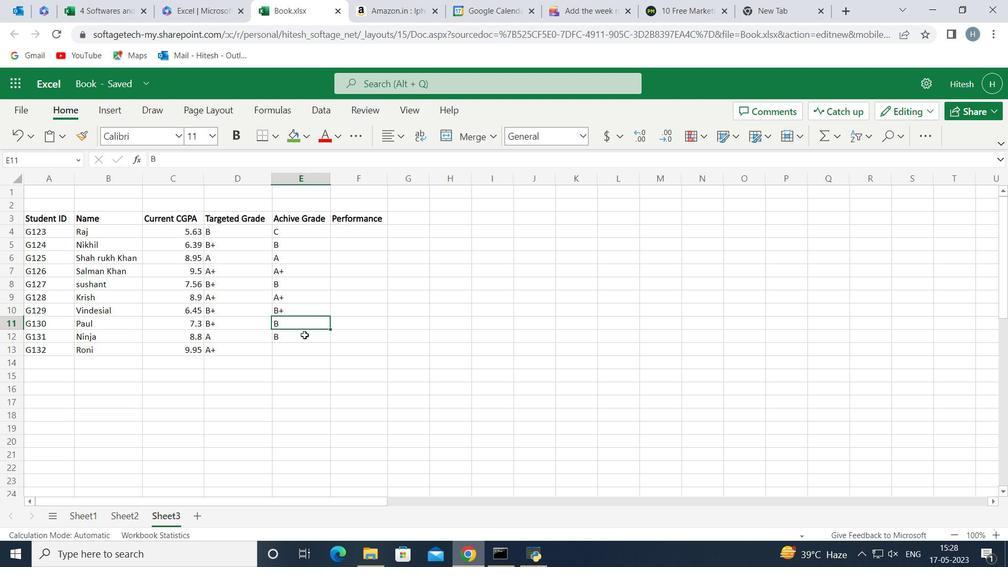 
Action: Mouse moved to (308, 322)
Screenshot: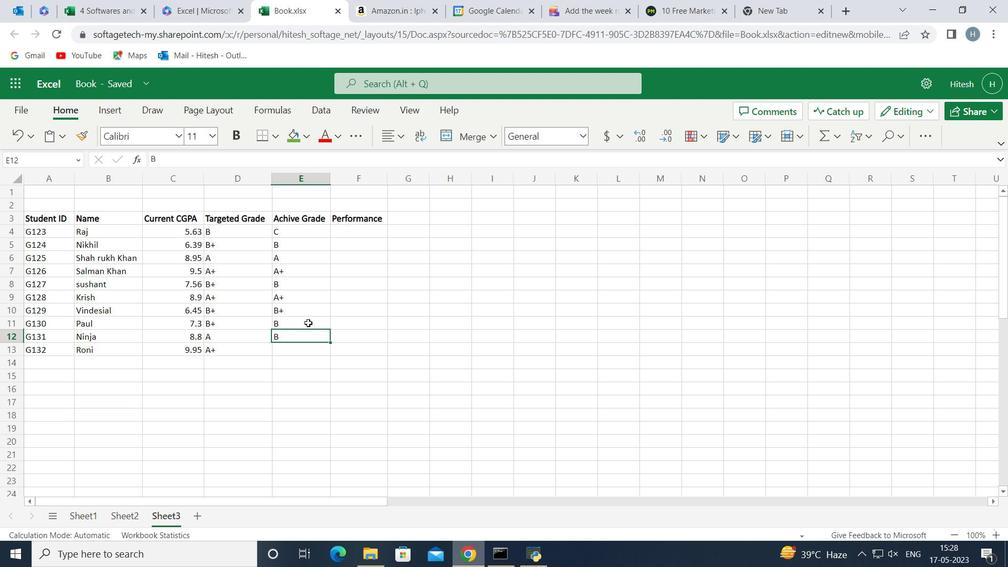 
Action: Key pressed <Key.up>
Screenshot: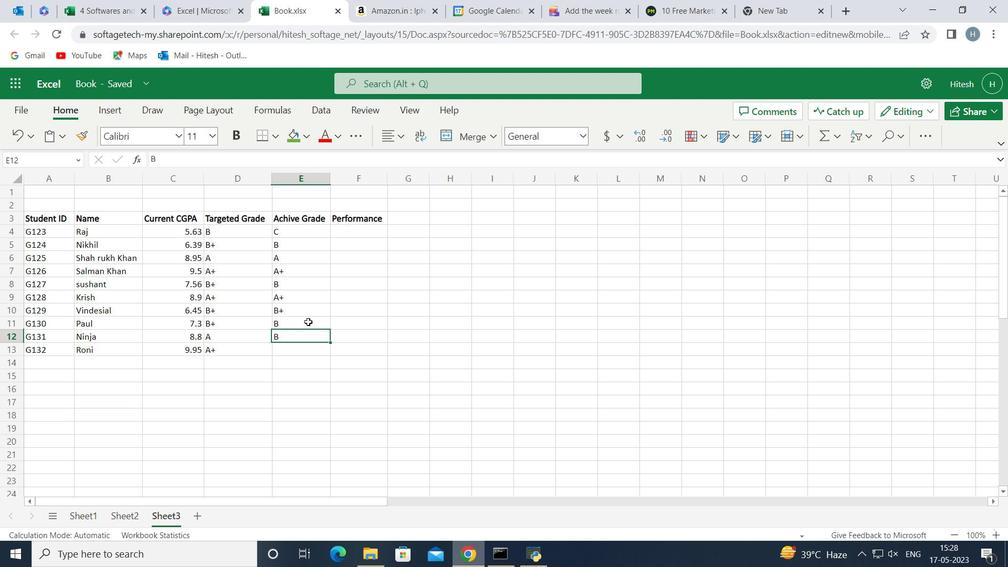 
Action: Mouse moved to (283, 290)
Screenshot: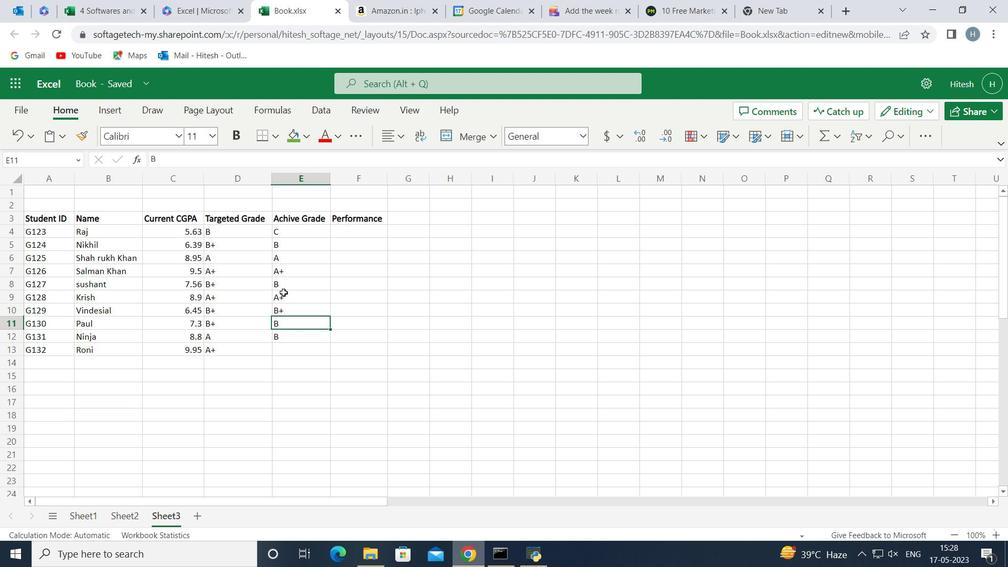 
Action: Key pressed <Key.shift>+<Key.backspace><Key.shift>B<Key.enter><Key.down><Key.shift>A
Screenshot: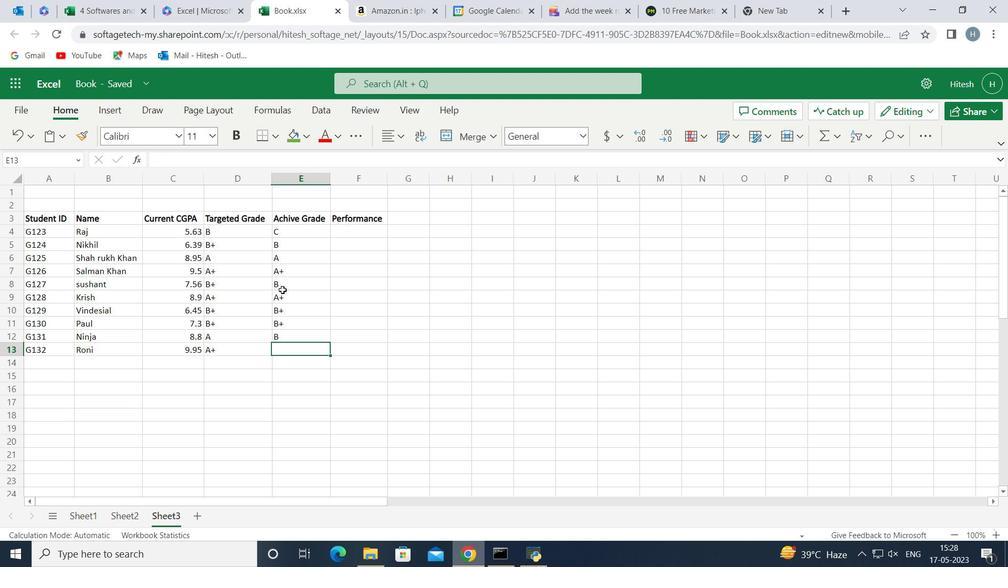 
Action: Mouse moved to (382, 347)
Screenshot: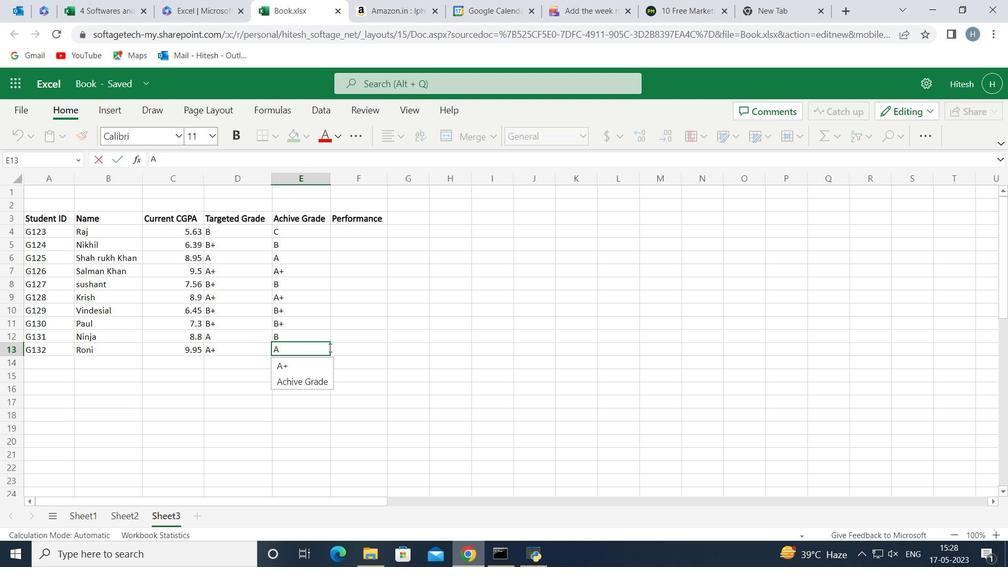 
Action: Mouse pressed left at (382, 347)
Screenshot: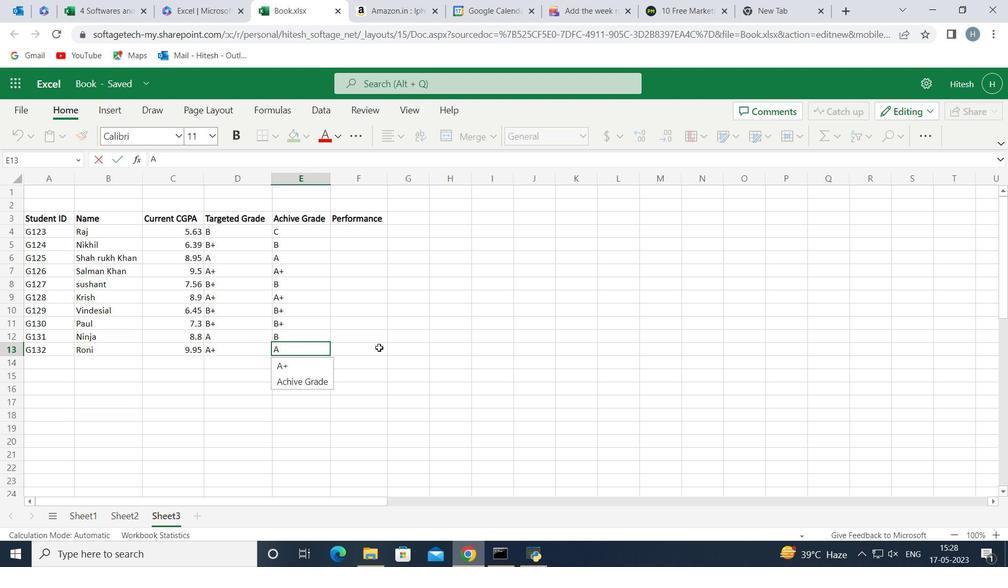 
Action: Mouse moved to (298, 337)
Screenshot: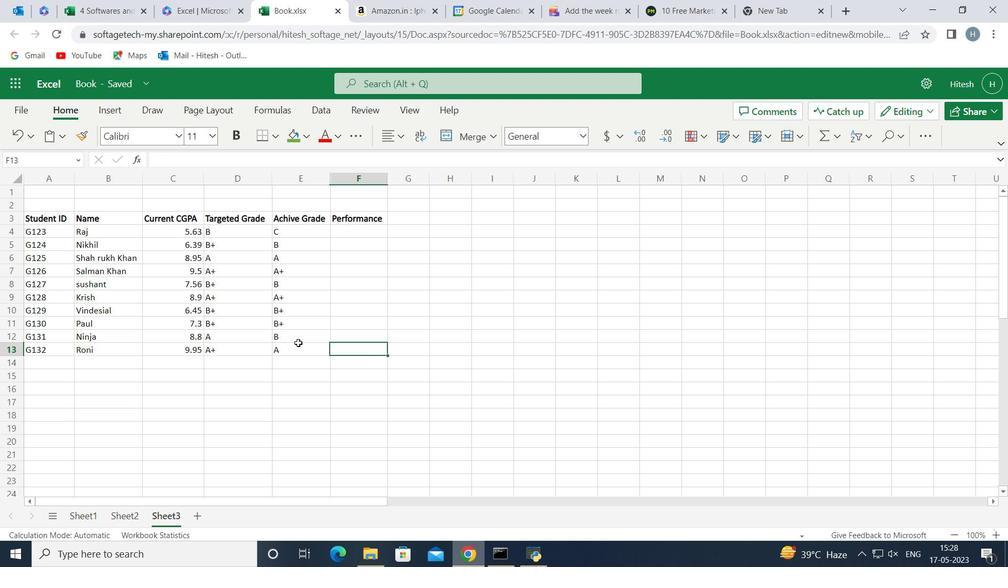 
Action: Mouse pressed left at (298, 337)
Screenshot: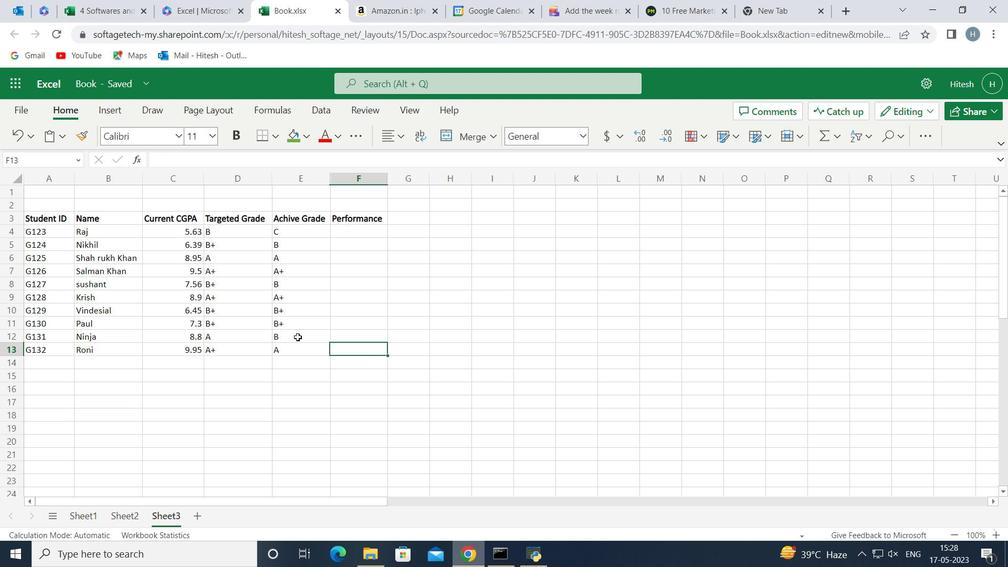 
Action: Key pressed <Key.backspace><Key.shift><Key.shift><Key.shift><Key.shift><Key.shift><Key.shift><Key.shift><Key.shift>+<Key.home>A<Key.backspace><Key.backspace><Key.backspace><Key.backspace><Key.backspace><Key.backspace><Key.backspace><Key.backspace><Key.backspace><Key.backspace><Key.shift>A=<Key.backspace><Key.shift>+<Key.left><Key.down><Key.down><Key.enter><Key.shift><Key.shift><Key.shift><Key.shift><Key.shift><Key.shift><Key.shift><Key.shift>+<Key.backspace><Key.shift>A+<Key.down>
Screenshot: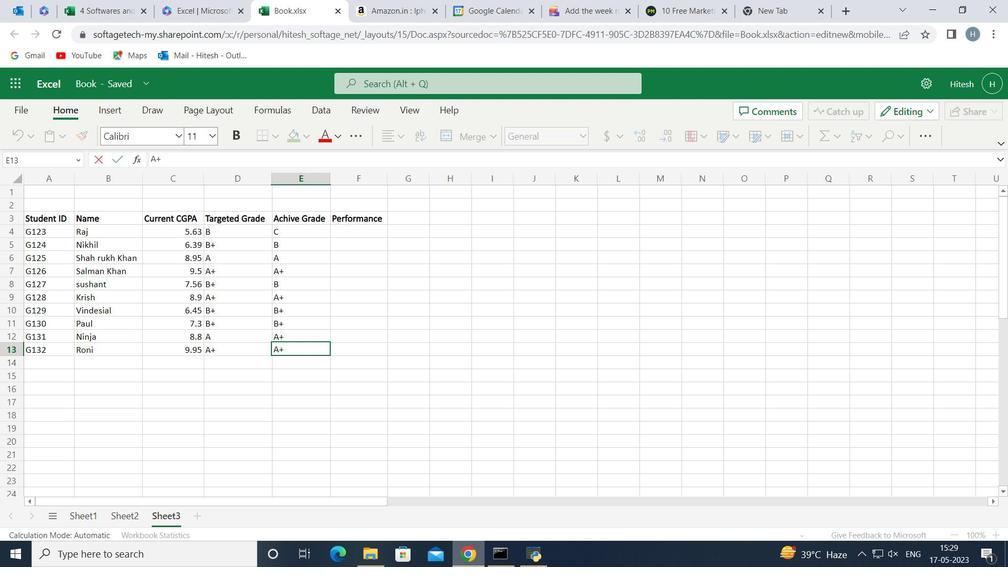 
Action: Mouse moved to (226, 381)
Screenshot: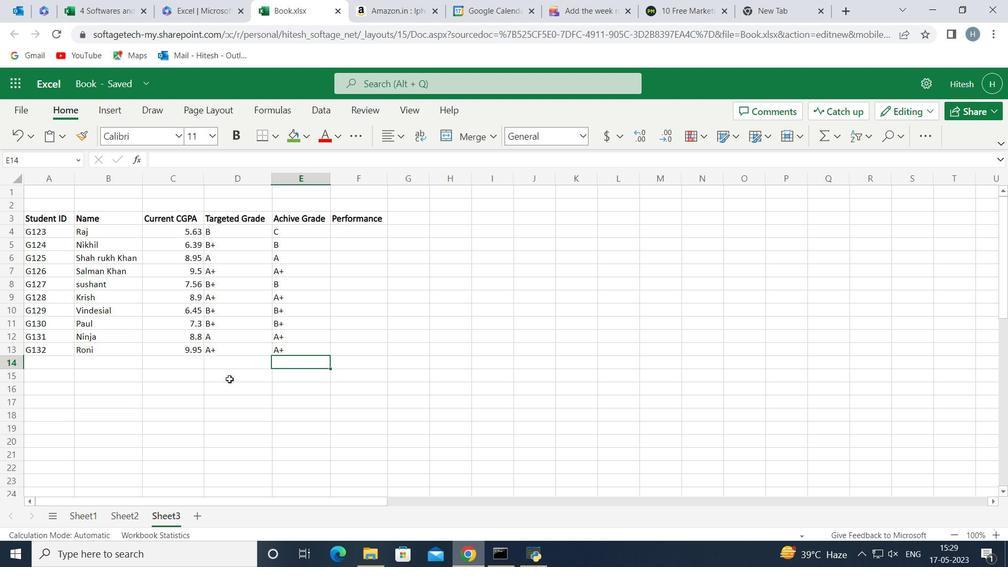 
Action: Mouse pressed left at (226, 381)
Screenshot: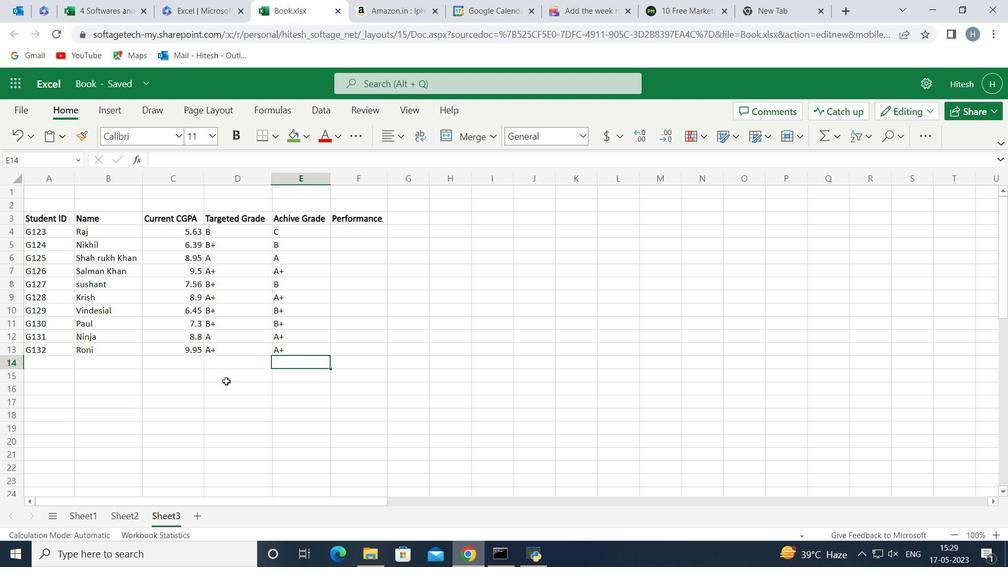 
Action: Mouse moved to (359, 228)
Screenshot: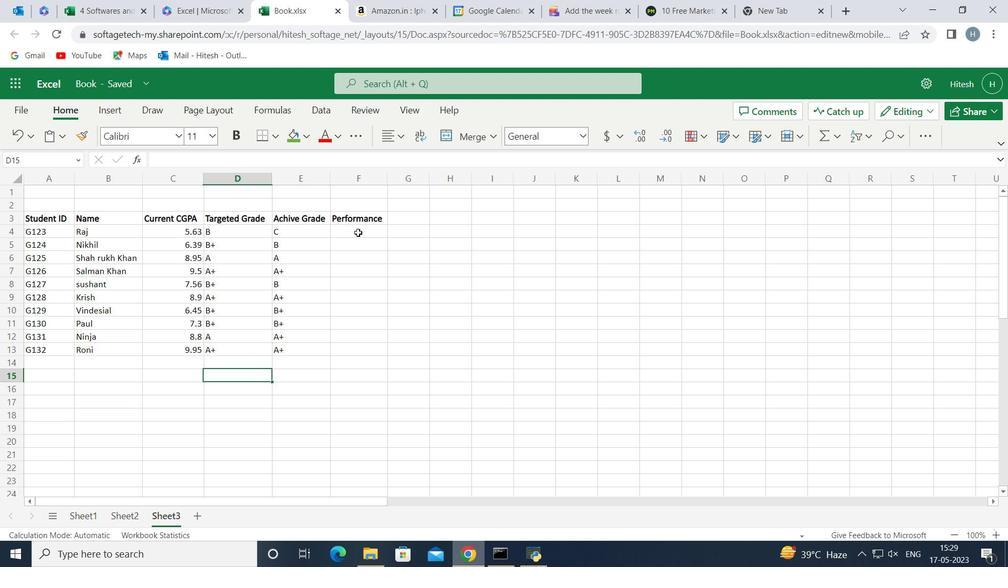 
Action: Mouse pressed left at (359, 228)
Screenshot: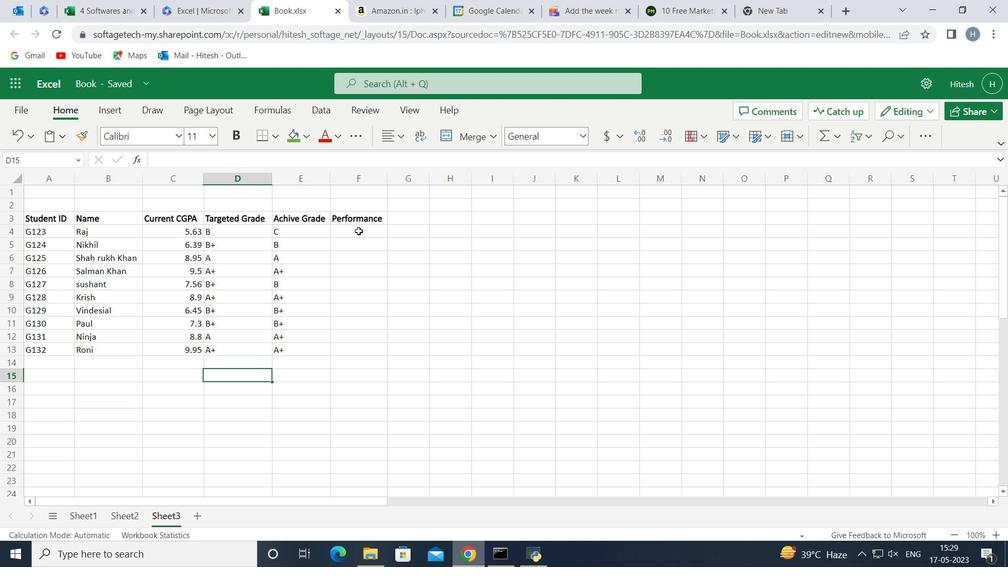 
Action: Mouse moved to (402, 445)
Screenshot: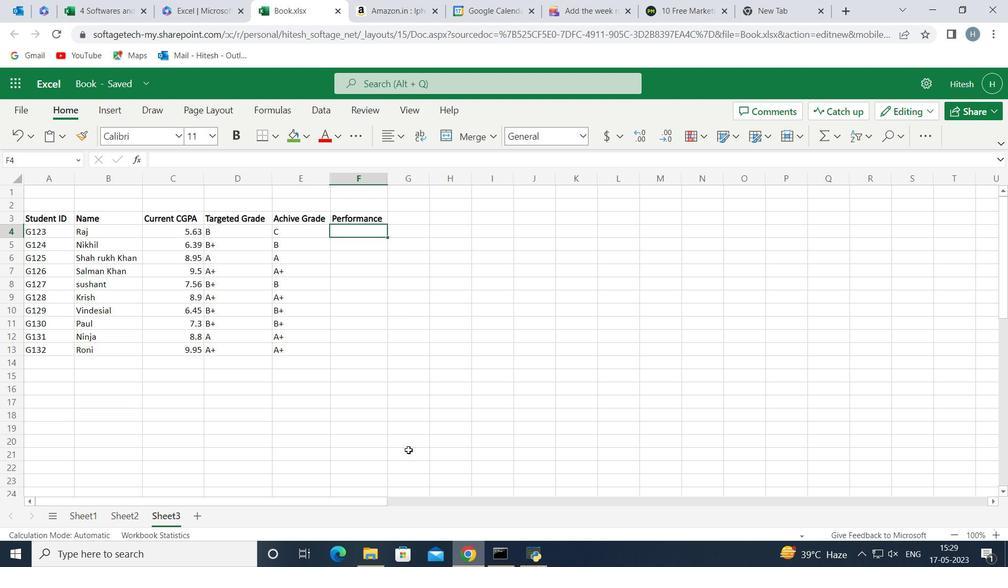 
Action: Mouse pressed left at (402, 445)
Screenshot: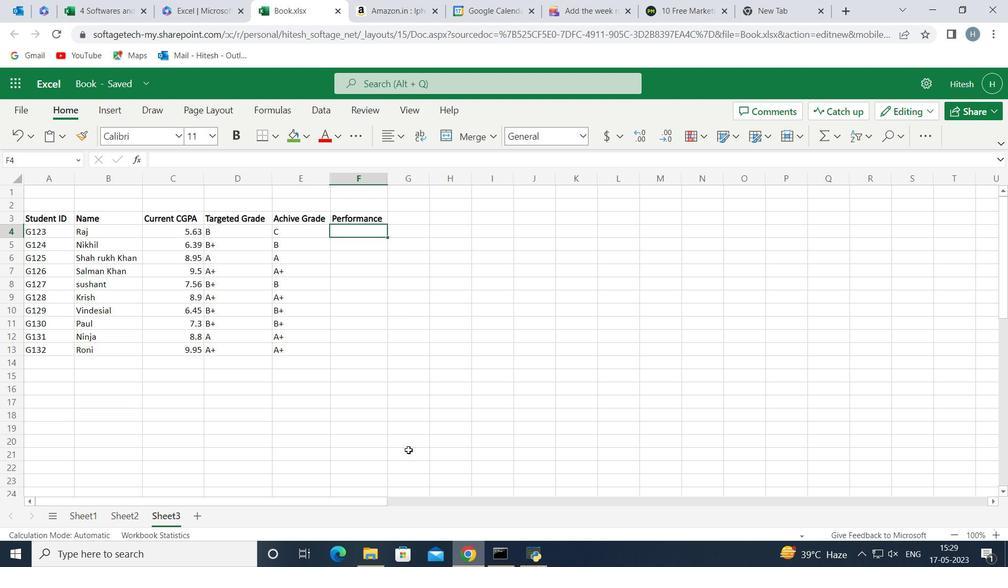 
Action: Mouse moved to (412, 323)
Screenshot: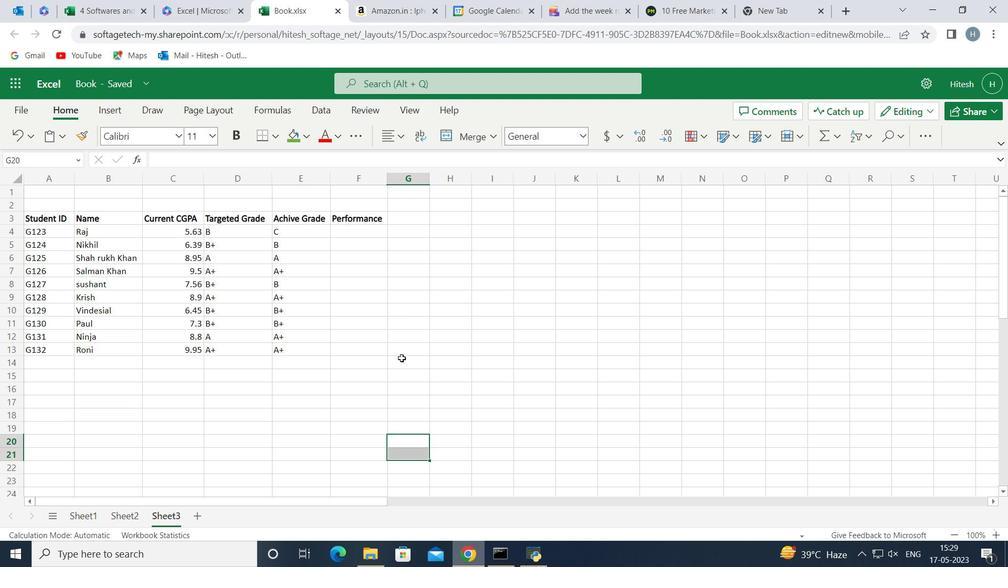 
Action: Mouse scrolled (412, 323) with delta (0, 0)
Screenshot: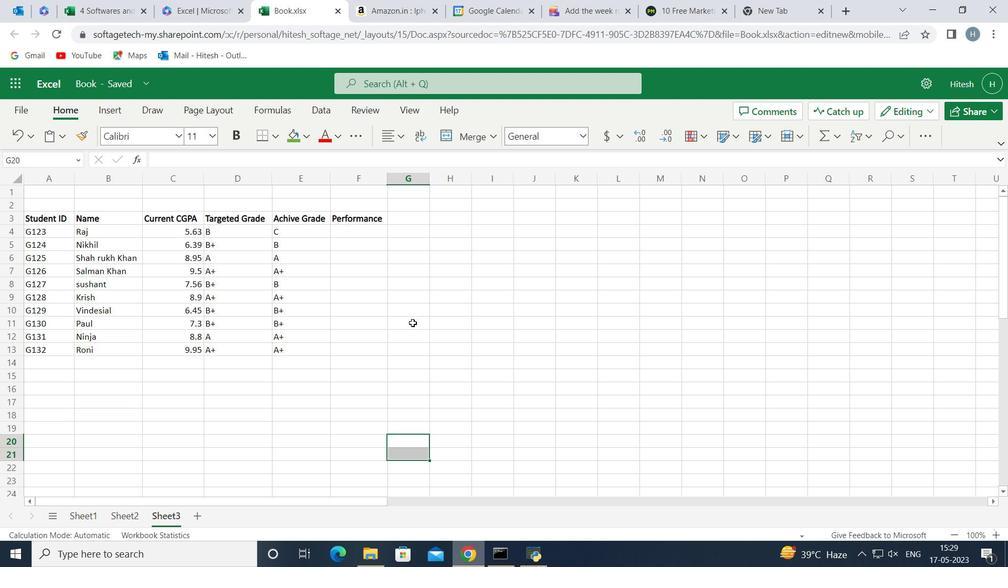 
Action: Mouse pressed left at (412, 323)
Screenshot: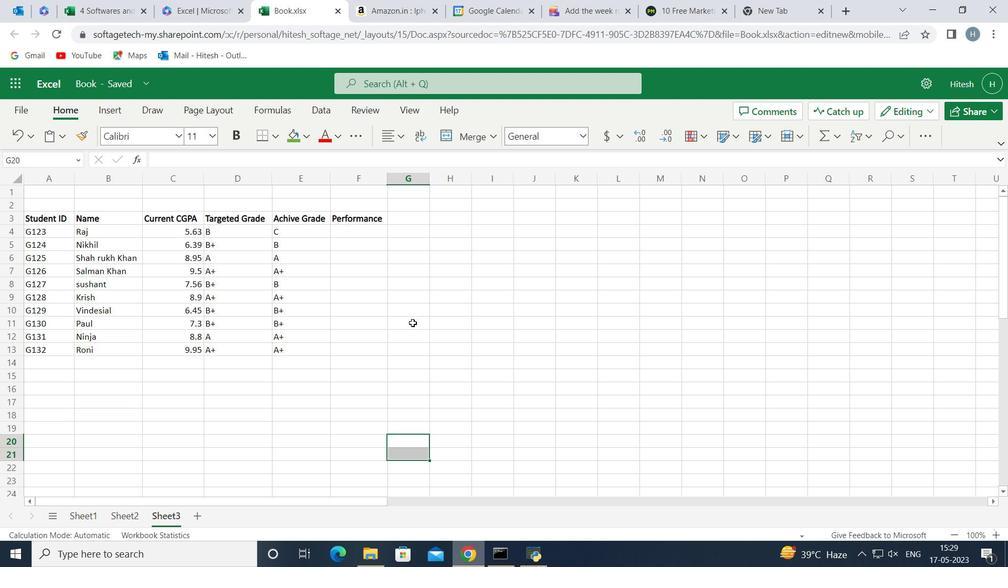 
Action: Mouse moved to (399, 357)
Screenshot: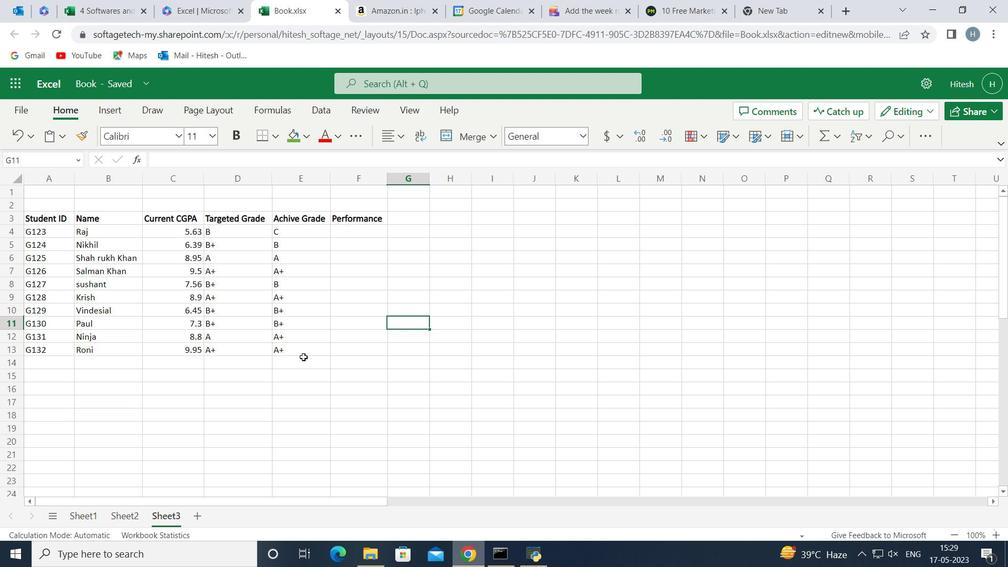 
Action: Mouse pressed left at (399, 357)
Screenshot: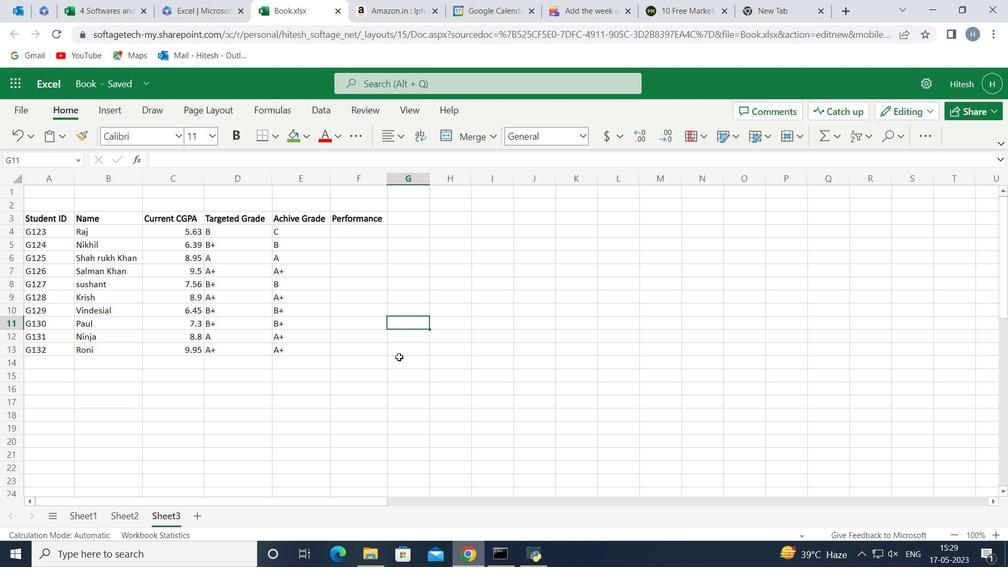 
Action: Mouse moved to (402, 139)
Screenshot: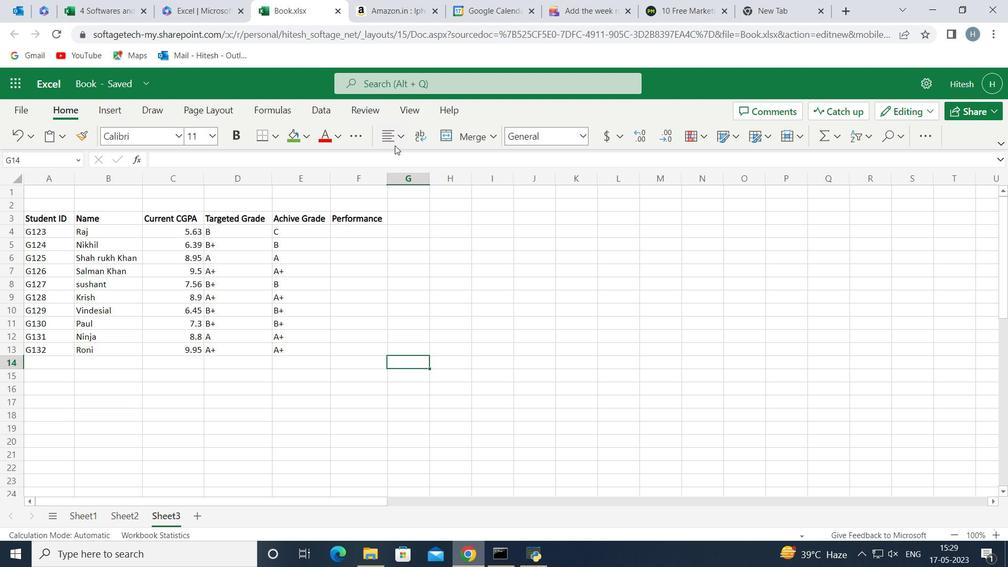 
Action: Mouse pressed left at (402, 139)
